 Task: Explore Airbnb accommodation in Renala Khurd, Pakistan from 9th December, 2023 to 16th December, 2023 for 2 adults, 1 child.2 bedrooms having 2 beds and 1 bathroom. Property type can be flat. Look for 4 properties as per requirement.
Action: Mouse moved to (562, 170)
Screenshot: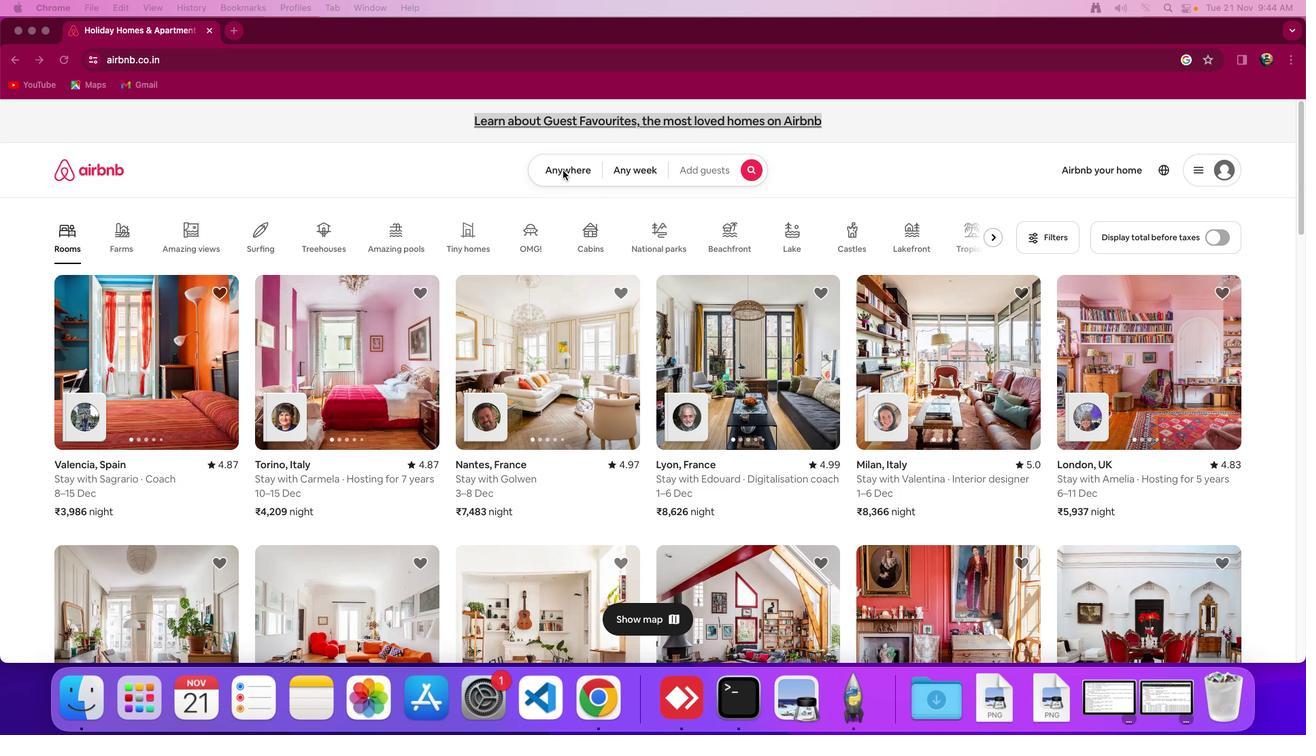 
Action: Mouse pressed left at (562, 170)
Screenshot: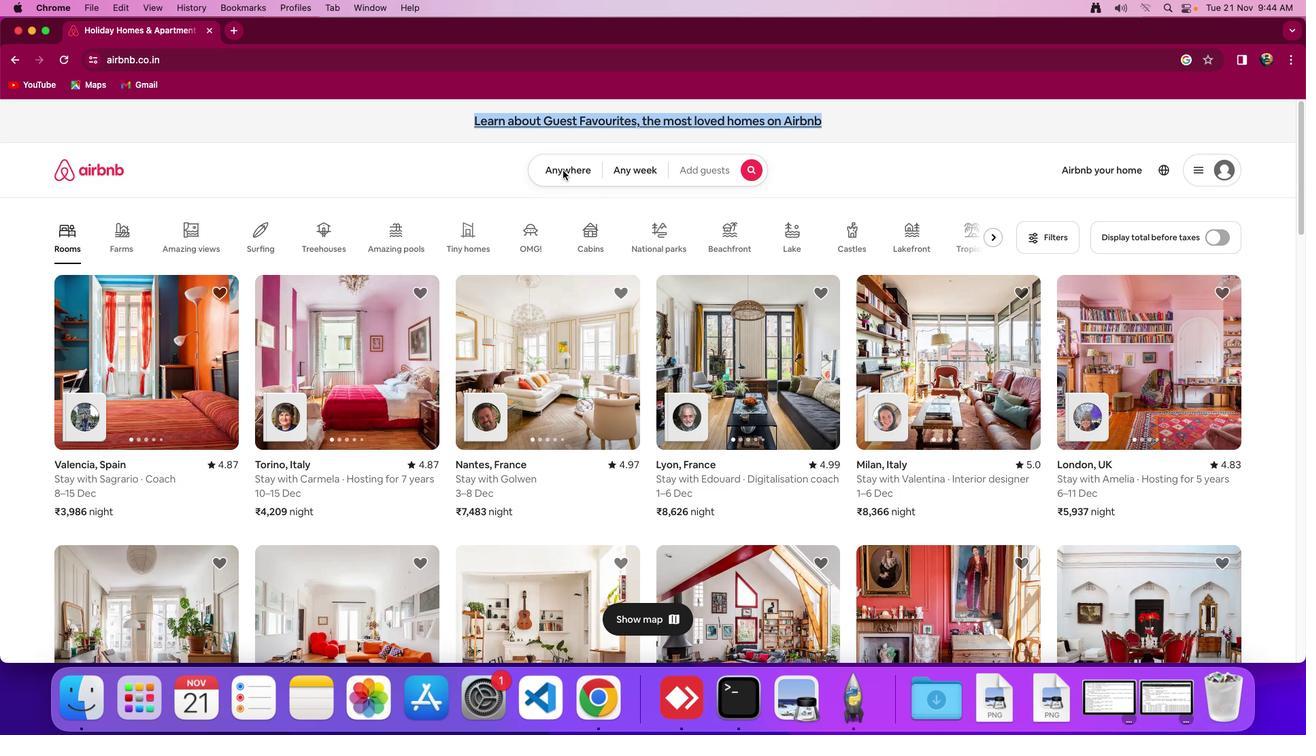 
Action: Mouse moved to (560, 172)
Screenshot: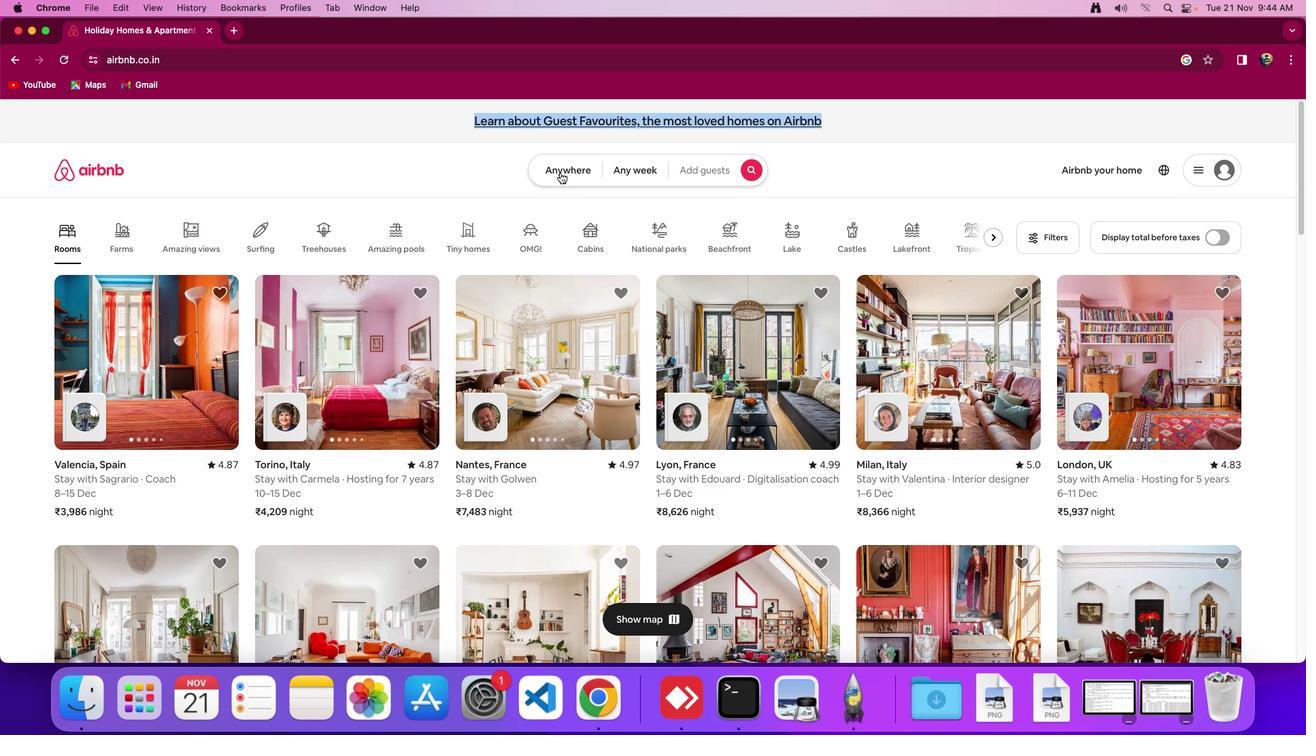 
Action: Mouse pressed left at (560, 172)
Screenshot: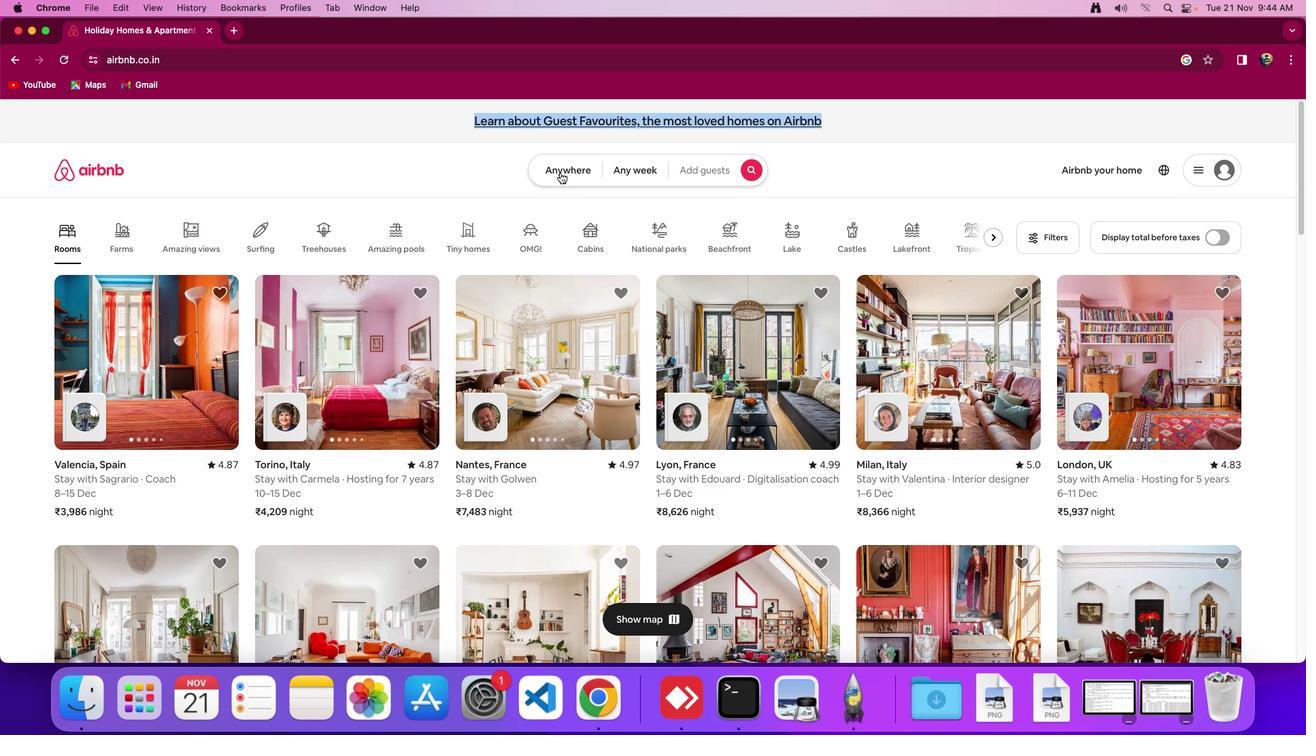 
Action: Mouse moved to (503, 223)
Screenshot: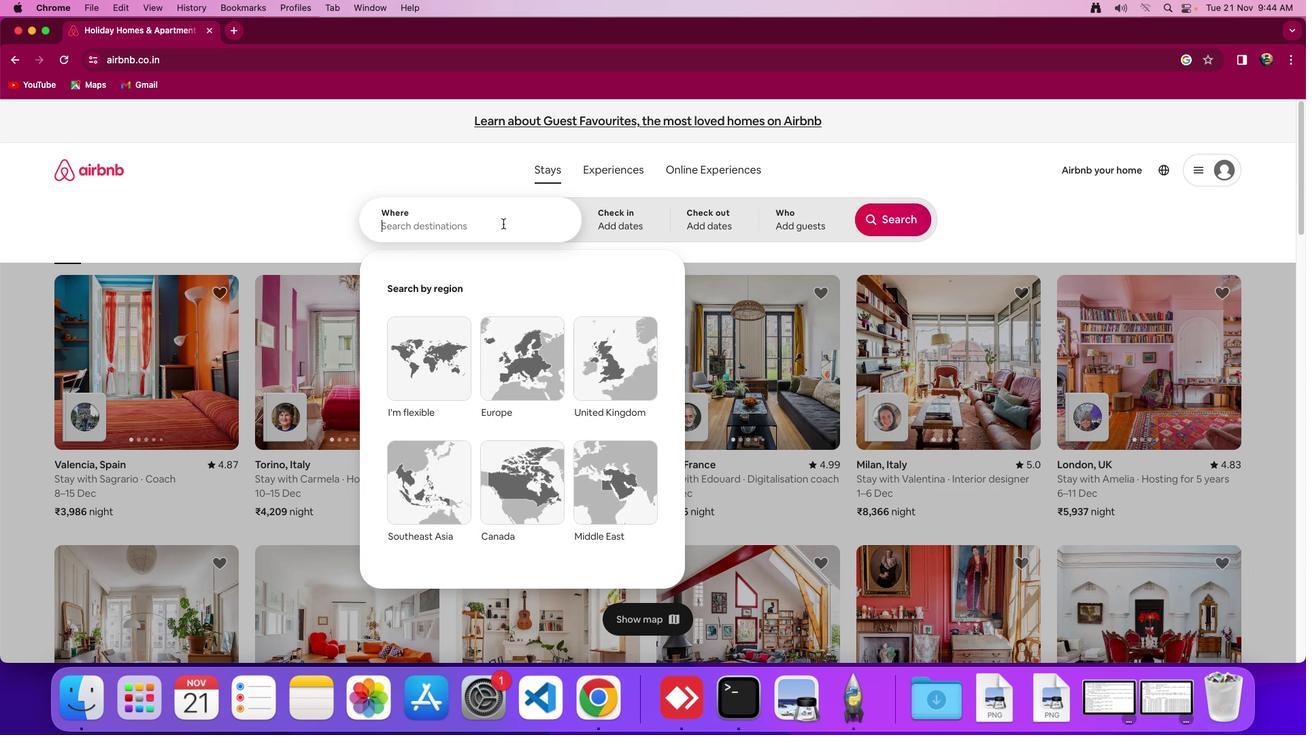 
Action: Mouse pressed left at (503, 223)
Screenshot: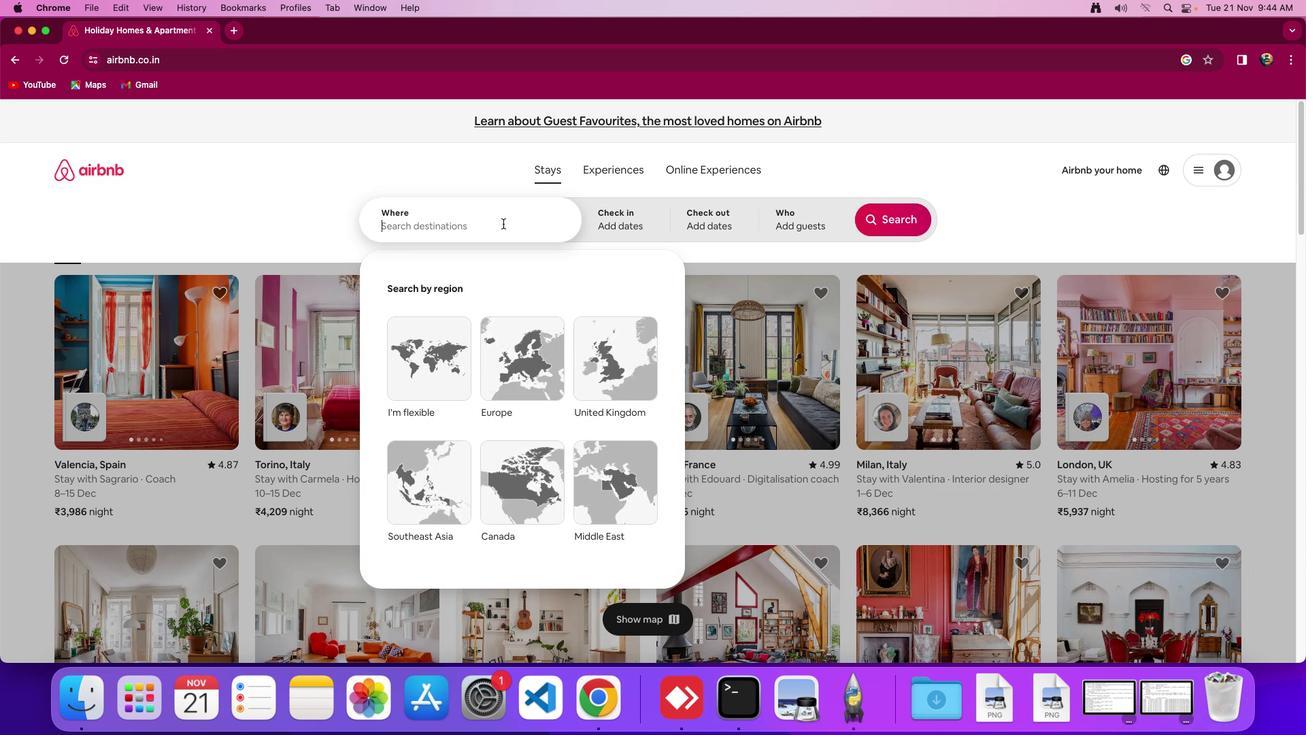 
Action: Mouse moved to (504, 225)
Screenshot: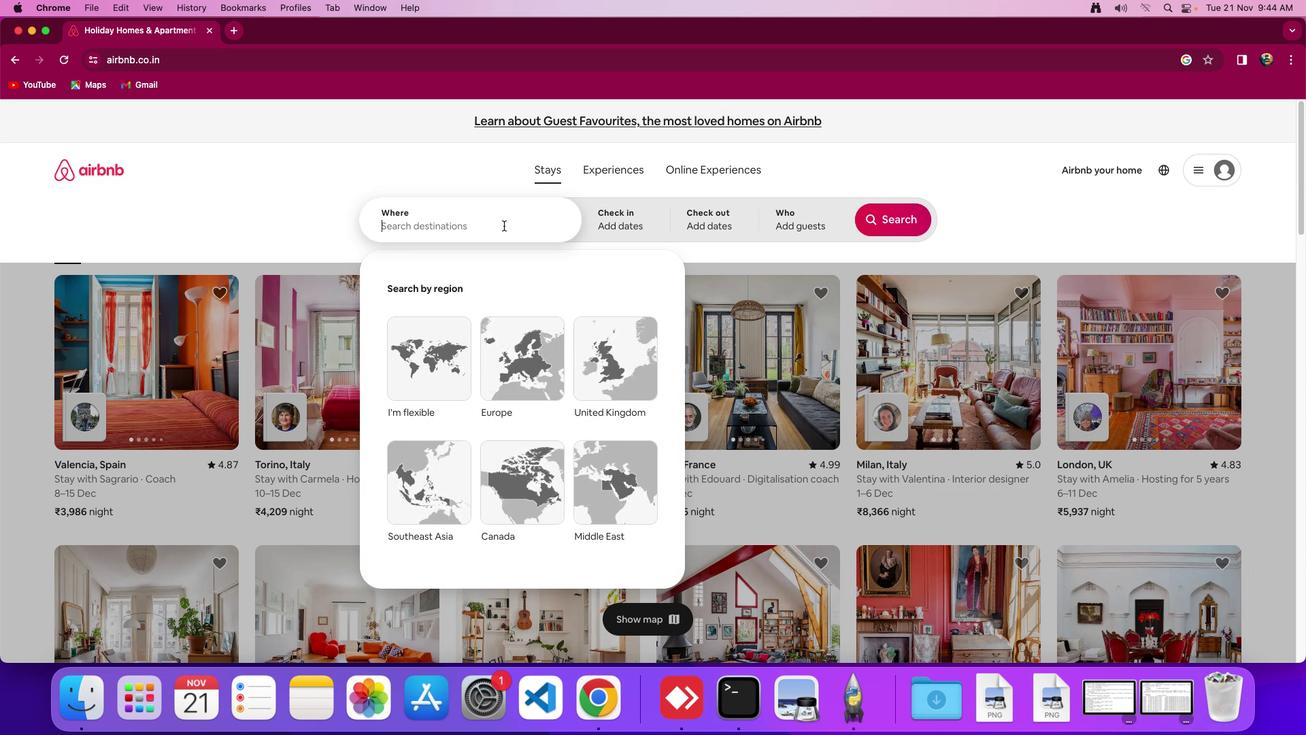 
Action: Key pressed Key.shift_r
Screenshot: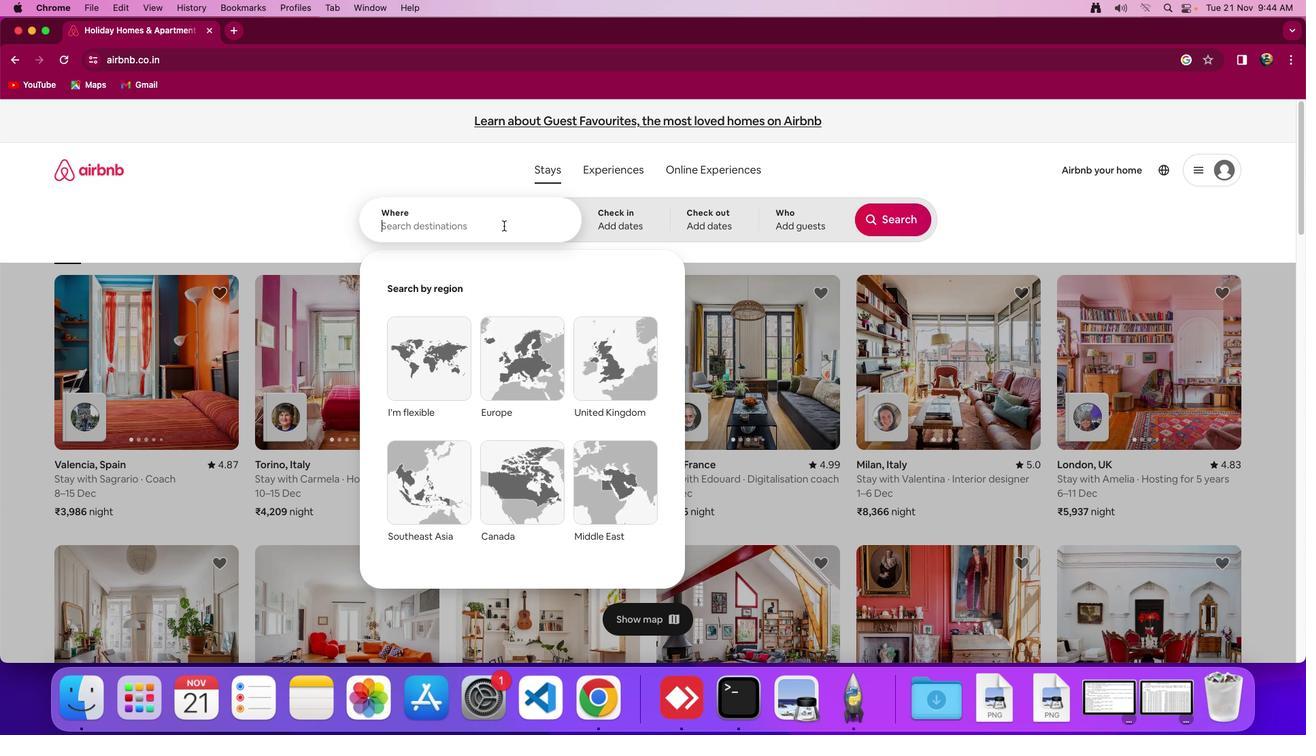 
Action: Mouse moved to (504, 225)
Screenshot: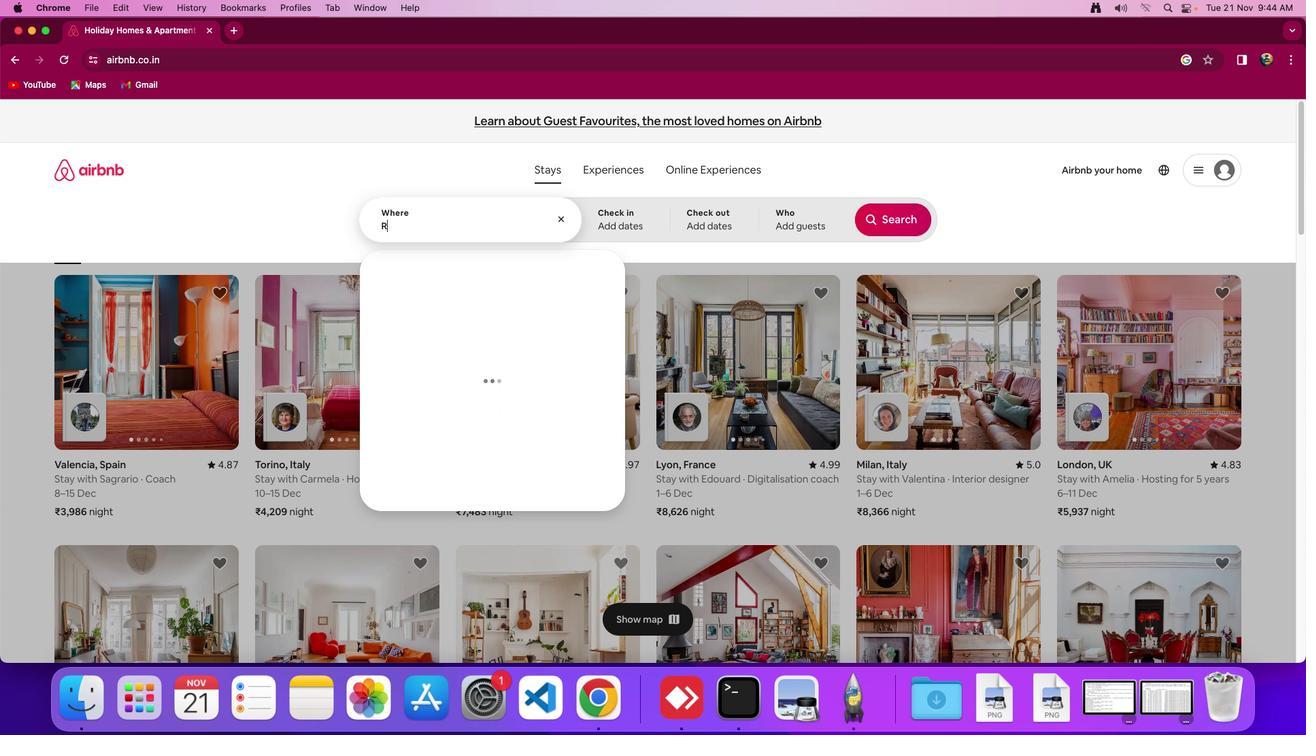 
Action: Key pressed 'R''e''n''a'
Screenshot: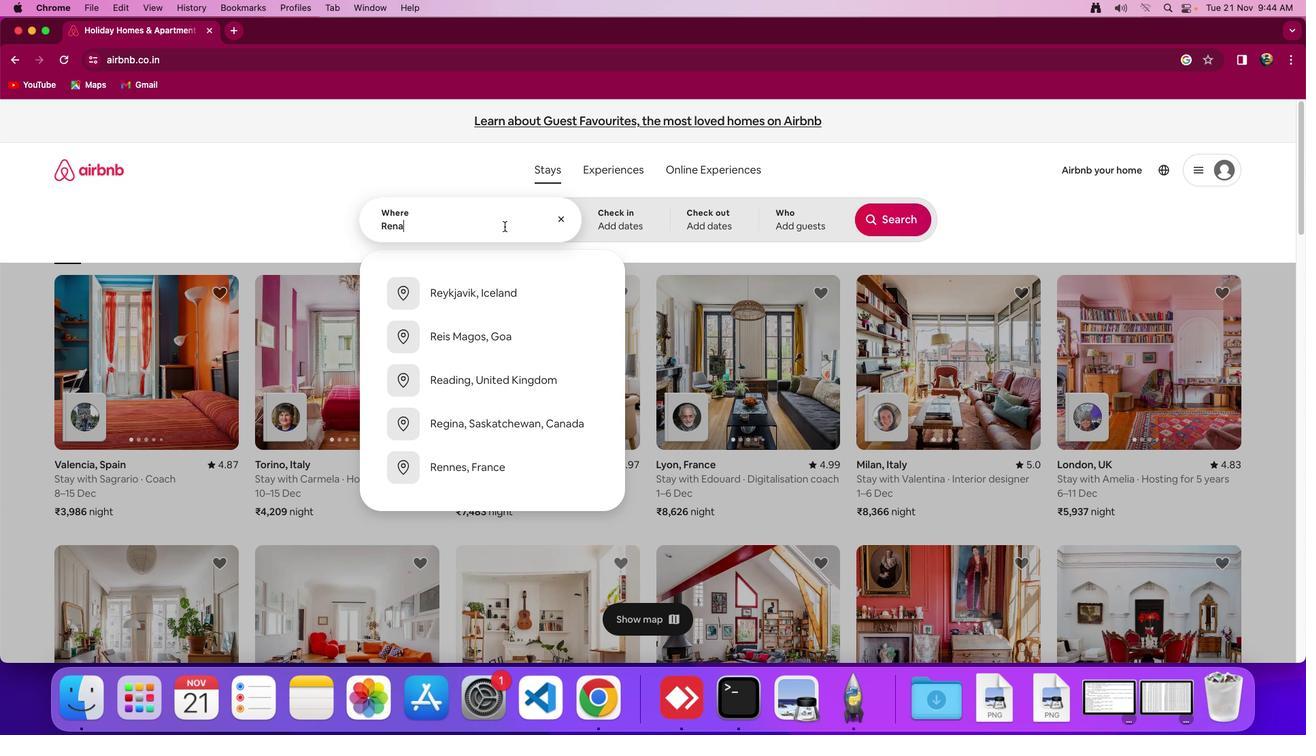 
Action: Mouse moved to (504, 225)
Screenshot: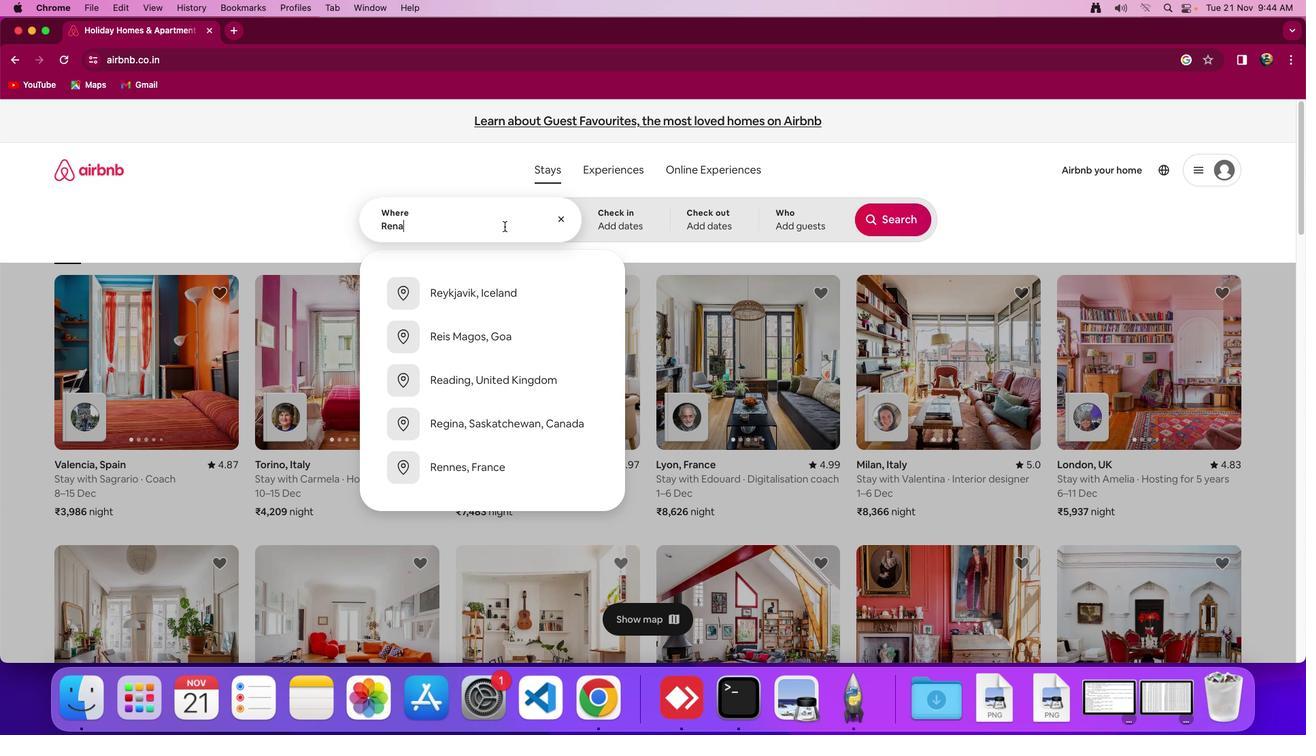 
Action: Key pressed 'l''a'Key.spaceKey.shift'K'
Screenshot: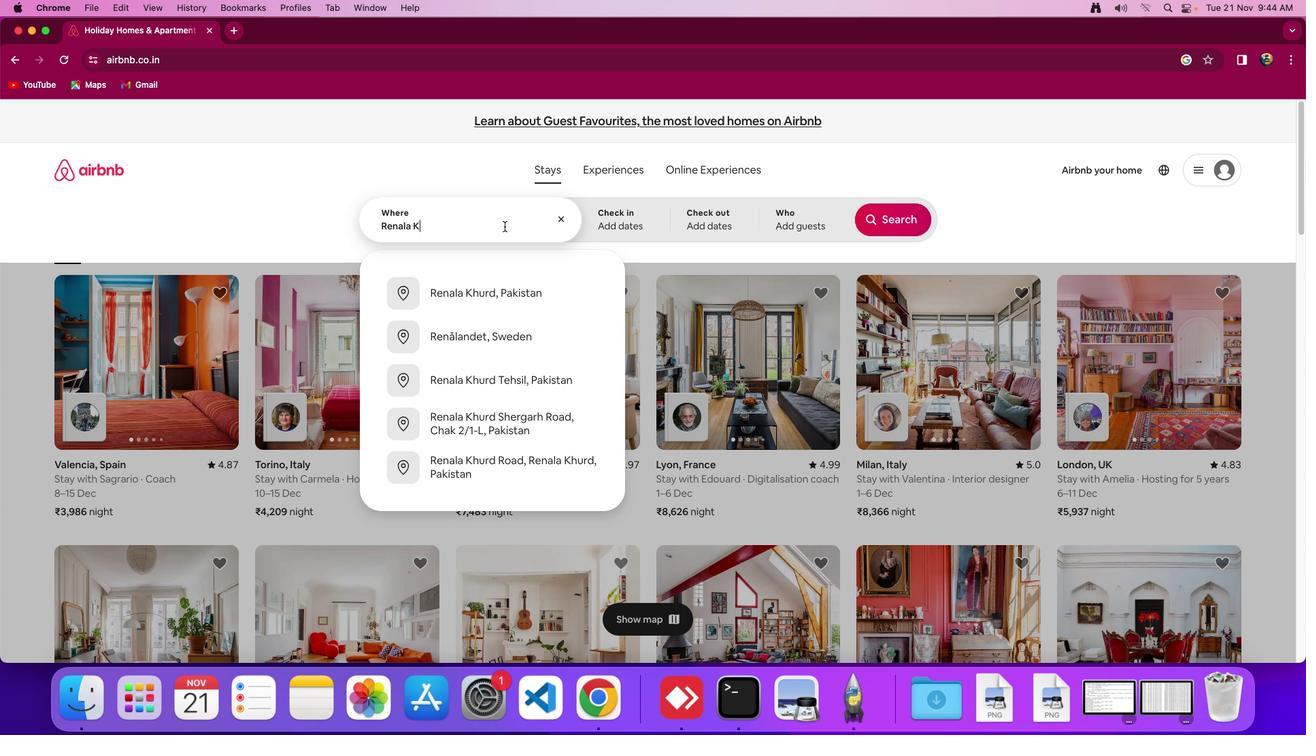 
Action: Mouse moved to (504, 225)
Screenshot: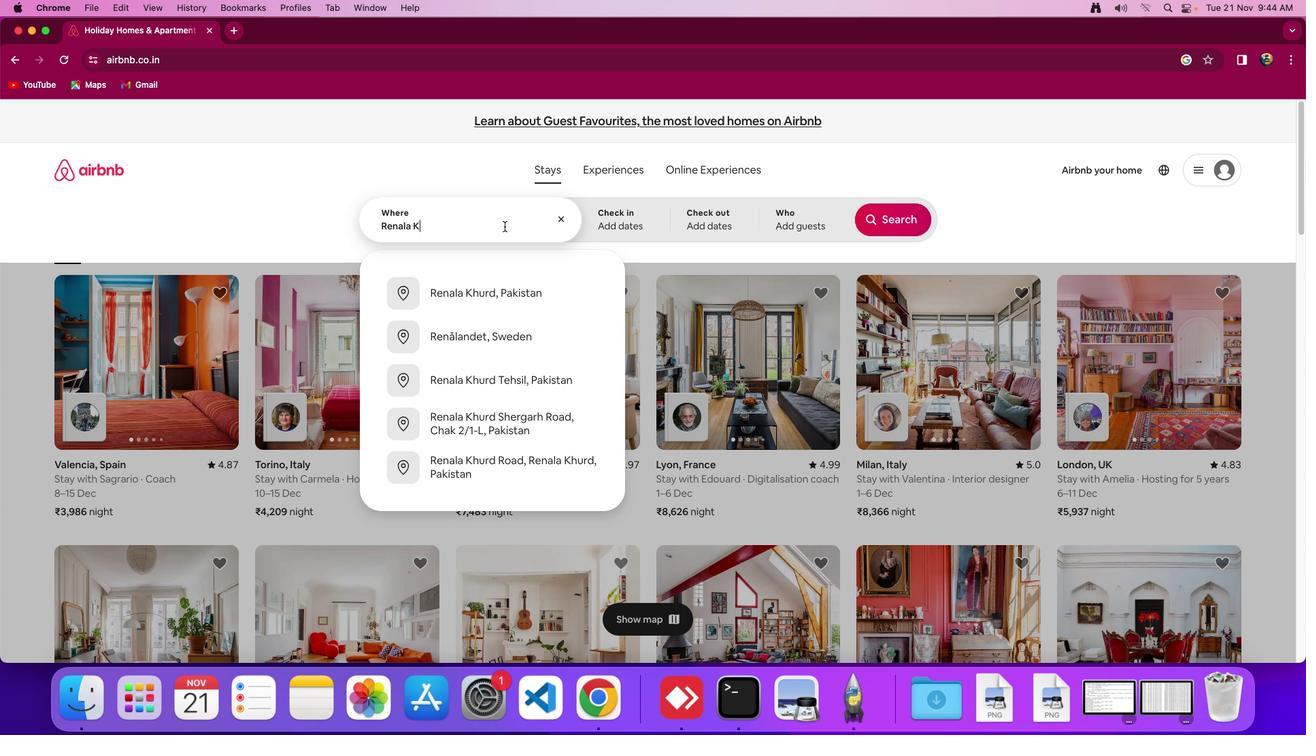 
Action: Key pressed 'h''u''r''d'','Key.spaceKey.shift
Screenshot: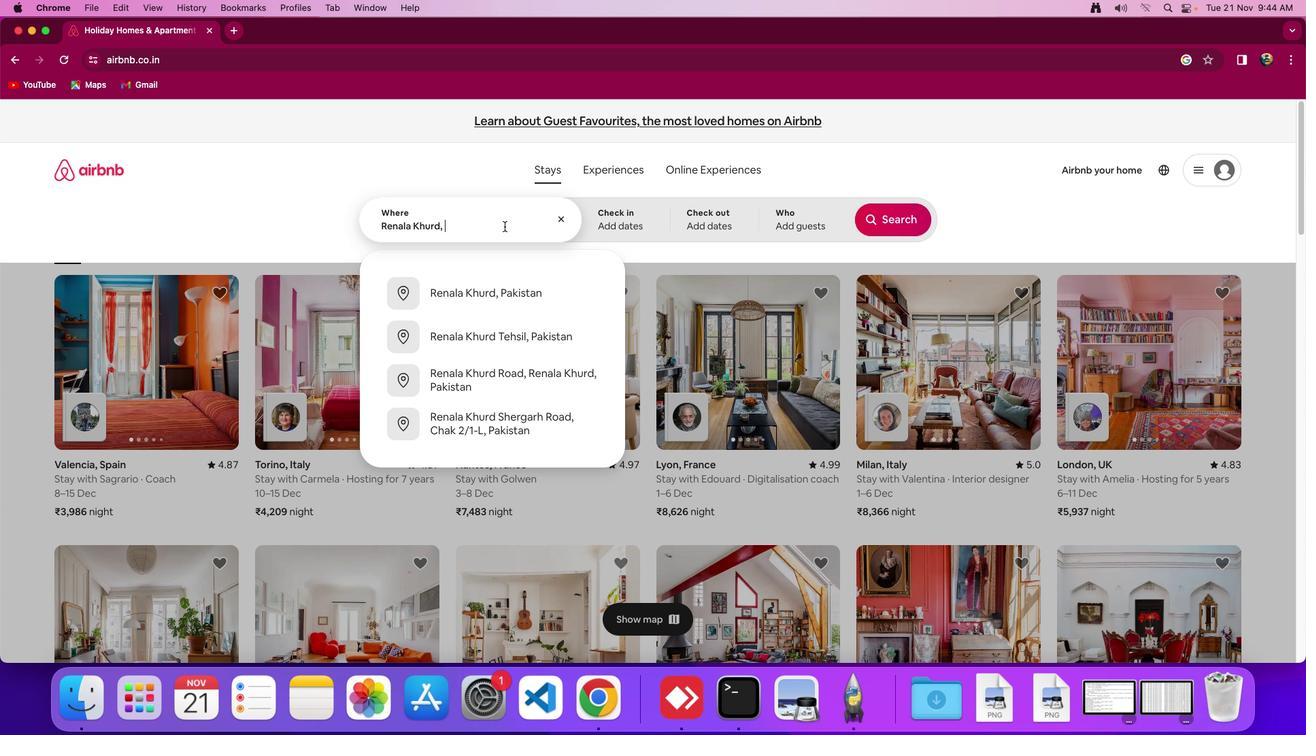 
Action: Mouse moved to (505, 225)
Screenshot: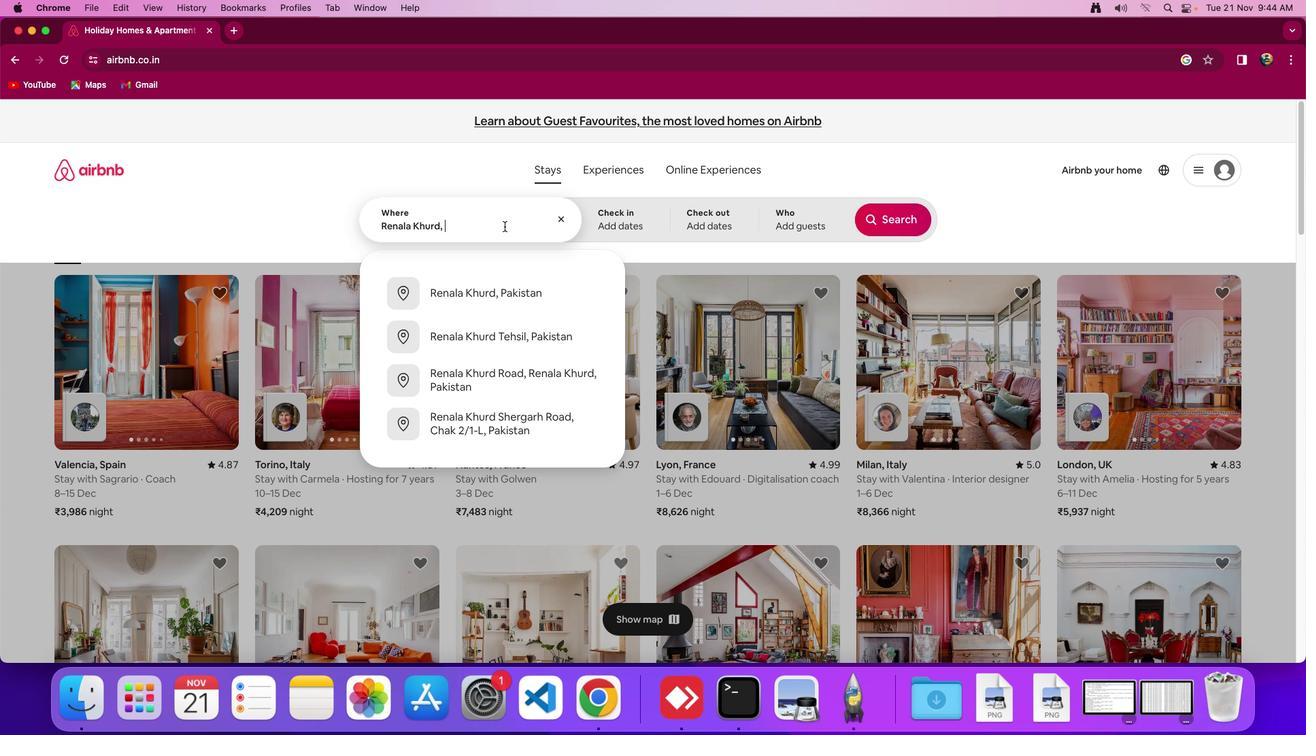 
Action: Key pressed 'P''a''k''i''s''t''a''n'
Screenshot: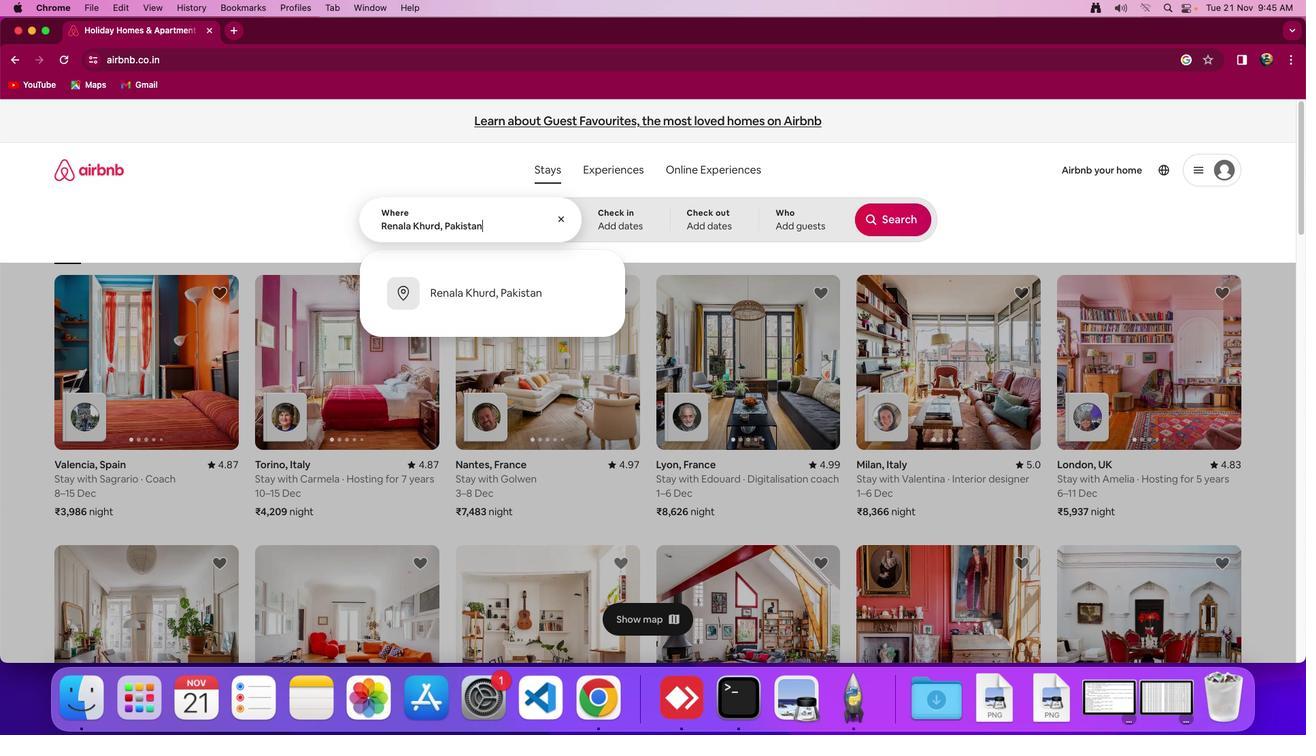 
Action: Mouse moved to (630, 221)
Screenshot: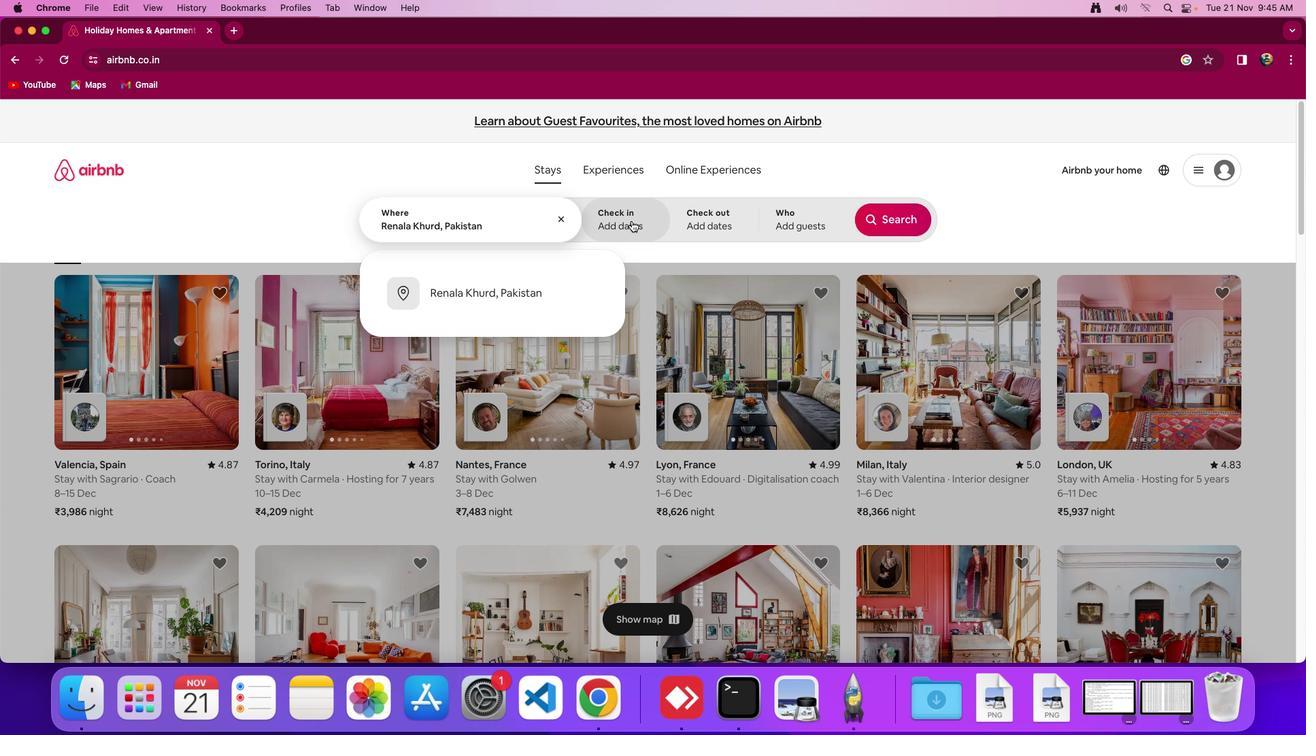 
Action: Mouse pressed left at (630, 221)
Screenshot: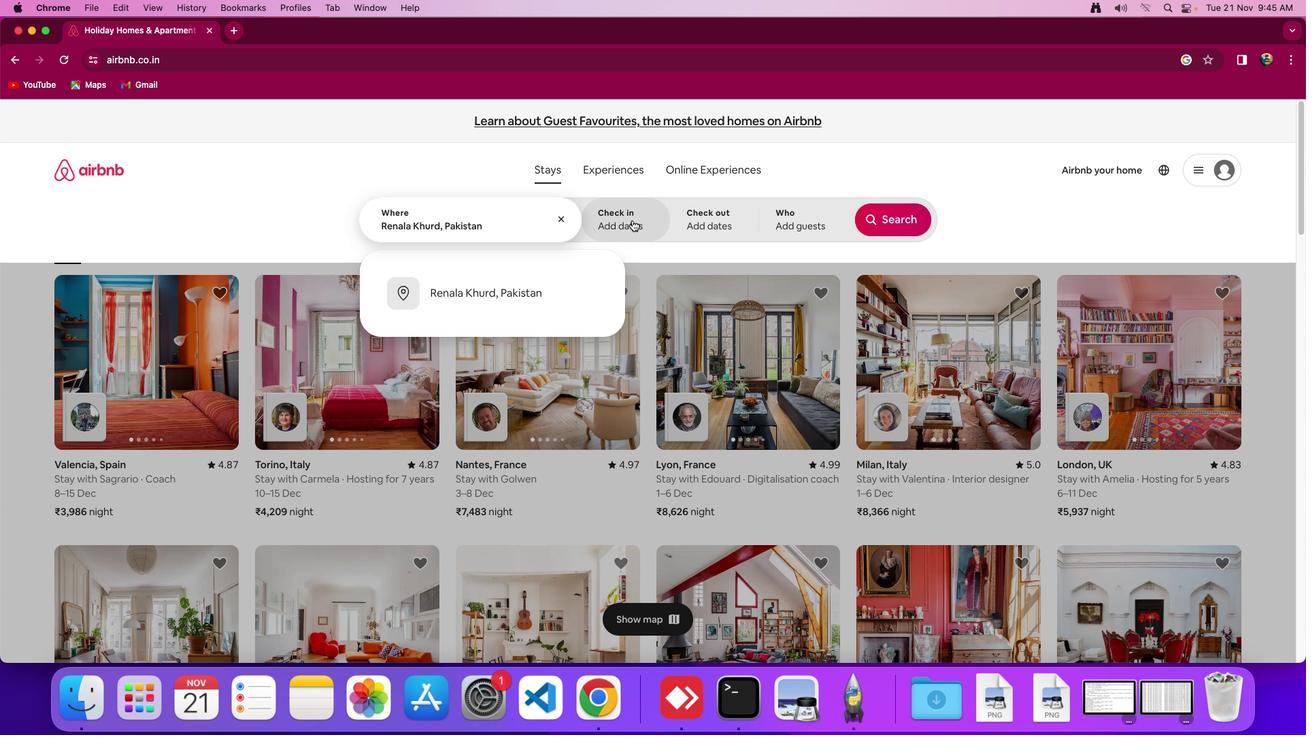 
Action: Mouse moved to (863, 418)
Screenshot: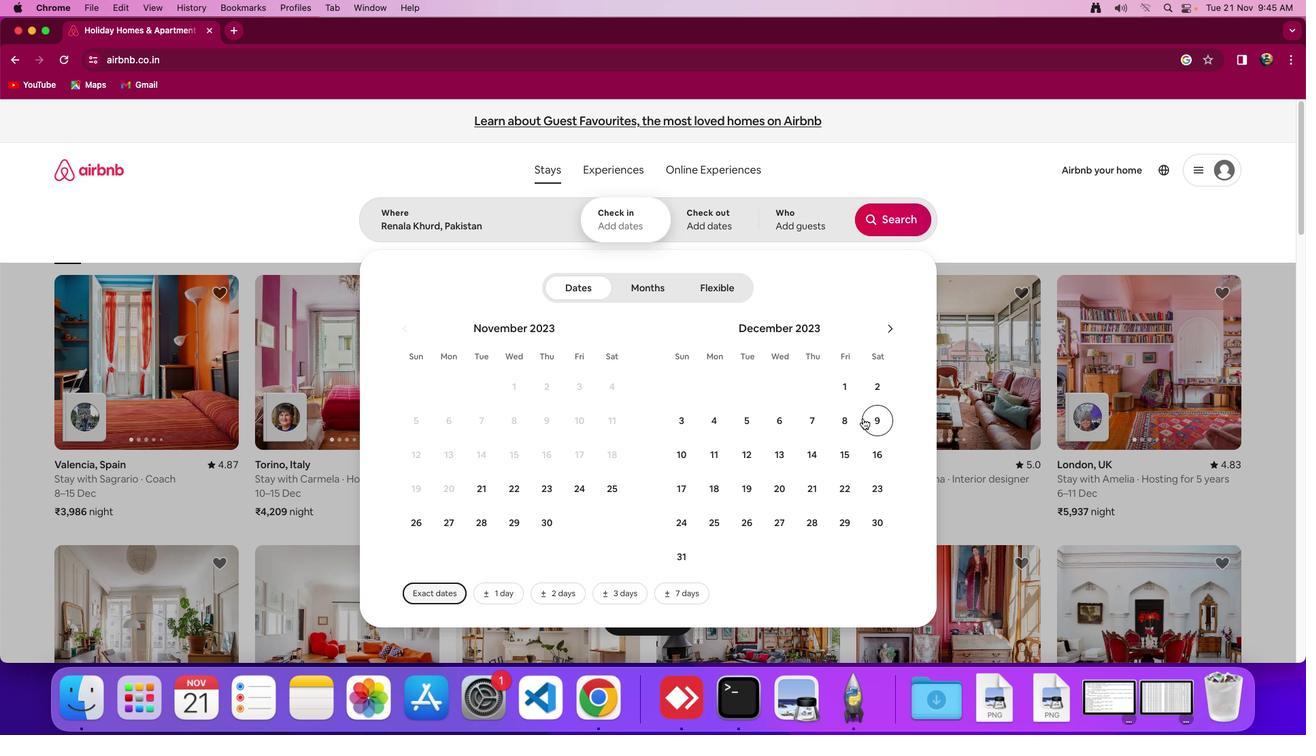 
Action: Mouse pressed left at (863, 418)
Screenshot: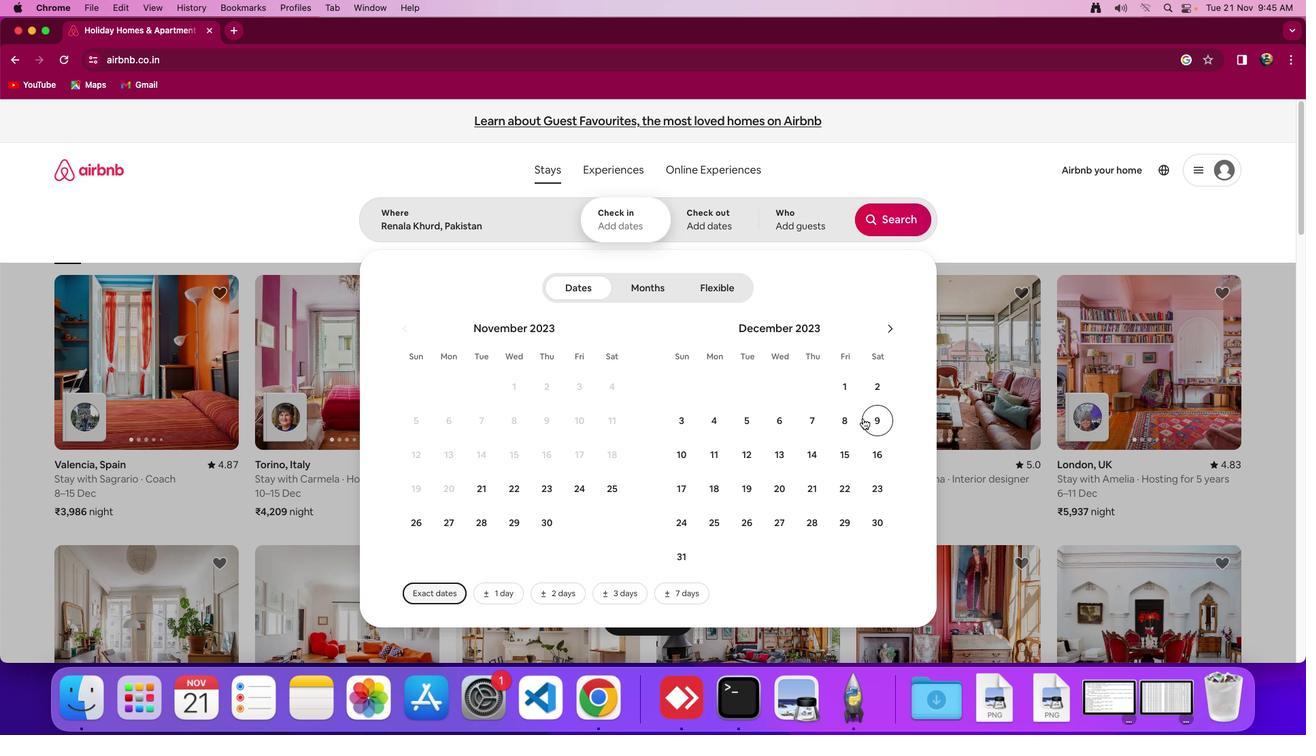 
Action: Mouse moved to (877, 458)
Screenshot: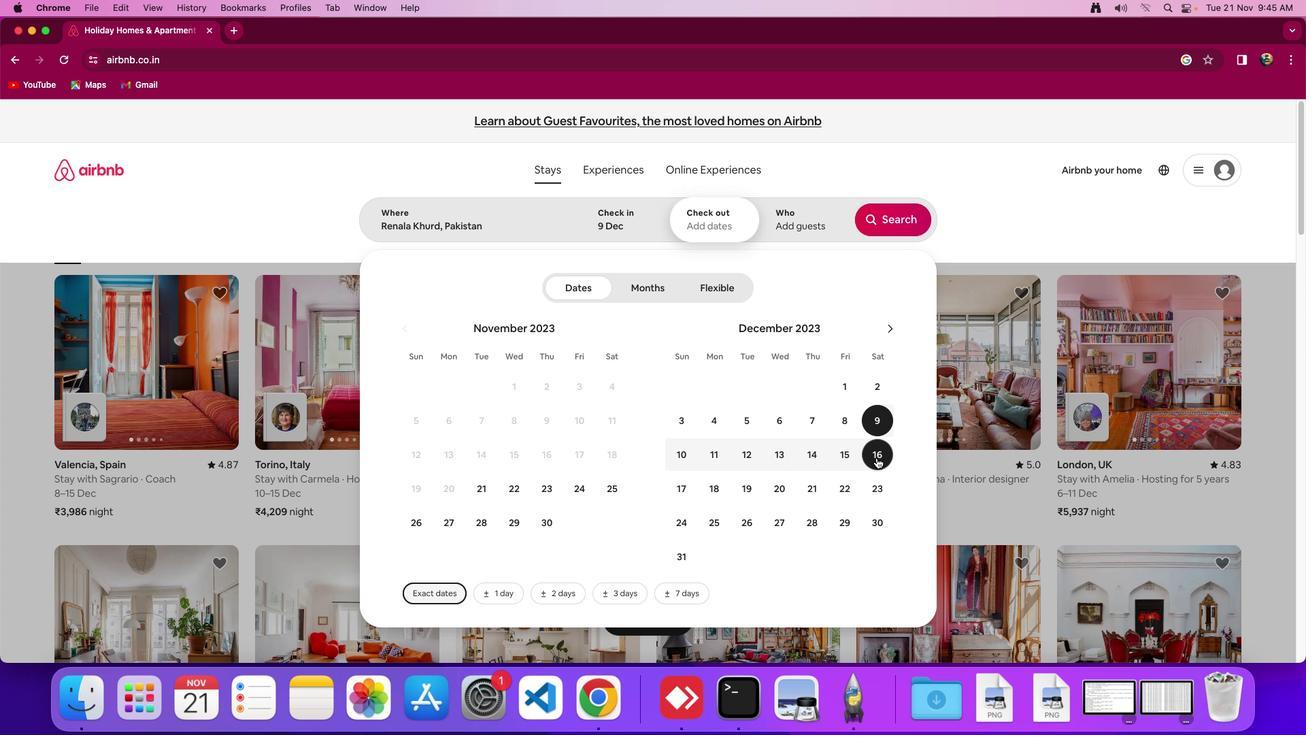 
Action: Mouse pressed left at (877, 458)
Screenshot: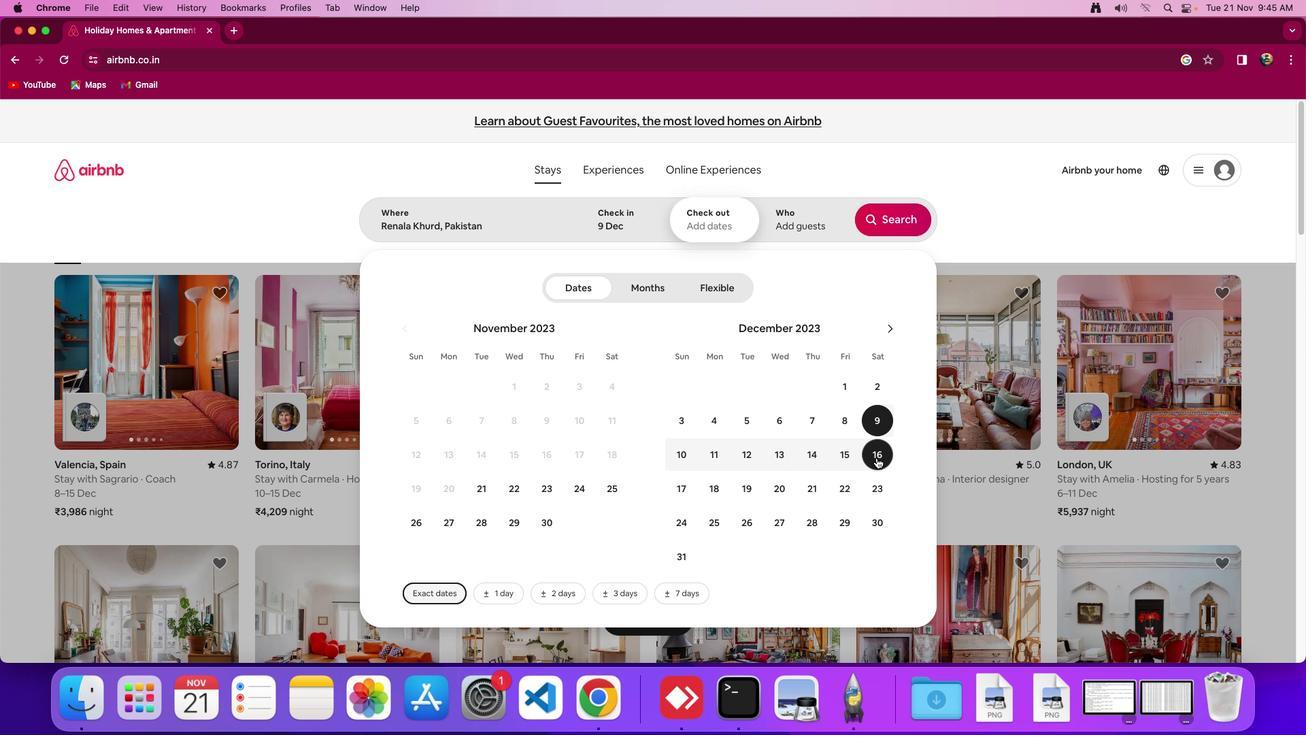 
Action: Mouse moved to (778, 232)
Screenshot: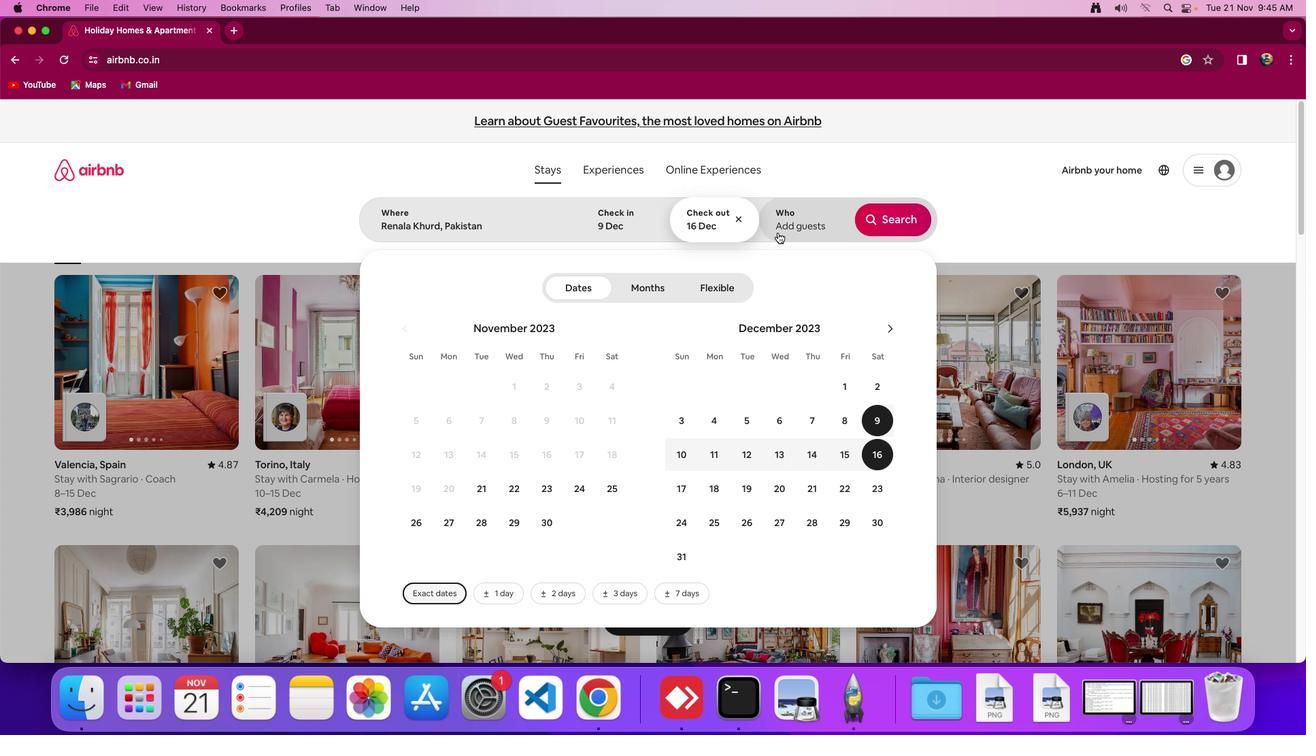 
Action: Mouse pressed left at (778, 232)
Screenshot: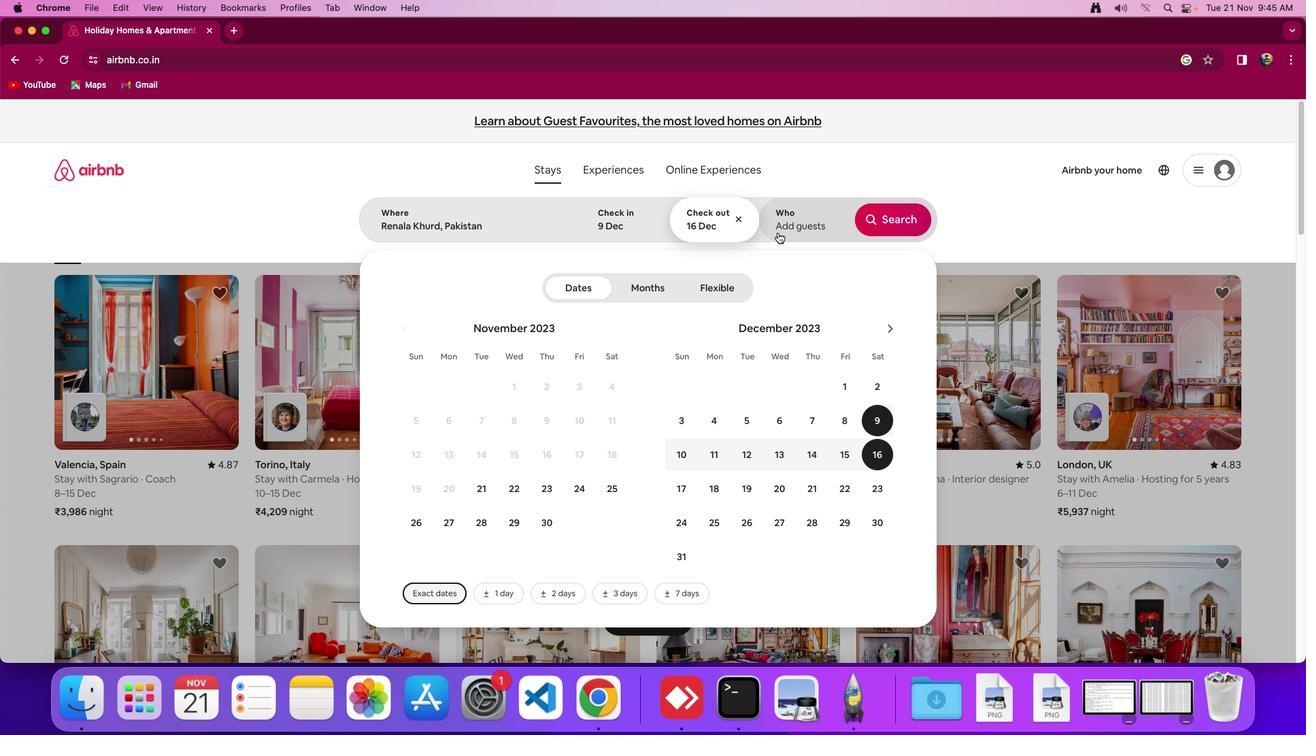 
Action: Mouse moved to (905, 294)
Screenshot: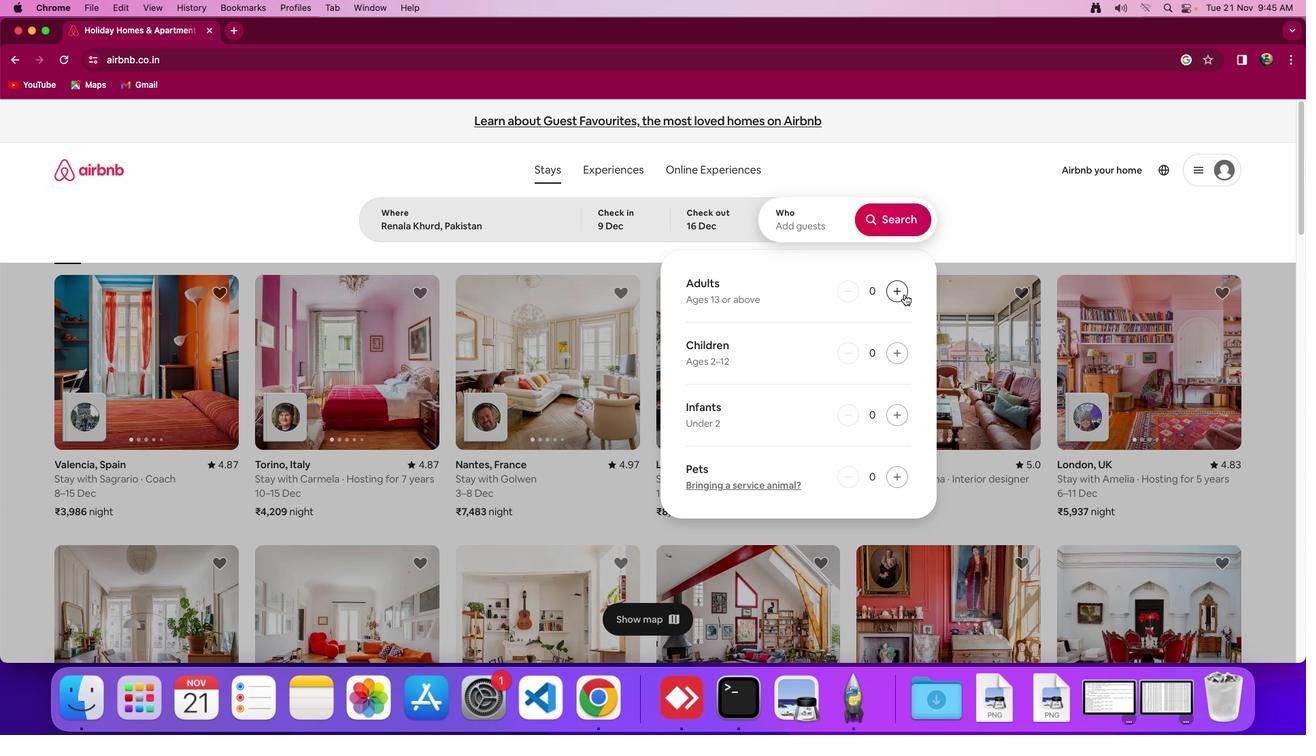 
Action: Mouse pressed left at (905, 294)
Screenshot: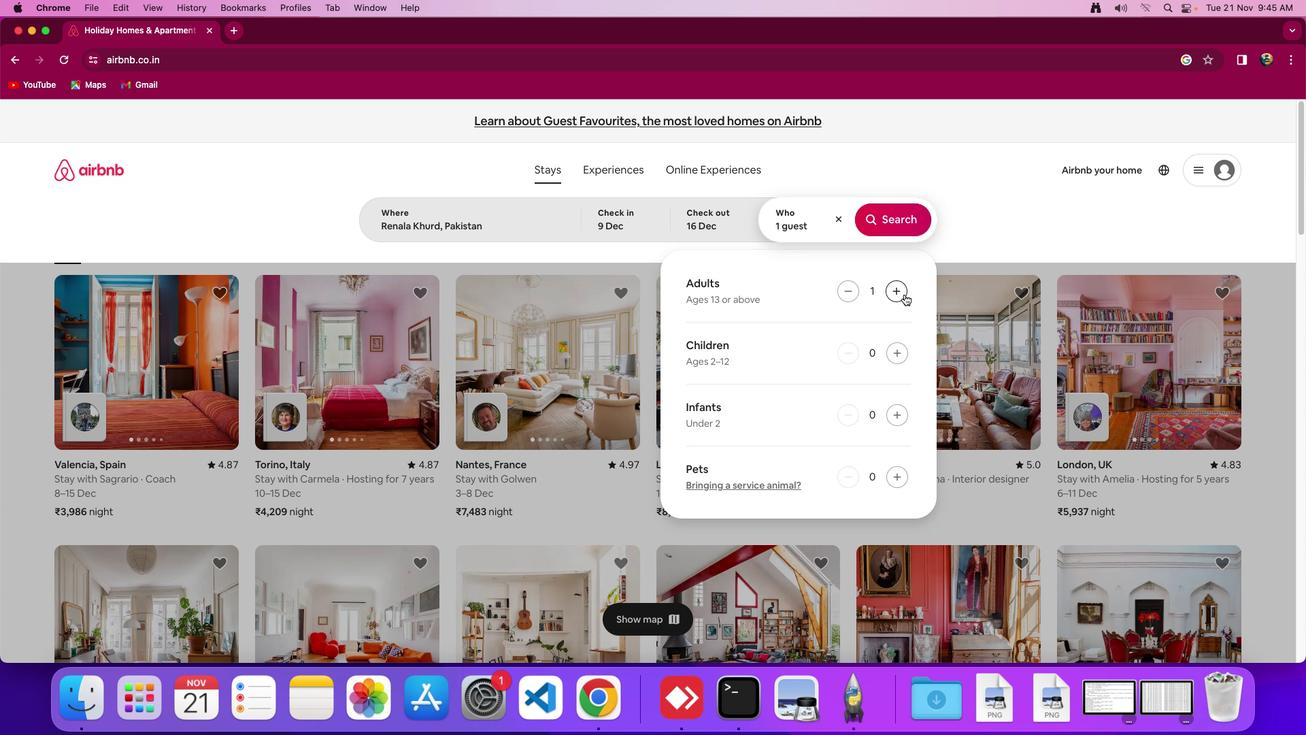 
Action: Mouse pressed left at (905, 294)
Screenshot: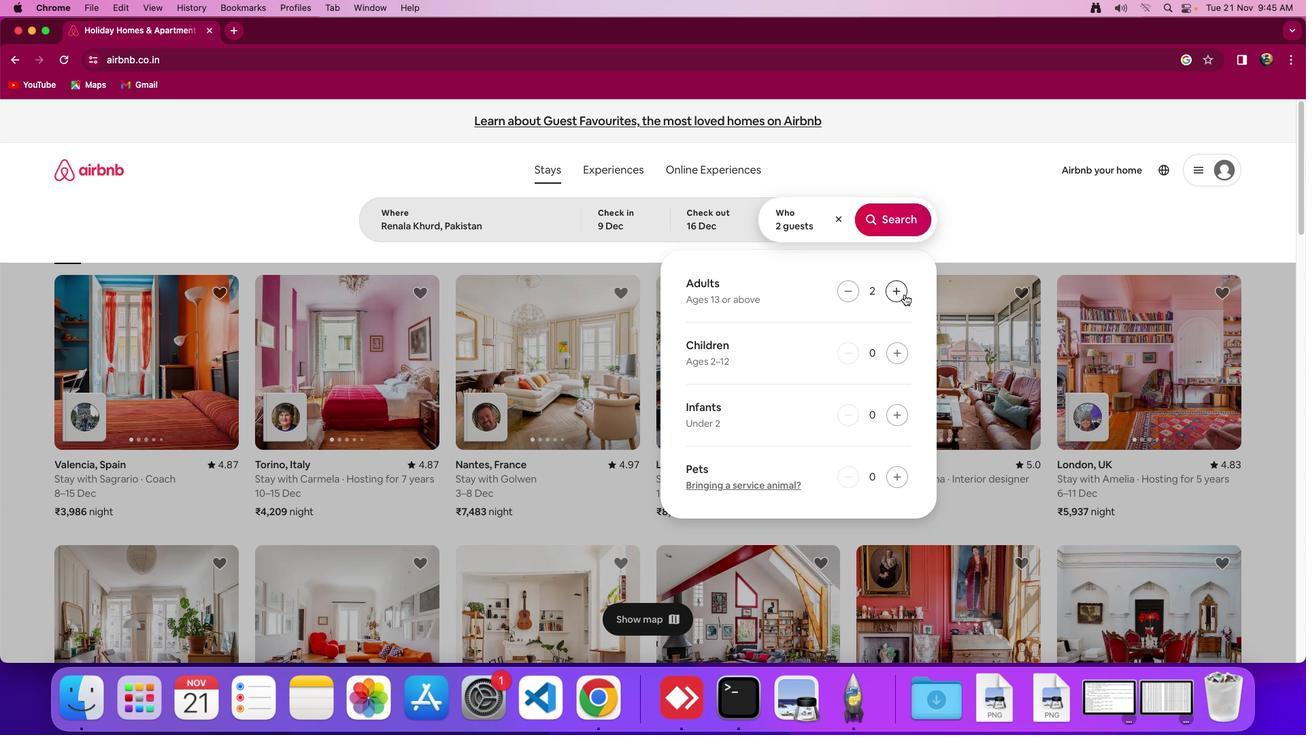 
Action: Mouse moved to (897, 350)
Screenshot: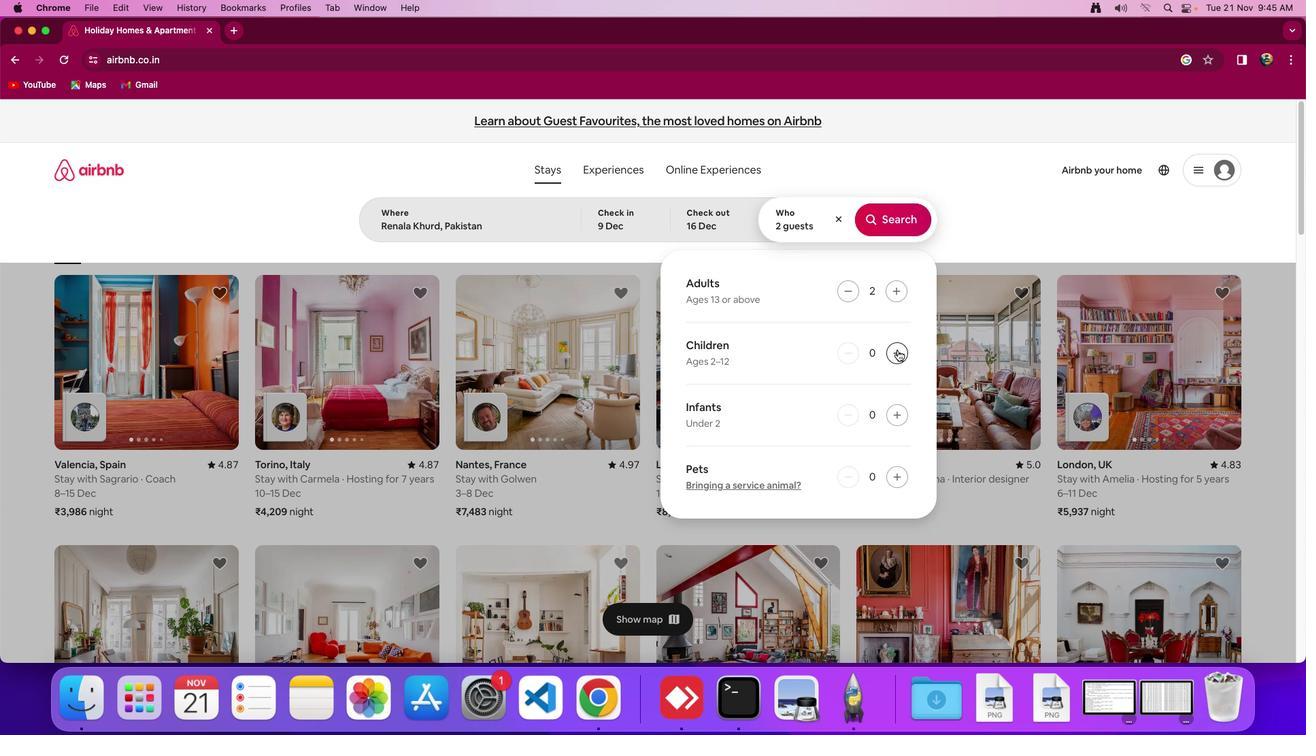 
Action: Mouse pressed left at (897, 350)
Screenshot: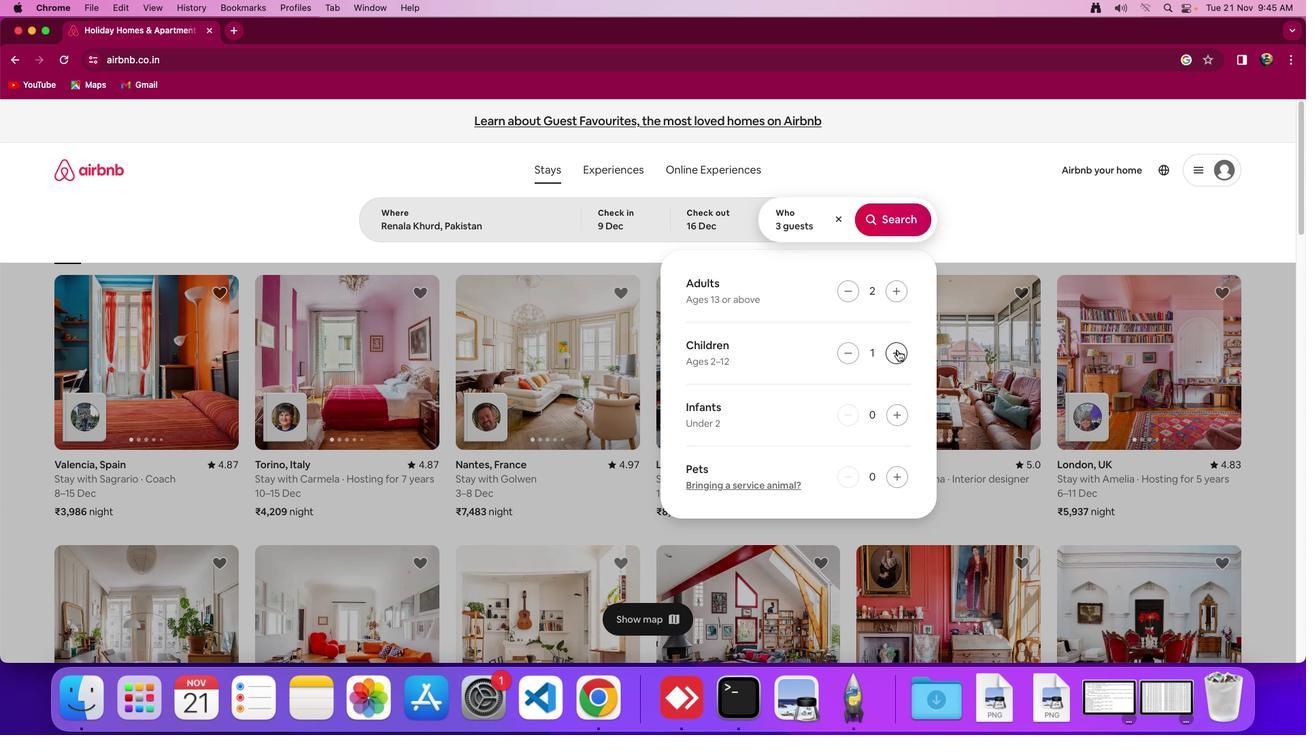 
Action: Mouse moved to (896, 213)
Screenshot: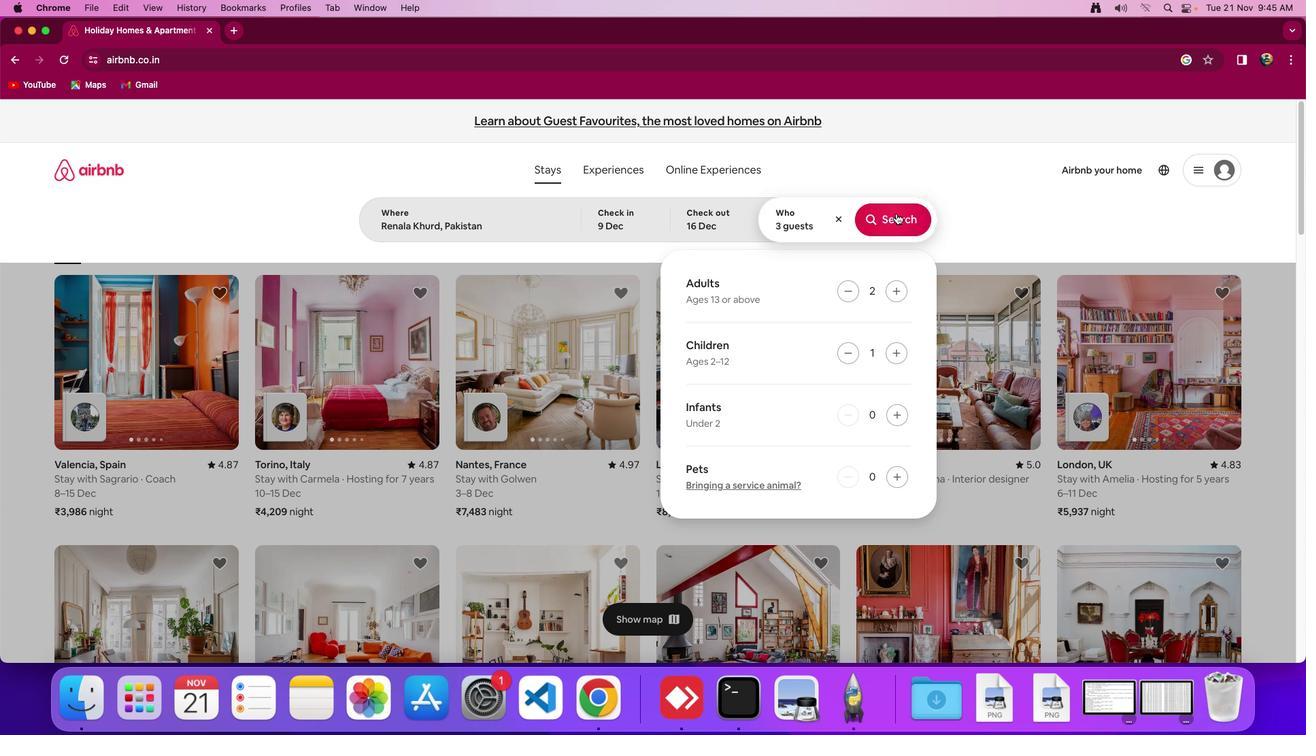 
Action: Mouse pressed left at (896, 213)
Screenshot: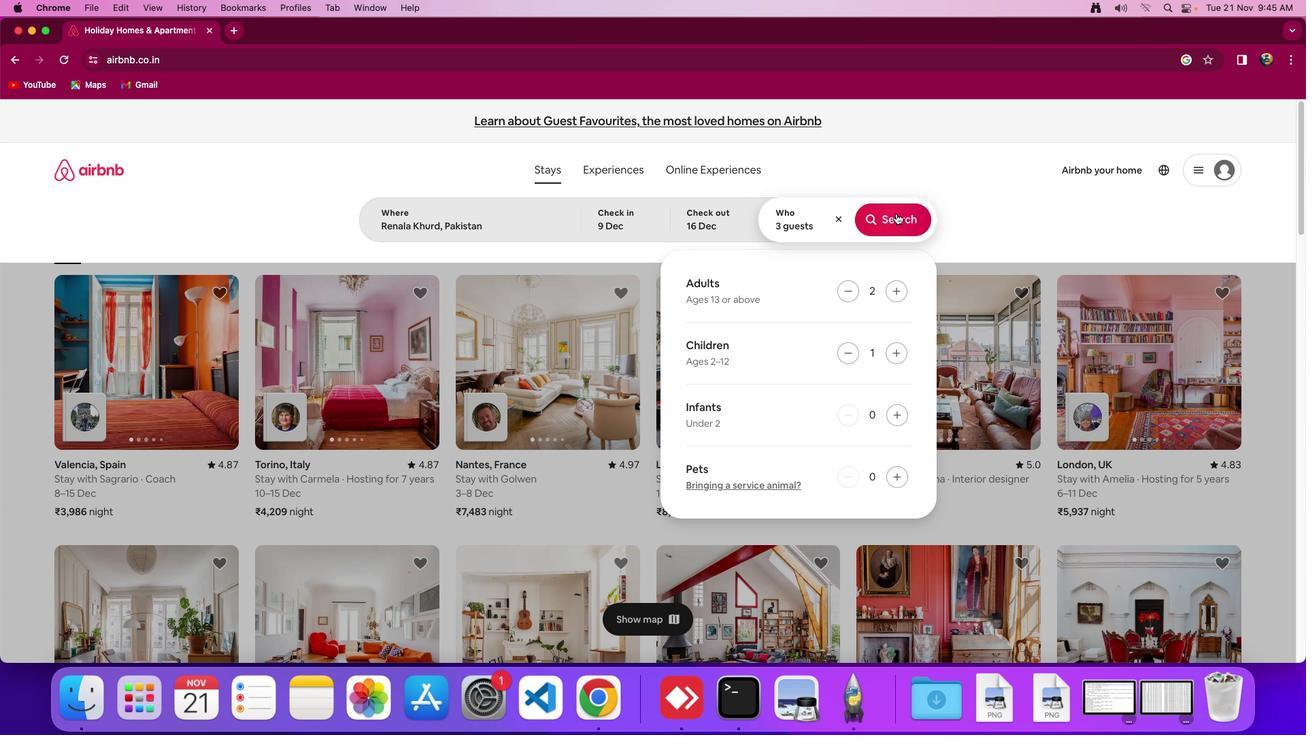 
Action: Mouse moved to (1077, 179)
Screenshot: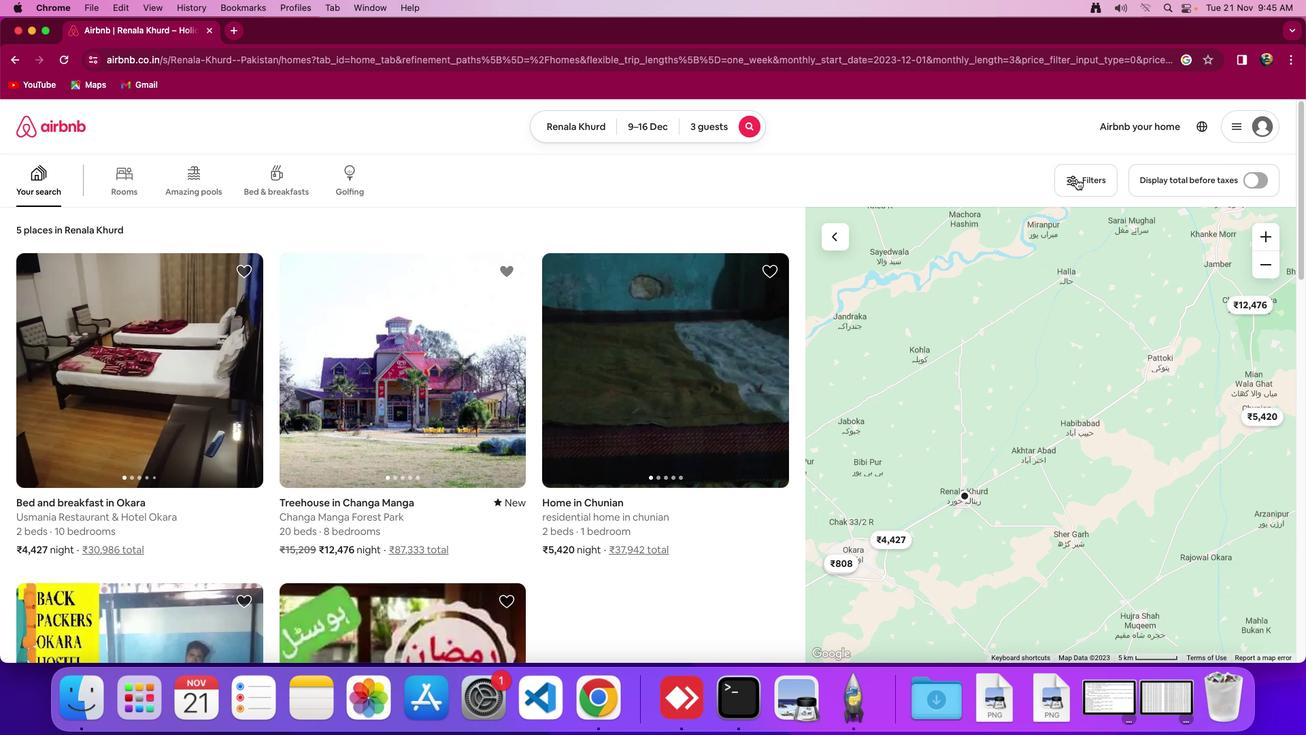 
Action: Mouse pressed left at (1077, 179)
Screenshot: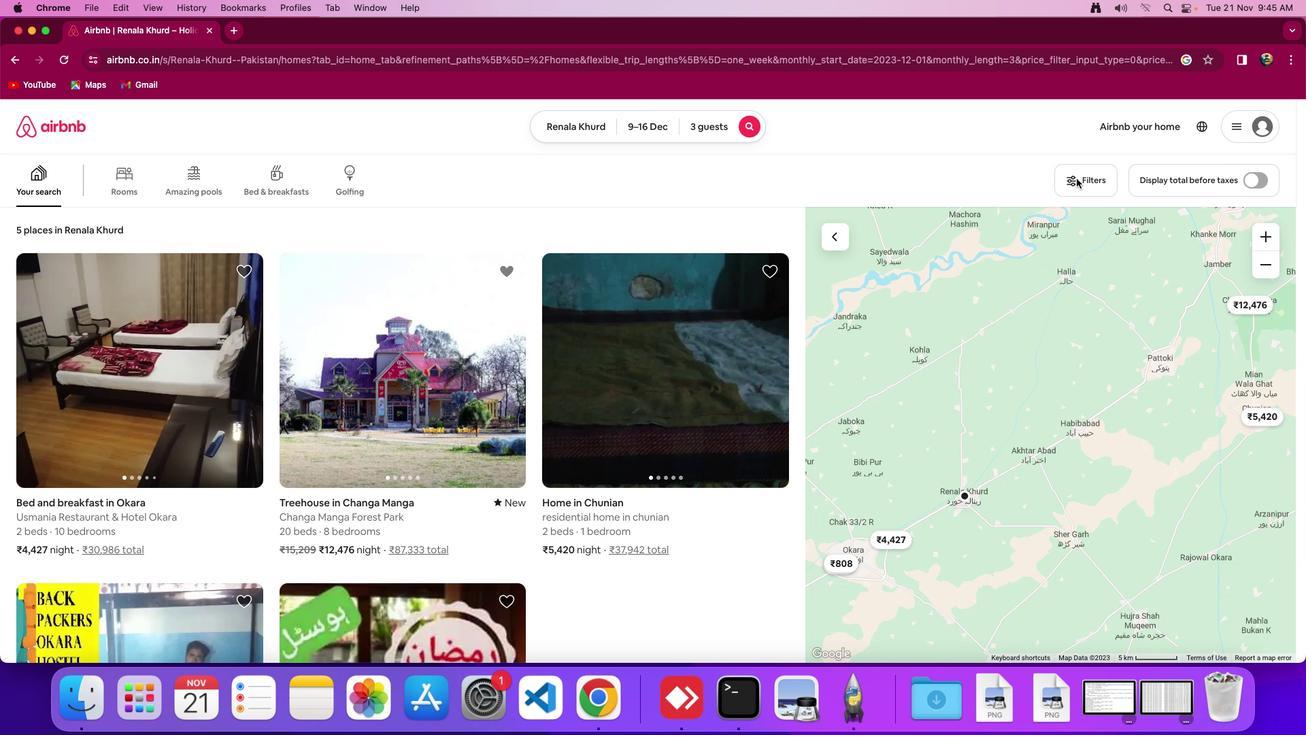 
Action: Mouse moved to (617, 331)
Screenshot: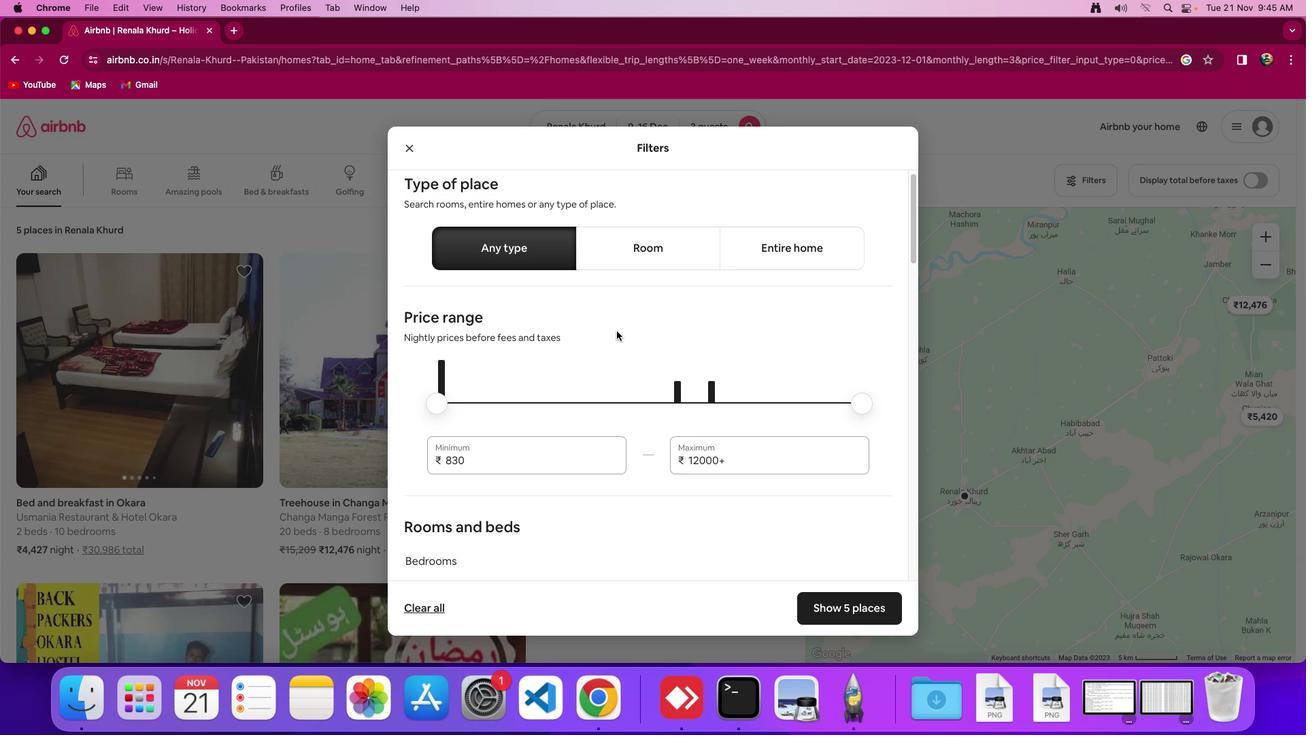 
Action: Mouse scrolled (617, 331) with delta (0, 0)
Screenshot: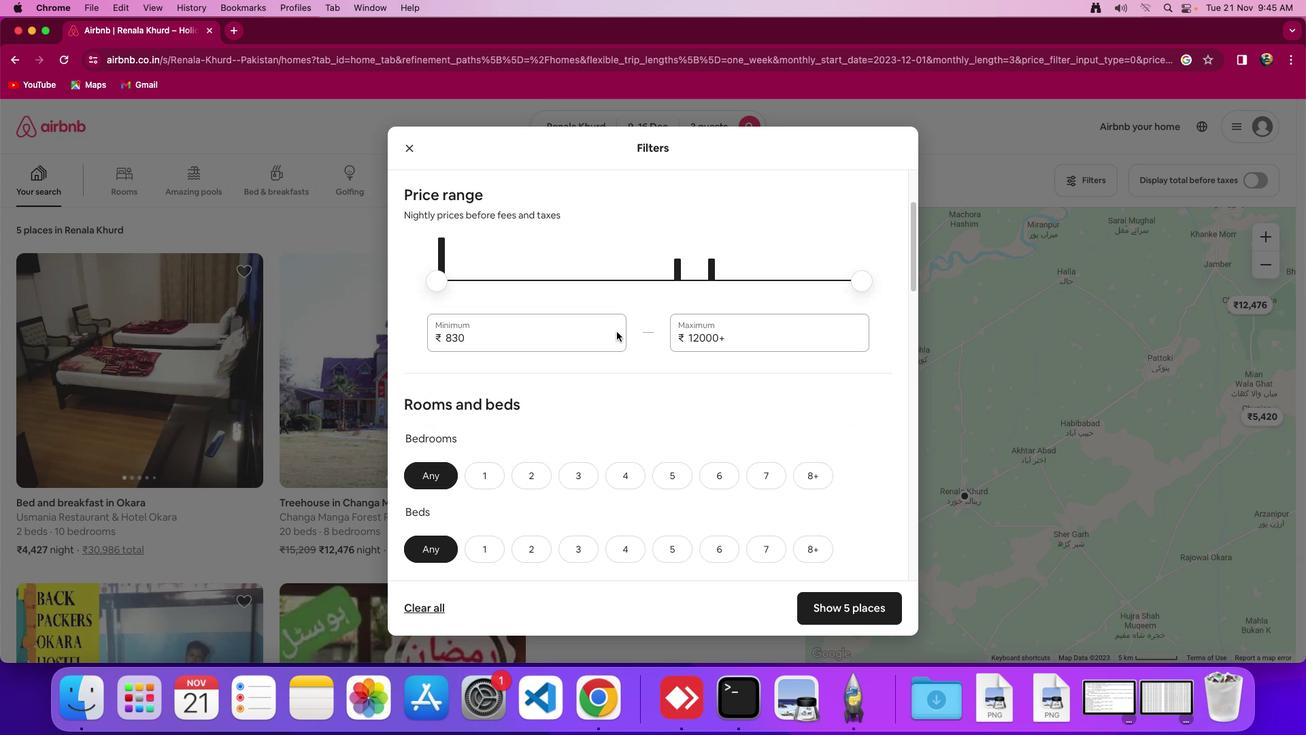 
Action: Mouse scrolled (617, 331) with delta (0, 0)
Screenshot: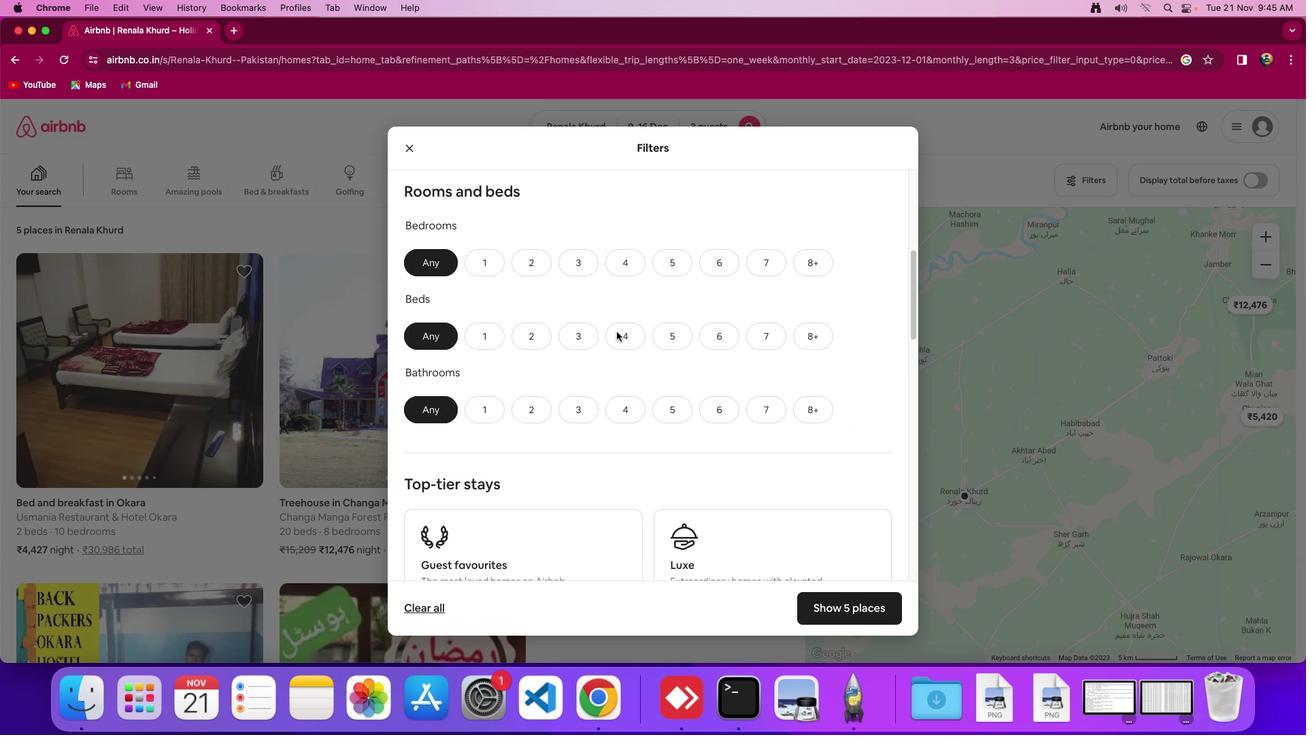 
Action: Mouse scrolled (617, 331) with delta (0, -2)
Screenshot: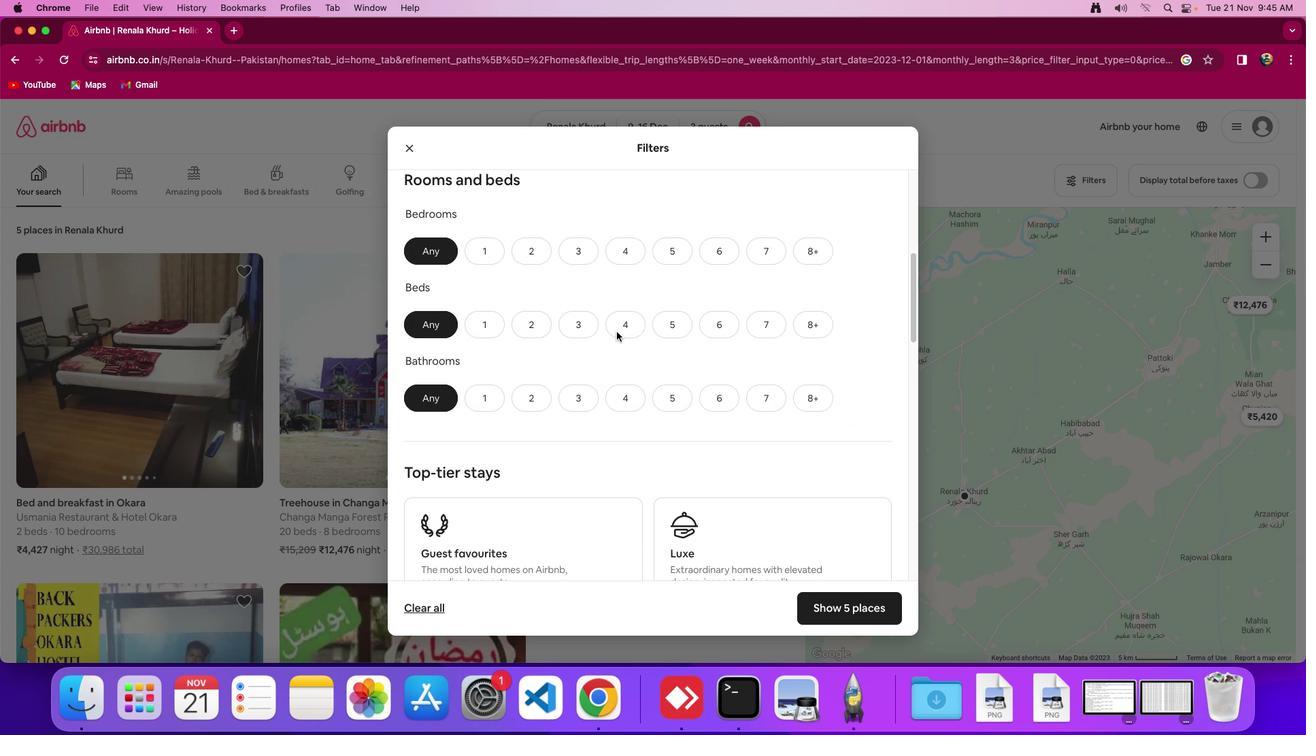 
Action: Mouse scrolled (617, 331) with delta (0, -4)
Screenshot: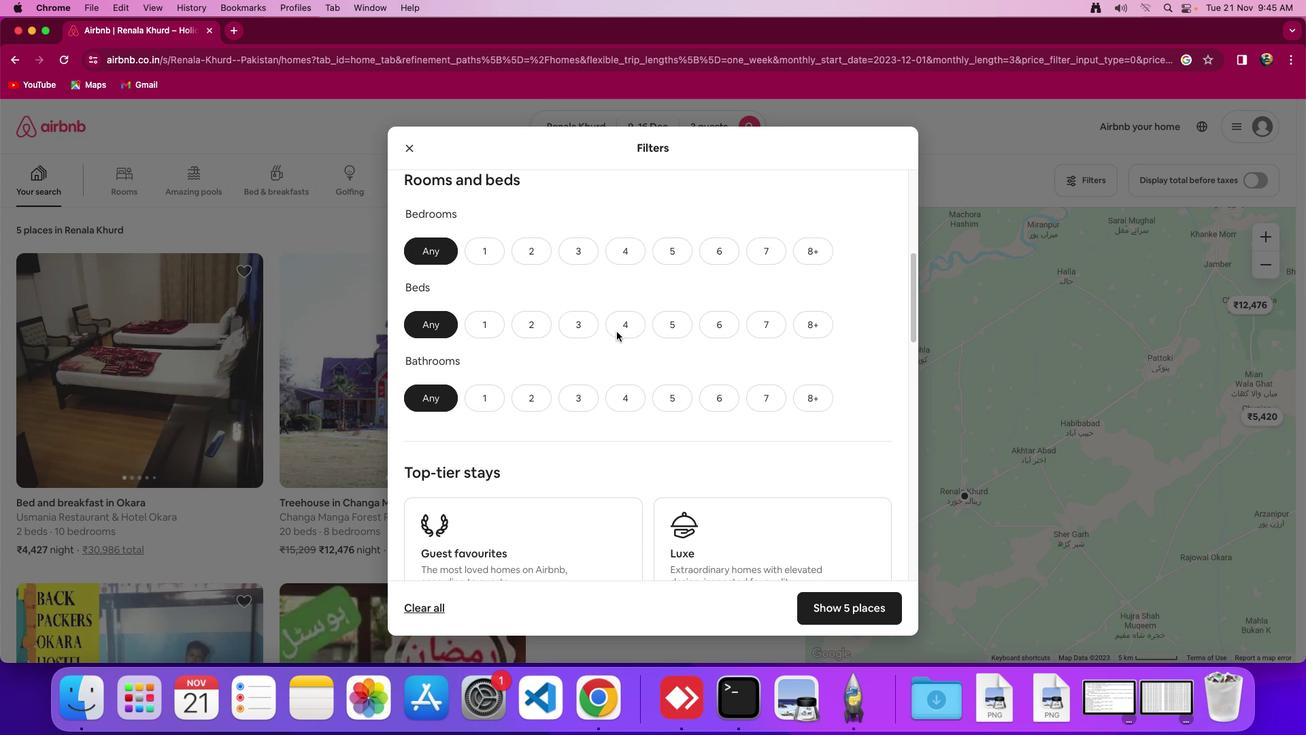 
Action: Mouse moved to (527, 242)
Screenshot: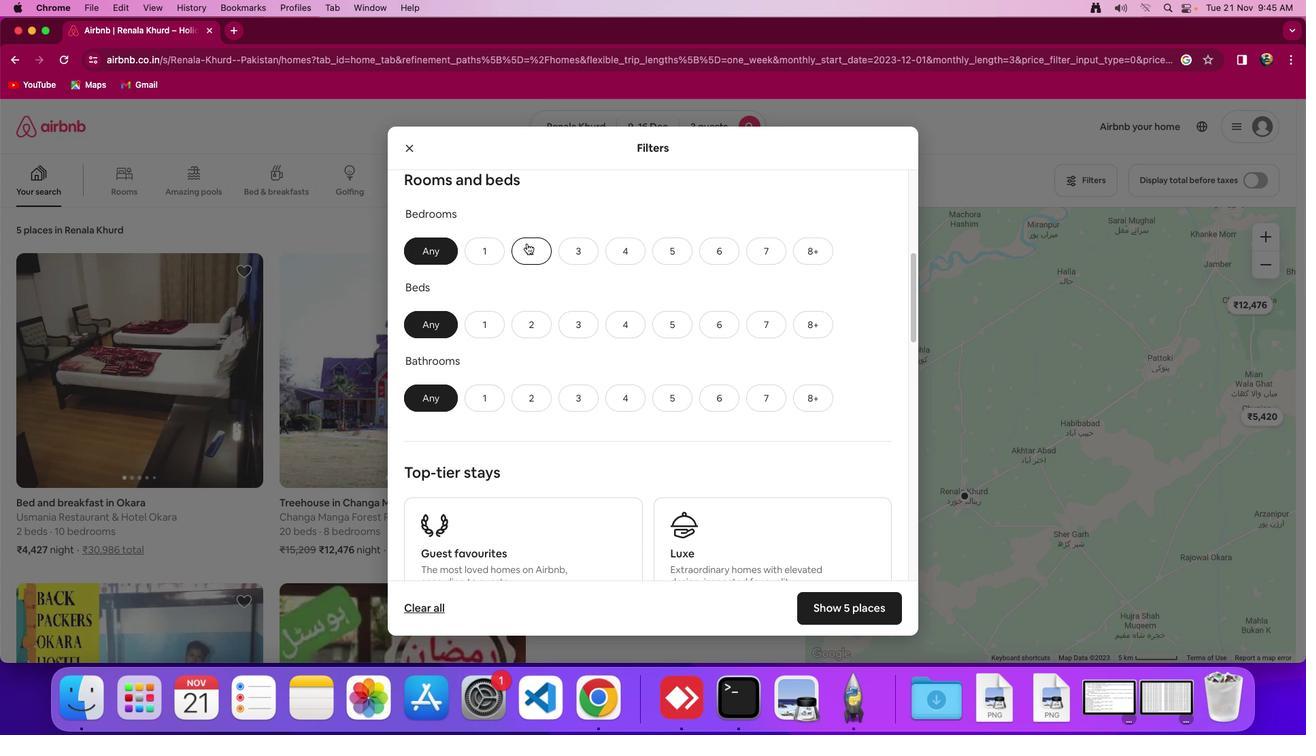 
Action: Mouse pressed left at (527, 242)
Screenshot: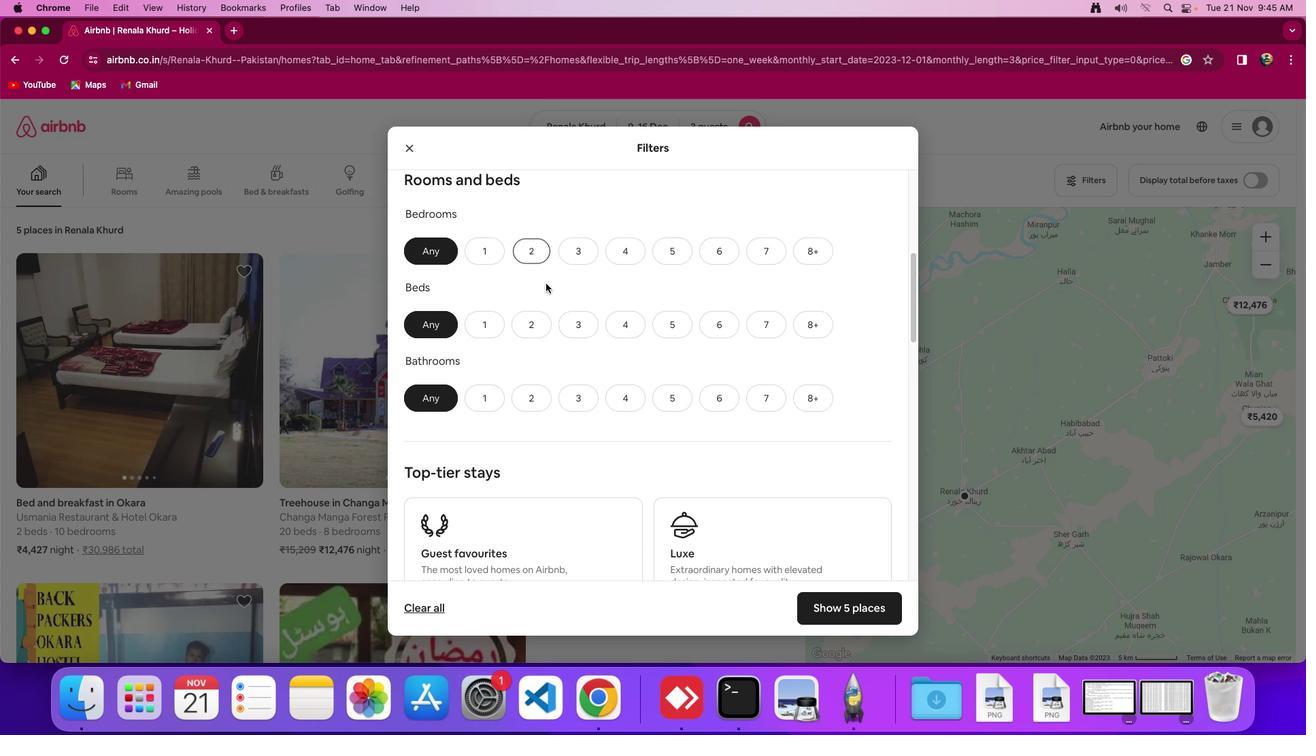 
Action: Mouse moved to (544, 320)
Screenshot: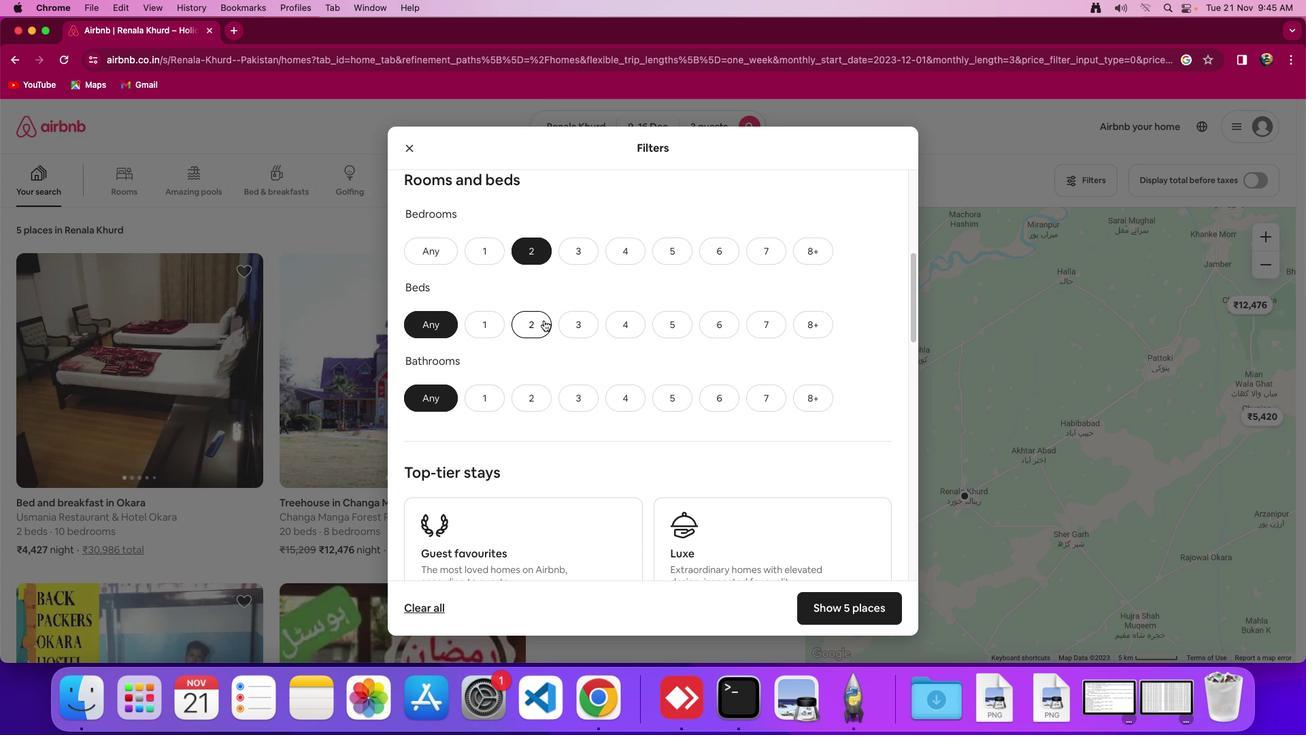 
Action: Mouse pressed left at (544, 320)
Screenshot: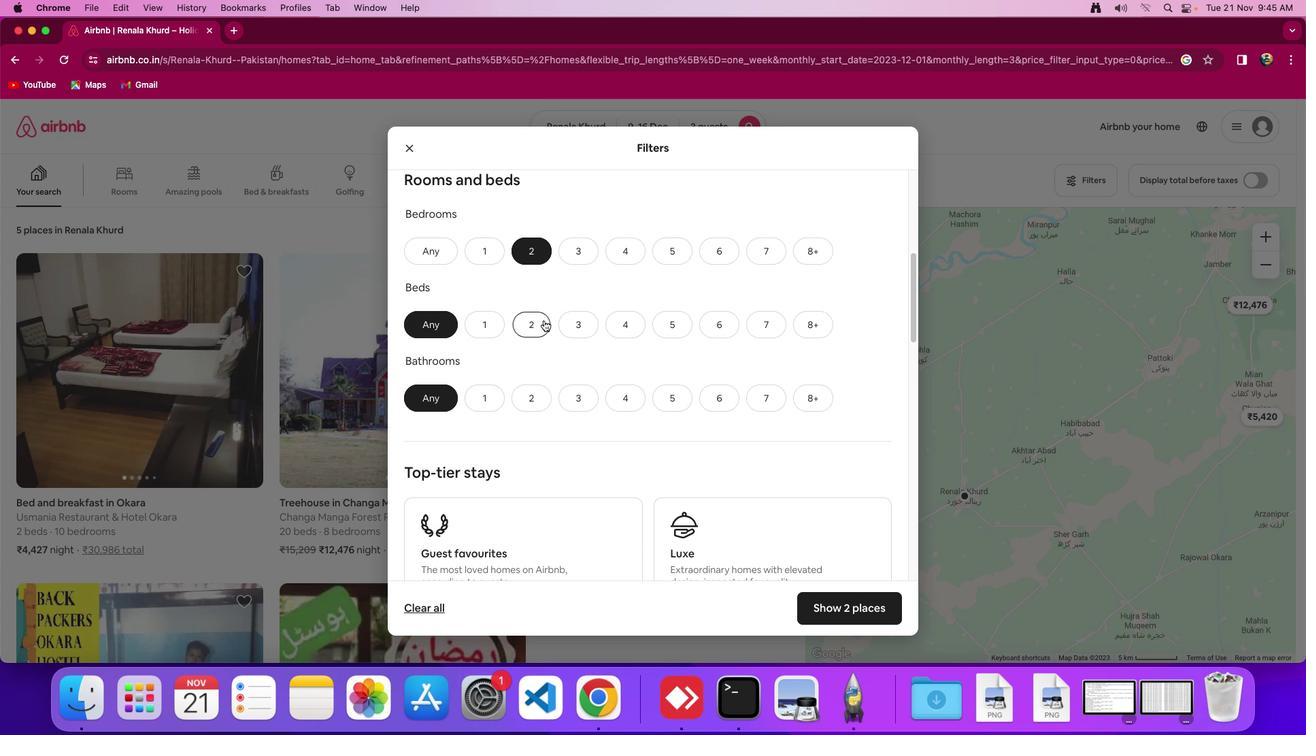 
Action: Mouse moved to (490, 390)
Screenshot: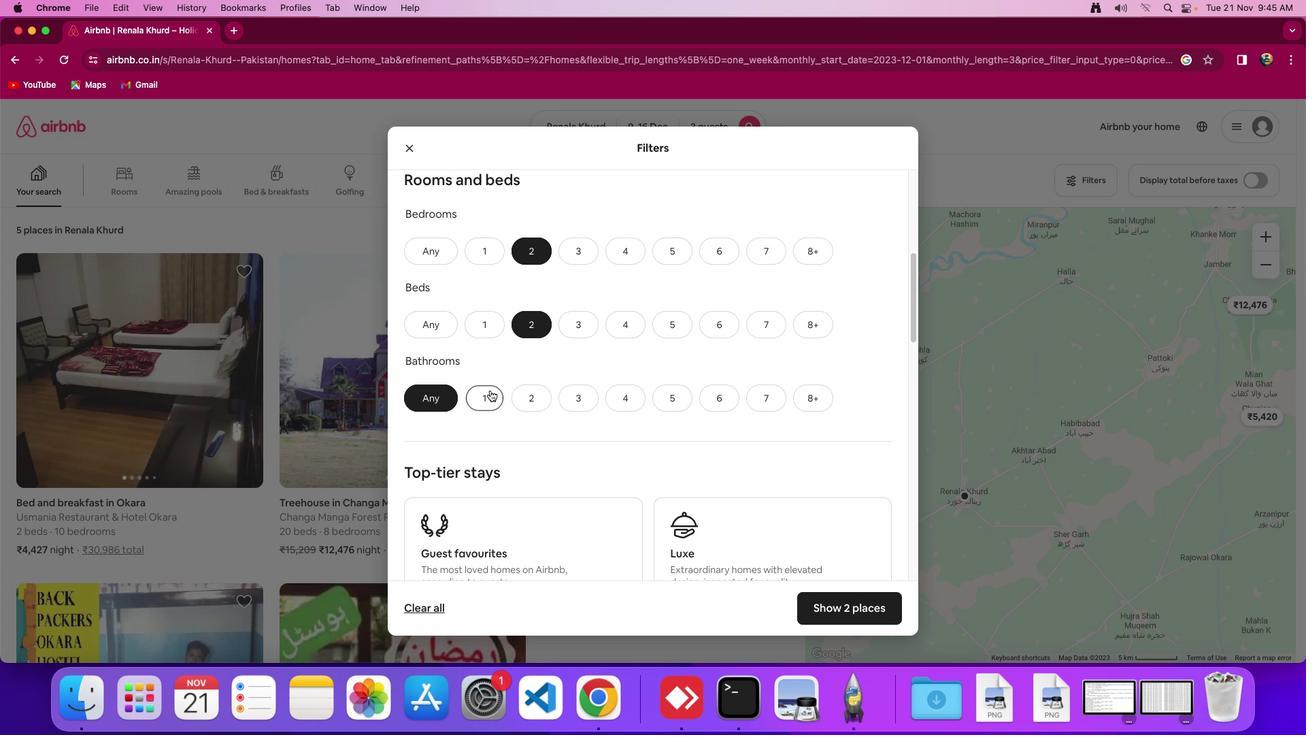 
Action: Mouse pressed left at (490, 390)
Screenshot: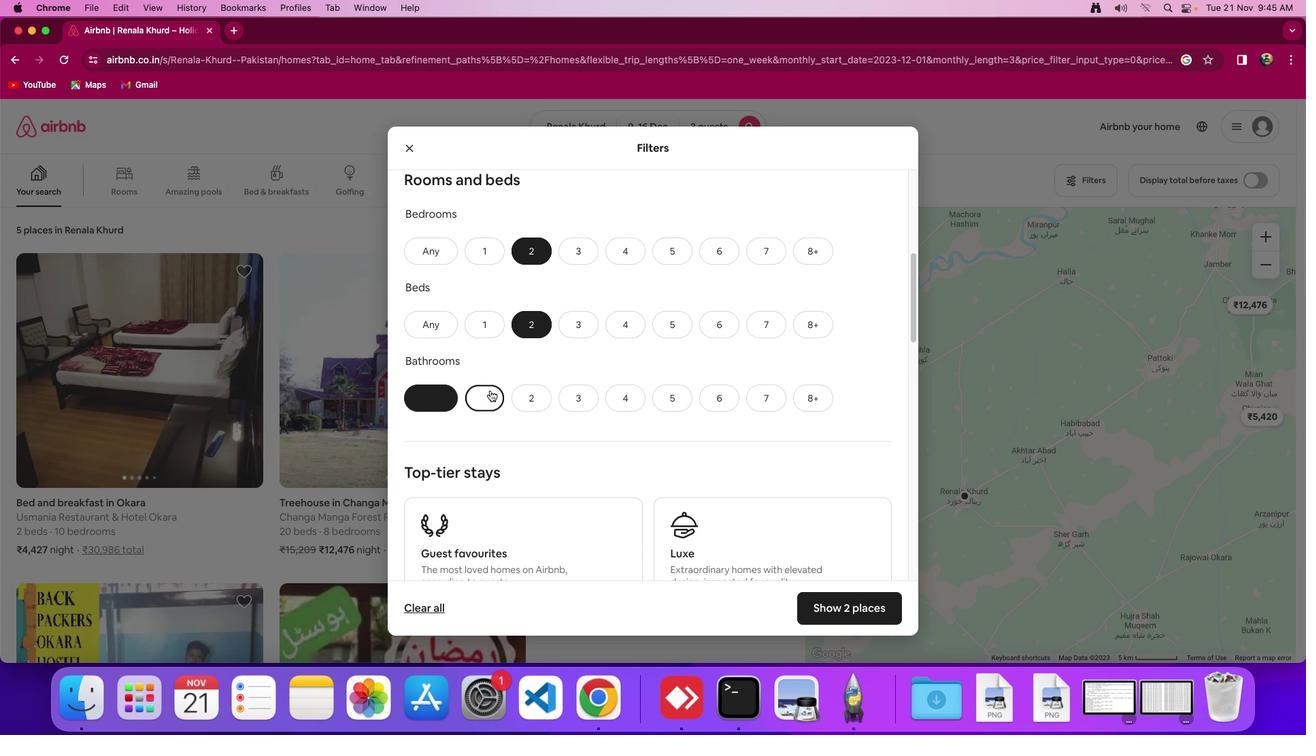 
Action: Mouse moved to (652, 379)
Screenshot: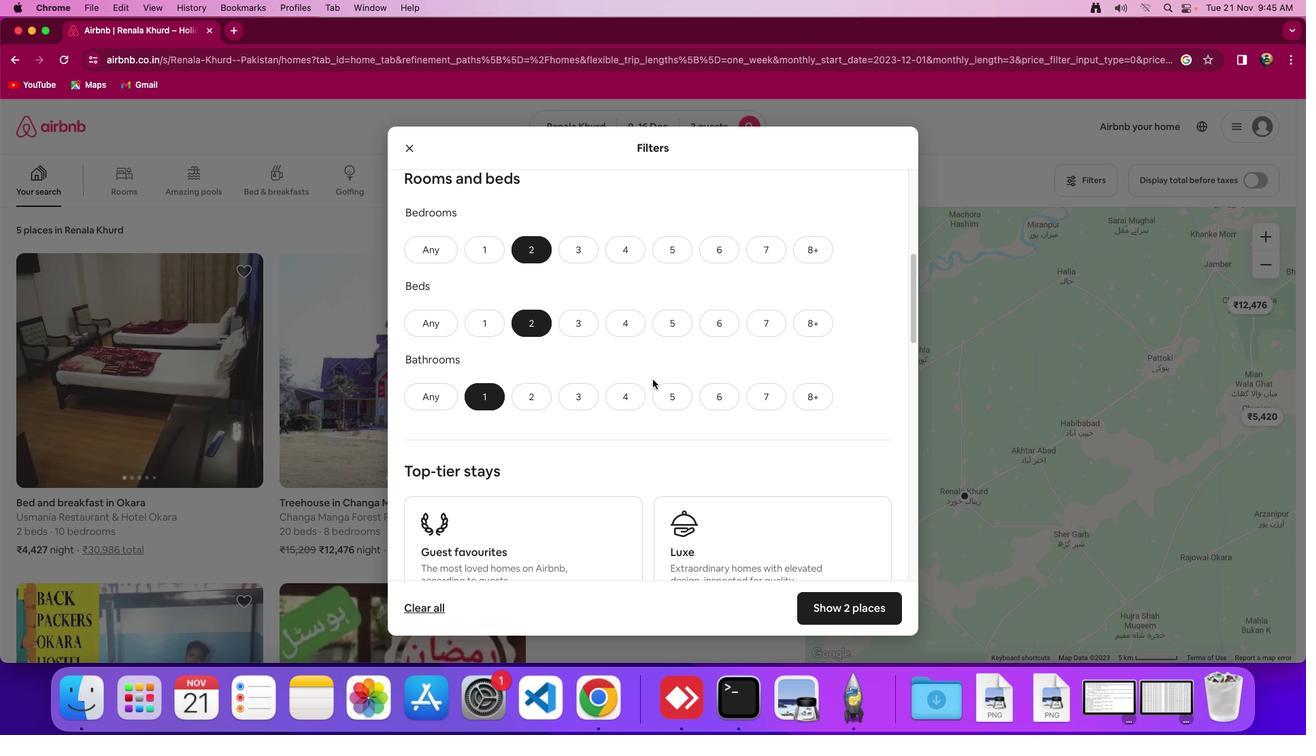 
Action: Mouse scrolled (652, 379) with delta (0, 0)
Screenshot: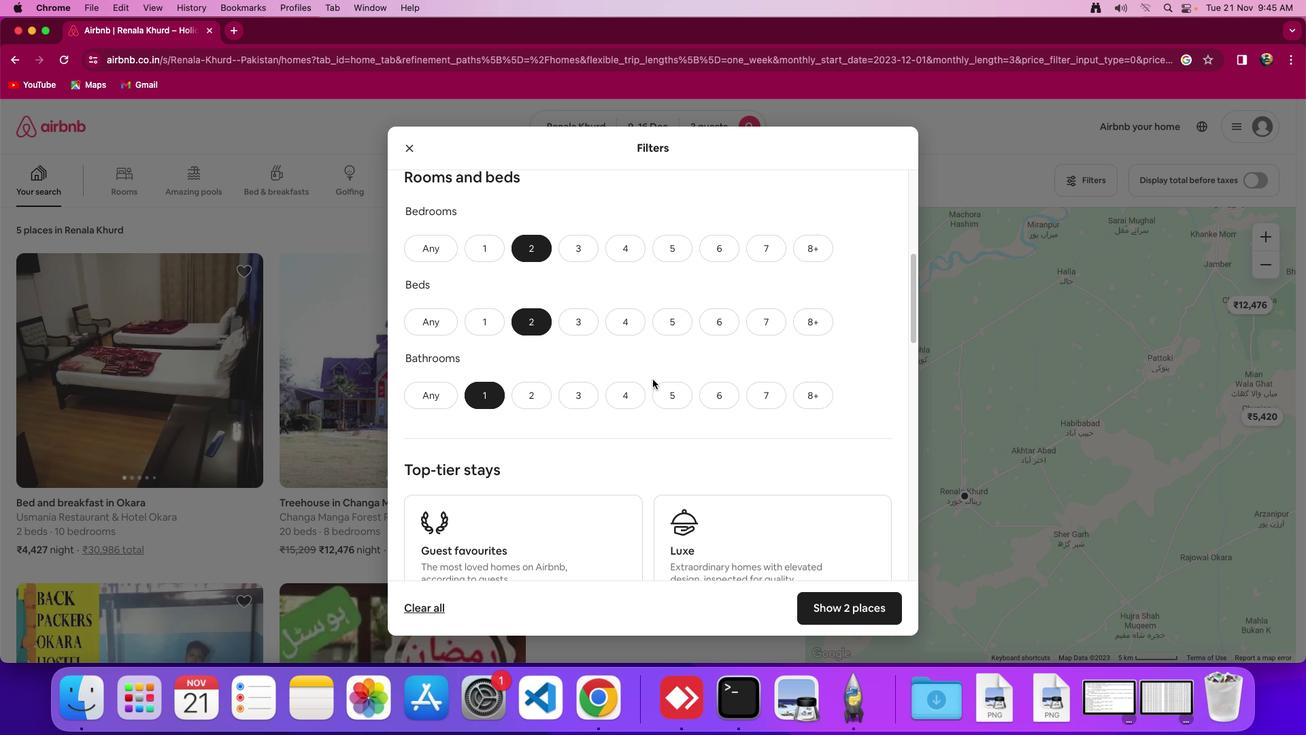 
Action: Mouse scrolled (652, 379) with delta (0, 0)
Screenshot: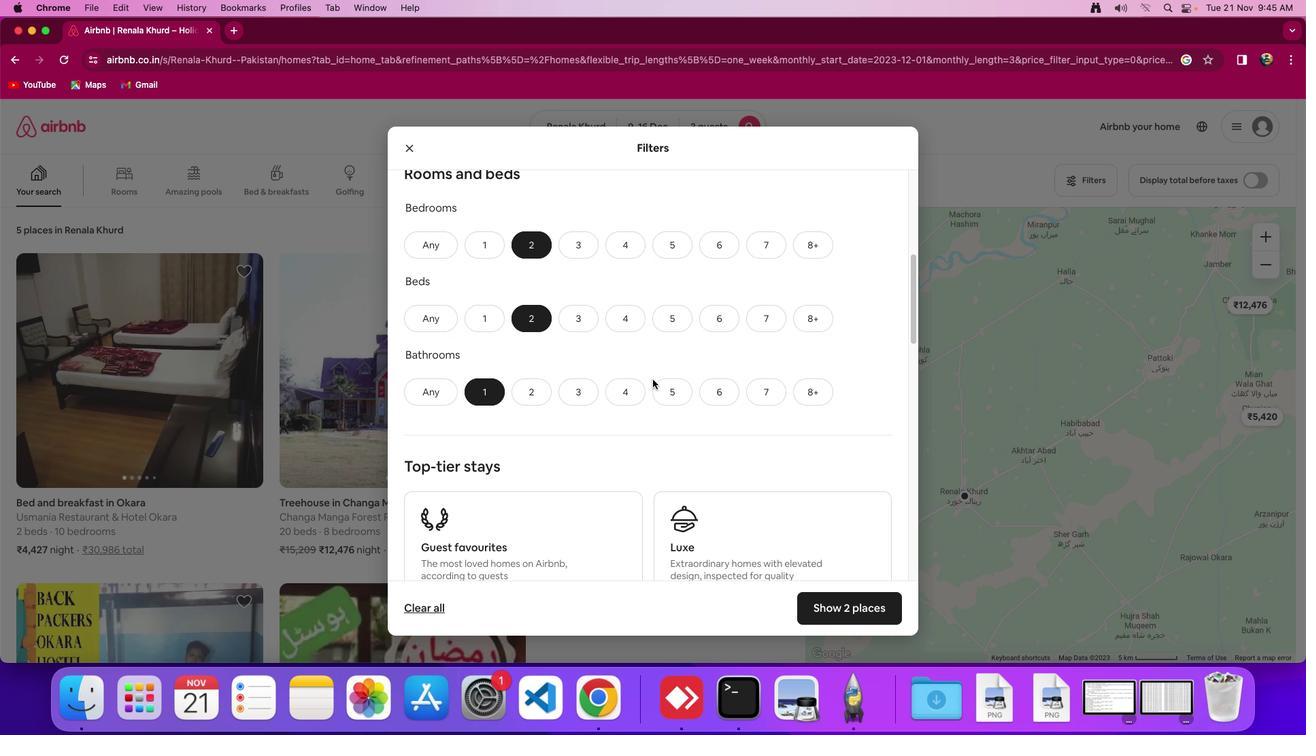 
Action: Mouse scrolled (652, 379) with delta (0, 0)
Screenshot: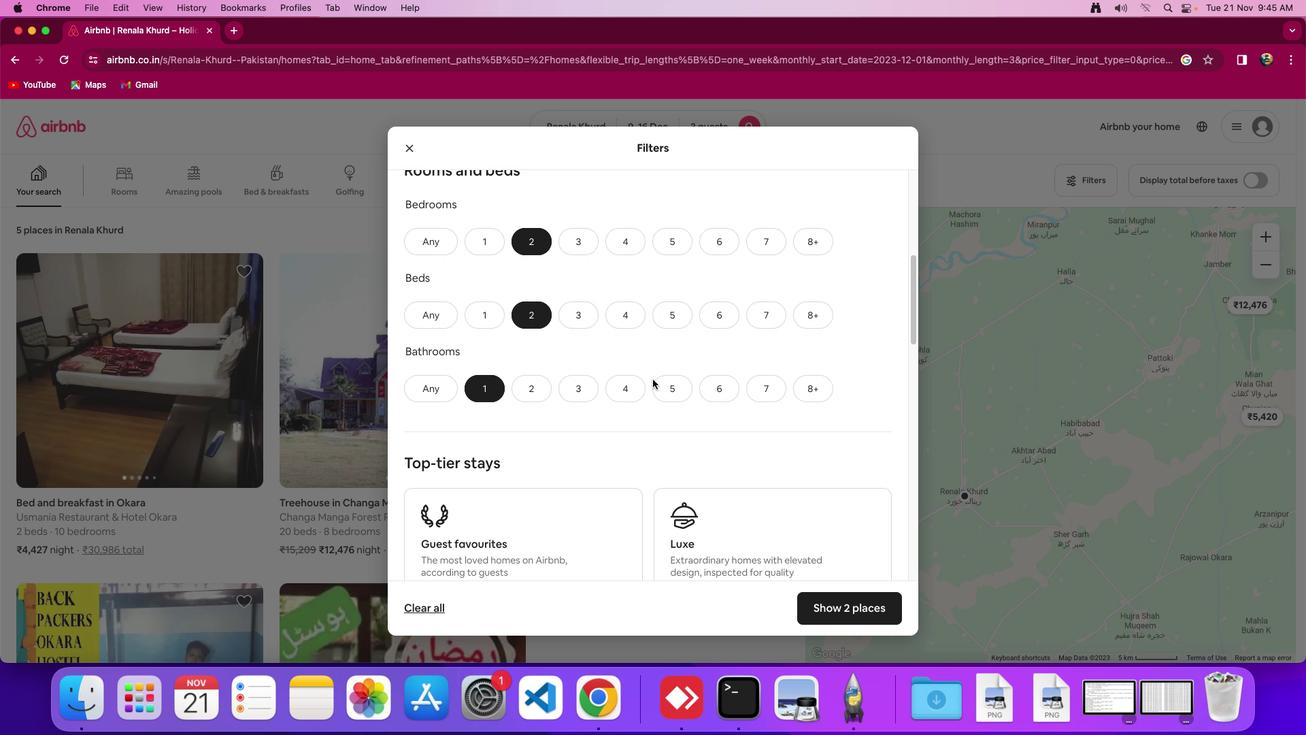 
Action: Mouse scrolled (652, 379) with delta (0, 0)
Screenshot: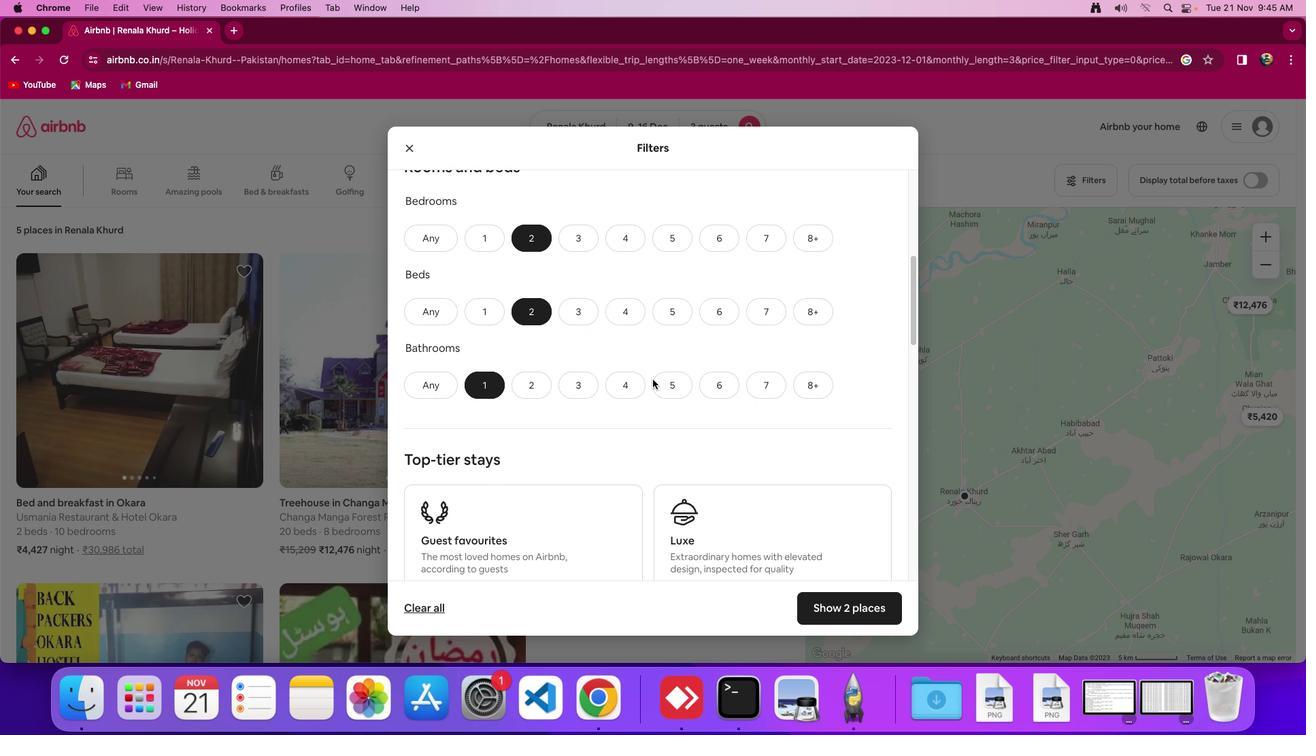 
Action: Mouse scrolled (652, 379) with delta (0, 0)
Screenshot: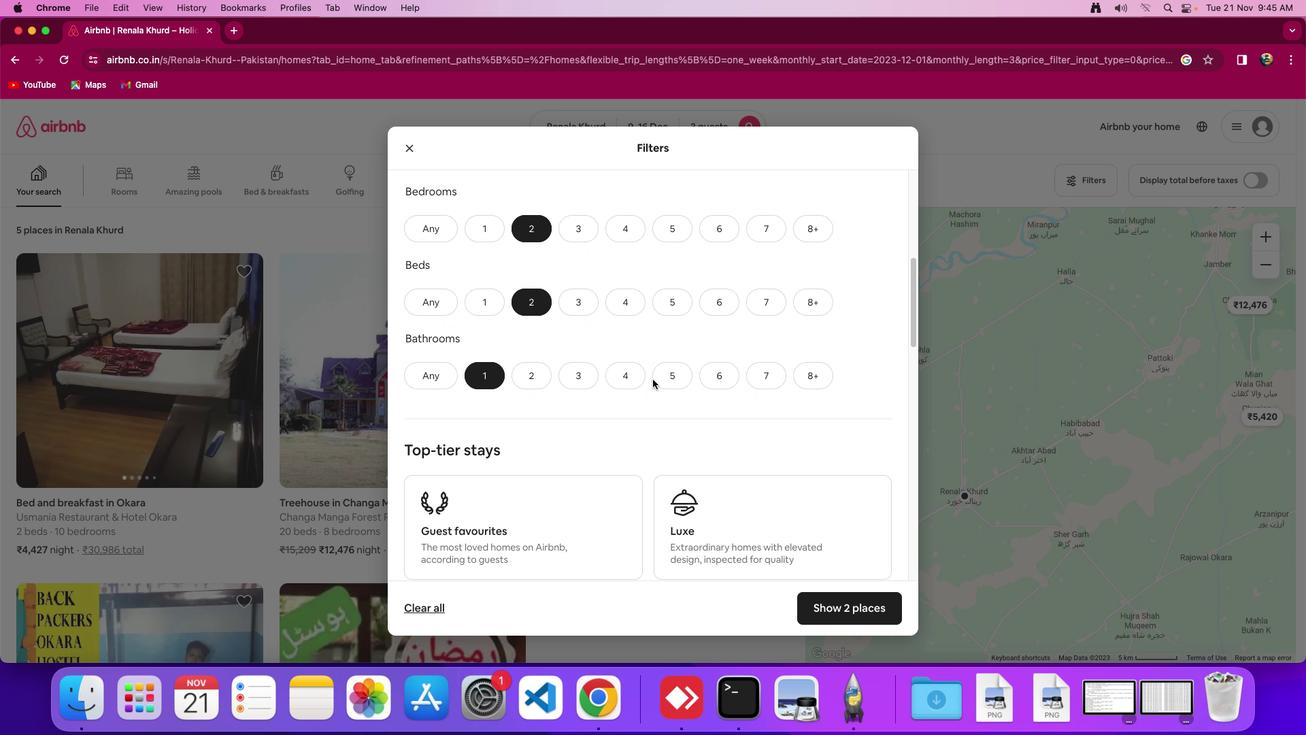 
Action: Mouse scrolled (652, 379) with delta (0, 0)
Screenshot: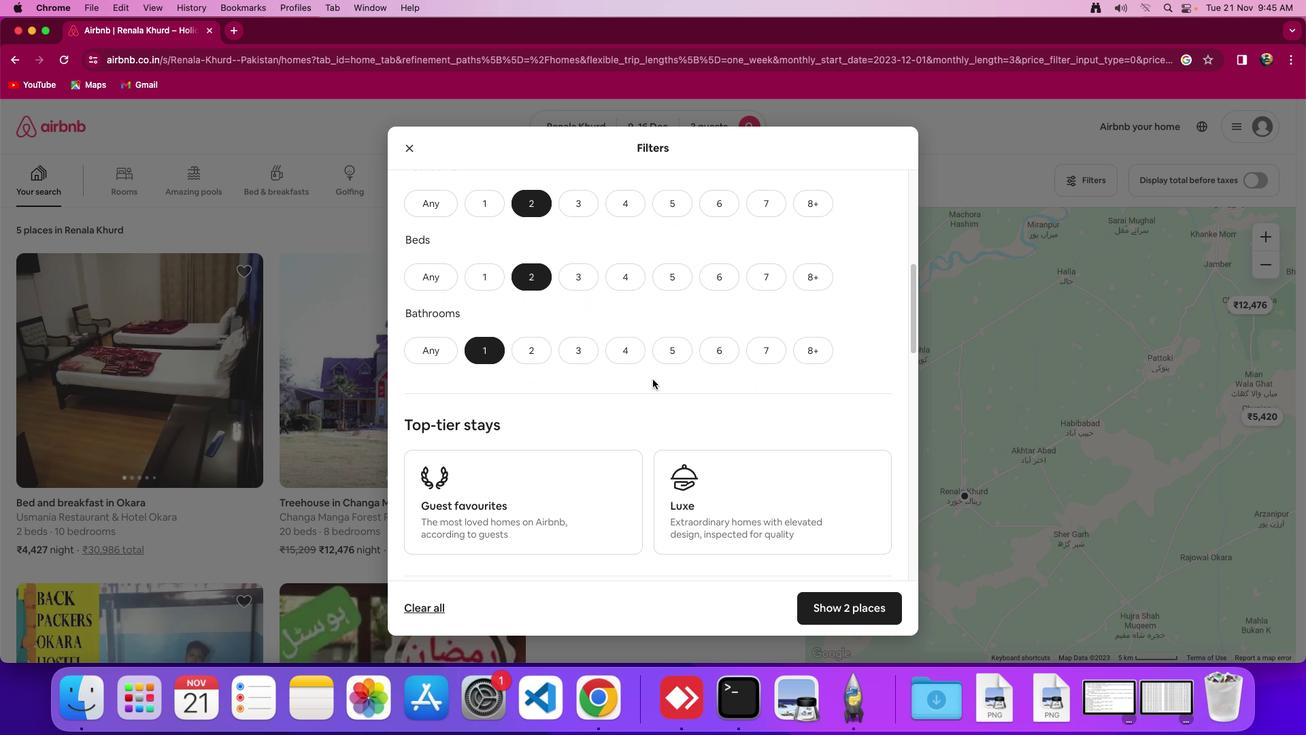 
Action: Mouse scrolled (652, 379) with delta (0, 0)
Screenshot: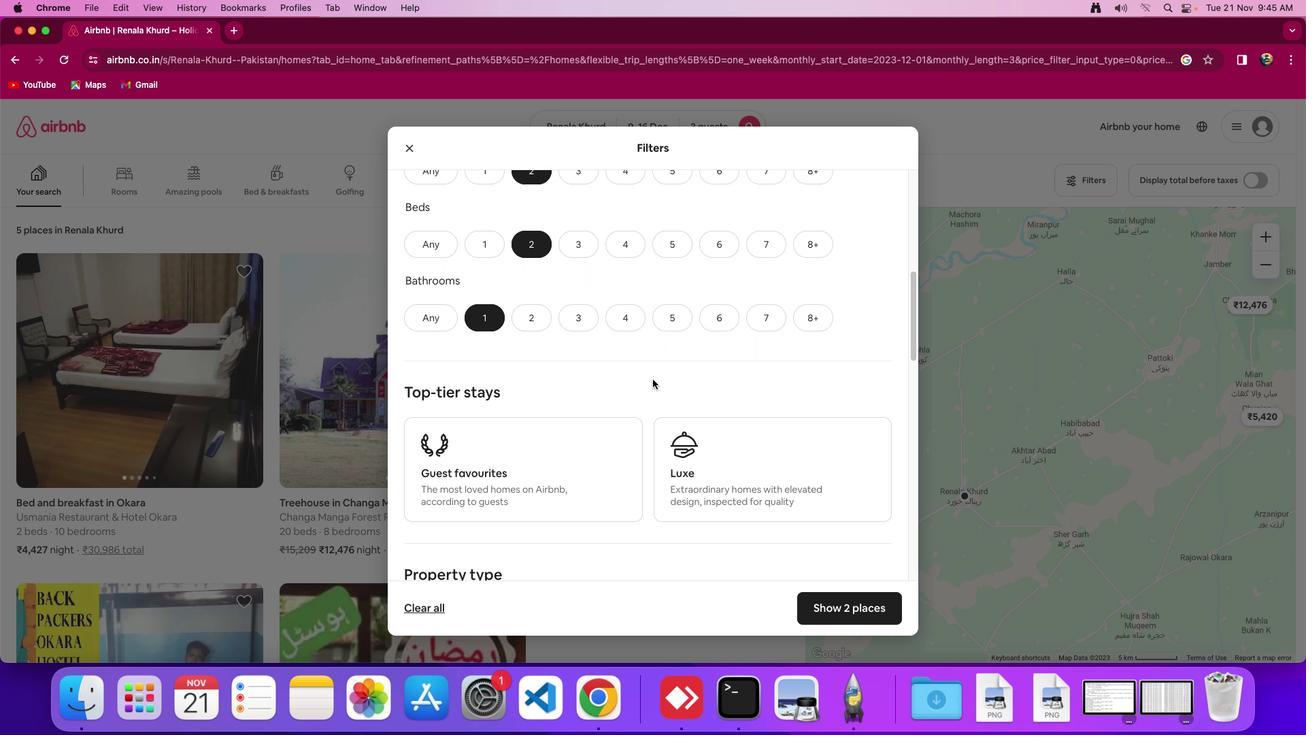 
Action: Mouse scrolled (652, 379) with delta (0, 0)
Screenshot: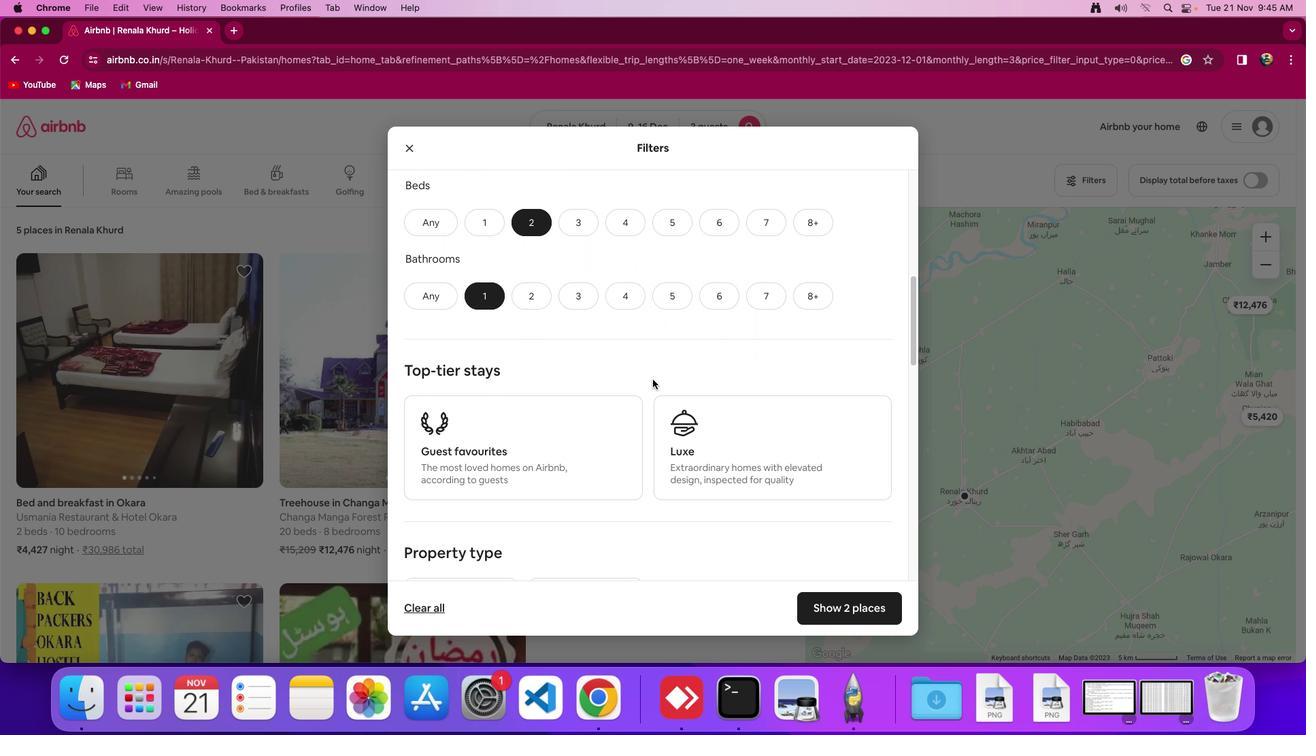 
Action: Mouse scrolled (652, 379) with delta (0, -1)
Screenshot: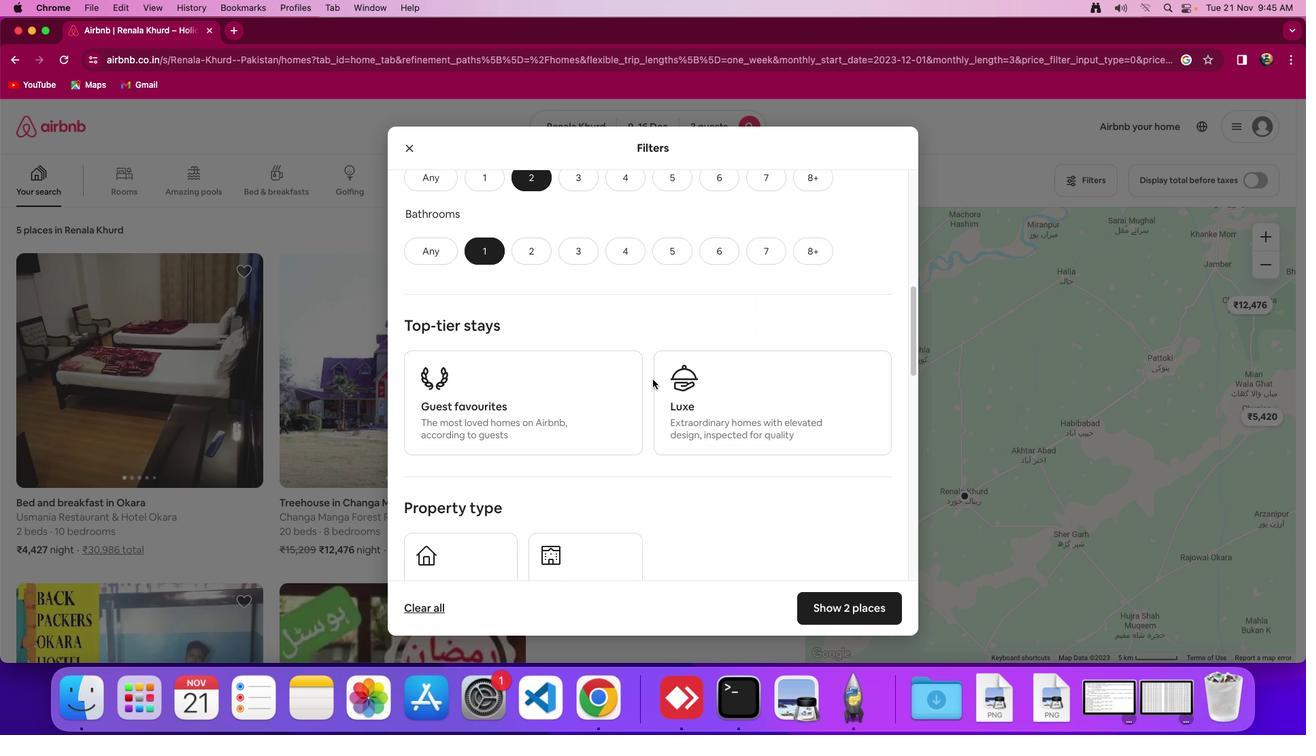 
Action: Mouse scrolled (652, 379) with delta (0, 0)
Screenshot: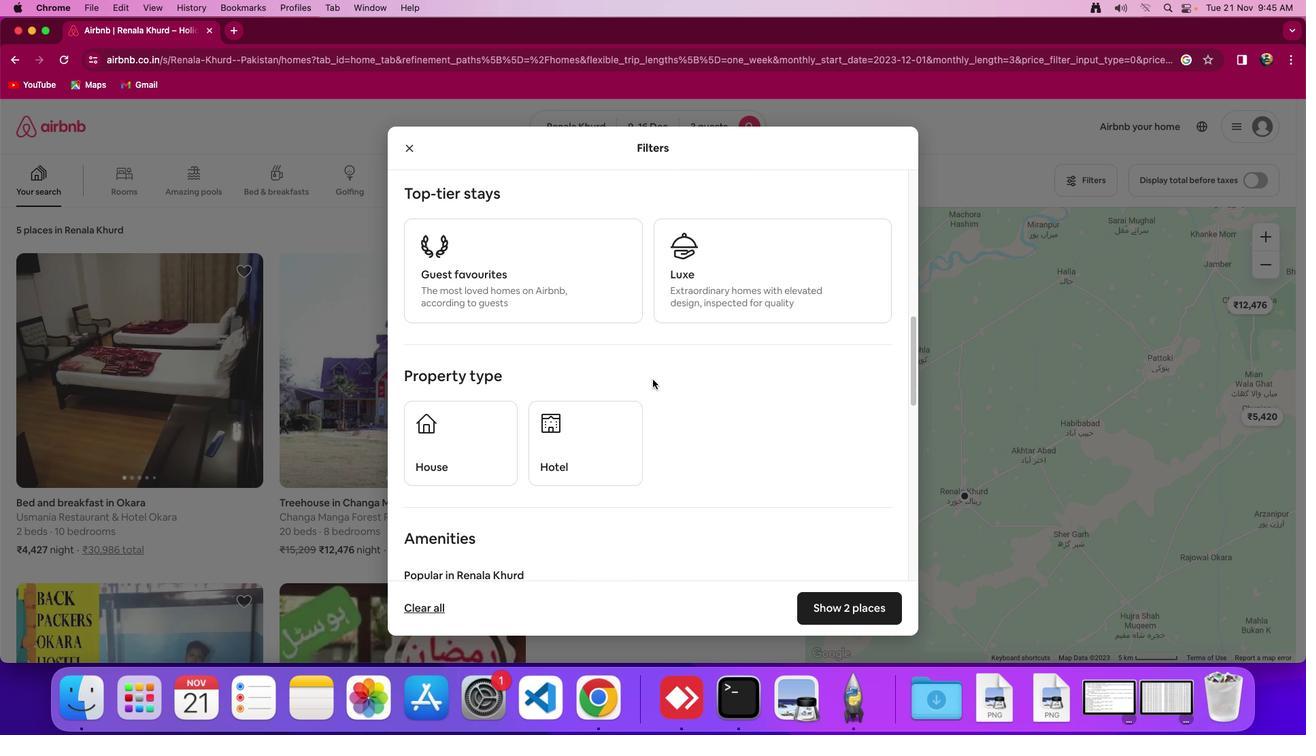 
Action: Mouse scrolled (652, 379) with delta (0, 0)
Screenshot: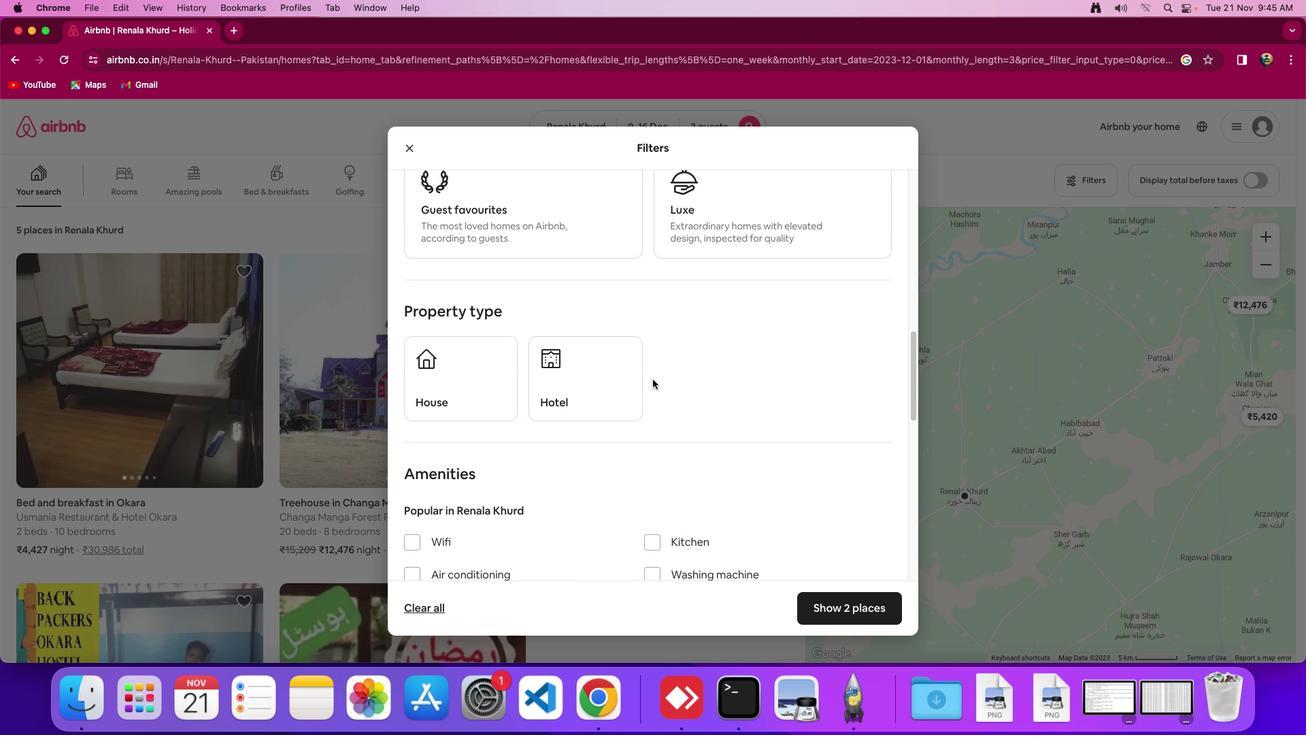 
Action: Mouse scrolled (652, 379) with delta (0, -2)
Screenshot: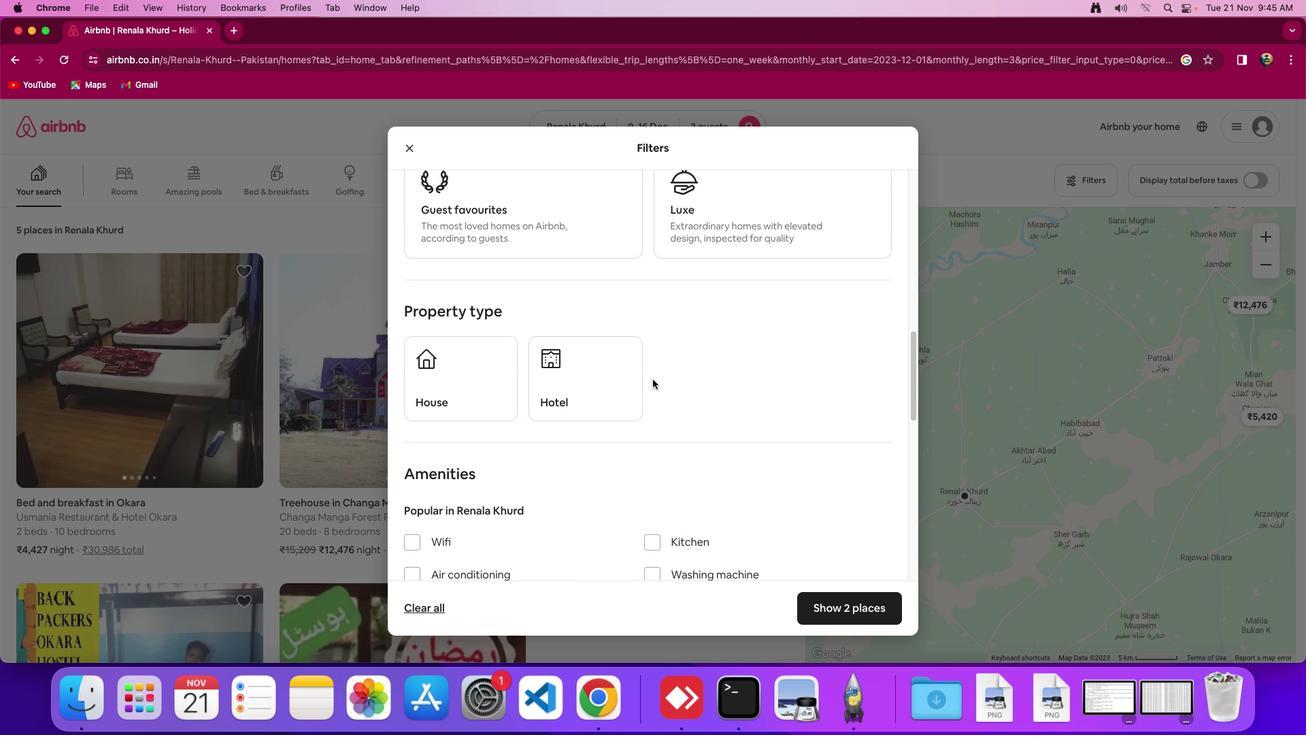 
Action: Mouse scrolled (652, 379) with delta (0, -3)
Screenshot: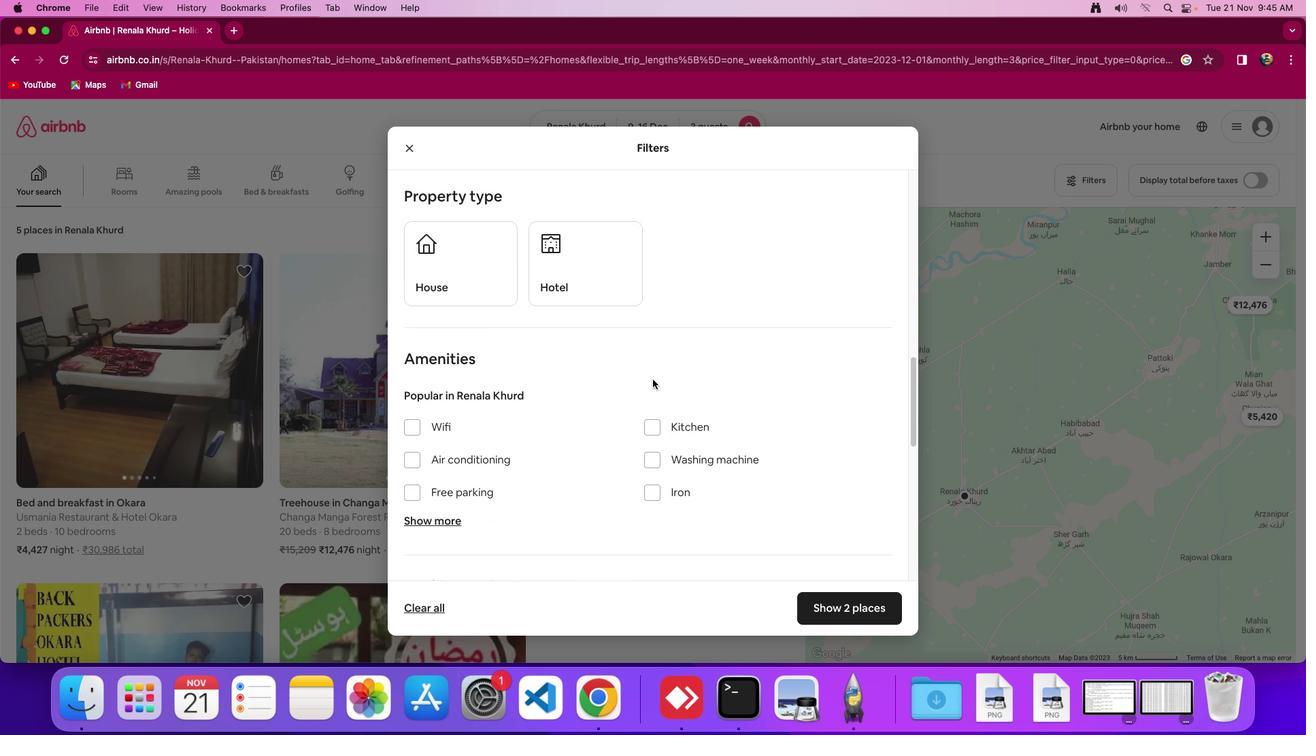 
Action: Mouse moved to (836, 596)
Screenshot: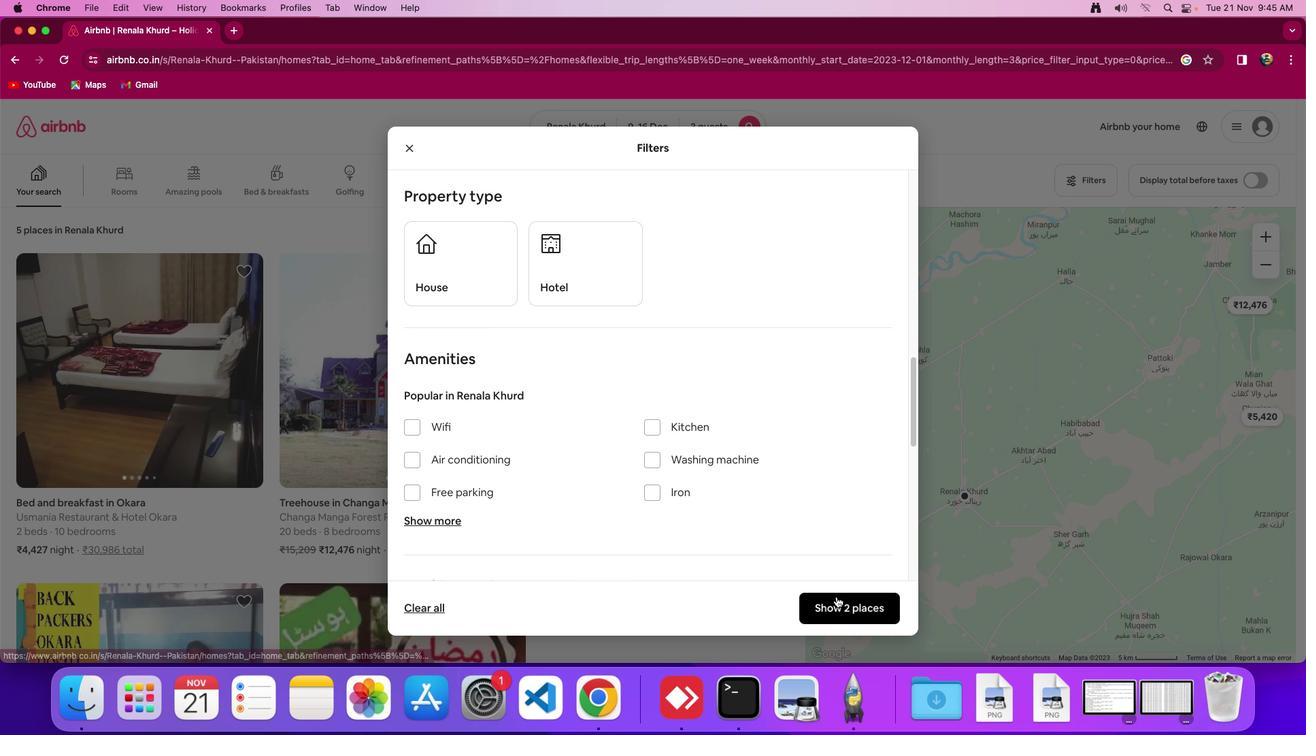 
Action: Mouse pressed left at (836, 596)
Screenshot: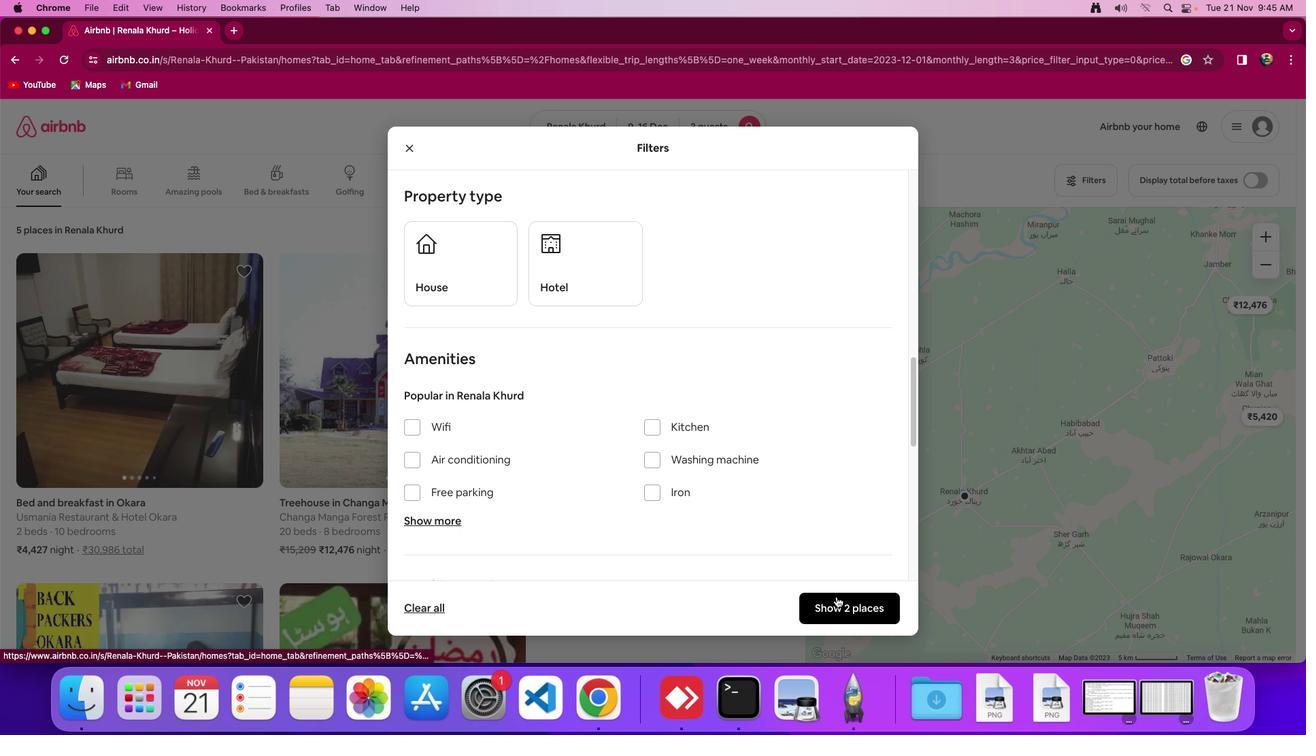 
Action: Mouse moved to (195, 389)
Screenshot: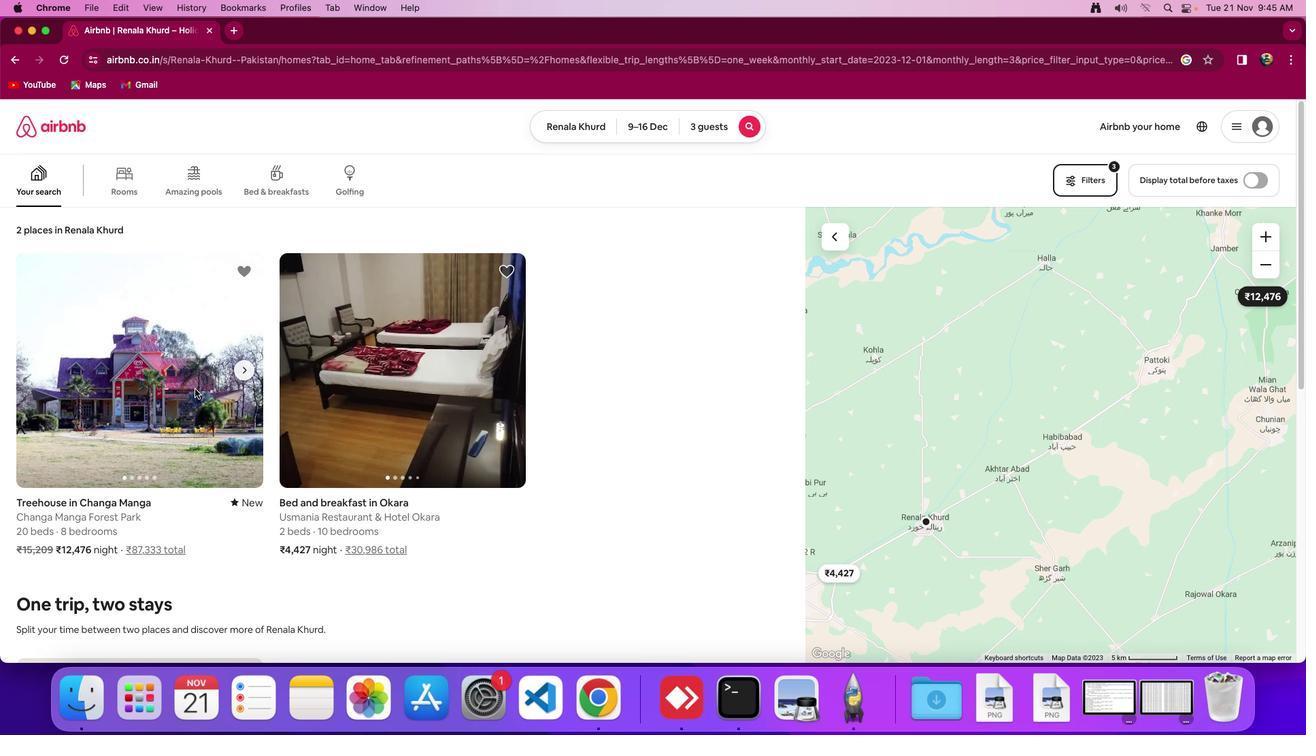 
Action: Mouse pressed left at (195, 389)
Screenshot: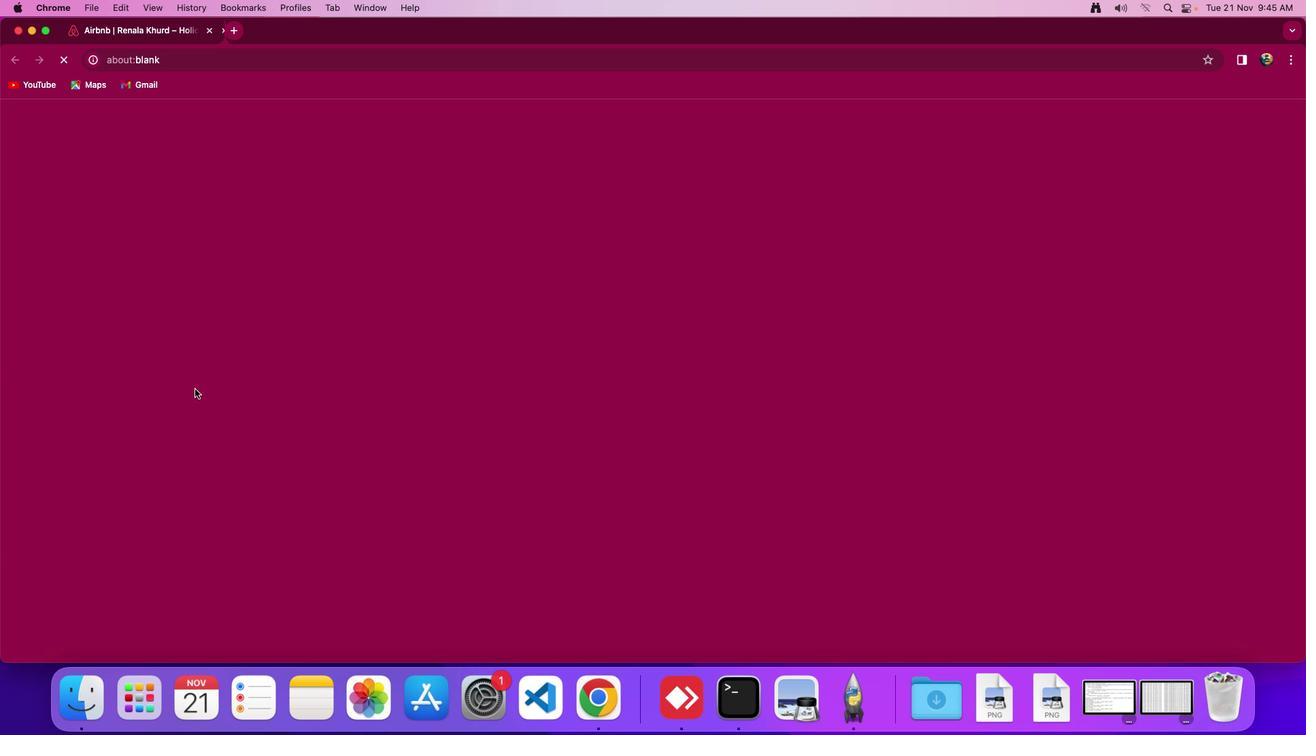 
Action: Mouse moved to (966, 466)
Screenshot: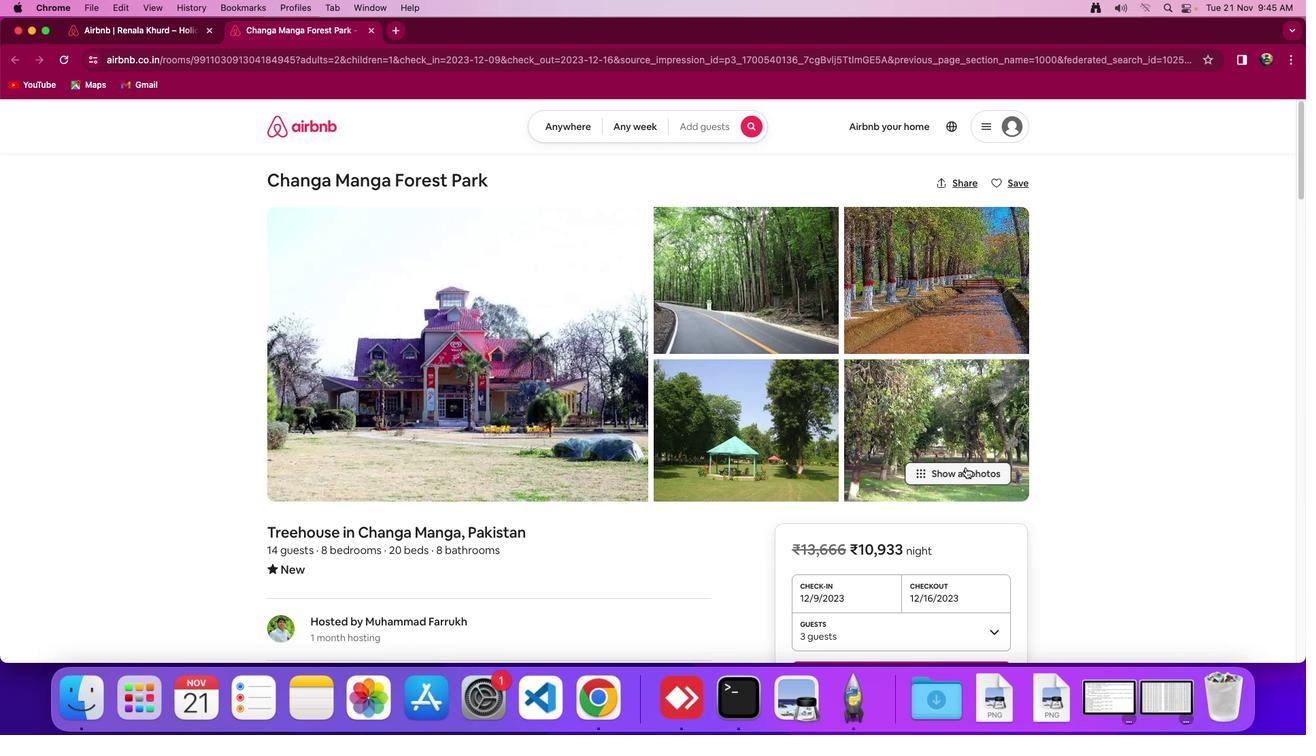 
Action: Mouse pressed left at (966, 466)
Screenshot: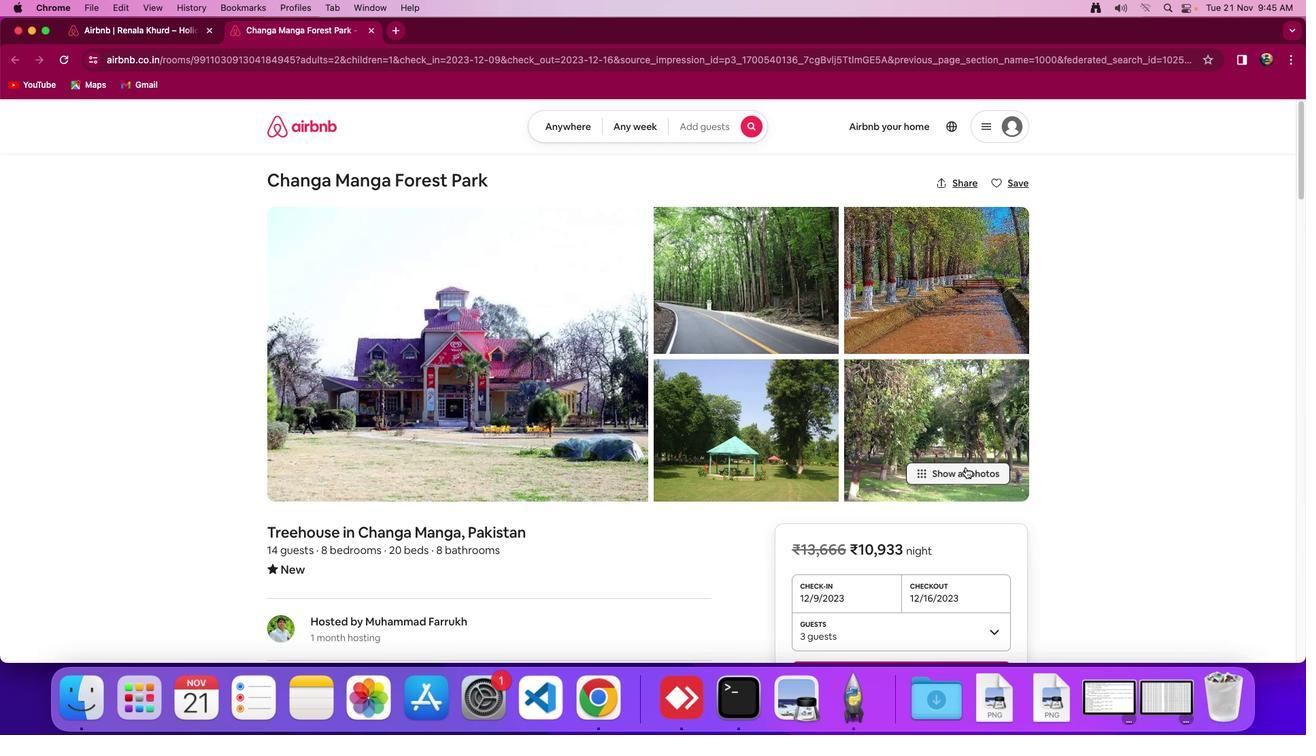 
Action: Mouse moved to (829, 475)
Screenshot: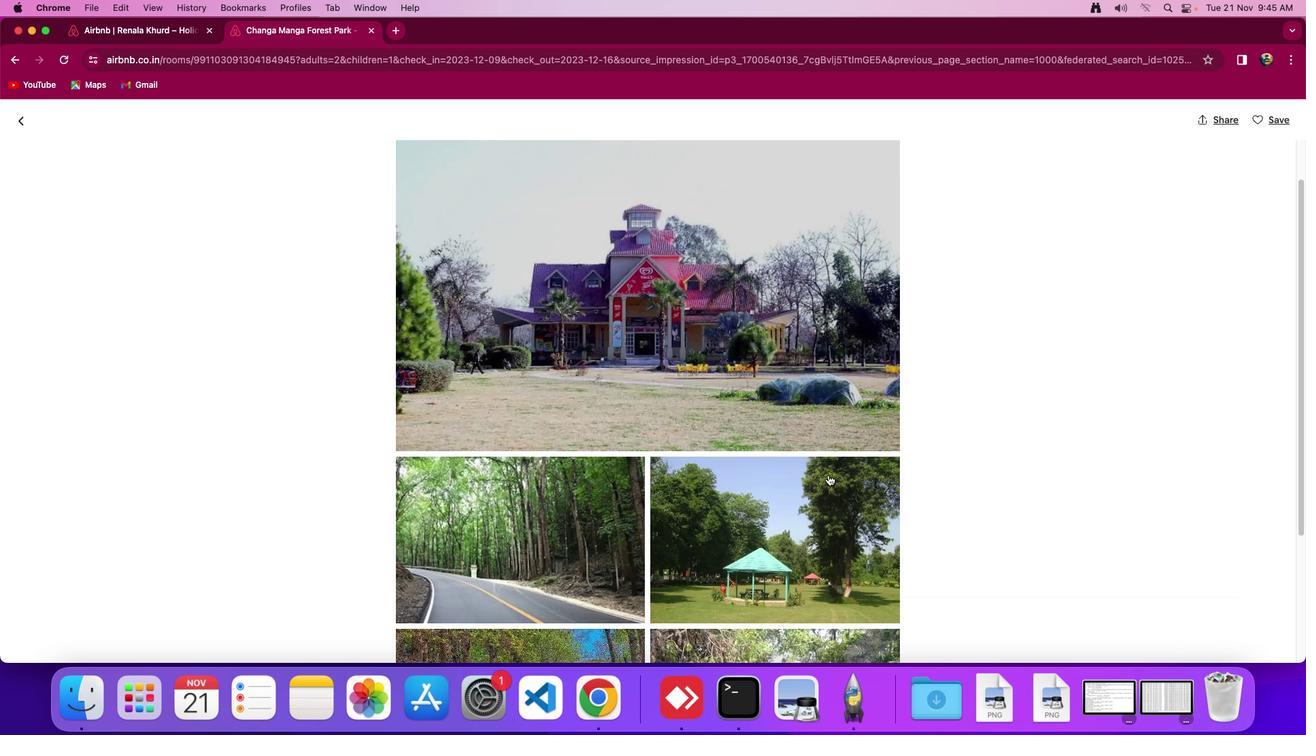 
Action: Mouse scrolled (829, 475) with delta (0, 0)
Screenshot: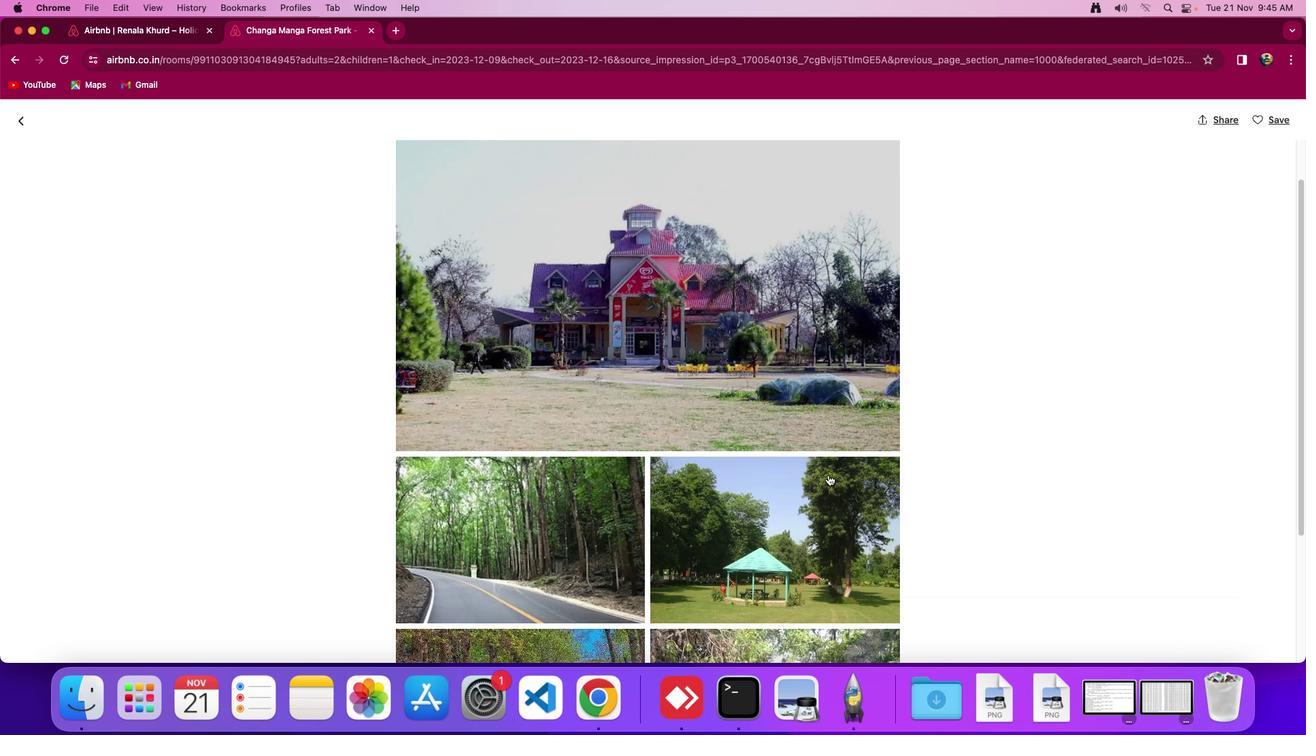 
Action: Mouse moved to (829, 475)
Screenshot: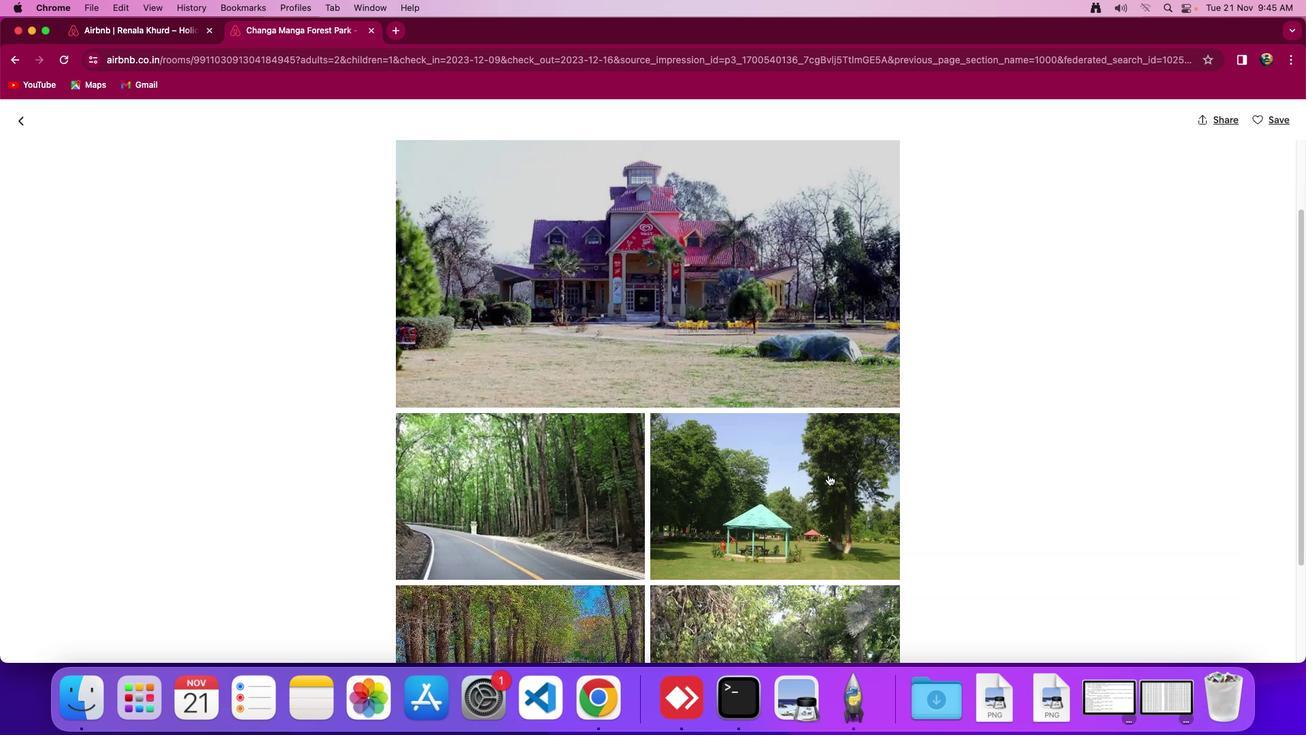 
Action: Mouse scrolled (829, 475) with delta (0, 0)
Screenshot: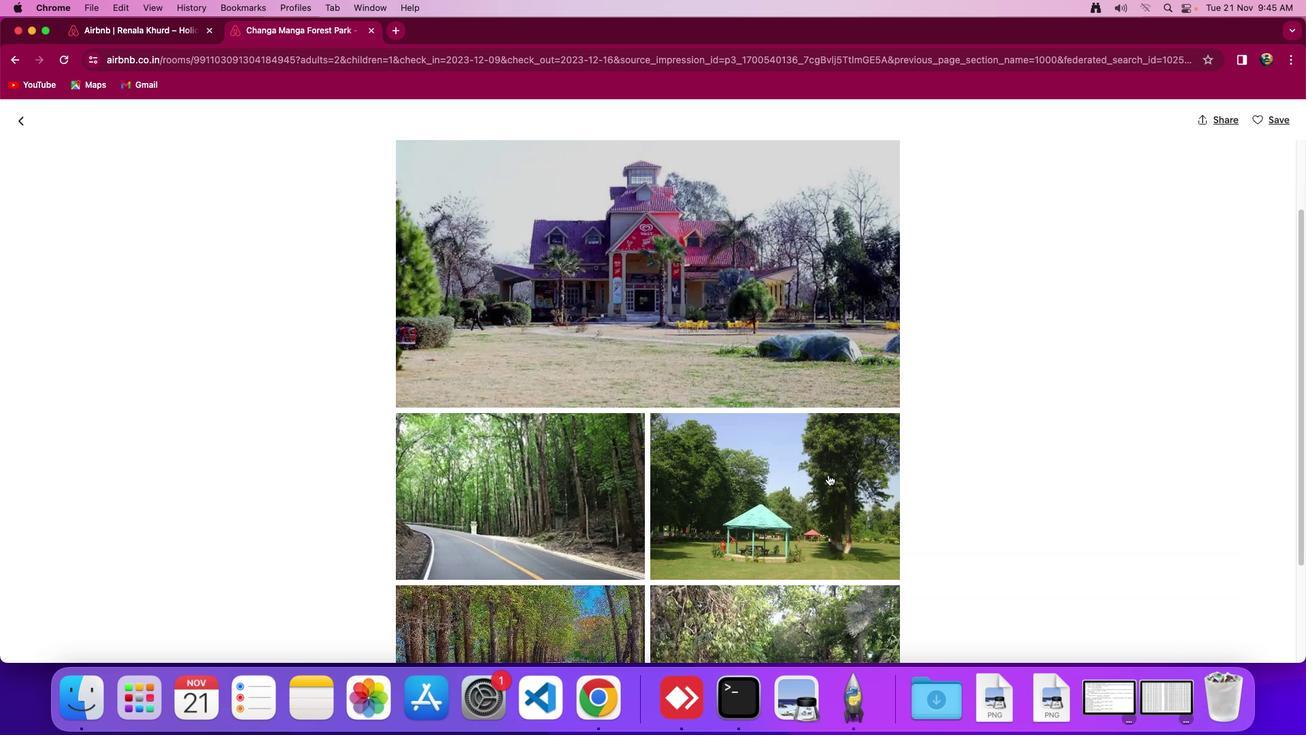 
Action: Mouse moved to (829, 475)
Screenshot: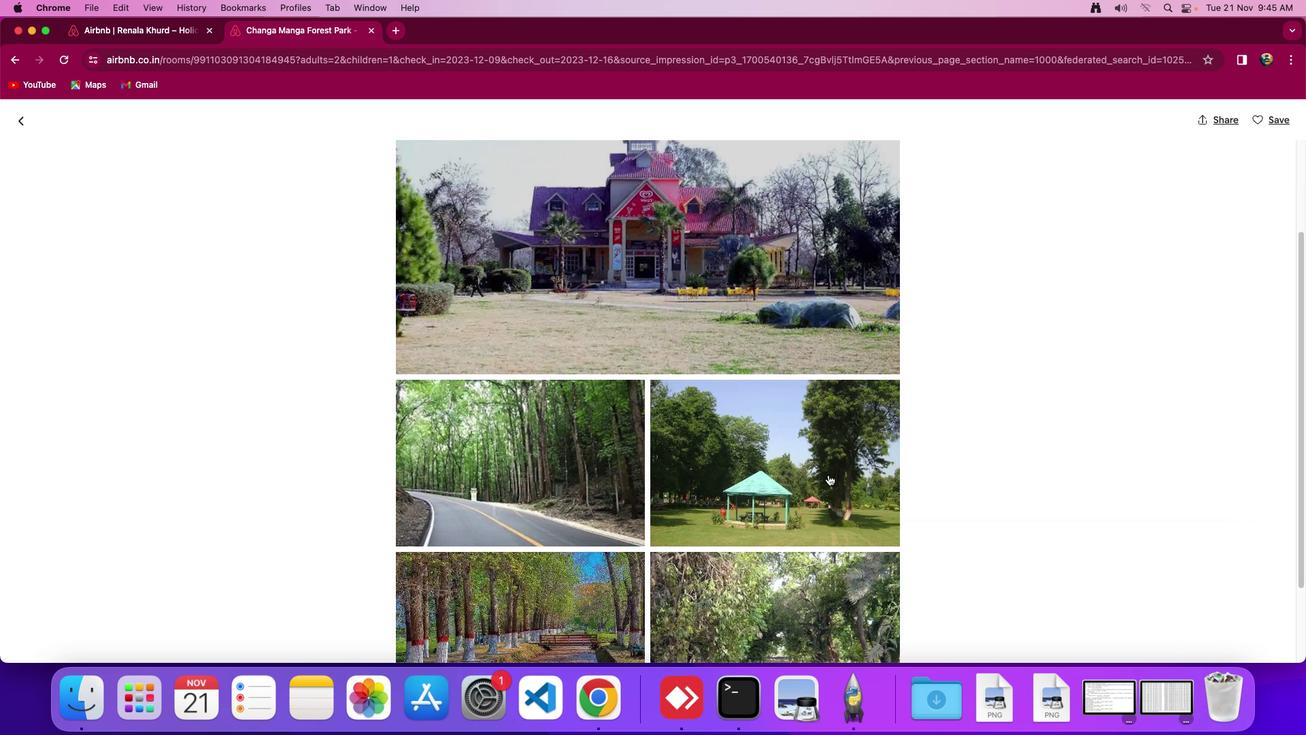 
Action: Mouse scrolled (829, 475) with delta (0, -2)
Screenshot: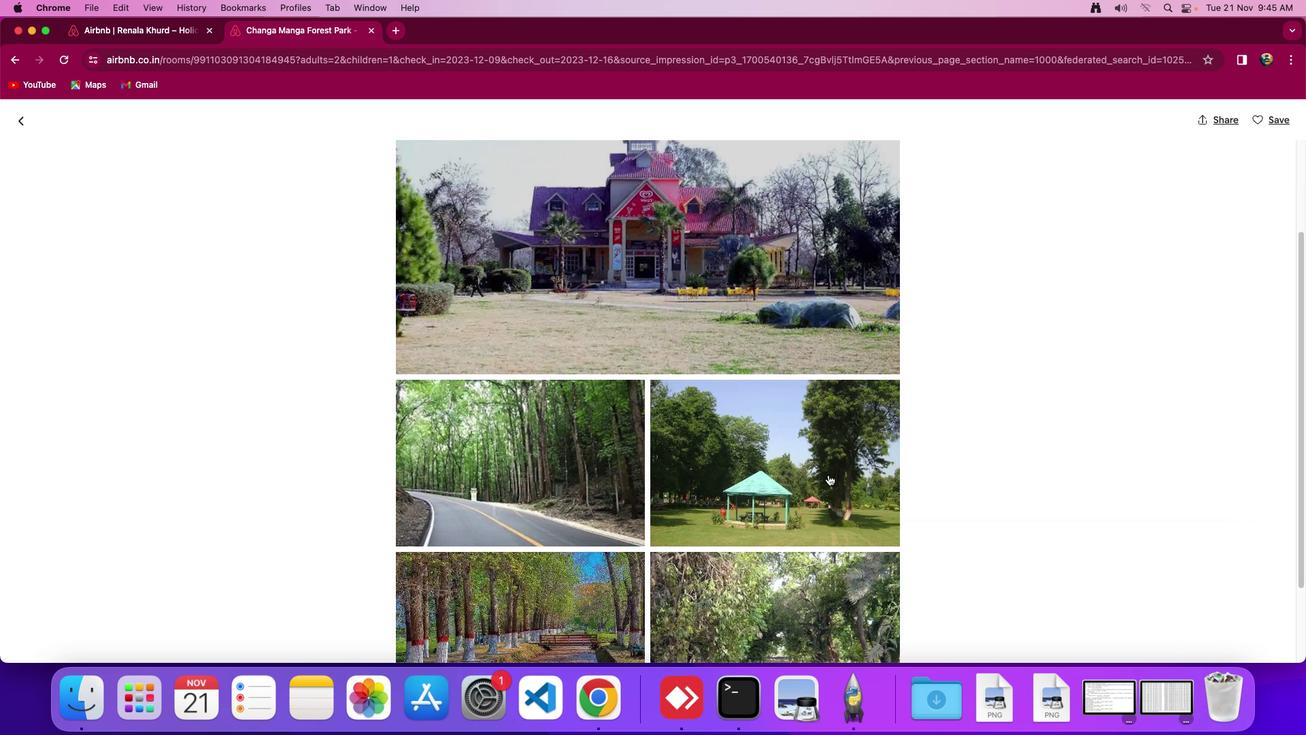 
Action: Mouse scrolled (829, 475) with delta (0, 0)
Screenshot: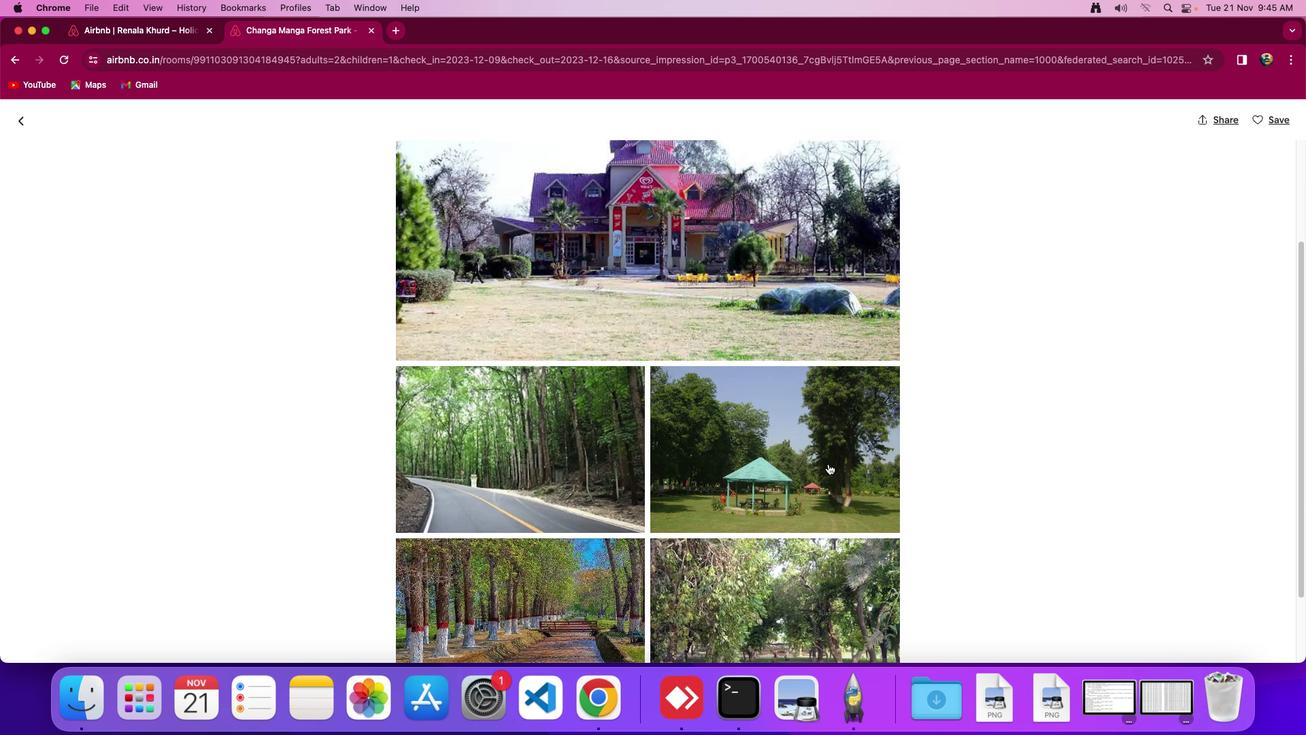 
Action: Mouse moved to (829, 473)
Screenshot: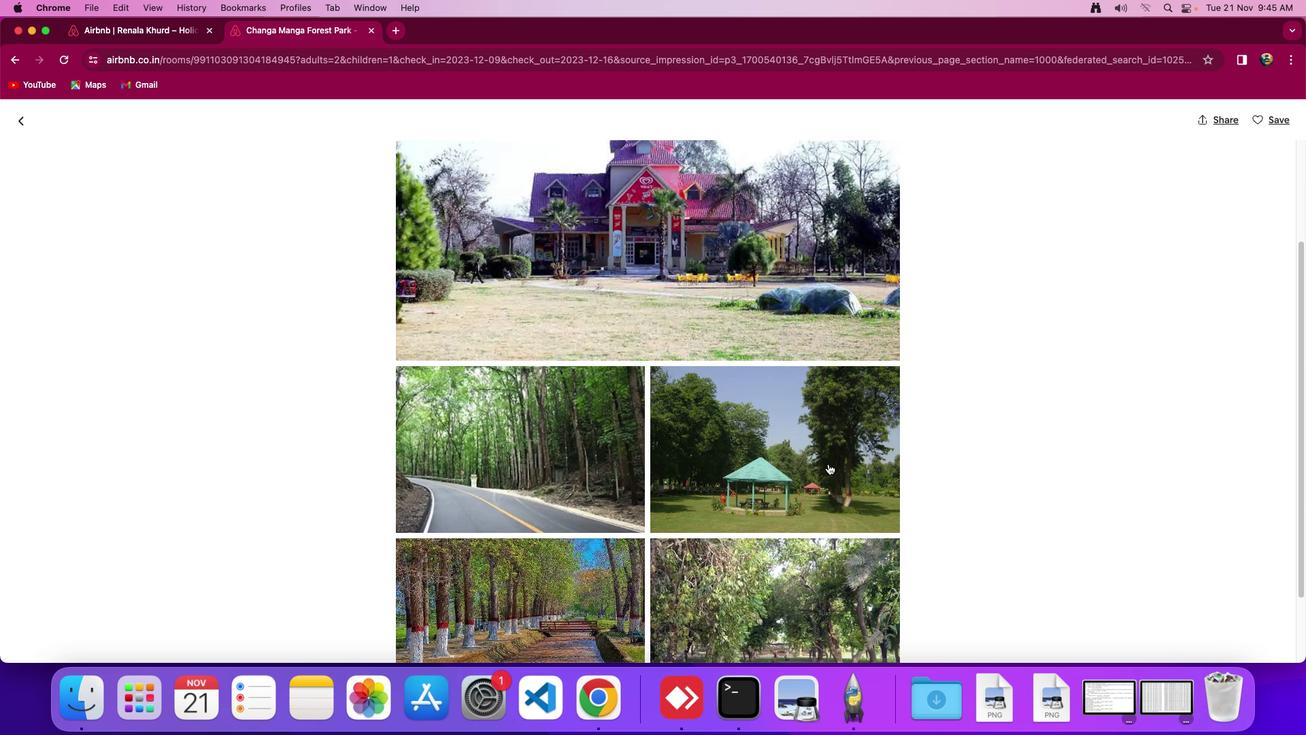 
Action: Mouse scrolled (829, 473) with delta (0, 0)
Screenshot: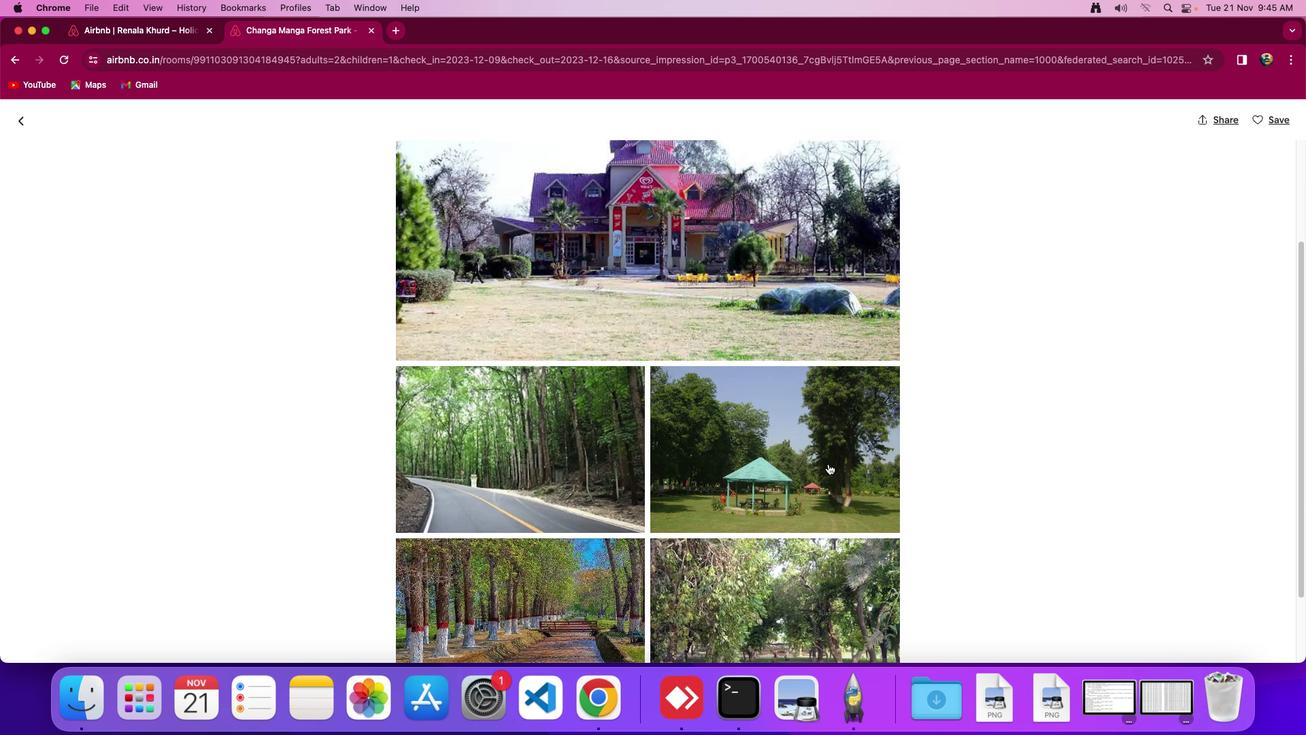 
Action: Mouse moved to (829, 463)
Screenshot: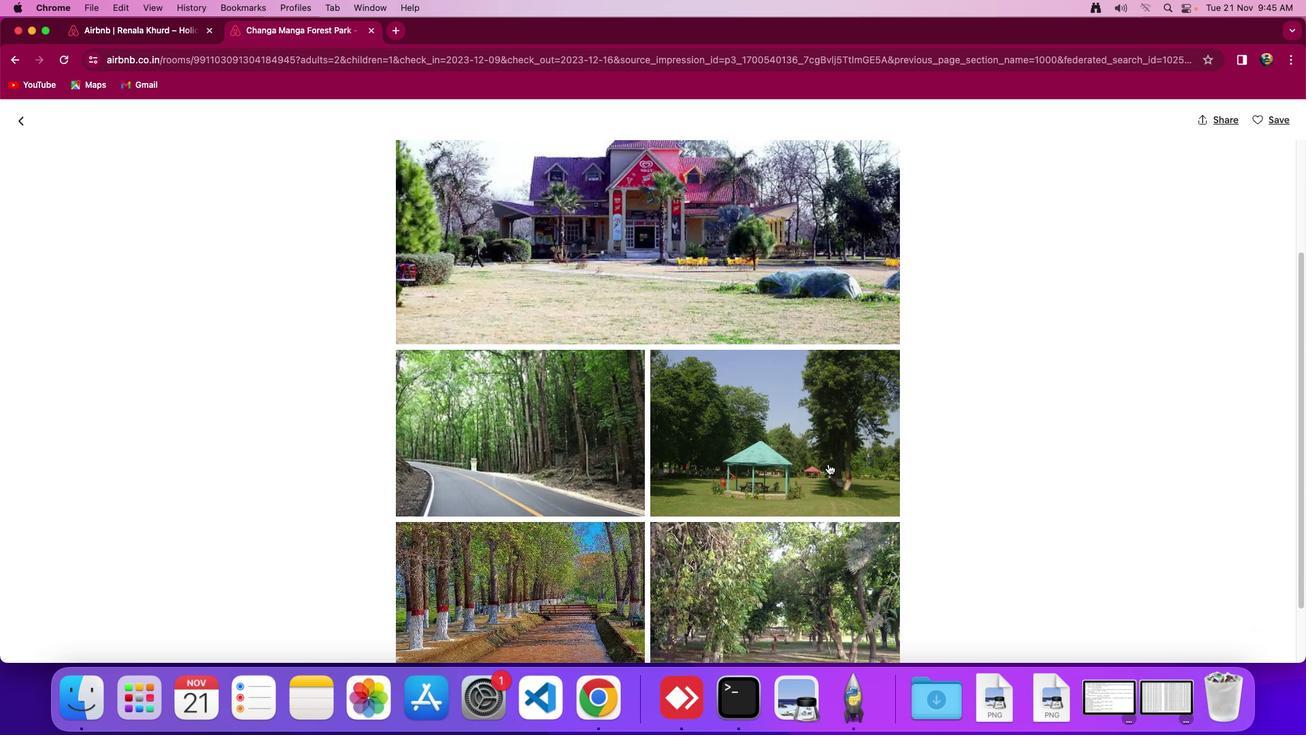 
Action: Mouse scrolled (829, 463) with delta (0, -2)
Screenshot: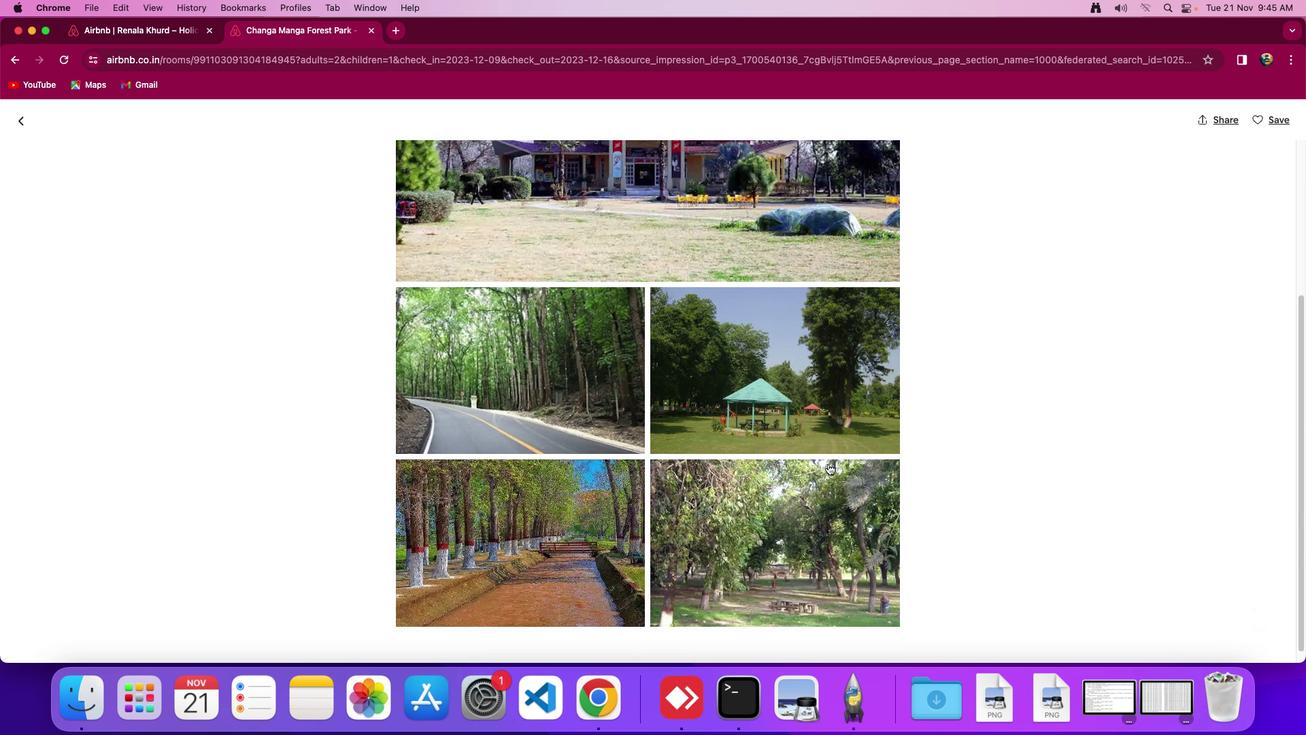 
Action: Mouse scrolled (829, 463) with delta (0, 0)
Screenshot: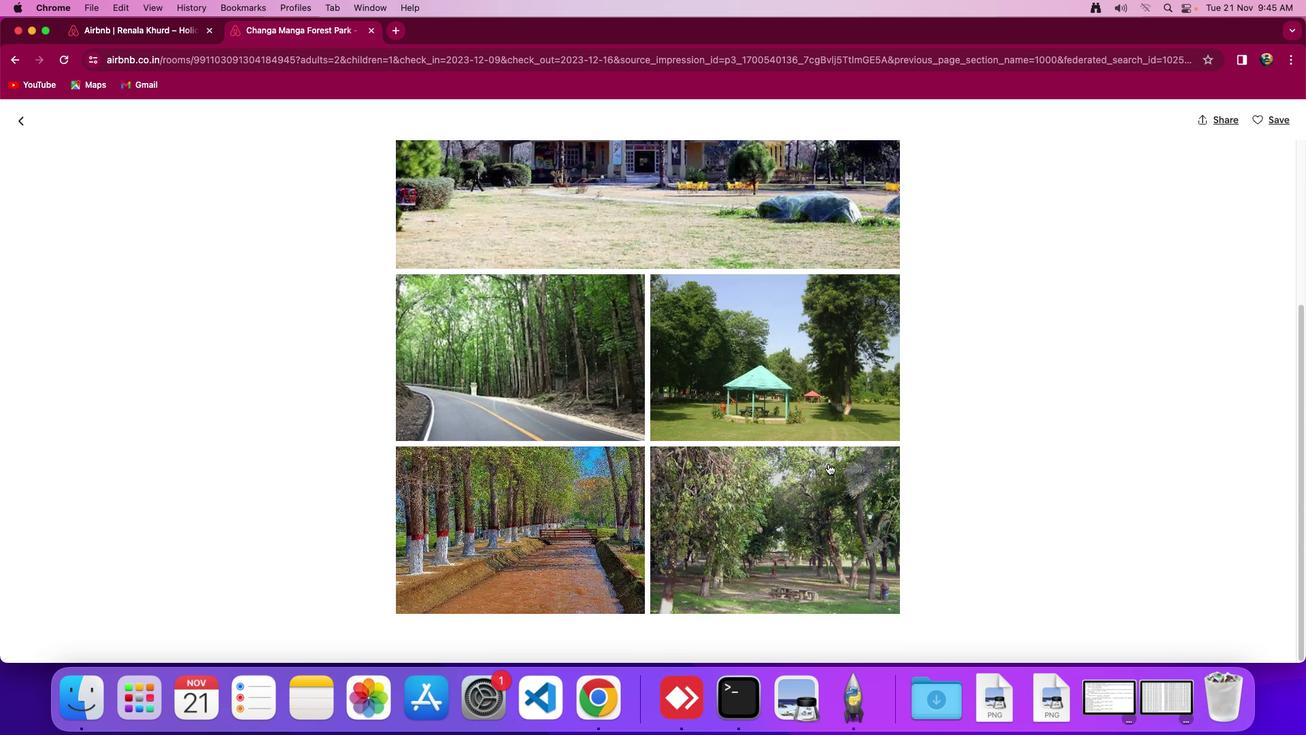 
Action: Mouse scrolled (829, 463) with delta (0, 0)
Screenshot: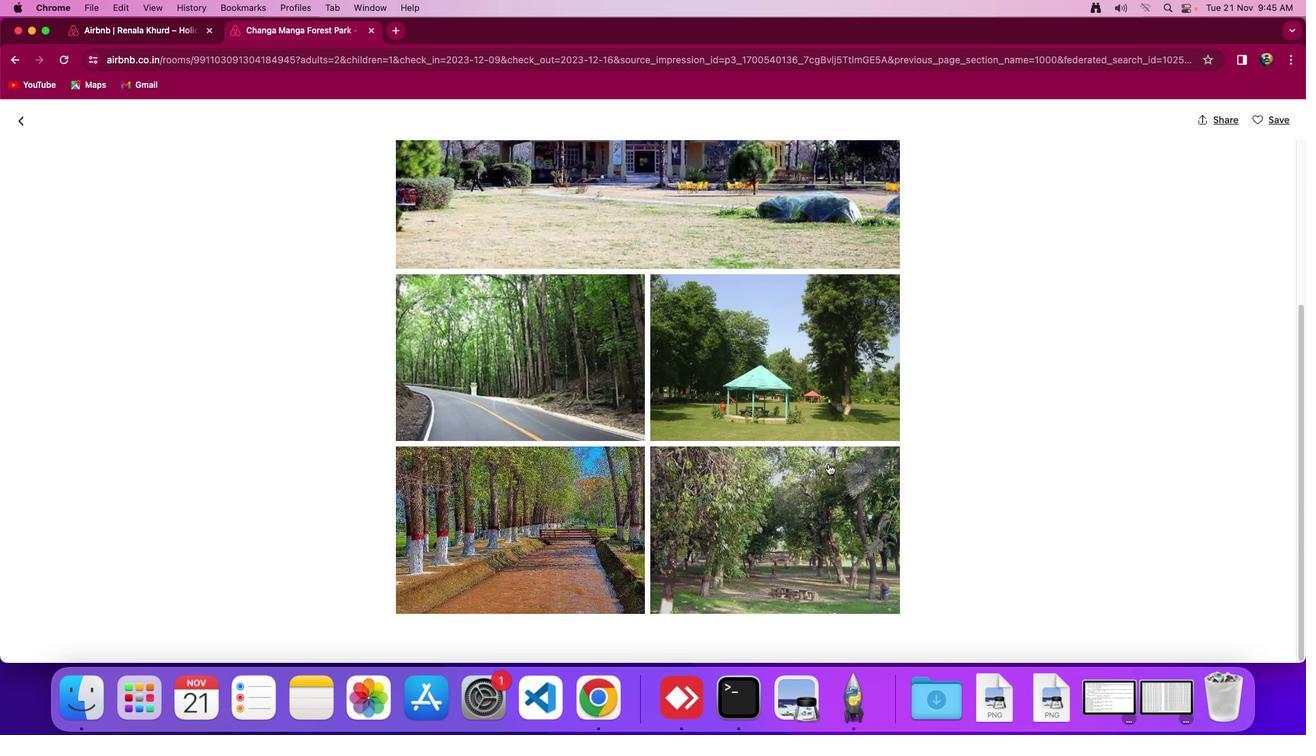 
Action: Mouse scrolled (829, 463) with delta (0, -1)
Screenshot: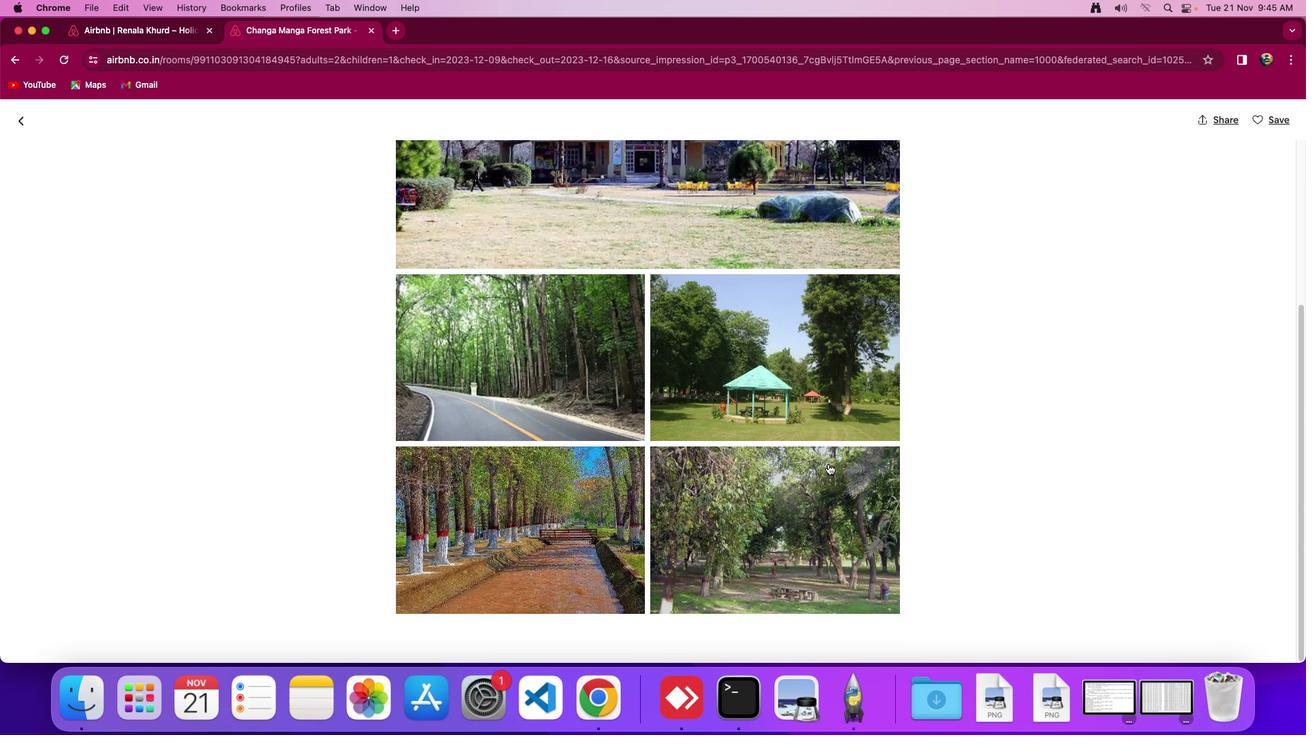 
Action: Mouse scrolled (829, 463) with delta (0, 0)
Screenshot: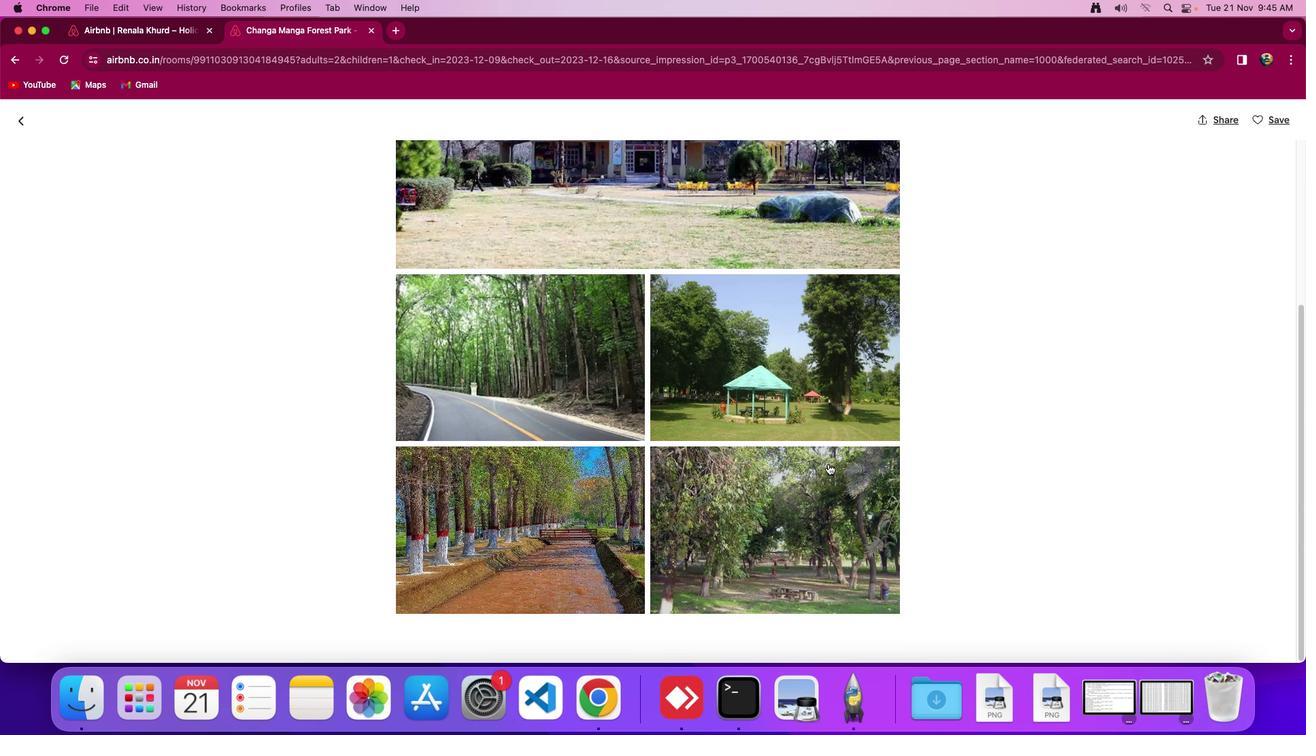 
Action: Mouse scrolled (829, 463) with delta (0, 0)
Screenshot: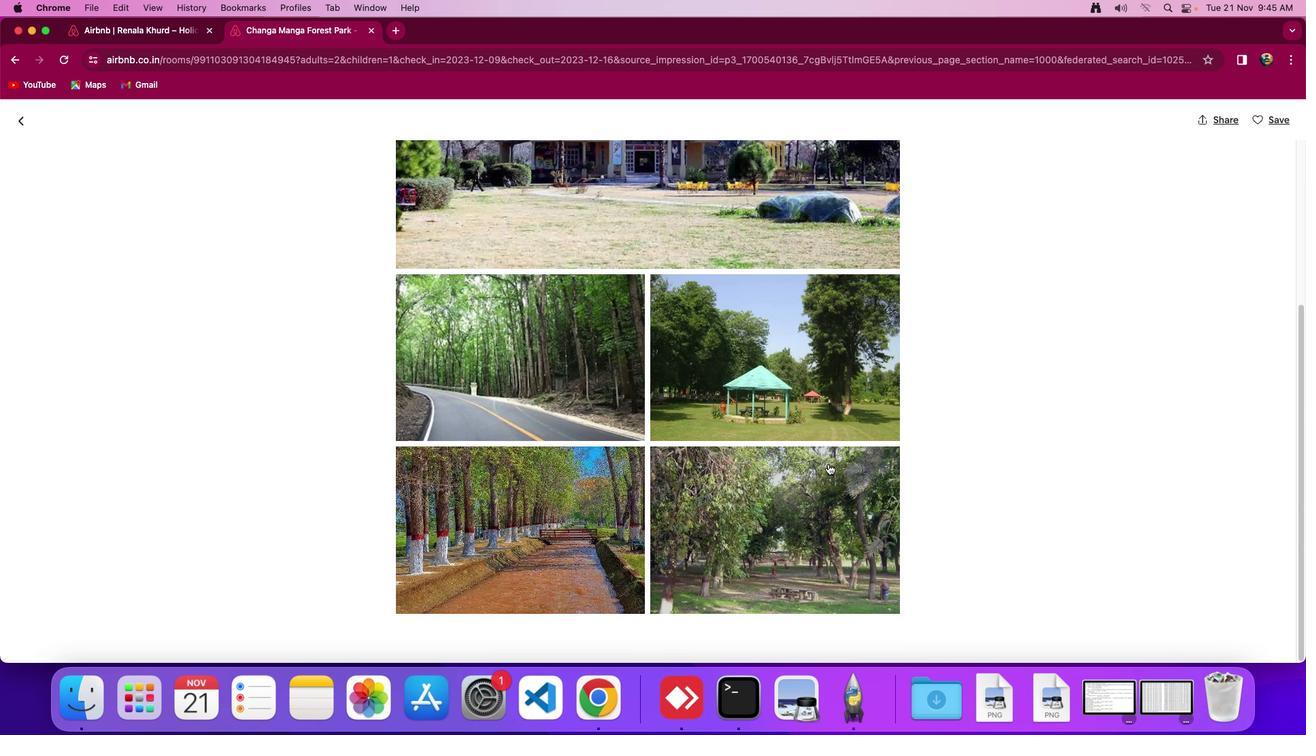 
Action: Mouse scrolled (829, 463) with delta (0, -2)
Screenshot: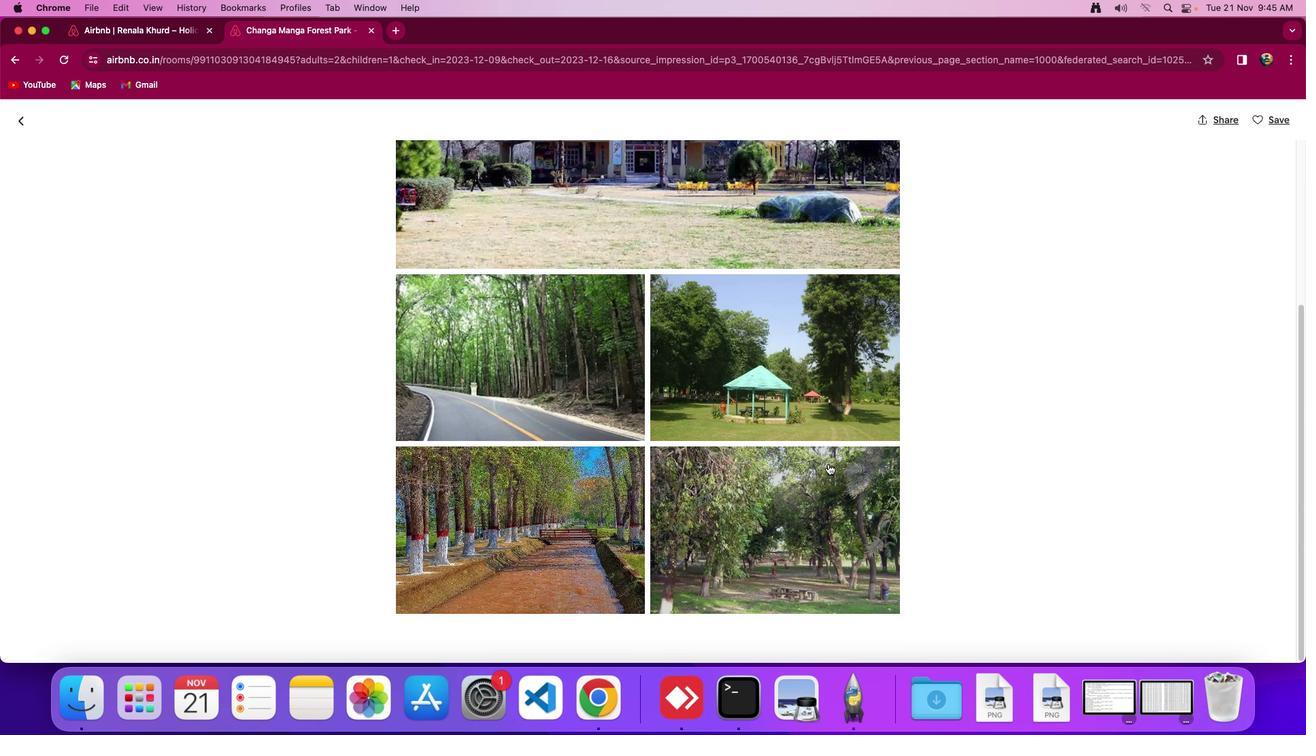 
Action: Mouse scrolled (829, 463) with delta (0, 0)
Screenshot: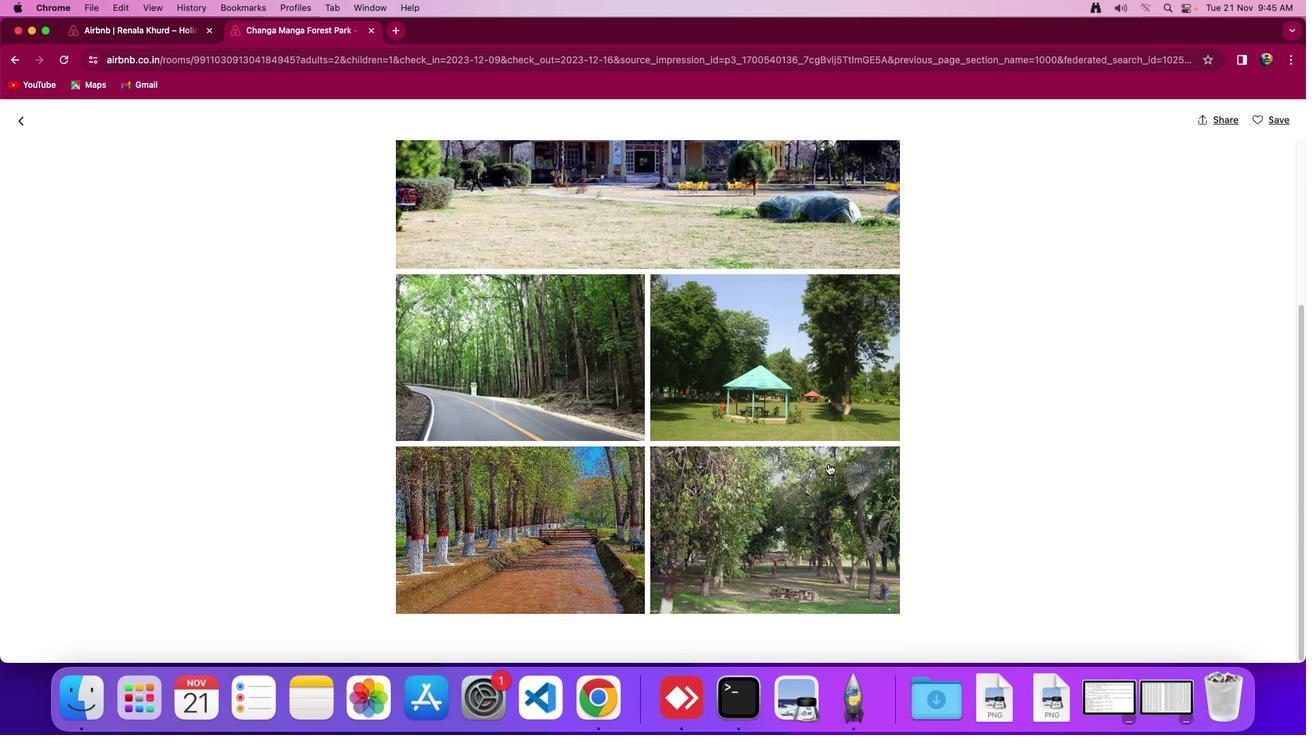 
Action: Mouse scrolled (829, 463) with delta (0, 0)
Screenshot: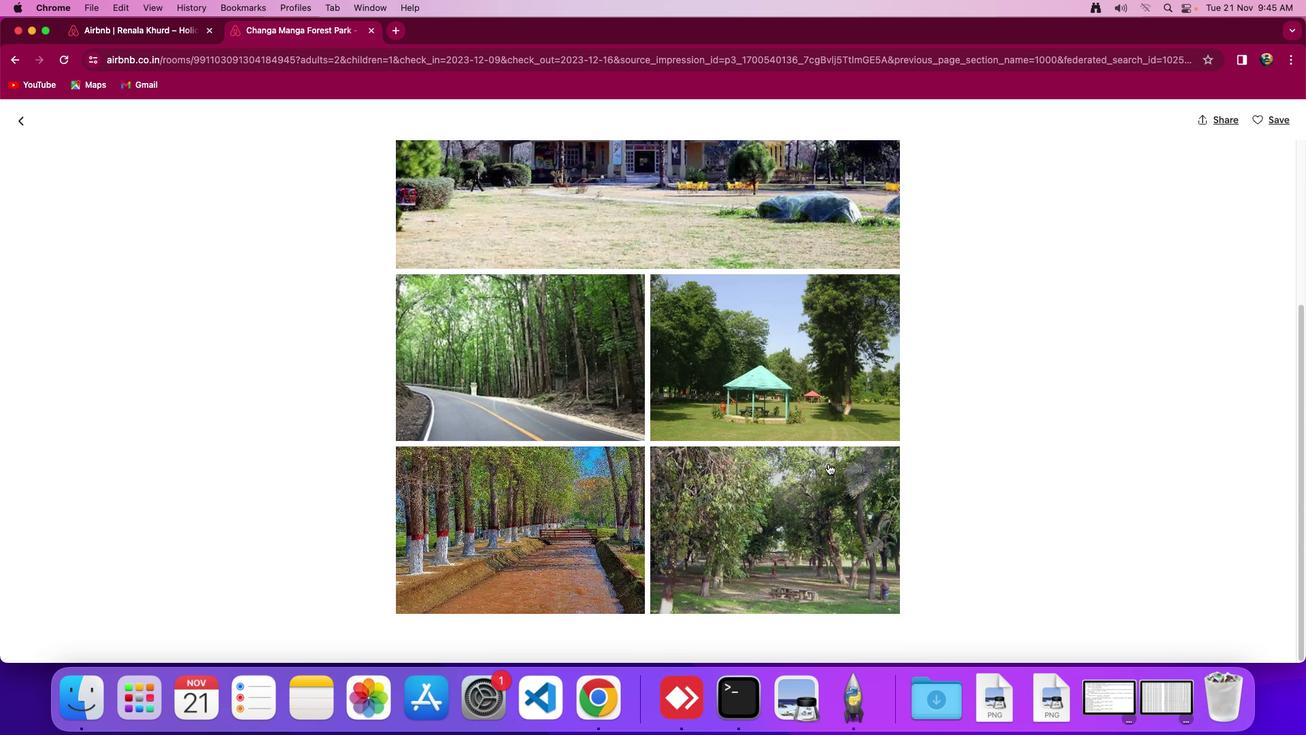 
Action: Mouse scrolled (829, 463) with delta (0, -1)
Screenshot: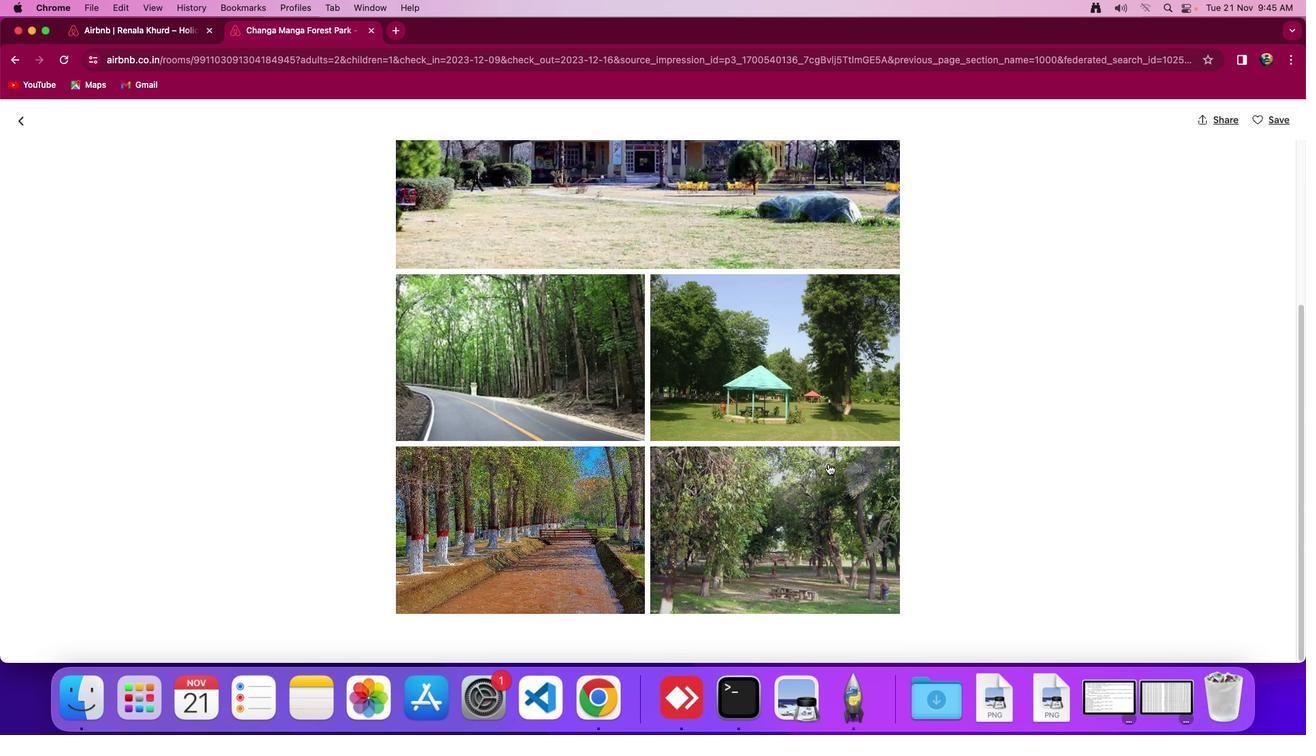 
Action: Mouse scrolled (829, 463) with delta (0, 0)
Screenshot: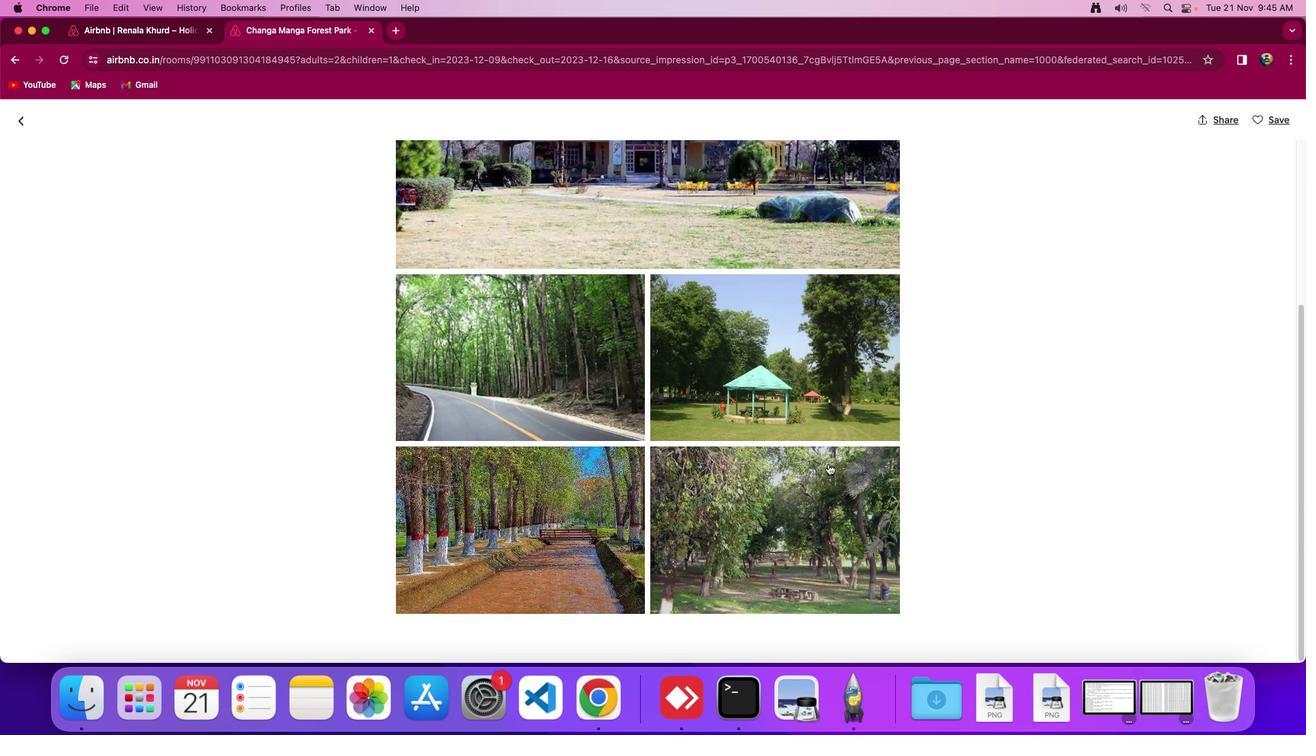 
Action: Mouse scrolled (829, 463) with delta (0, 0)
Screenshot: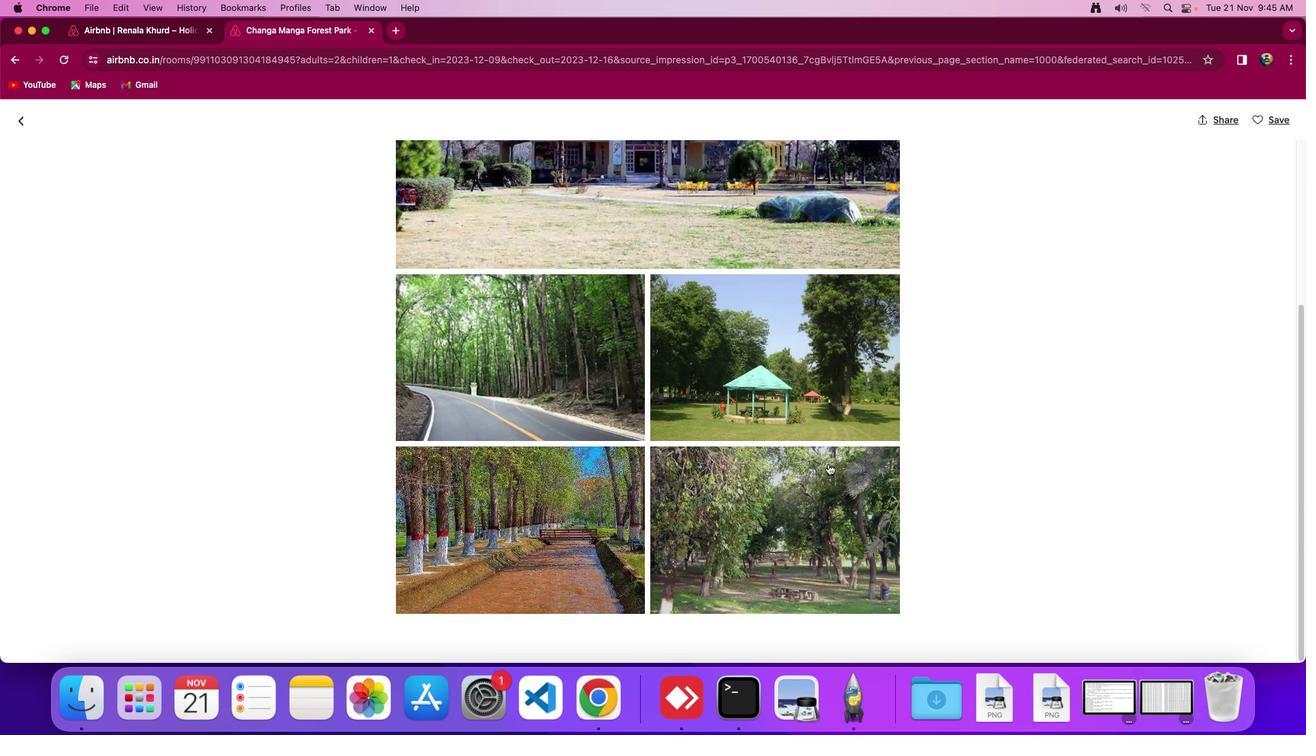 
Action: Mouse scrolled (829, 463) with delta (0, -2)
Screenshot: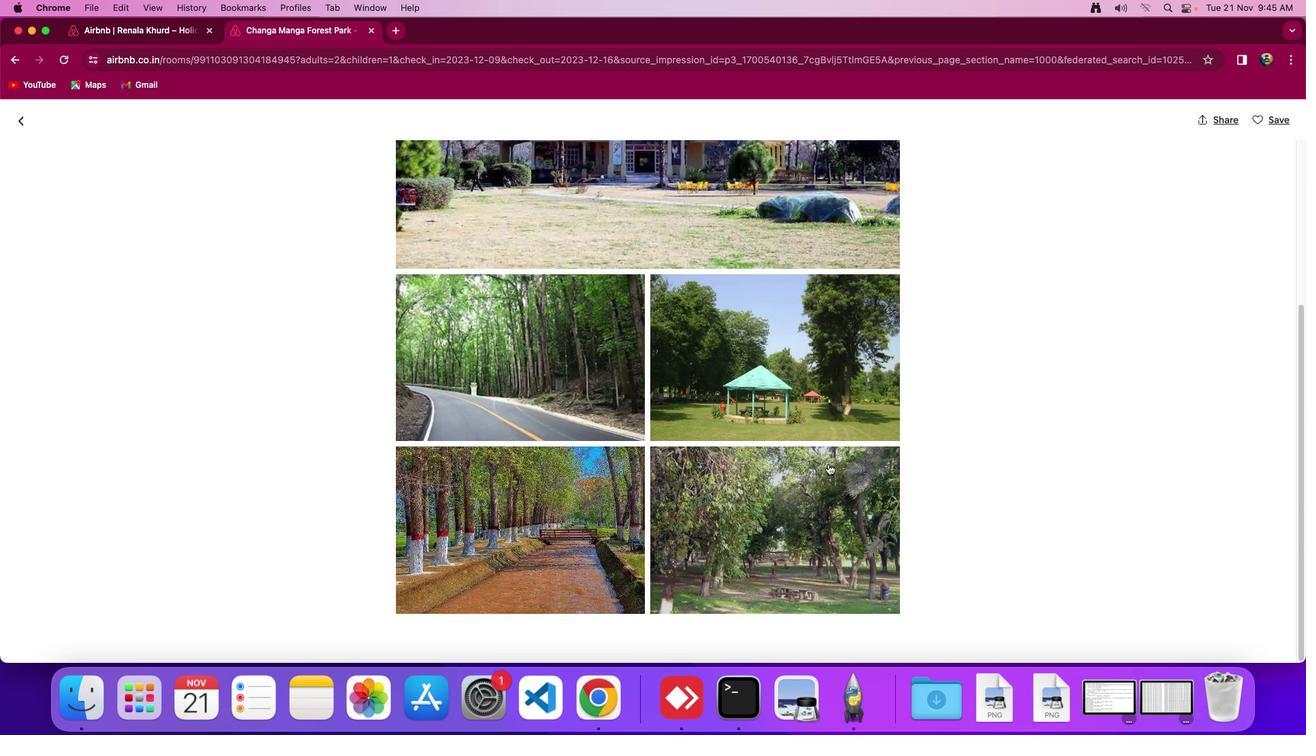 
Action: Mouse scrolled (829, 463) with delta (0, 0)
Screenshot: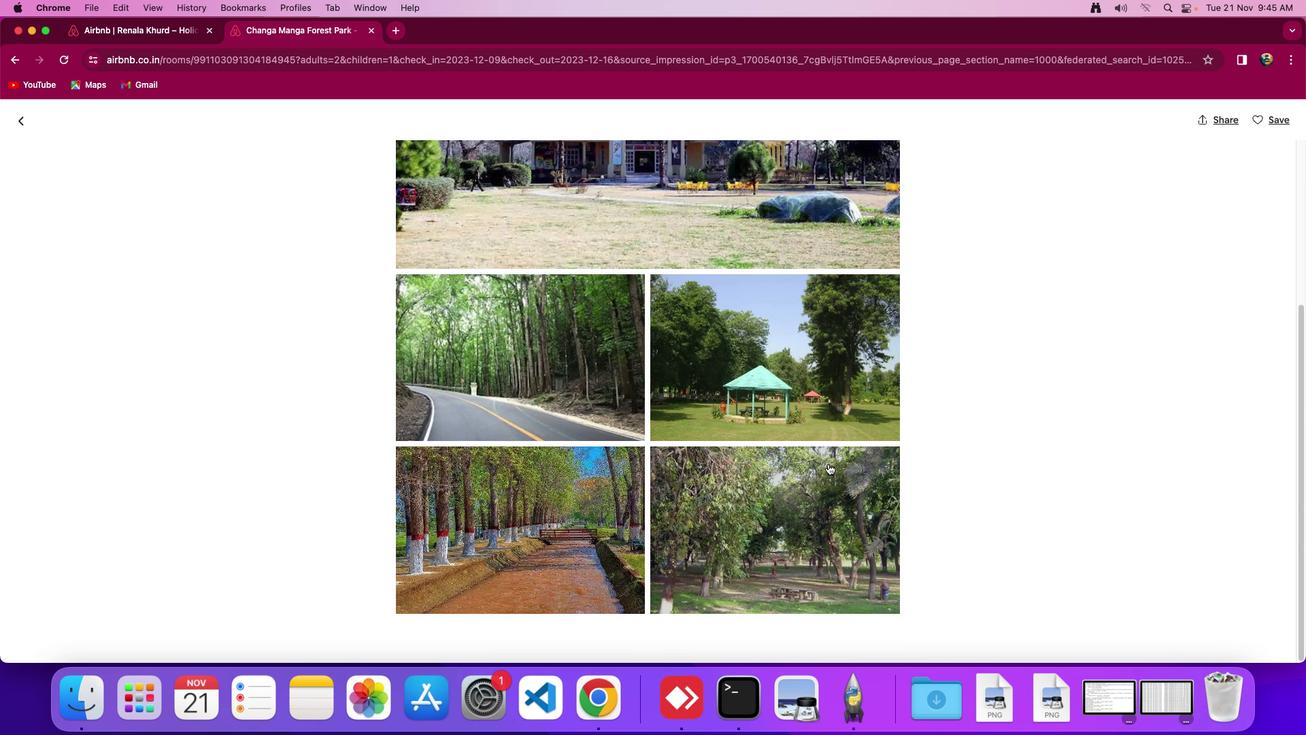 
Action: Mouse scrolled (829, 463) with delta (0, 0)
Screenshot: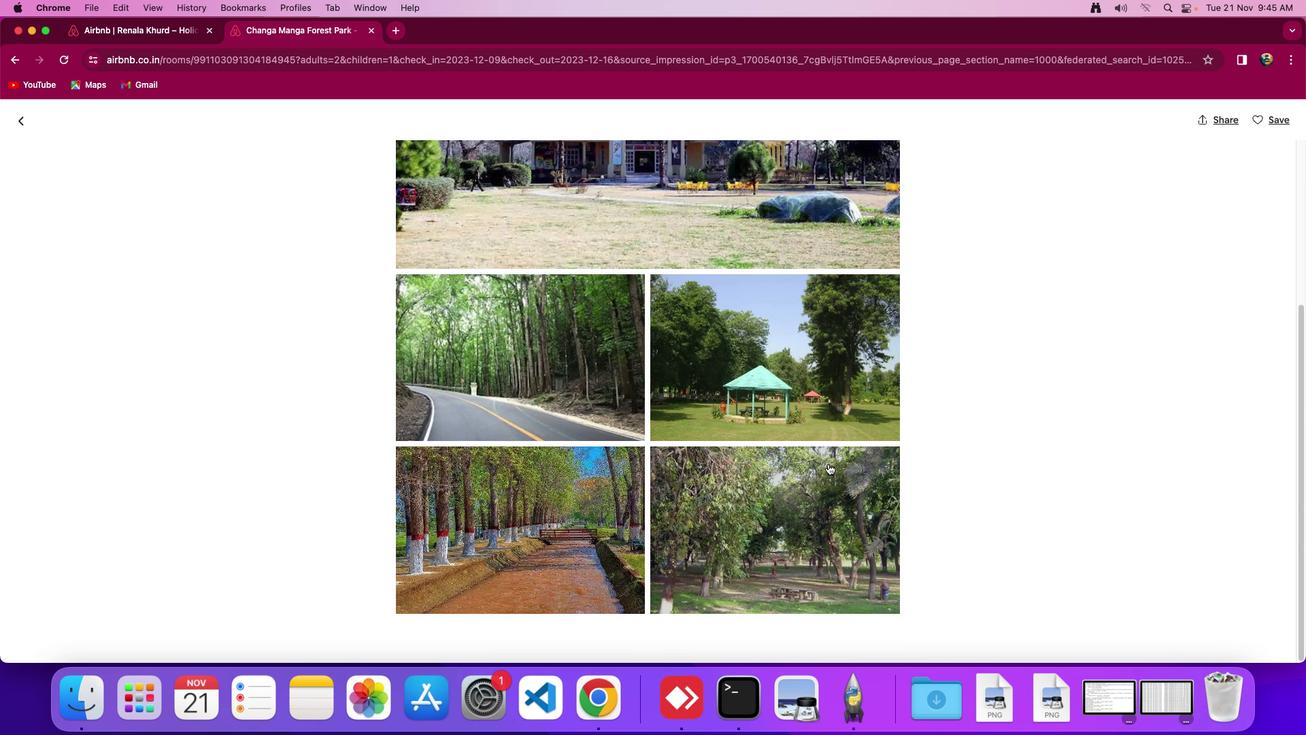 
Action: Mouse scrolled (829, 463) with delta (0, -2)
Screenshot: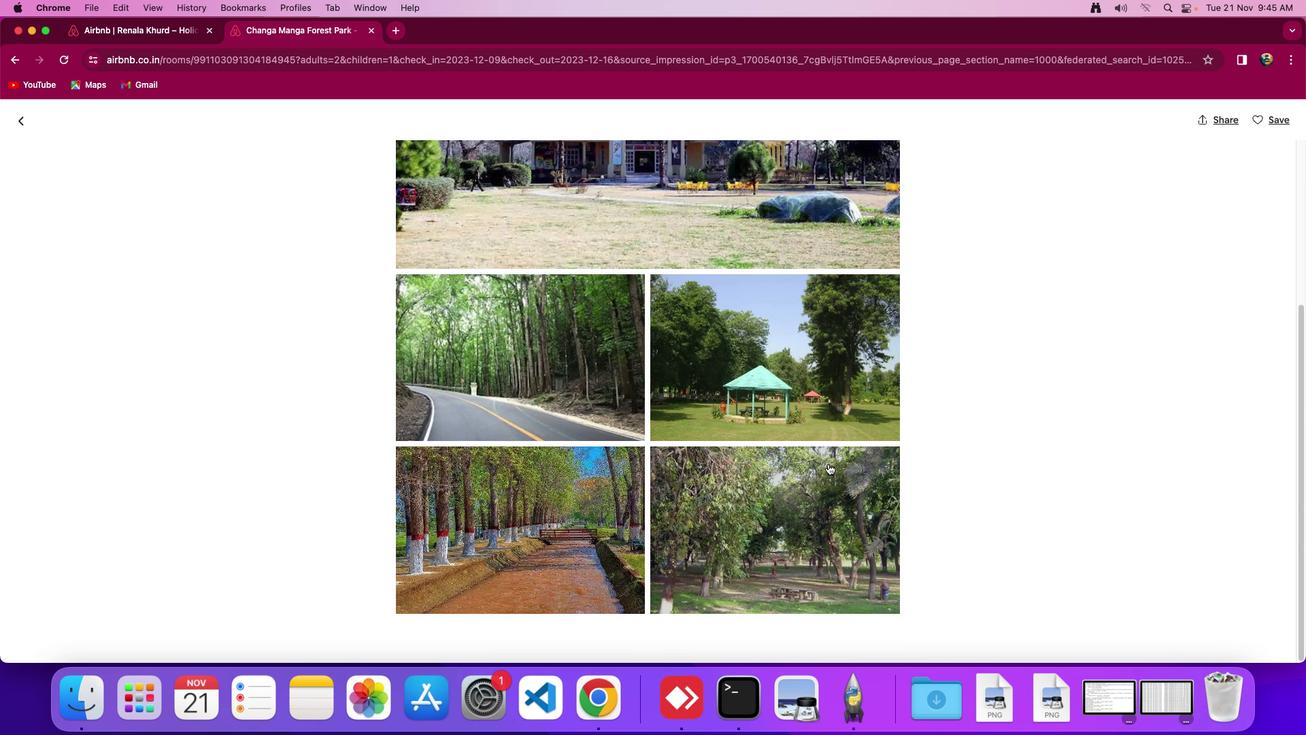 
Action: Mouse scrolled (829, 463) with delta (0, -2)
Screenshot: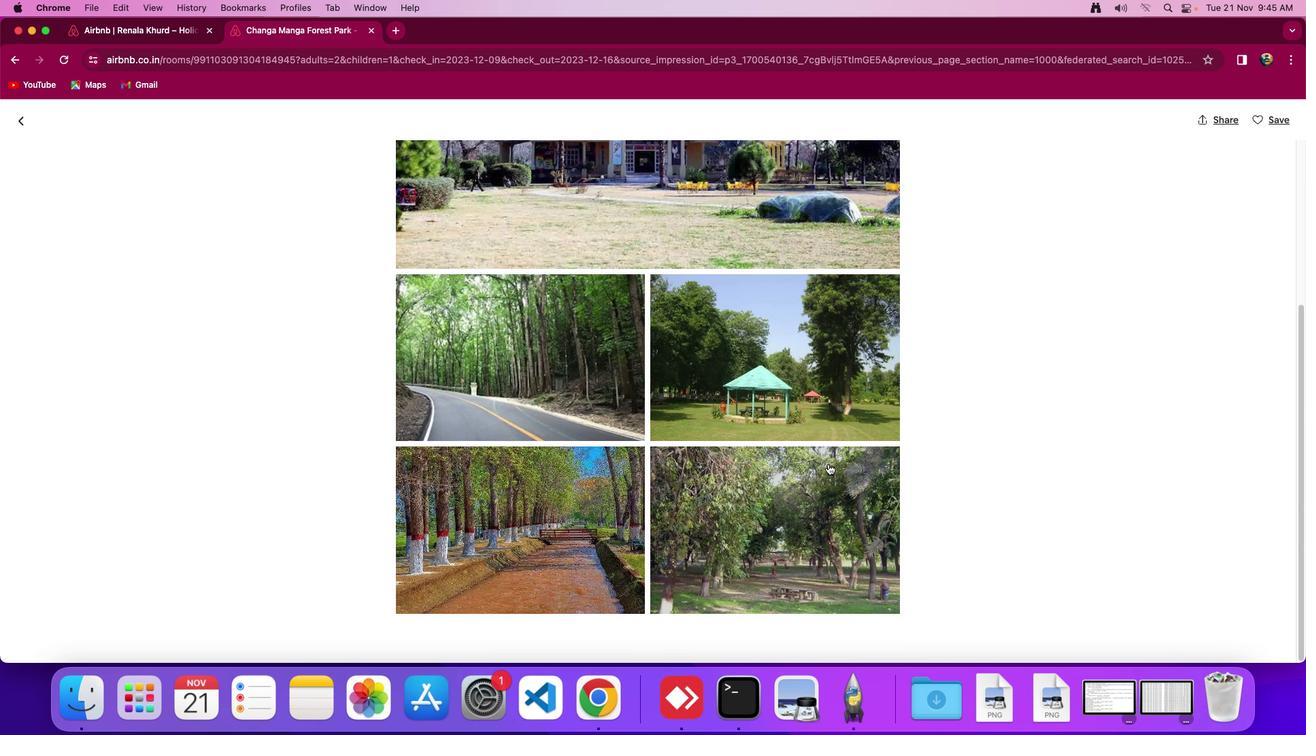 
Action: Mouse moved to (21, 121)
Screenshot: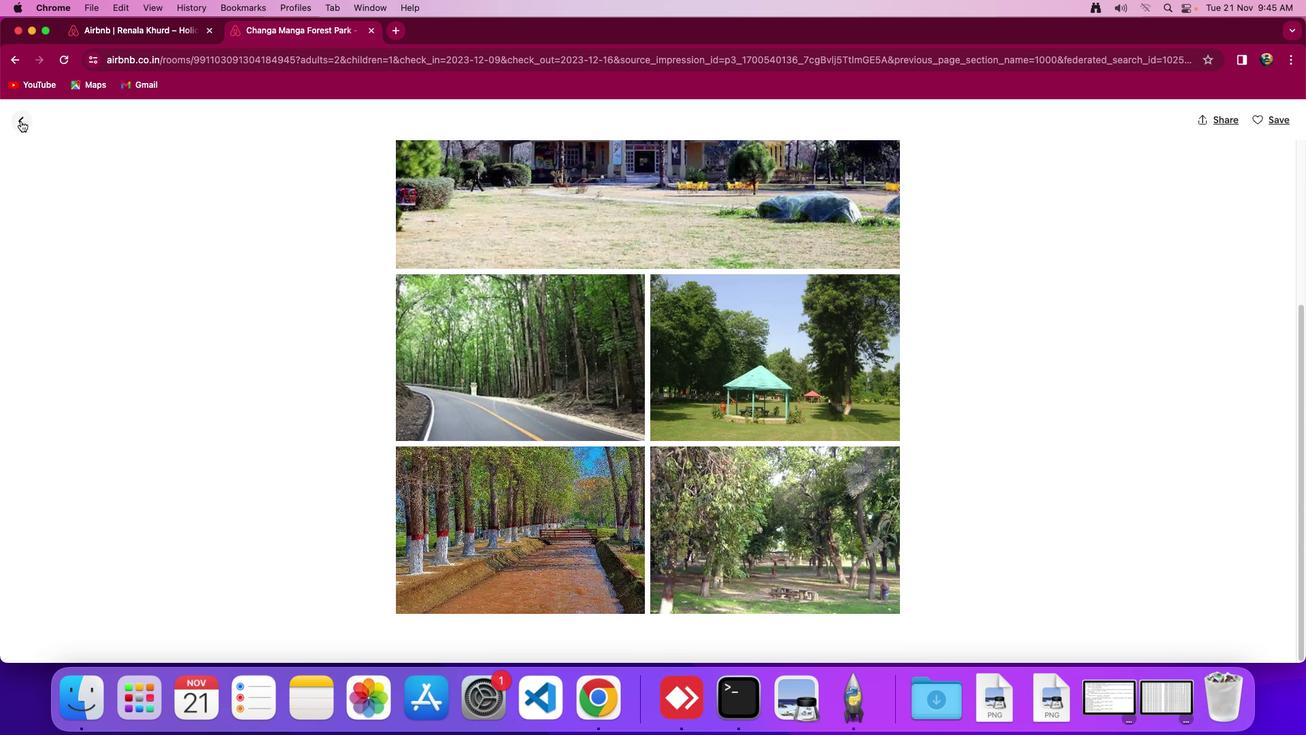 
Action: Mouse pressed left at (21, 121)
Screenshot: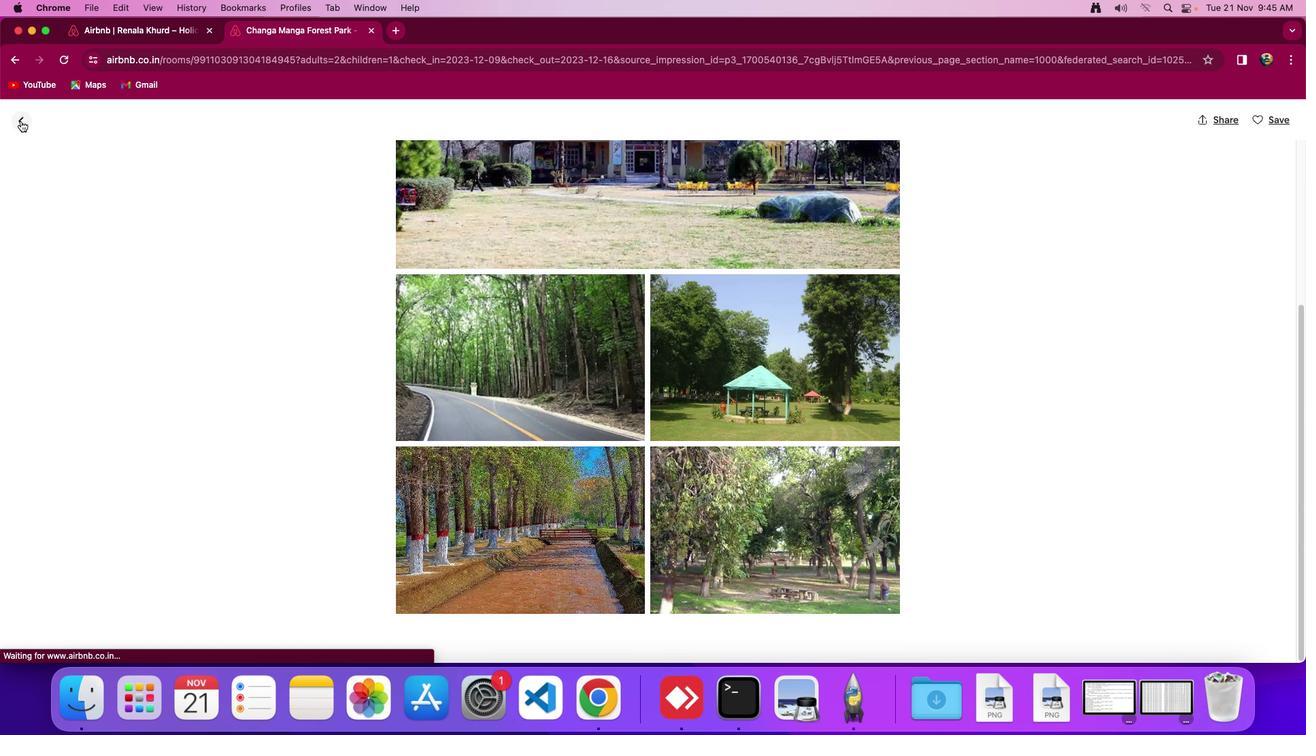 
Action: Mouse moved to (641, 347)
Screenshot: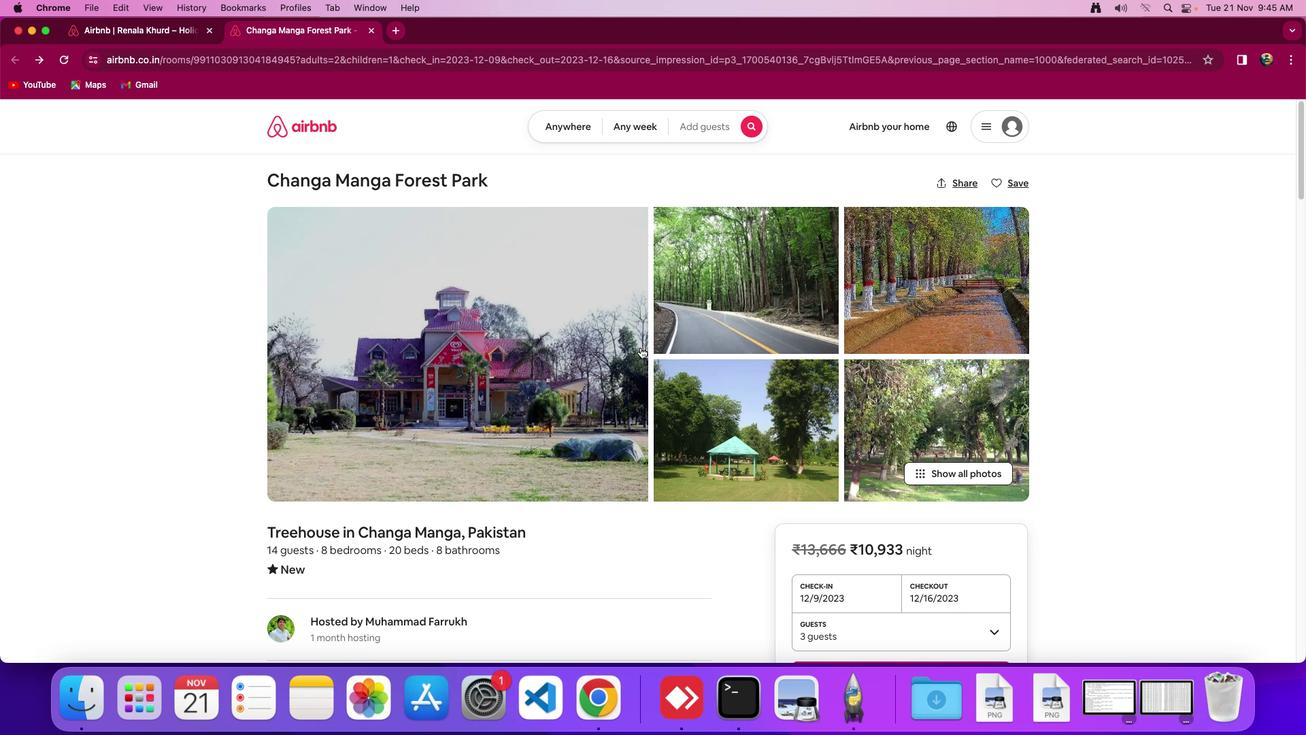 
Action: Mouse scrolled (641, 347) with delta (0, 0)
Screenshot: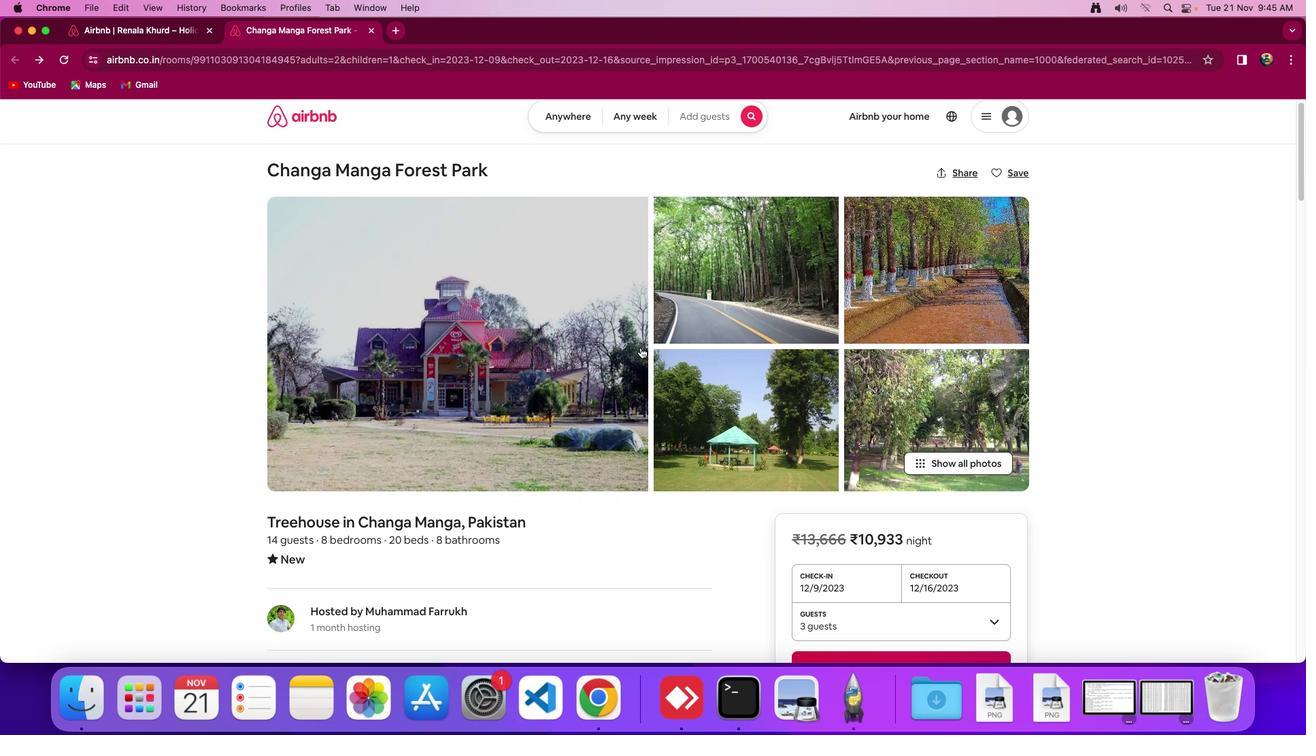 
Action: Mouse scrolled (641, 347) with delta (0, 0)
Screenshot: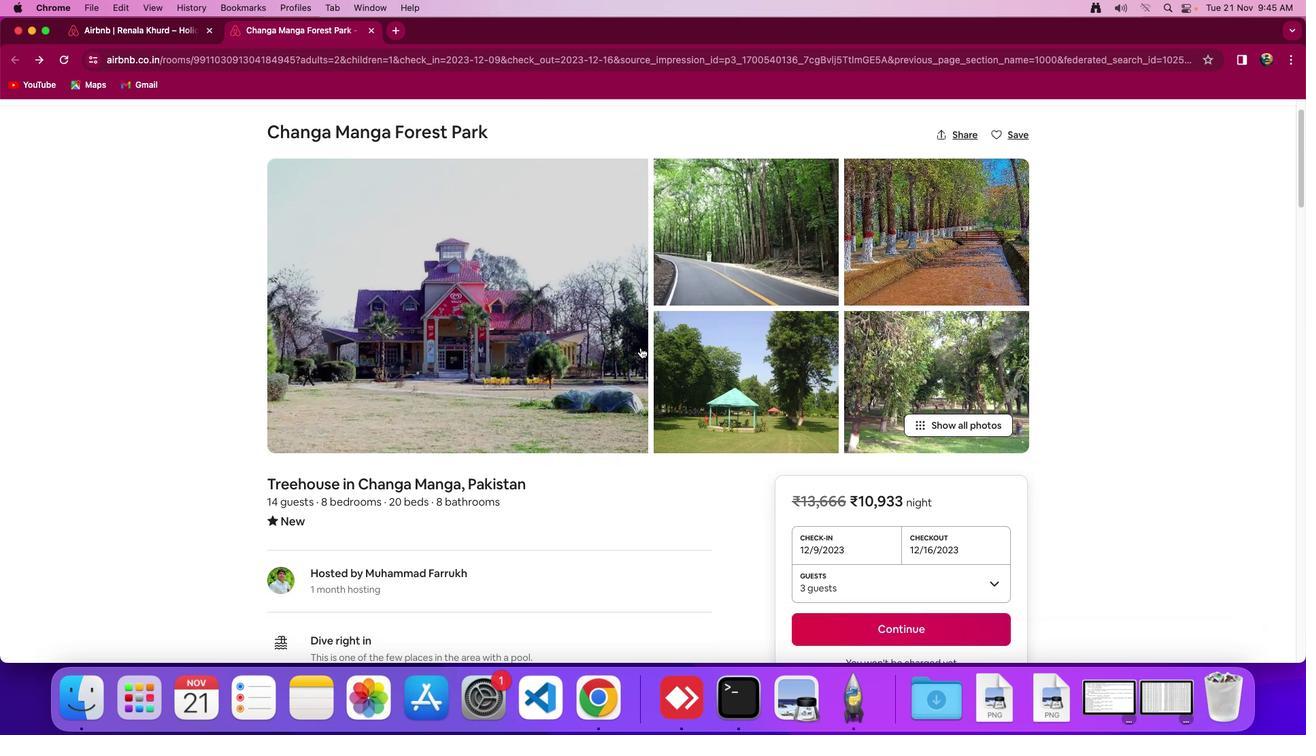 
Action: Mouse scrolled (641, 347) with delta (0, -1)
Screenshot: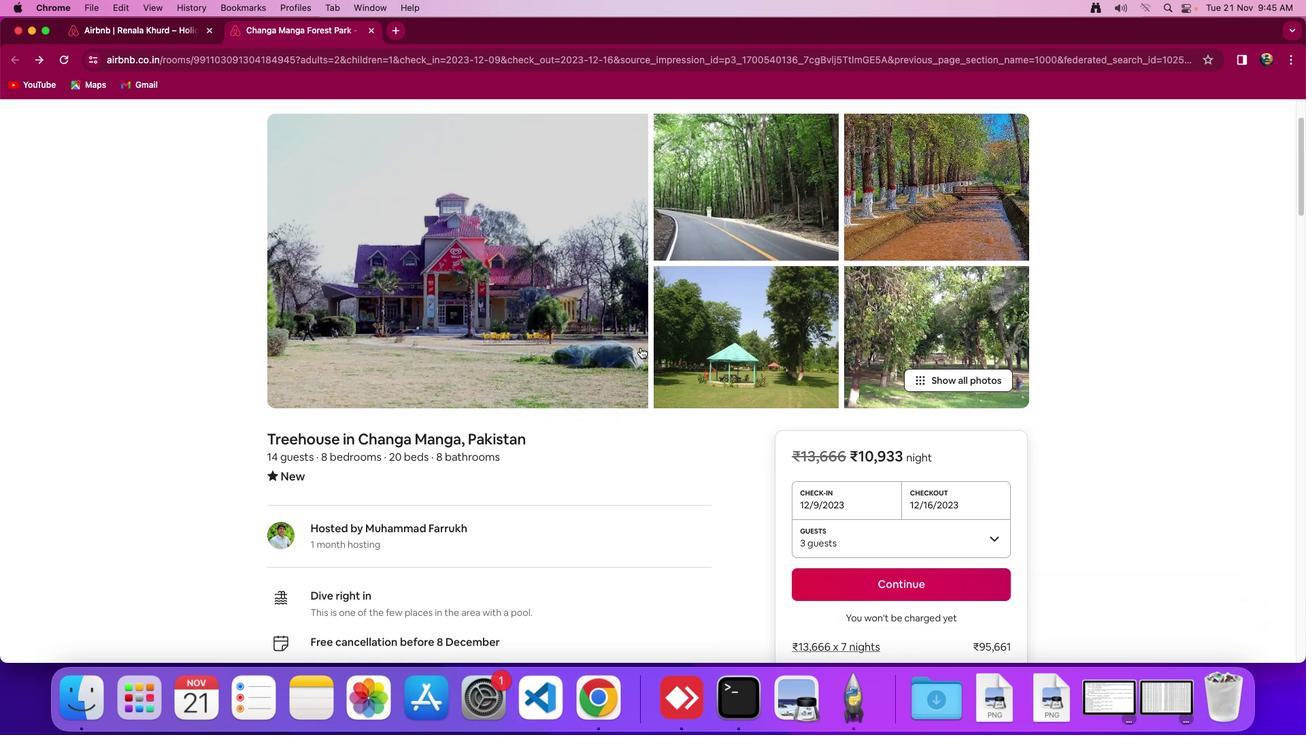 
Action: Mouse scrolled (641, 347) with delta (0, 0)
Screenshot: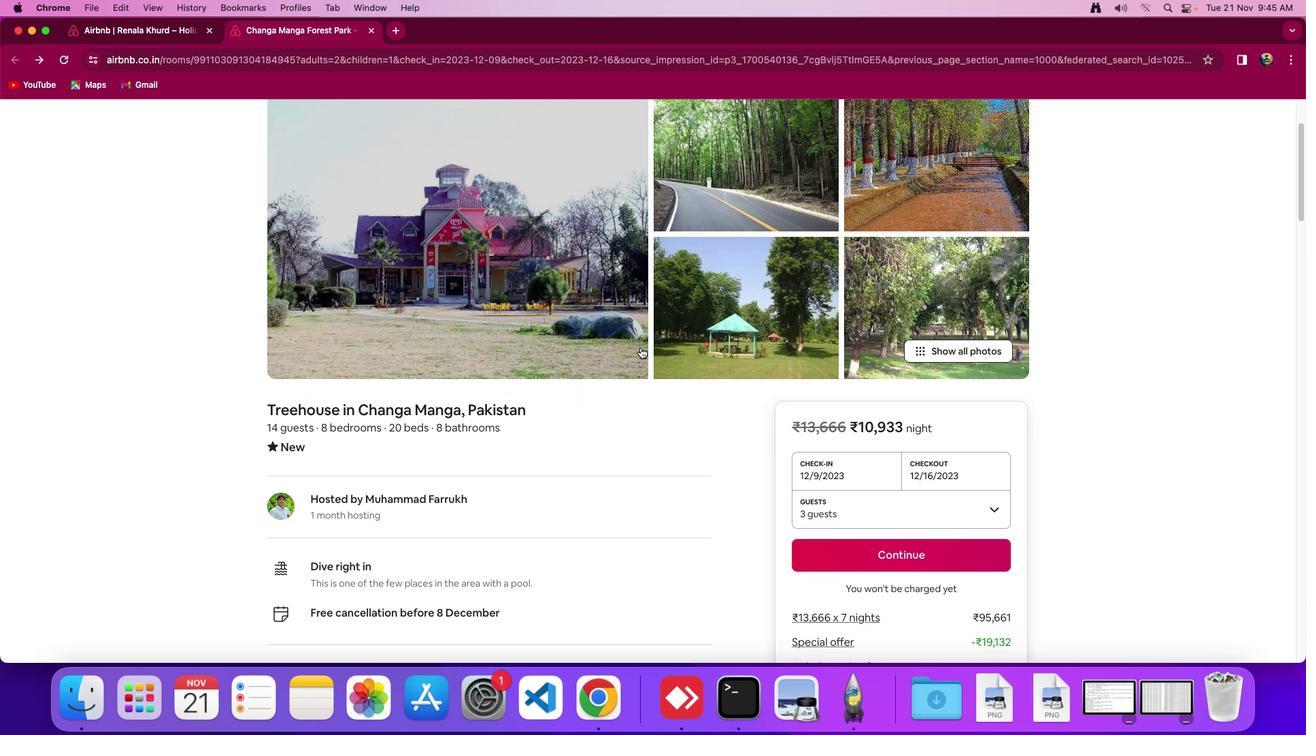
Action: Mouse scrolled (641, 347) with delta (0, 0)
Screenshot: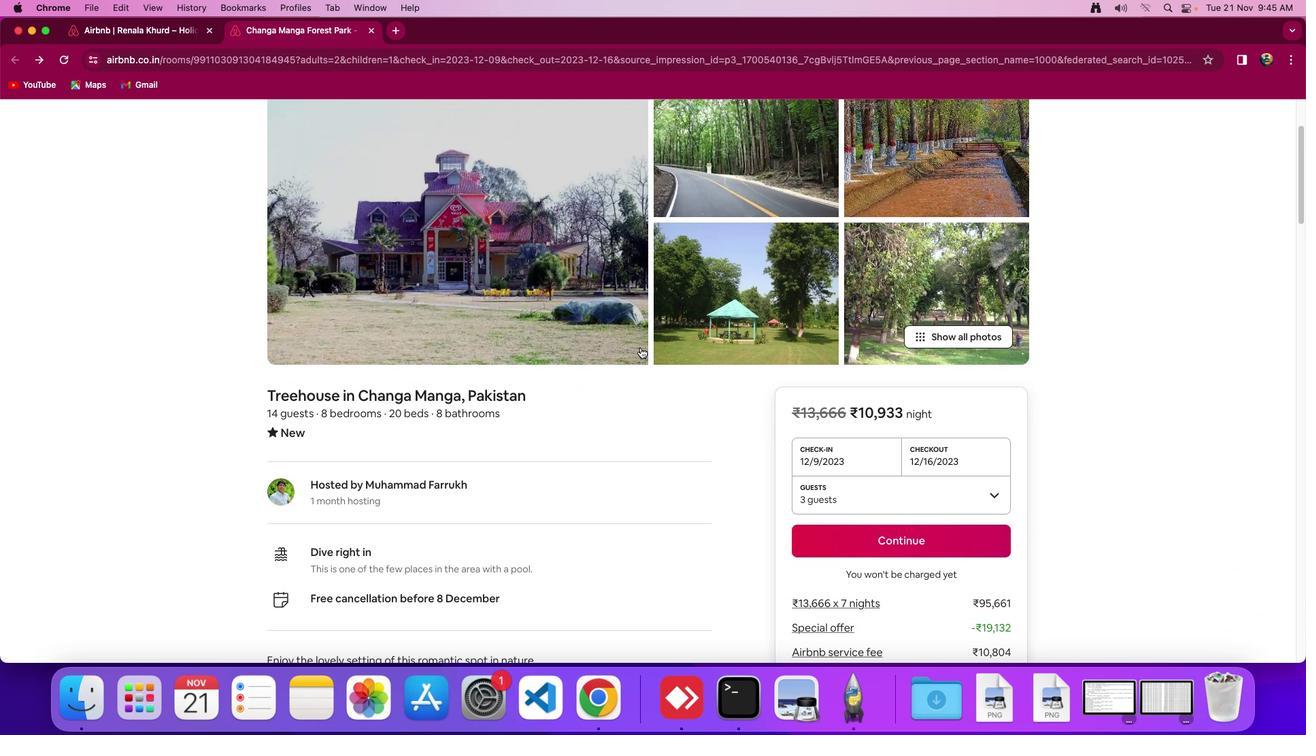 
Action: Mouse scrolled (641, 347) with delta (0, -1)
Screenshot: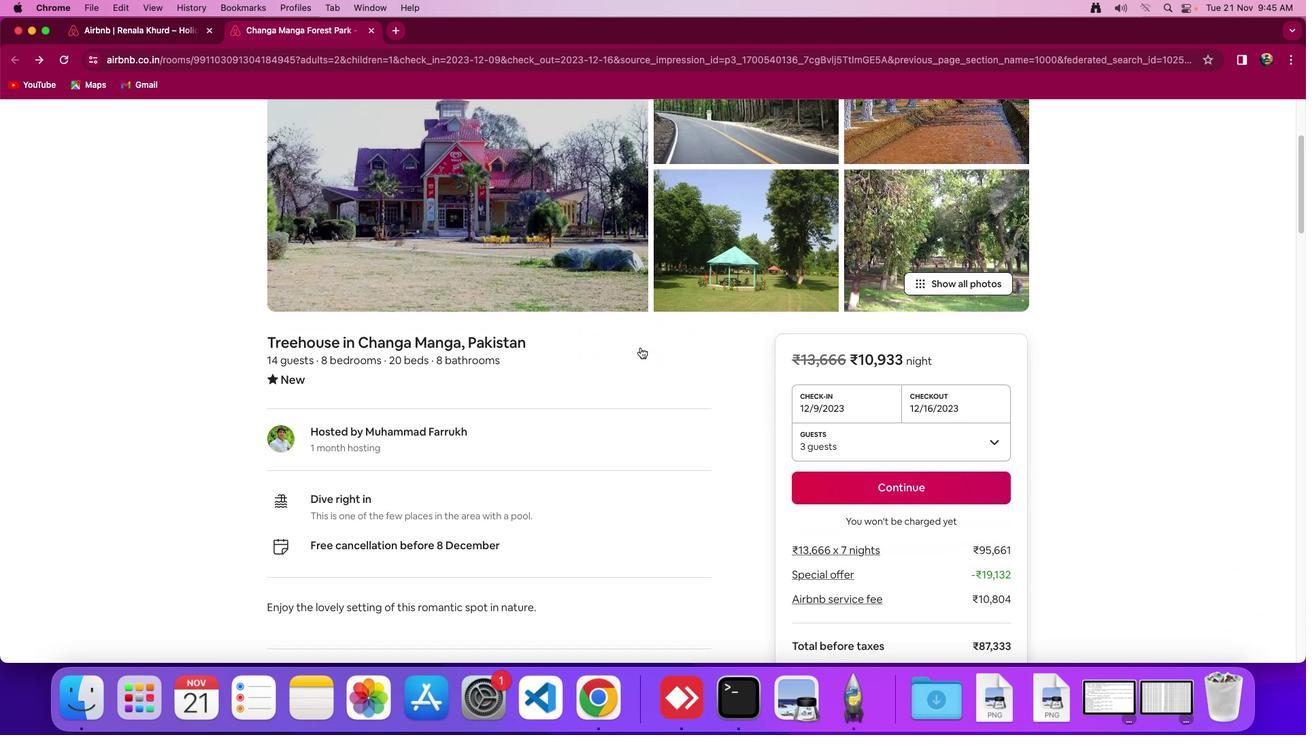 
Action: Mouse scrolled (641, 347) with delta (0, 0)
Screenshot: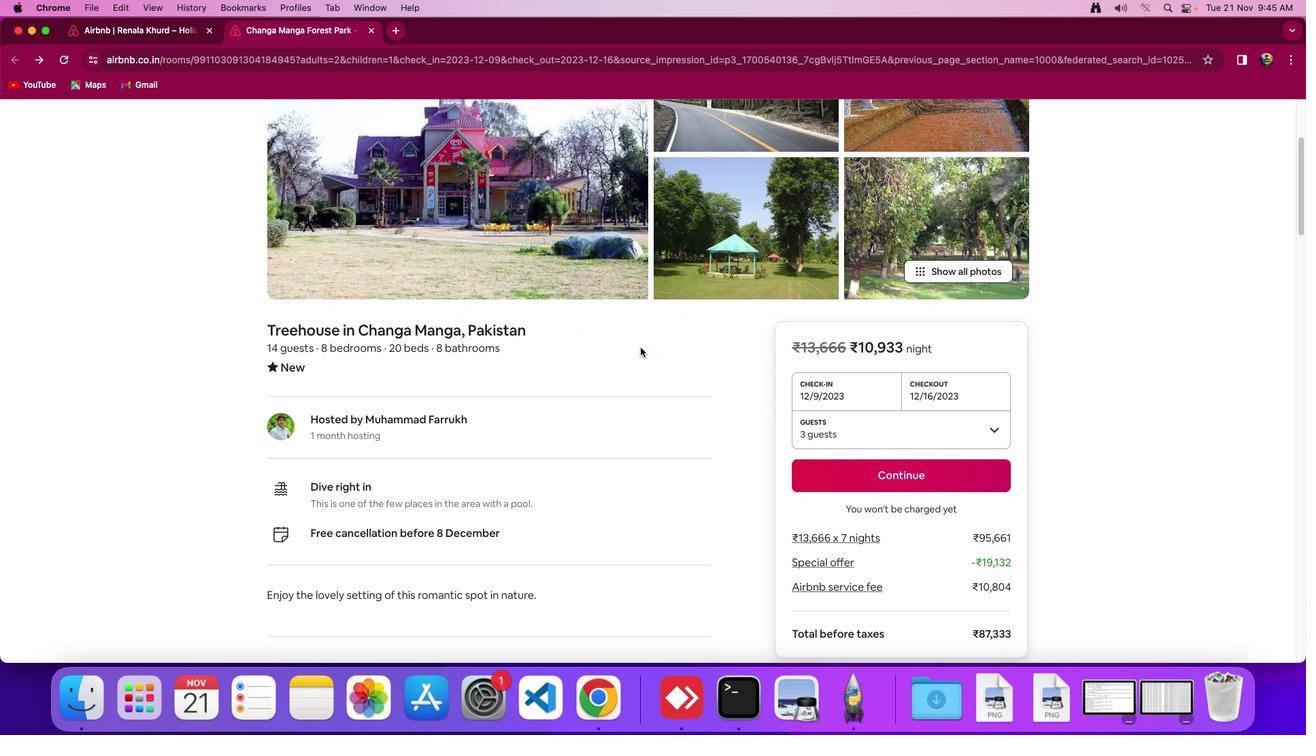 
Action: Mouse scrolled (641, 347) with delta (0, 0)
Screenshot: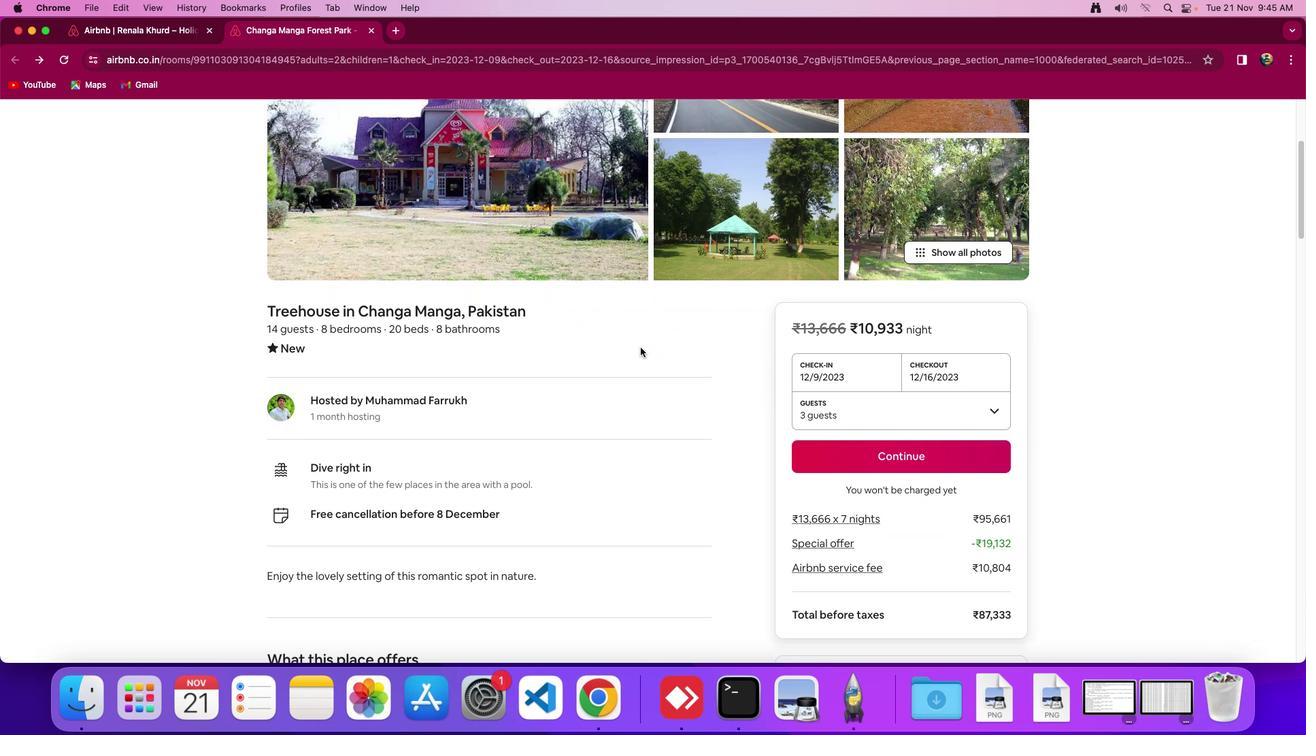 
Action: Mouse scrolled (641, 347) with delta (0, 0)
Screenshot: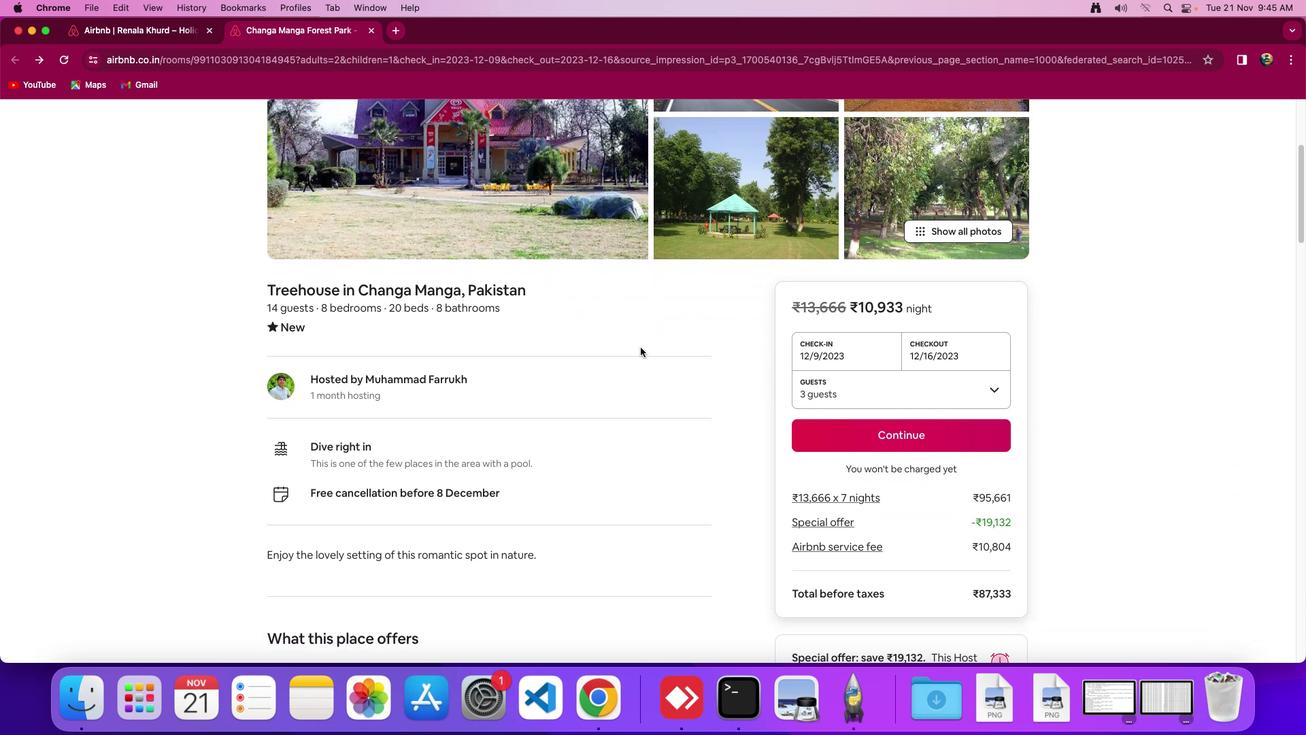 
Action: Mouse scrolled (641, 347) with delta (0, 0)
Screenshot: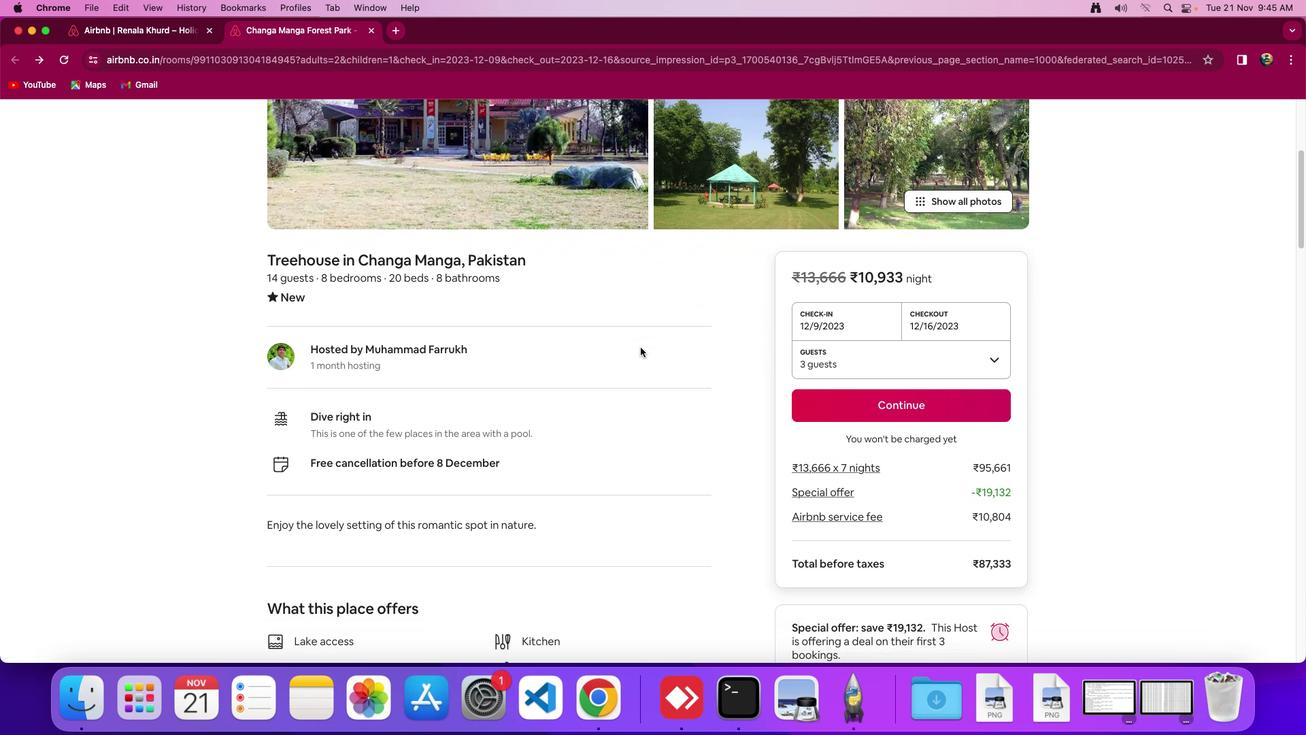 
Action: Mouse scrolled (641, 347) with delta (0, 0)
Screenshot: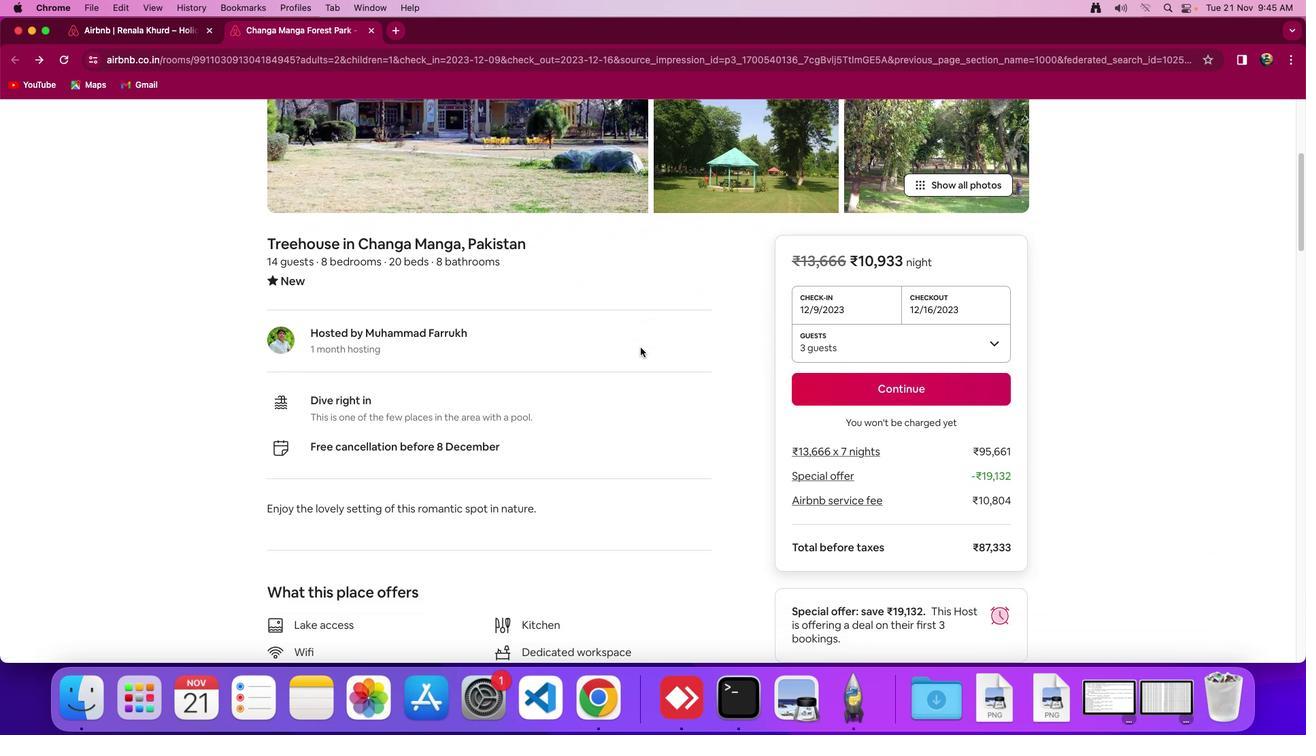 
Action: Mouse scrolled (641, 347) with delta (0, -1)
Screenshot: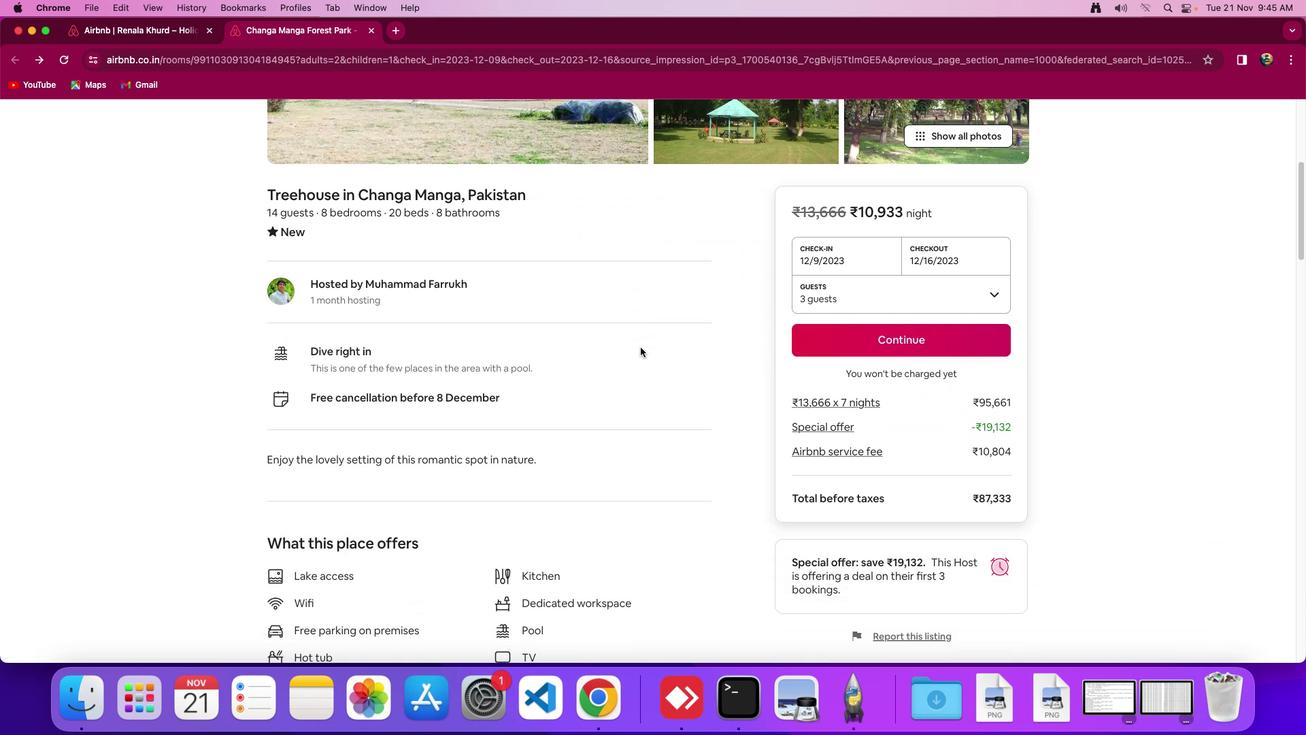
Action: Mouse scrolled (641, 347) with delta (0, 0)
Screenshot: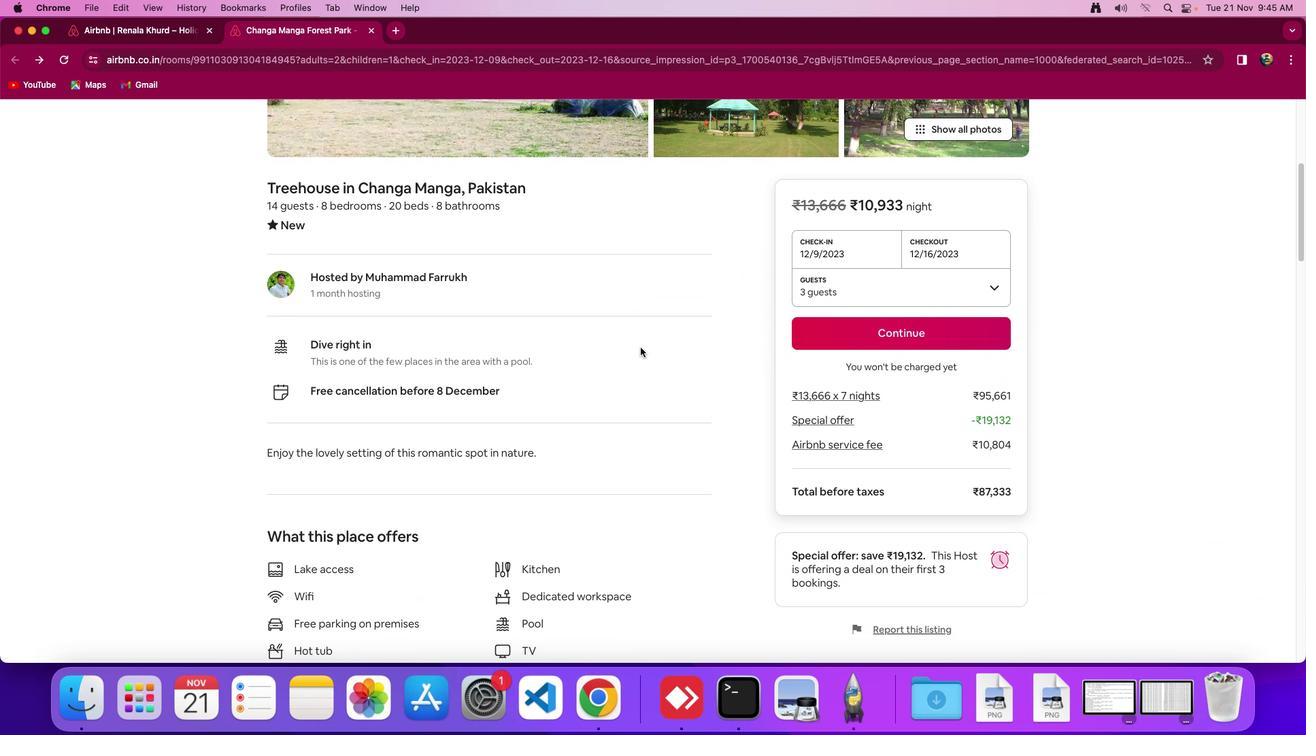 
Action: Mouse scrolled (641, 347) with delta (0, 0)
Screenshot: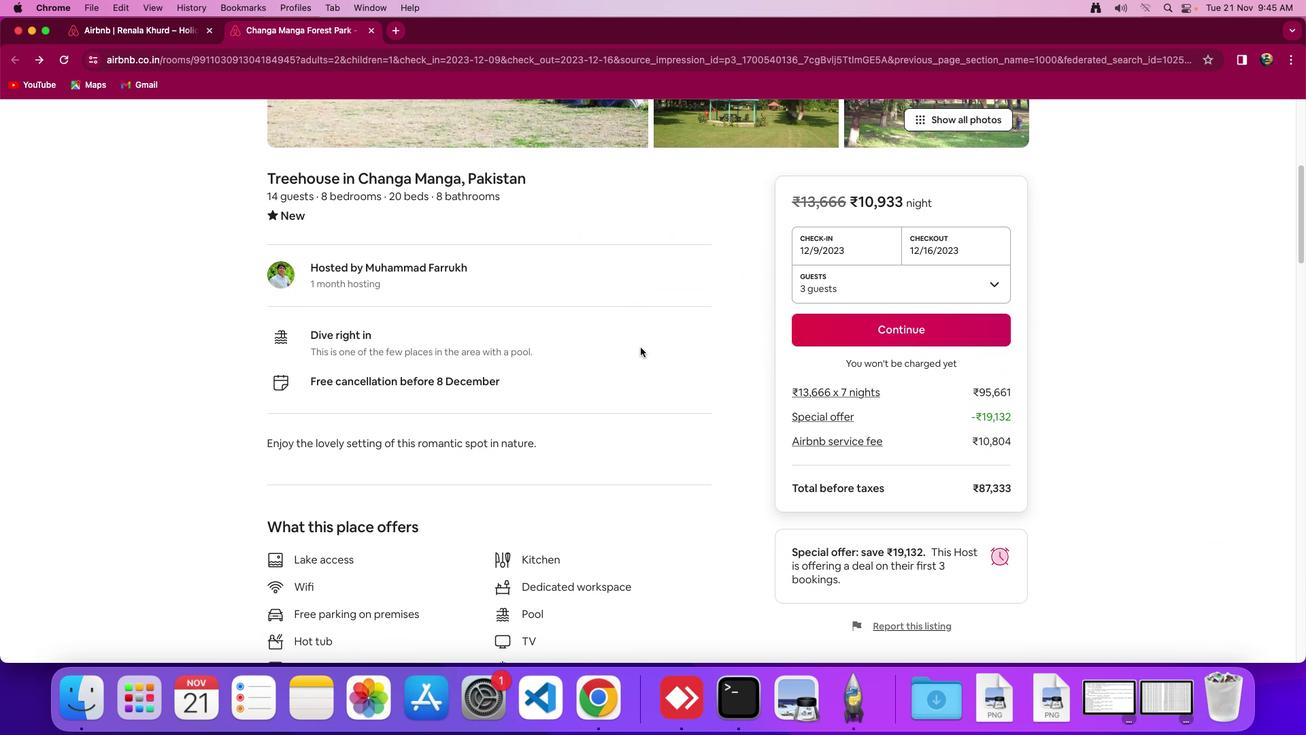 
Action: Mouse scrolled (641, 347) with delta (0, 0)
Screenshot: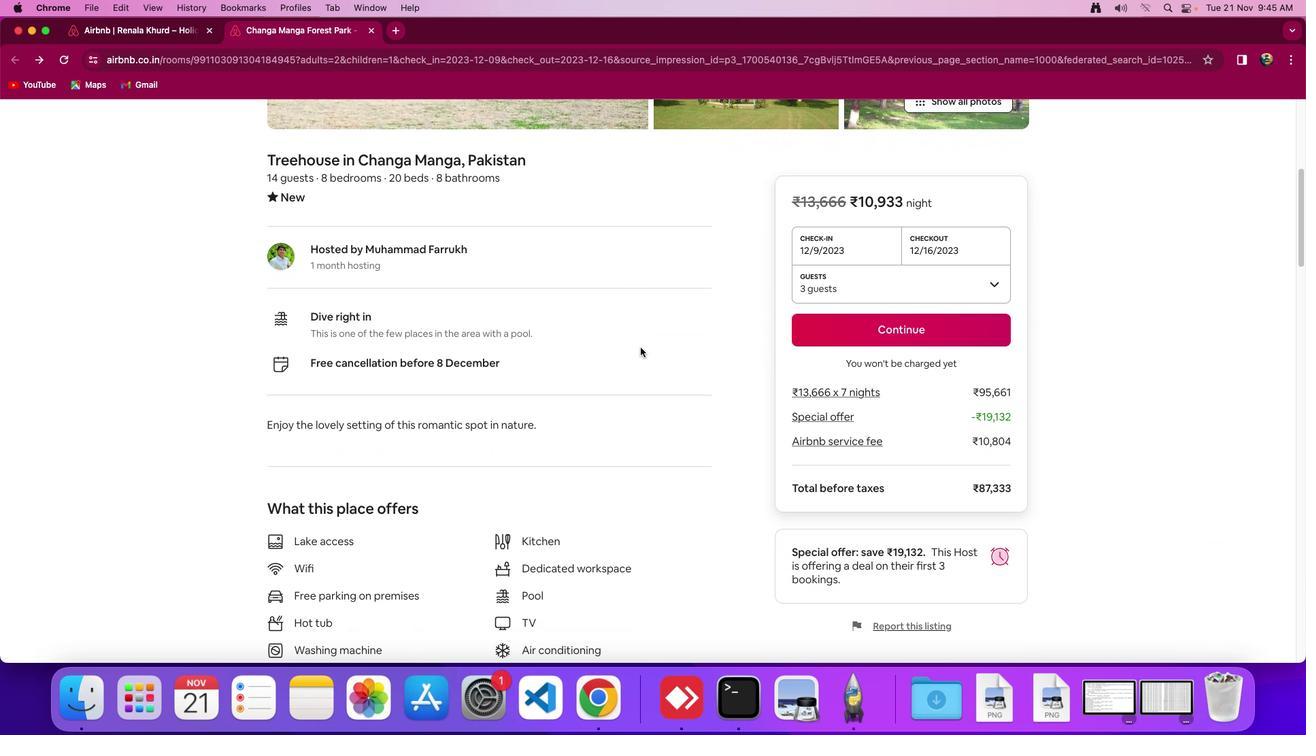 
Action: Mouse scrolled (641, 347) with delta (0, 0)
Screenshot: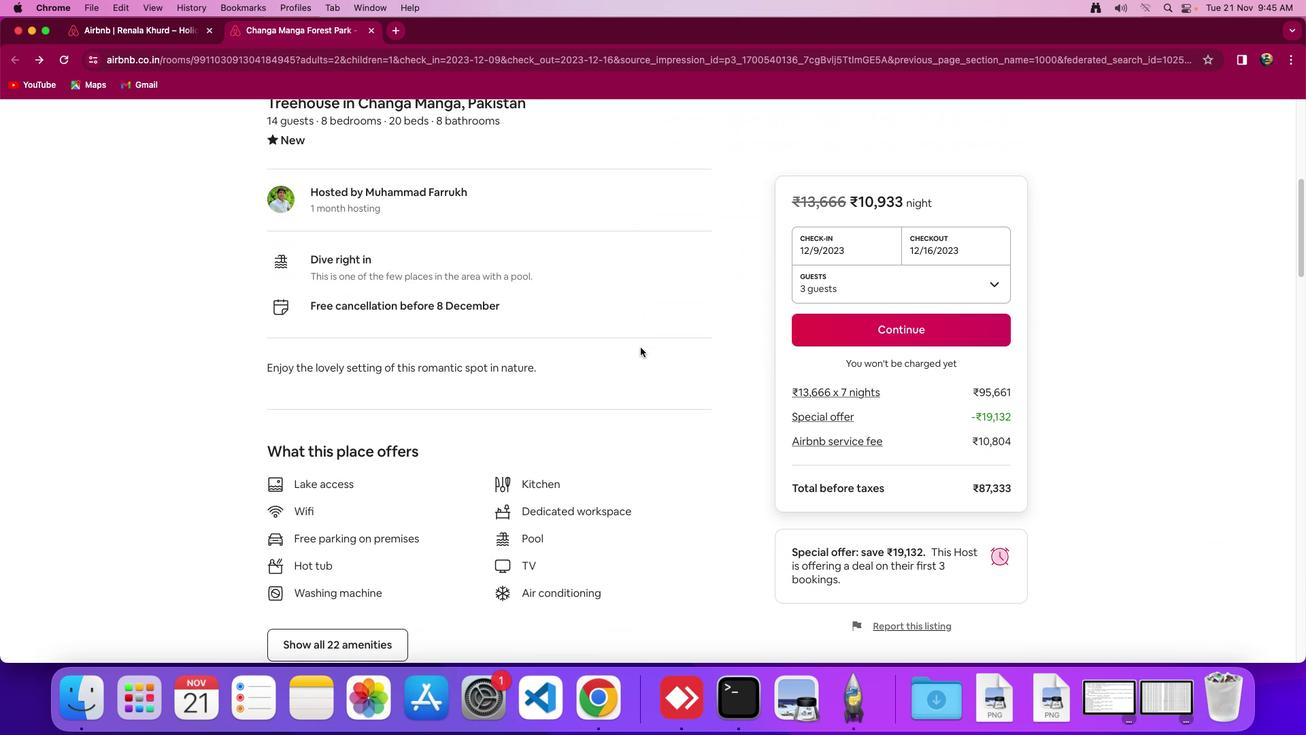 
Action: Mouse scrolled (641, 347) with delta (0, -2)
Screenshot: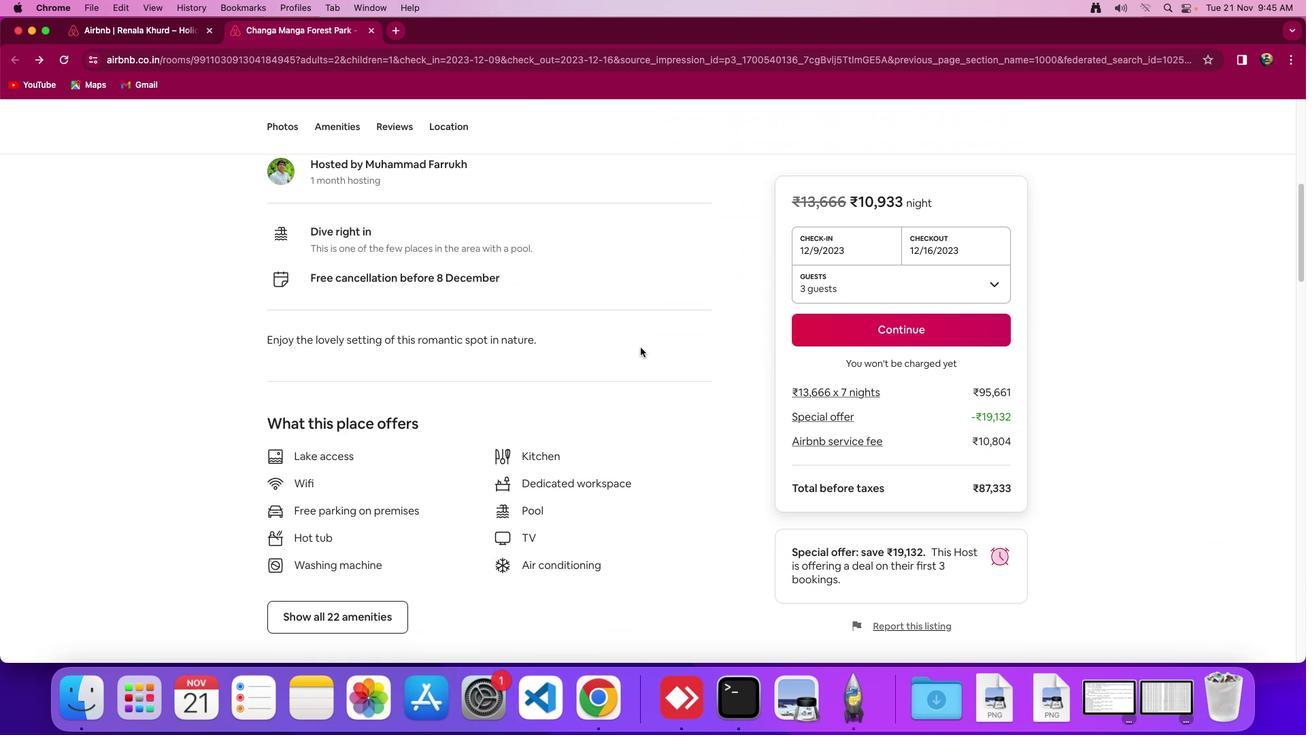 
Action: Mouse moved to (639, 342)
Screenshot: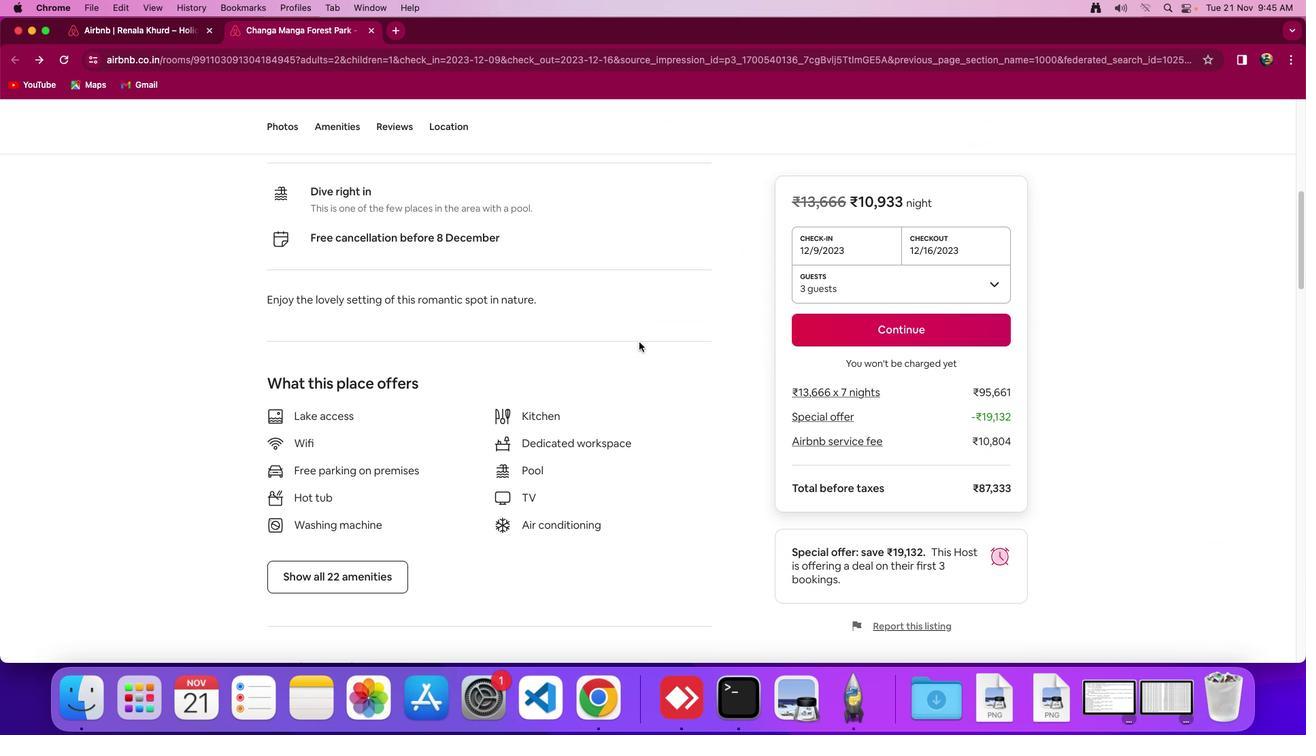 
Action: Mouse scrolled (639, 342) with delta (0, 0)
Screenshot: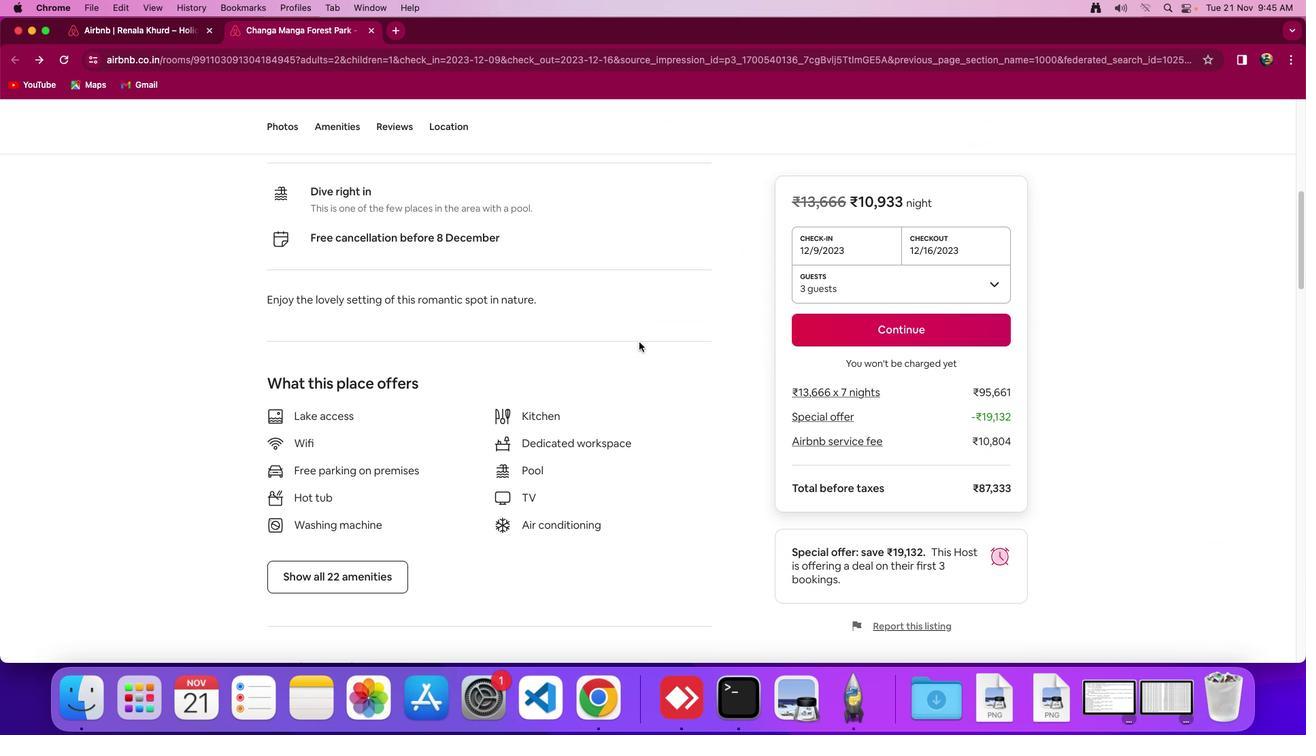 
Action: Mouse scrolled (639, 342) with delta (0, 0)
Screenshot: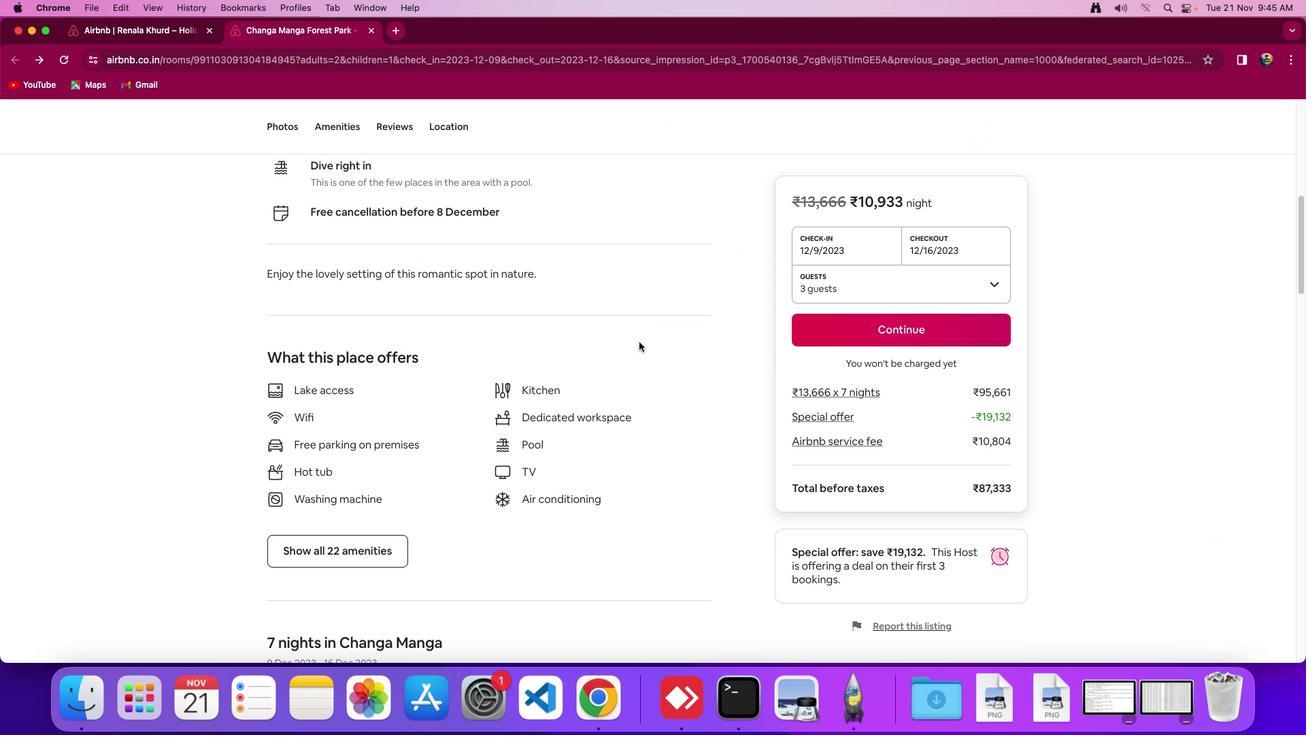 
Action: Mouse moved to (639, 342)
Screenshot: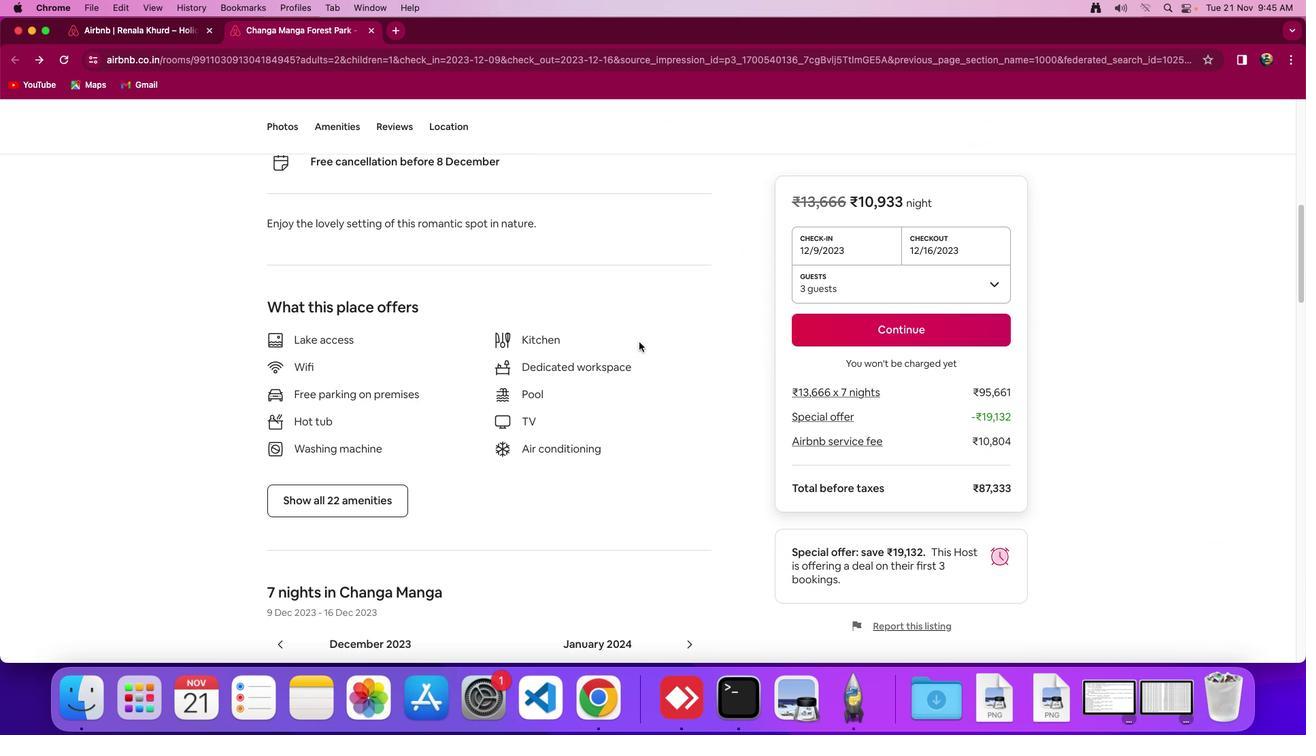 
Action: Mouse scrolled (639, 342) with delta (0, -2)
Screenshot: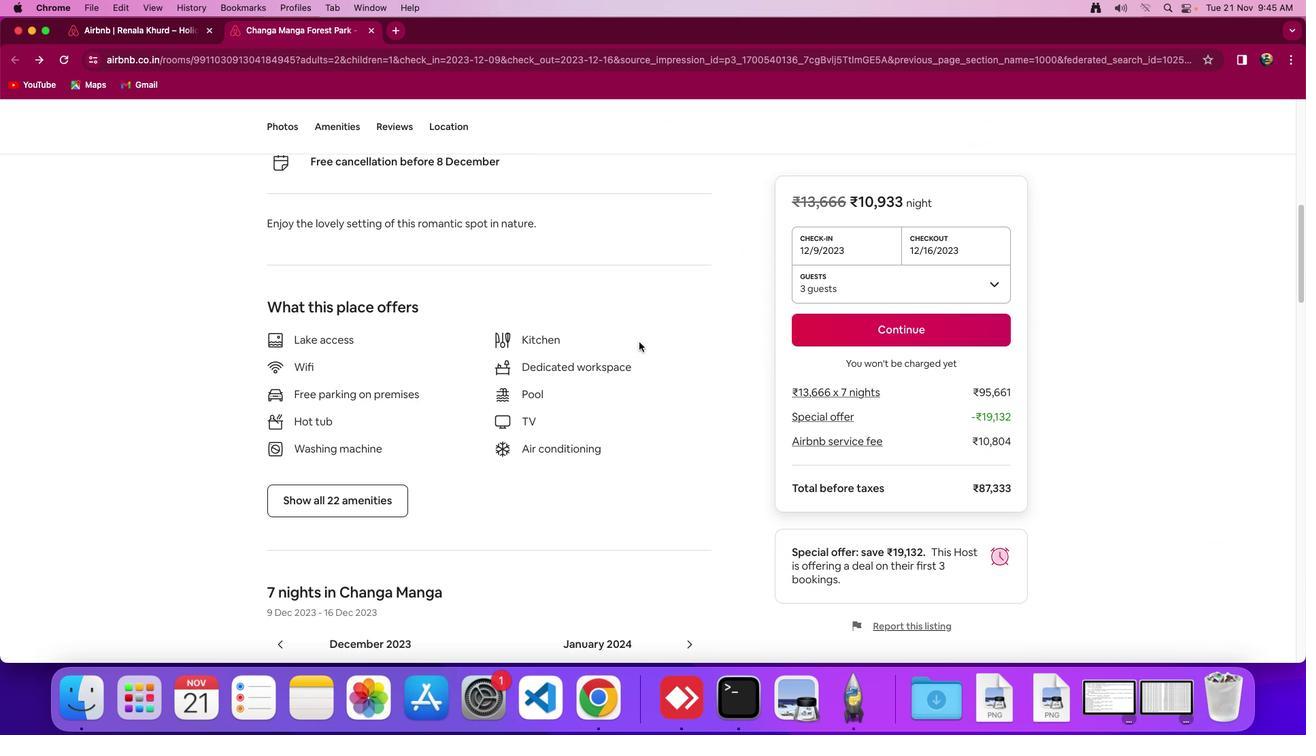 
Action: Mouse moved to (638, 342)
Screenshot: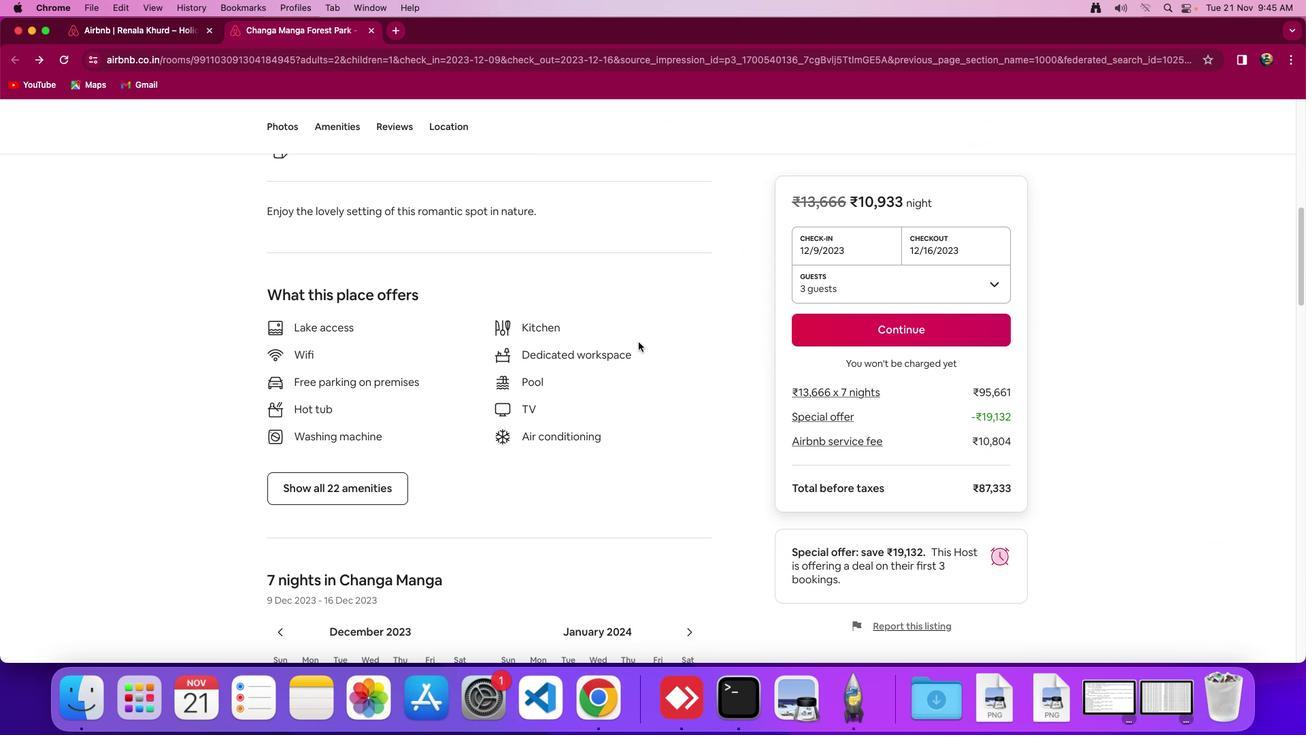 
Action: Mouse scrolled (638, 342) with delta (0, 0)
Screenshot: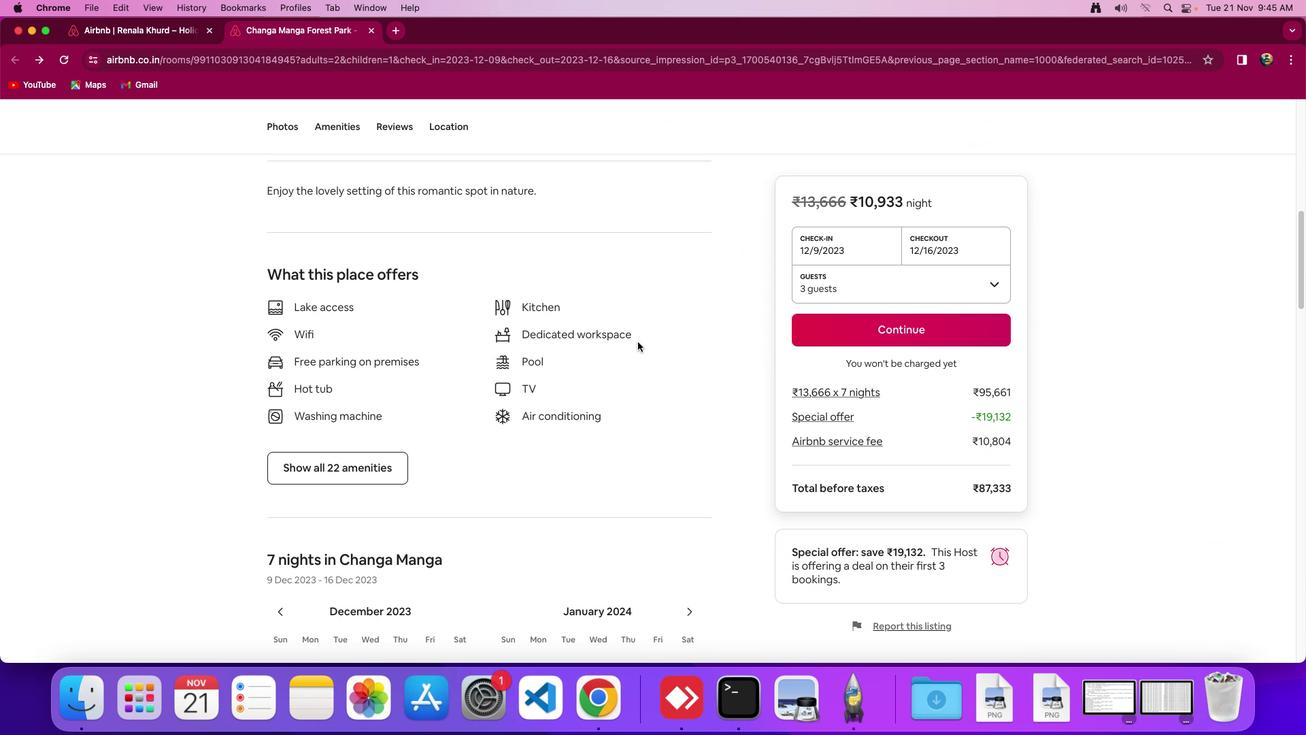 
Action: Mouse scrolled (638, 342) with delta (0, 0)
Screenshot: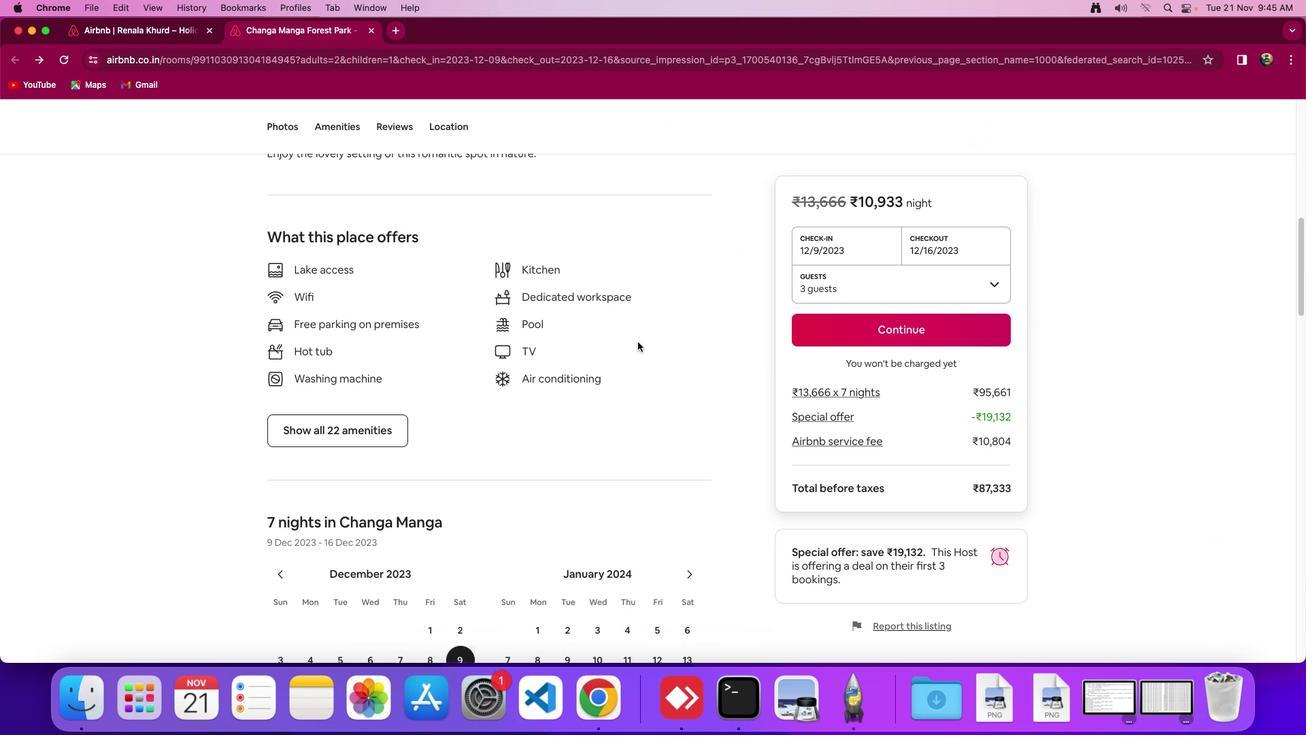 
Action: Mouse scrolled (638, 342) with delta (0, -1)
Screenshot: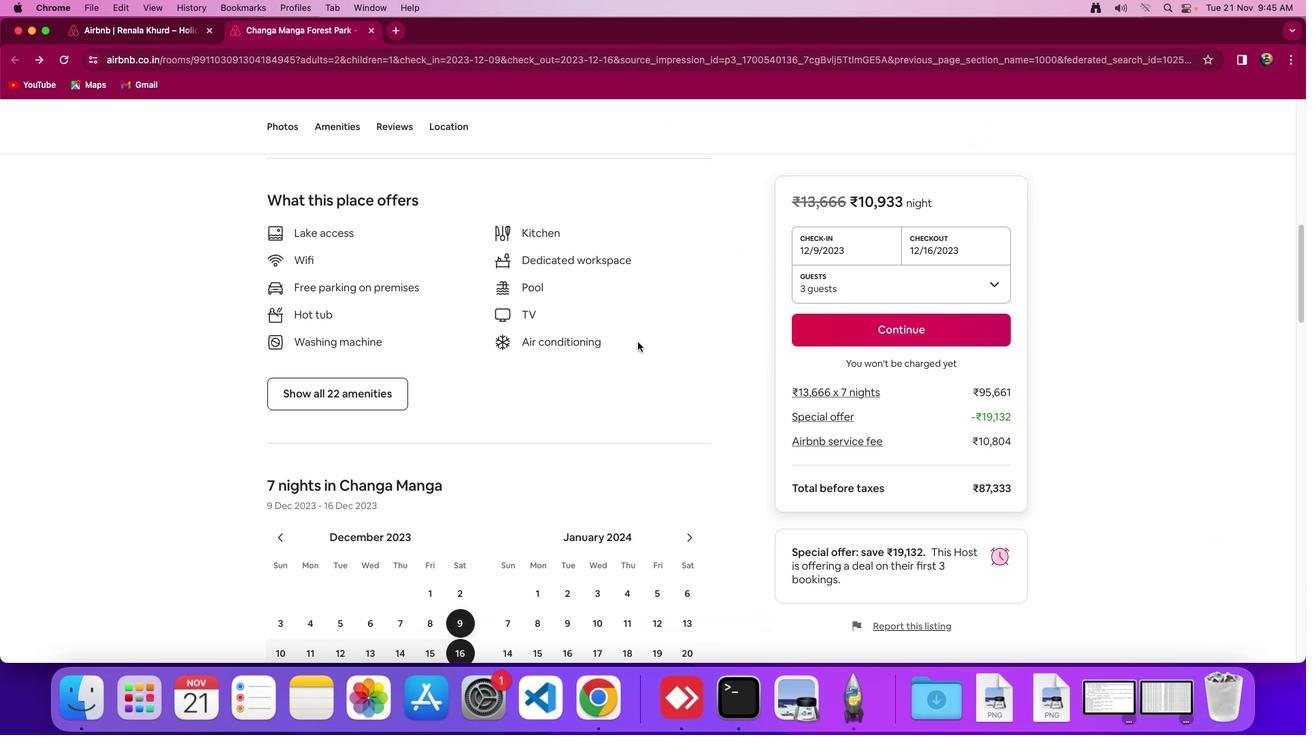 
Action: Mouse moved to (637, 341)
Screenshot: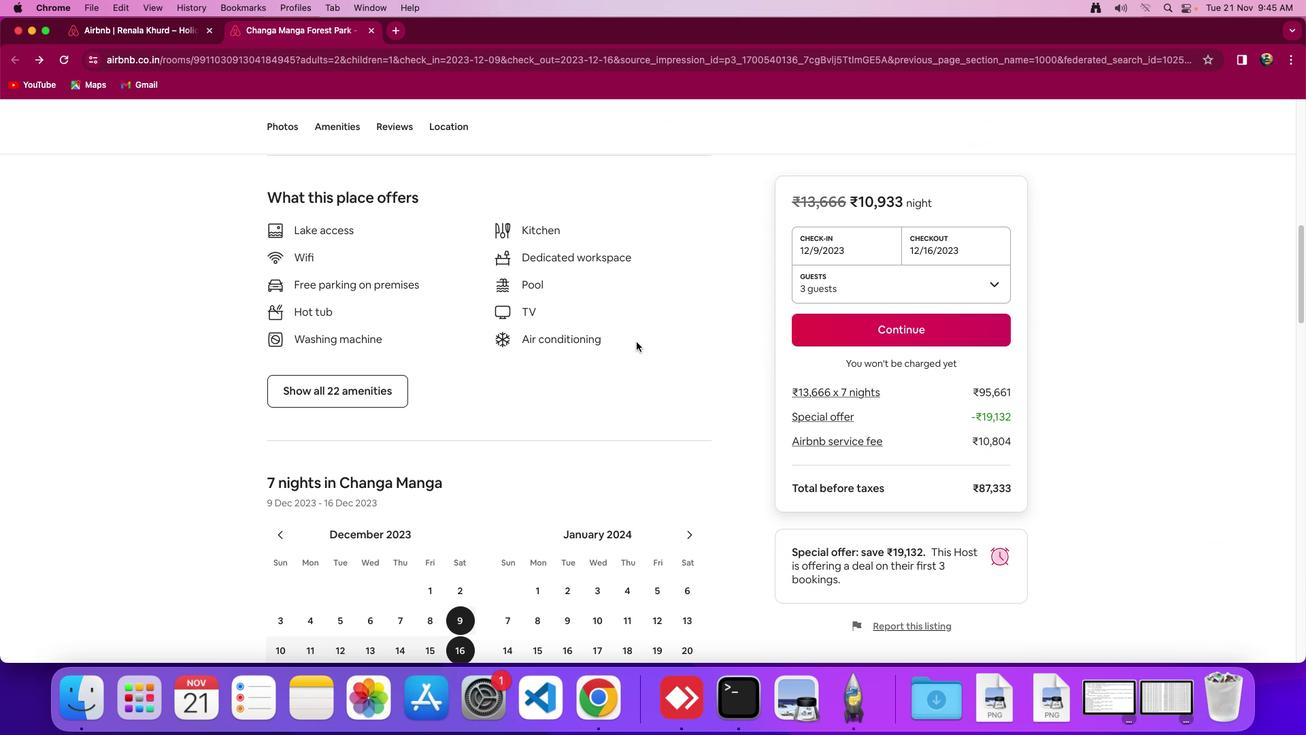 
Action: Mouse scrolled (637, 341) with delta (0, 0)
Screenshot: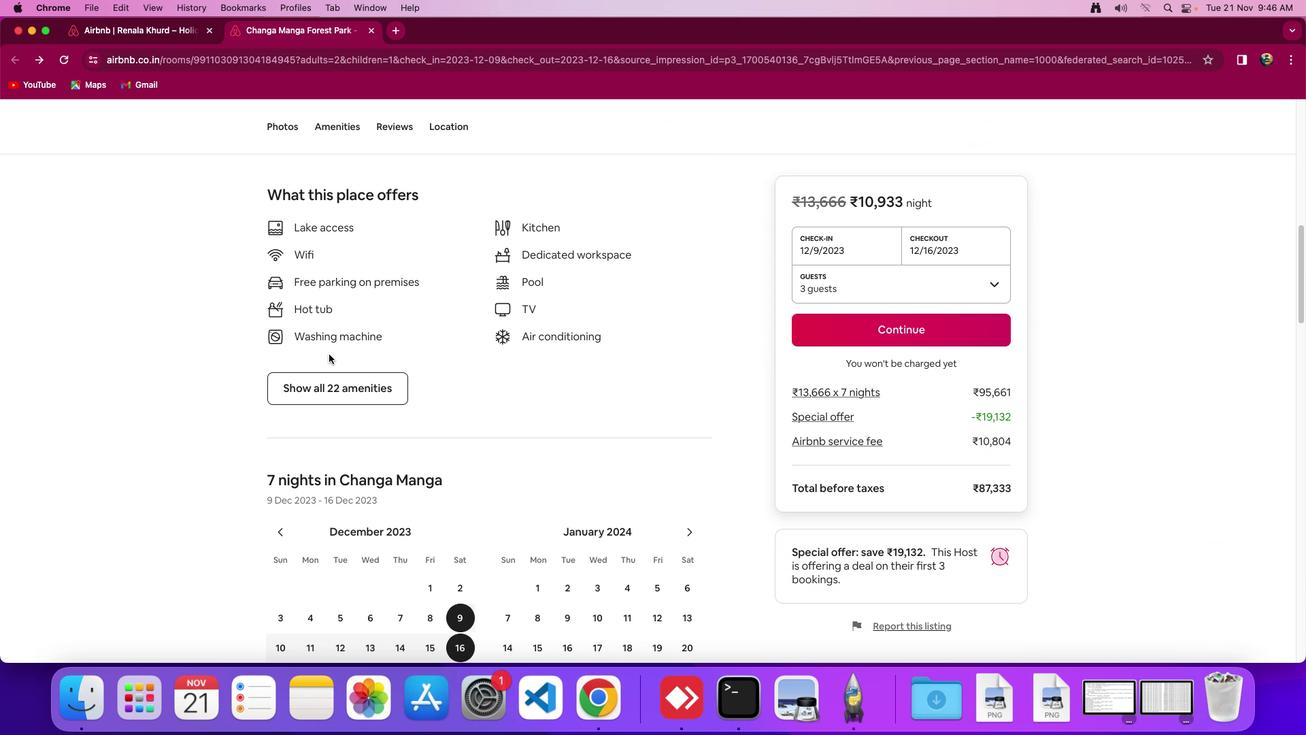 
Action: Mouse moved to (339, 377)
Screenshot: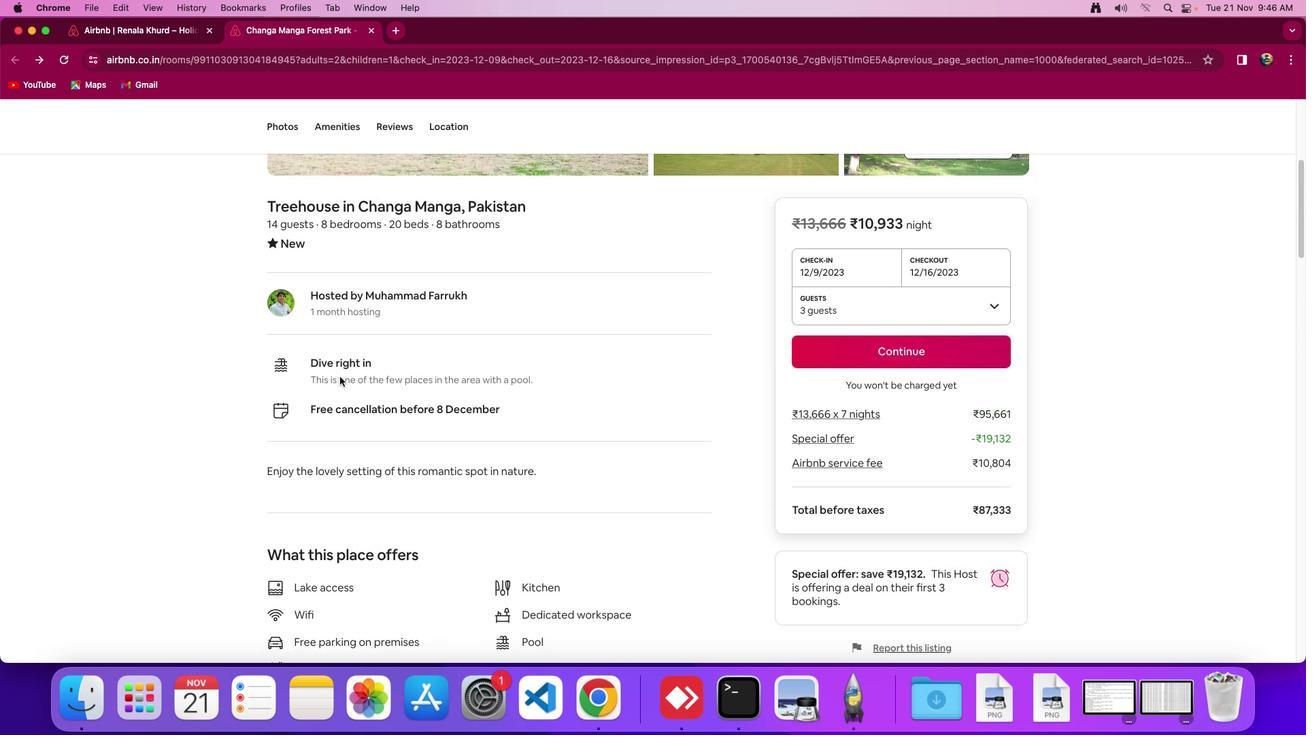 
Action: Mouse scrolled (339, 377) with delta (0, 0)
Screenshot: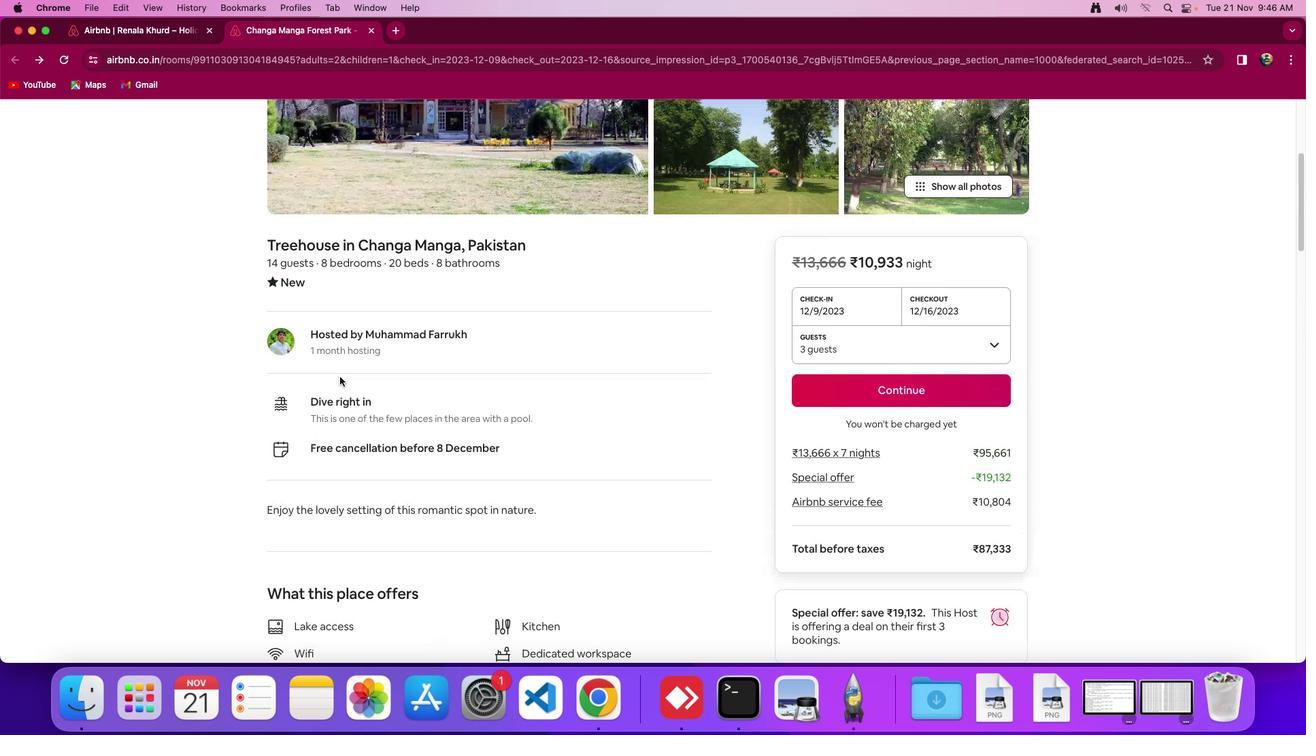 
Action: Mouse scrolled (339, 377) with delta (0, 0)
Screenshot: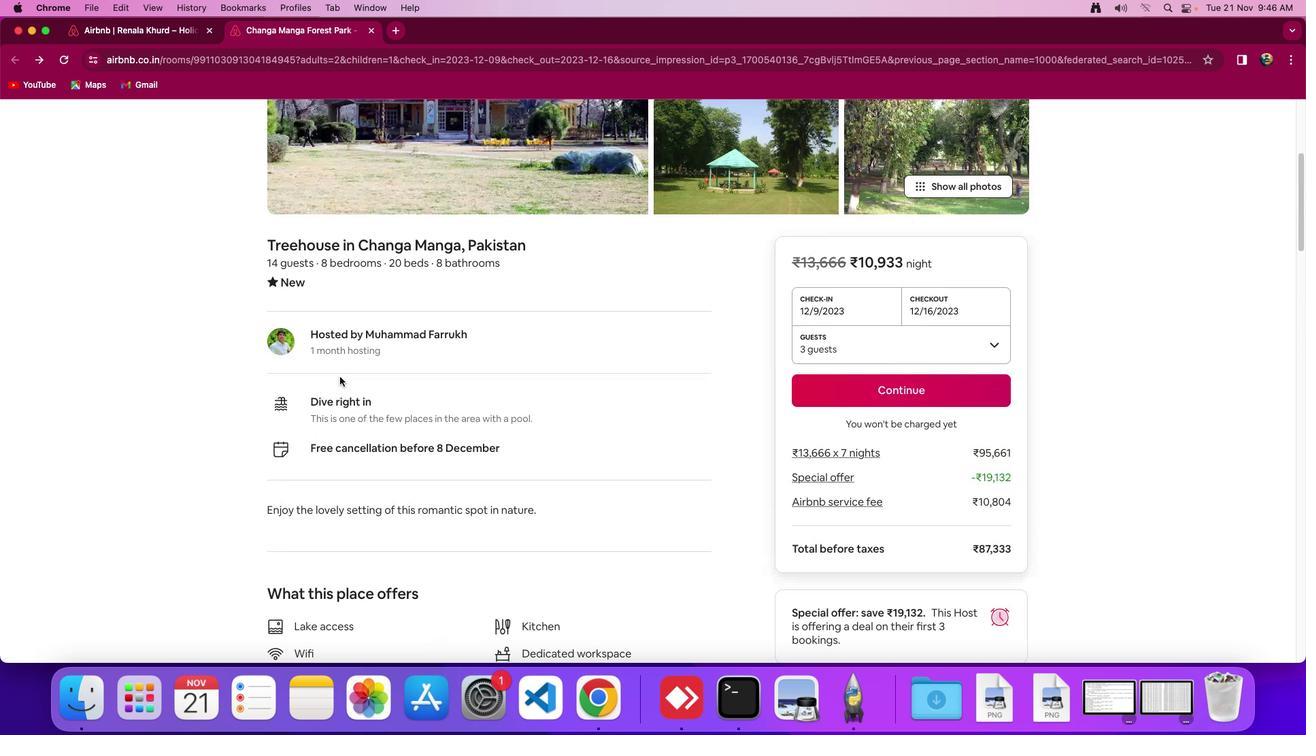
Action: Mouse scrolled (339, 377) with delta (0, 3)
Screenshot: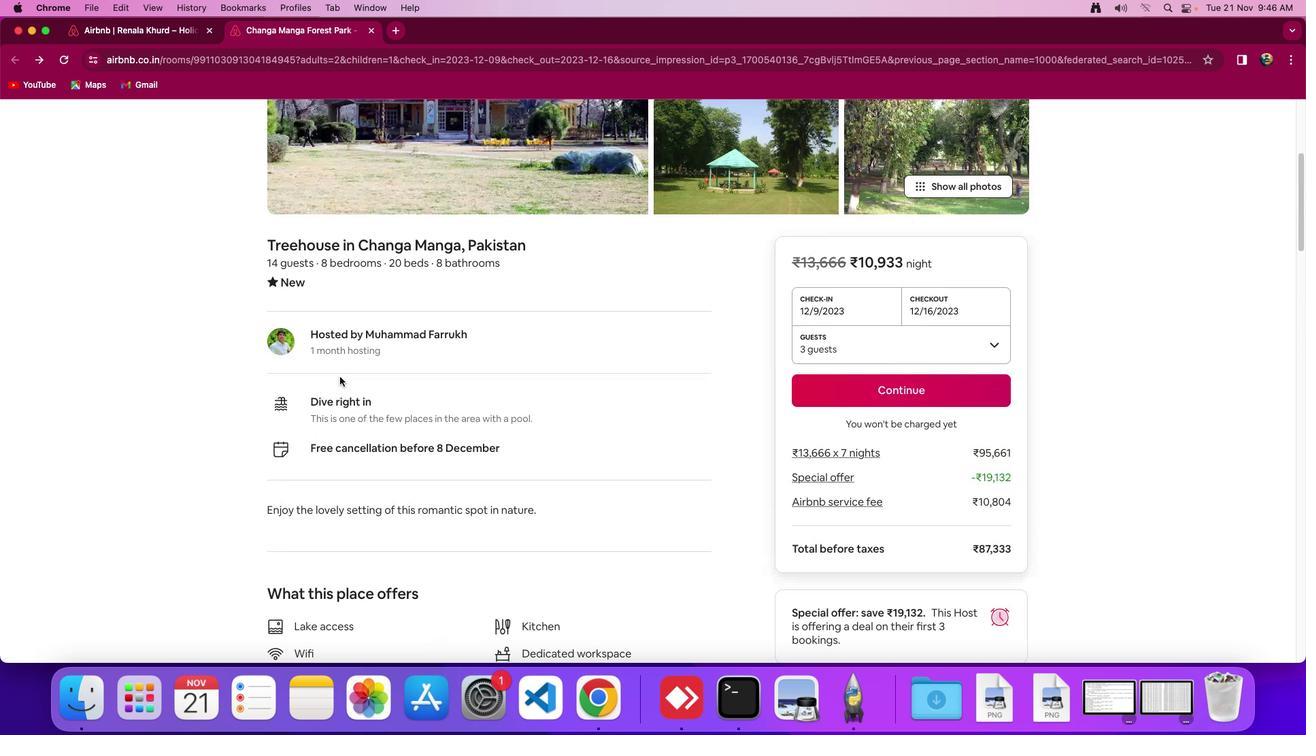 
Action: Mouse scrolled (339, 377) with delta (0, 4)
Screenshot: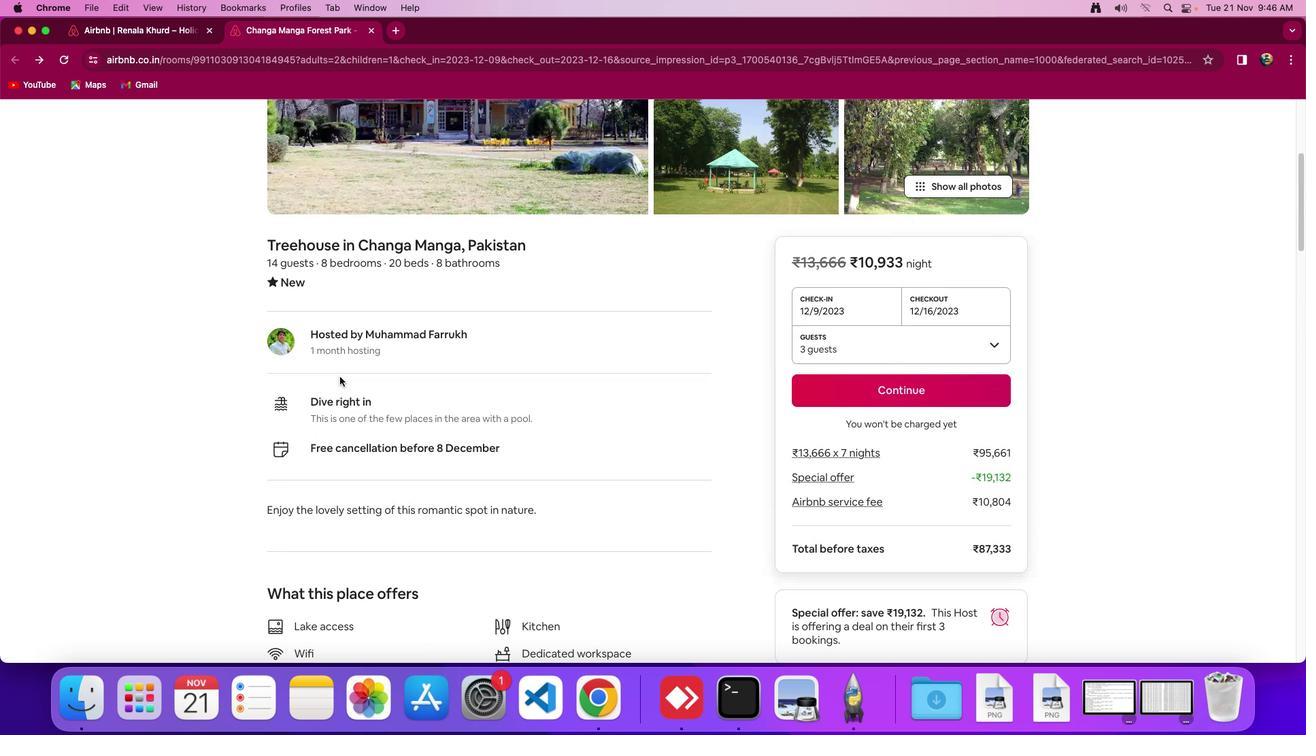 
Action: Mouse moved to (341, 376)
Screenshot: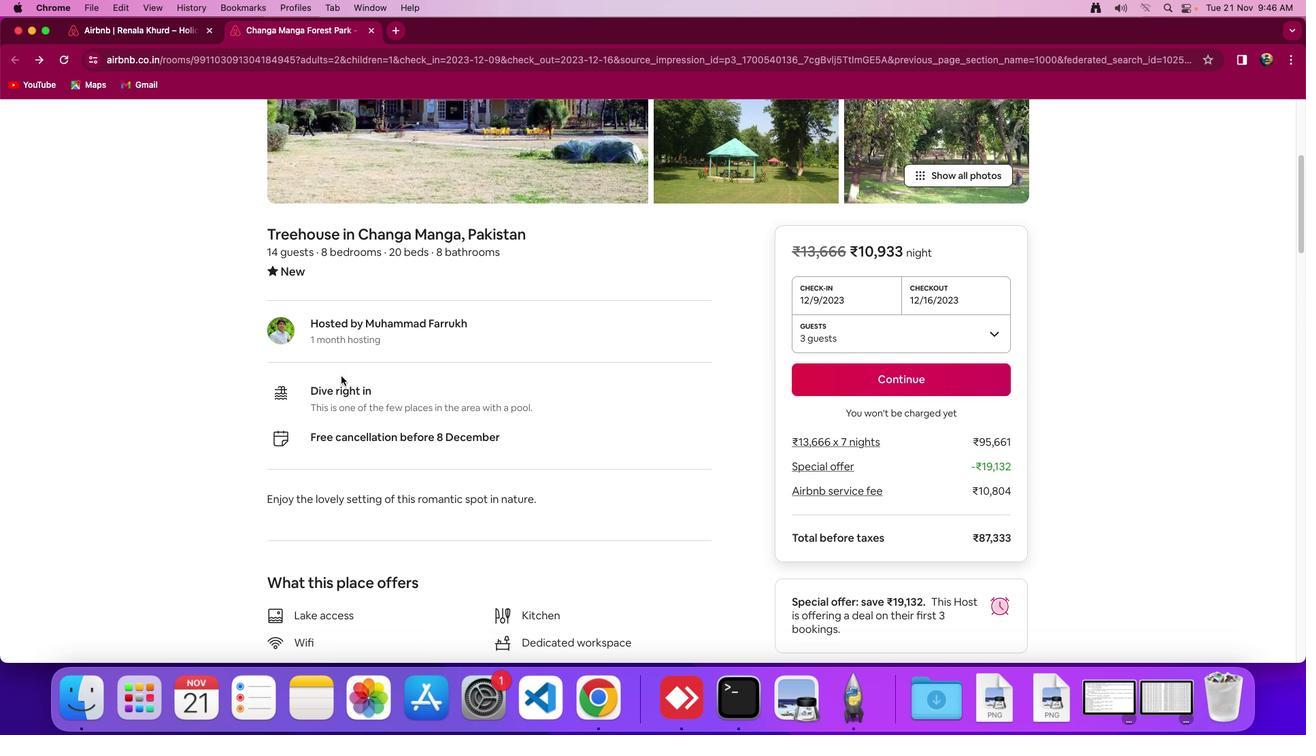 
Action: Mouse scrolled (341, 376) with delta (0, 0)
Screenshot: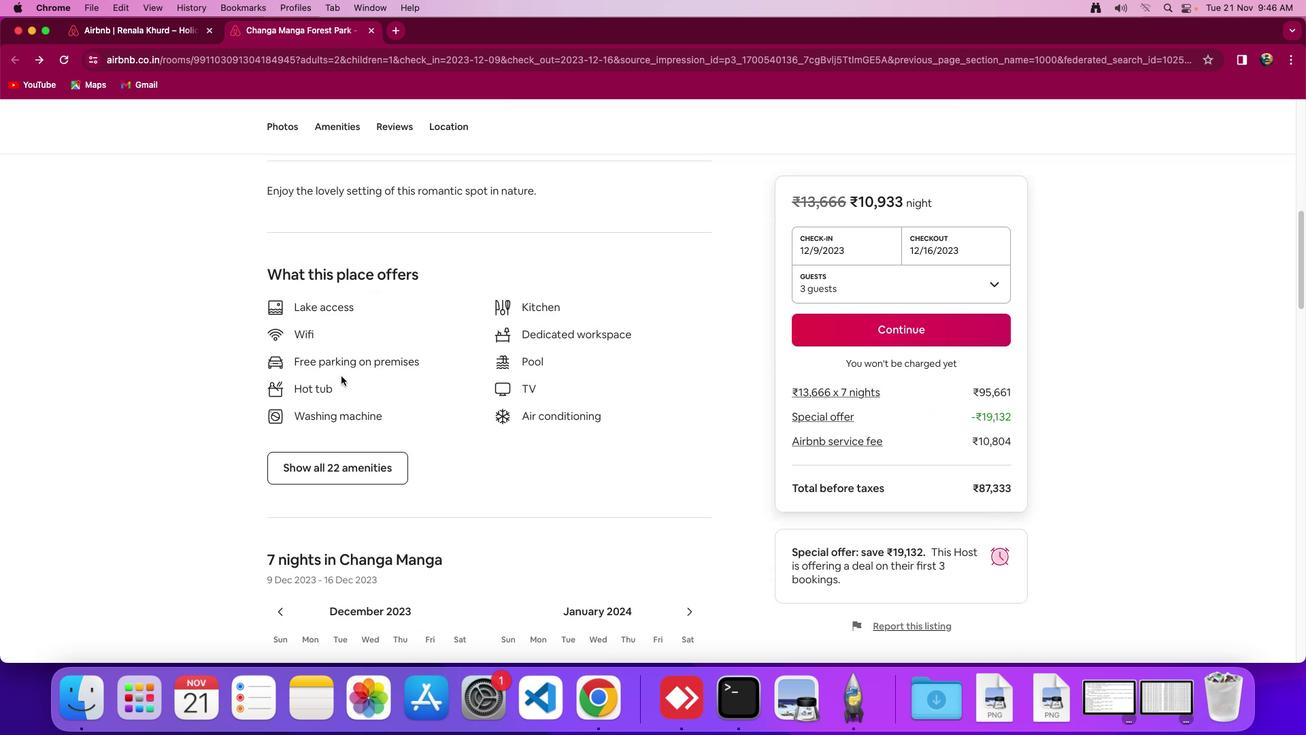 
Action: Mouse scrolled (341, 376) with delta (0, 0)
Screenshot: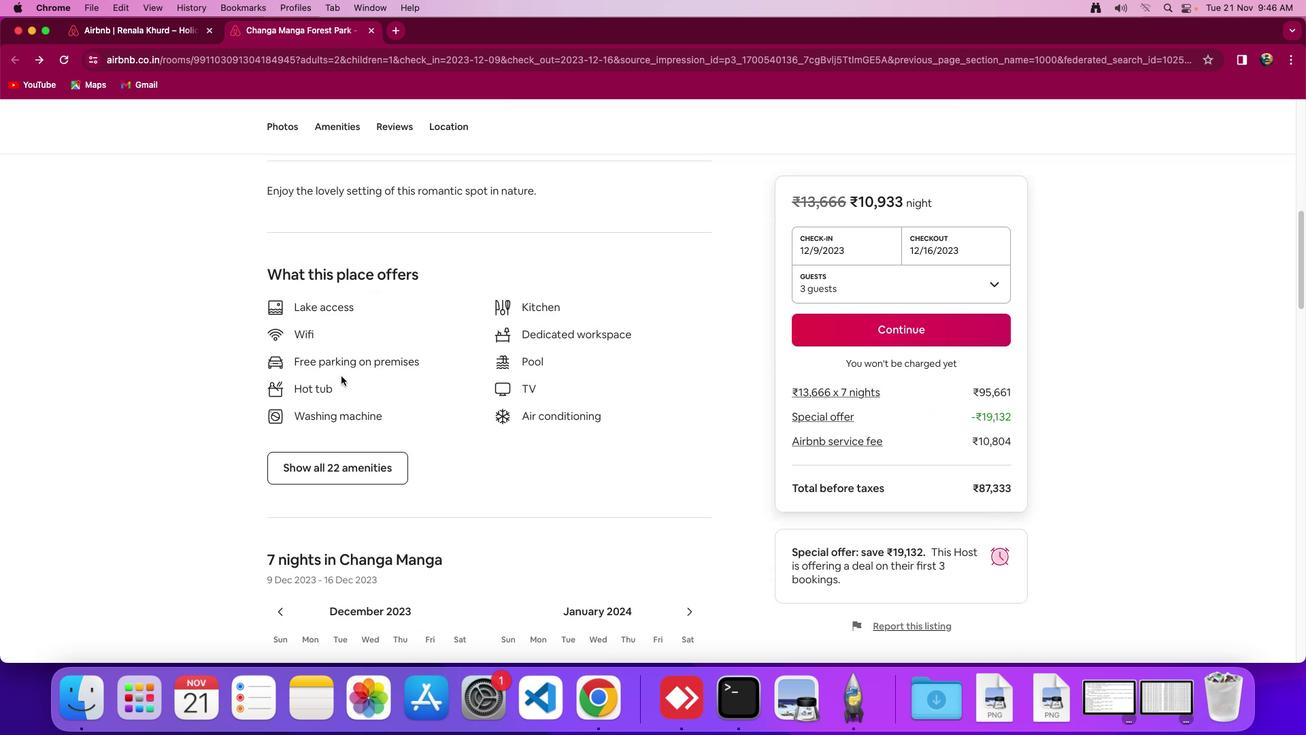 
Action: Mouse scrolled (341, 376) with delta (0, -2)
Screenshot: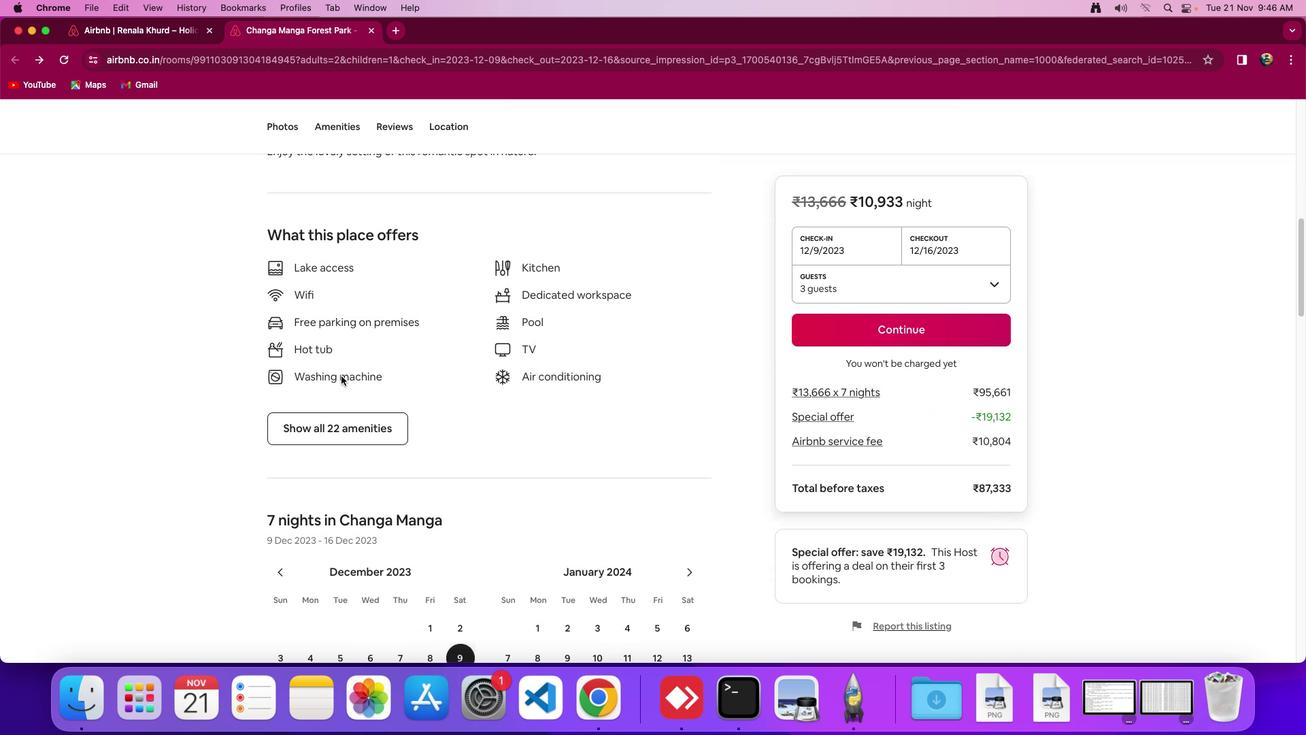 
Action: Mouse scrolled (341, 376) with delta (0, -4)
Screenshot: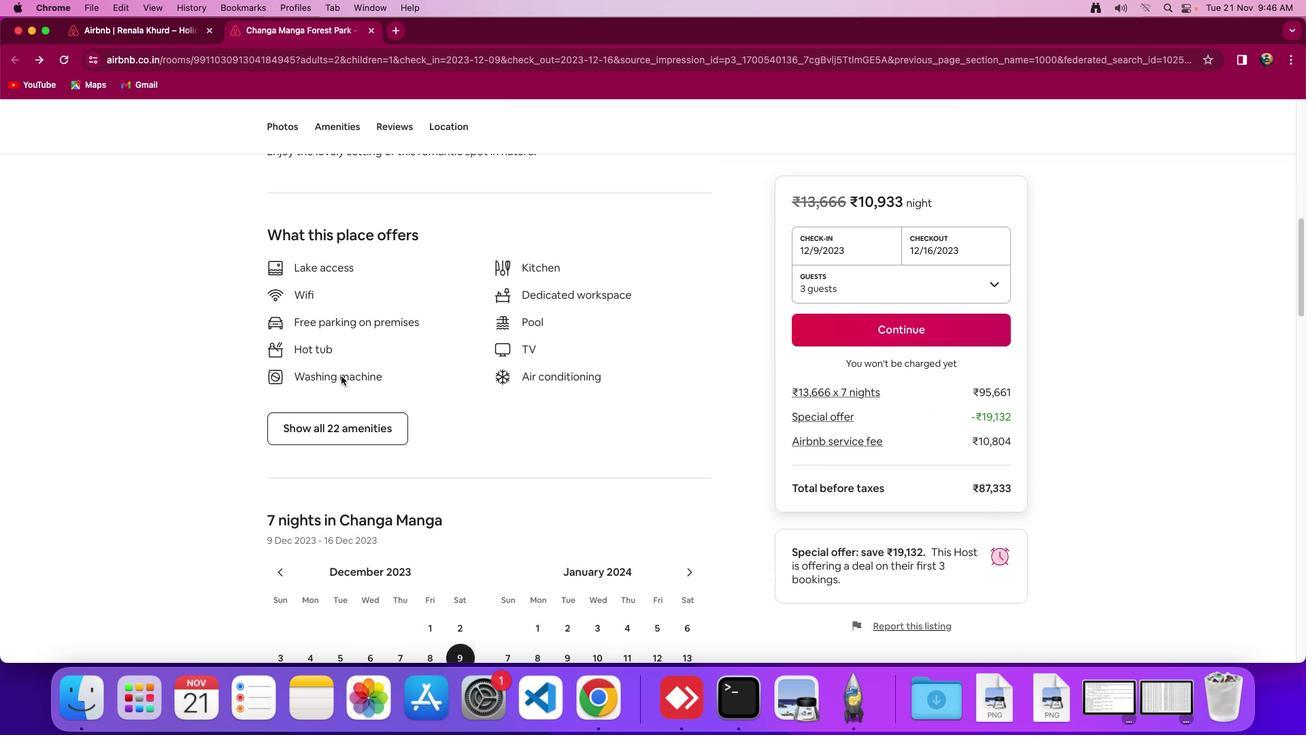 
Action: Mouse moved to (336, 417)
Screenshot: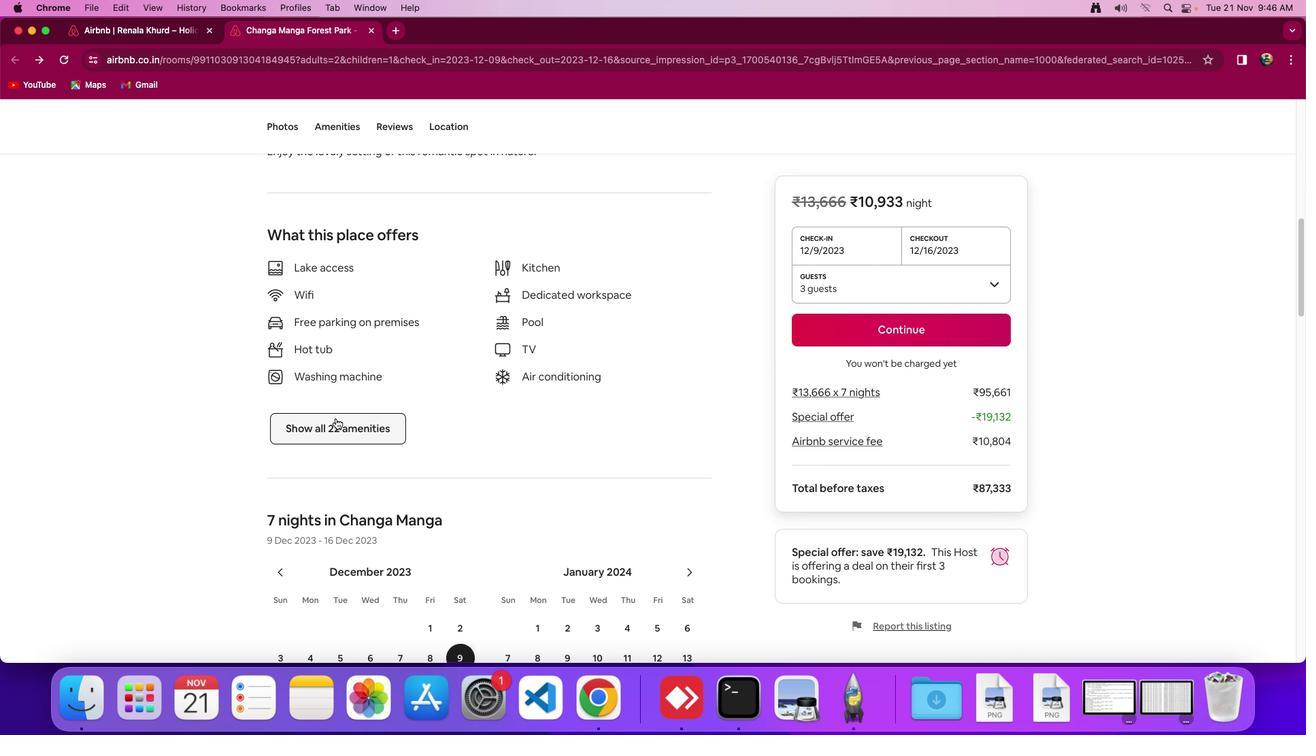 
Action: Mouse pressed left at (336, 417)
Screenshot: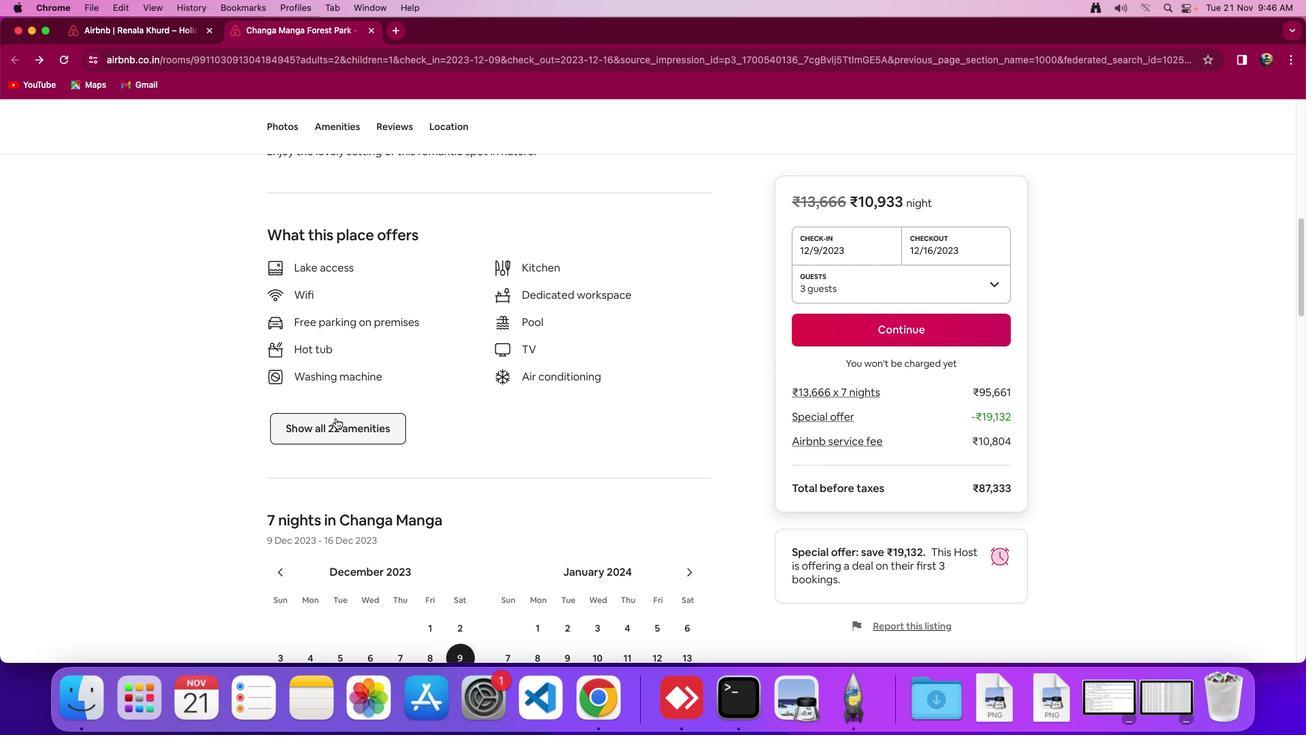 
Action: Mouse moved to (644, 396)
Screenshot: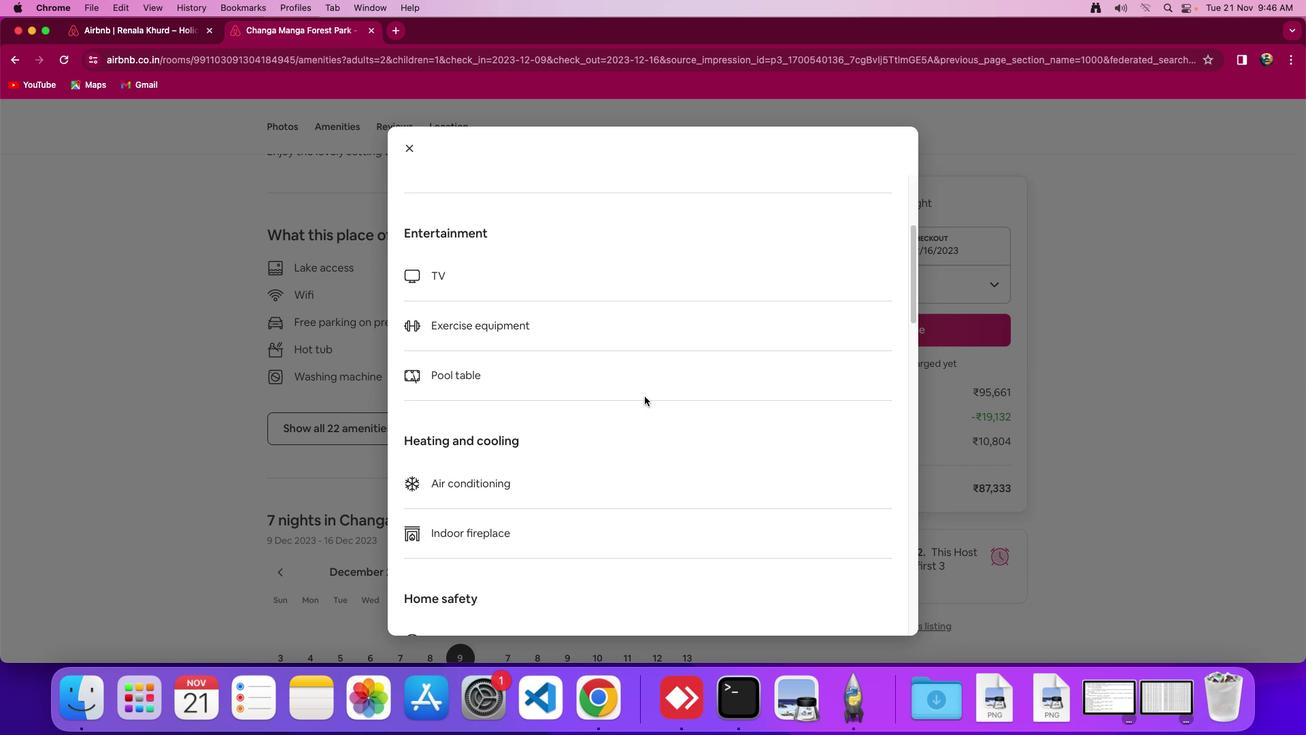 
Action: Mouse scrolled (644, 396) with delta (0, 0)
Screenshot: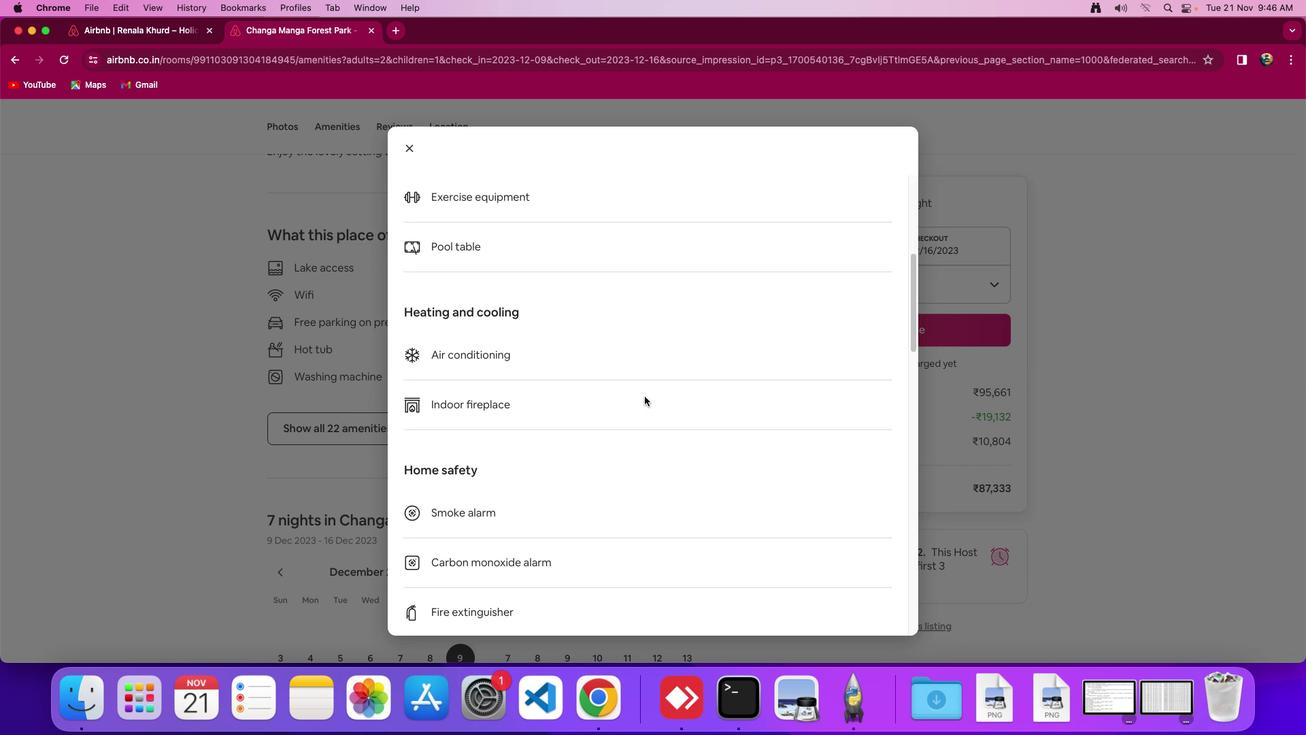 
Action: Mouse scrolled (644, 396) with delta (0, 0)
Screenshot: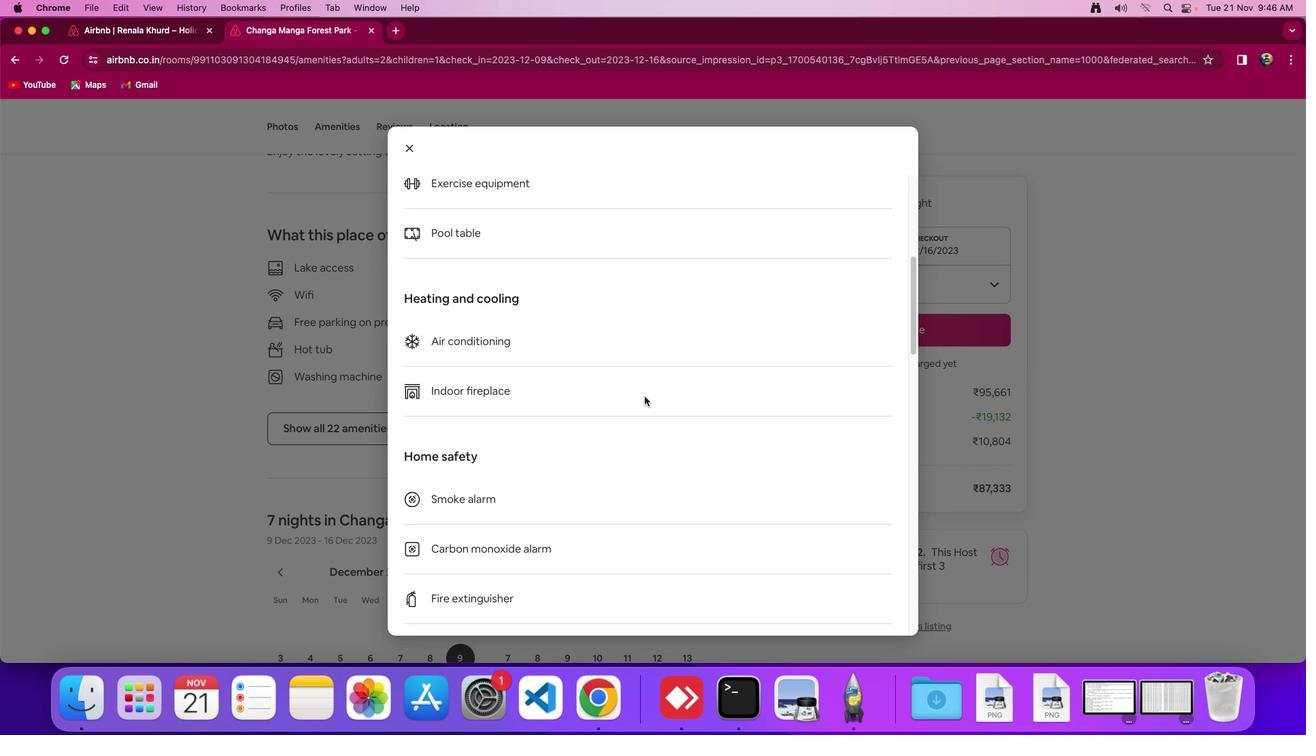 
Action: Mouse scrolled (644, 396) with delta (0, -2)
Screenshot: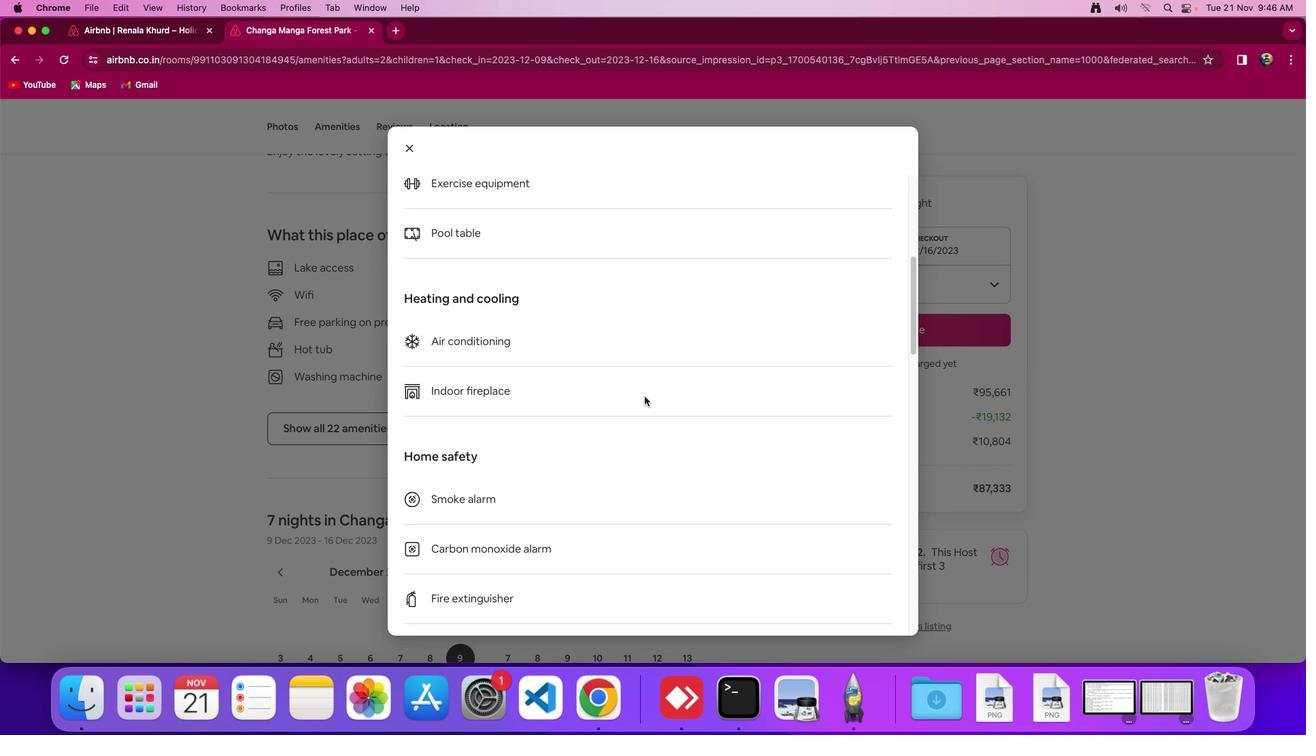 
Action: Mouse scrolled (644, 396) with delta (0, -4)
Screenshot: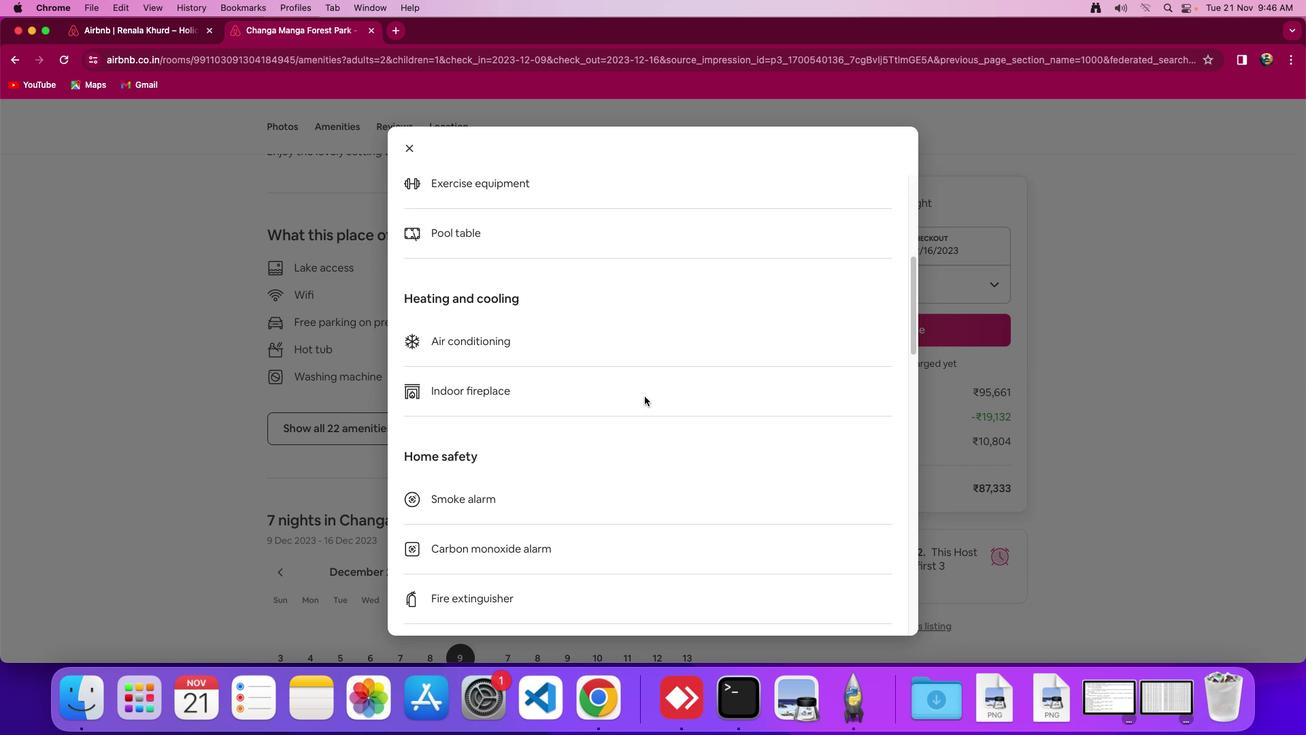 
Action: Mouse scrolled (644, 396) with delta (0, 0)
Screenshot: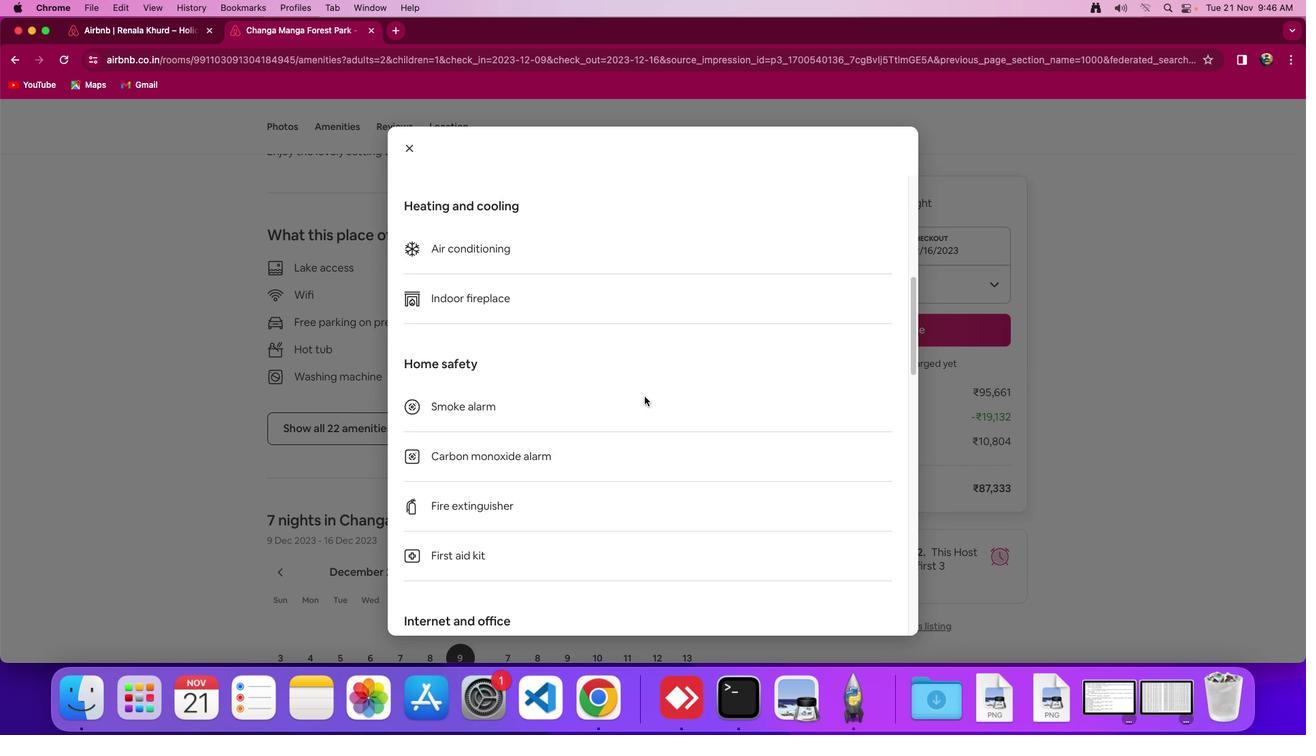 
Action: Mouse scrolled (644, 396) with delta (0, 0)
Screenshot: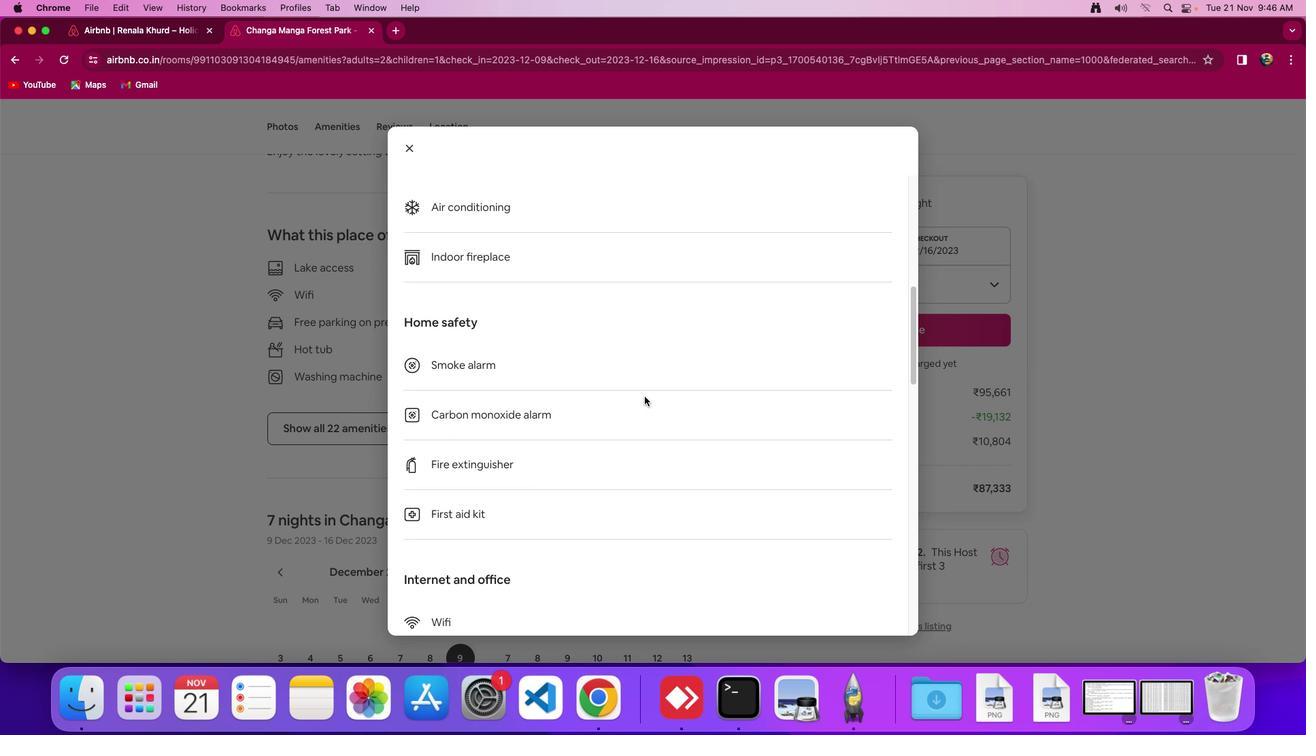 
Action: Mouse scrolled (644, 396) with delta (0, -2)
Screenshot: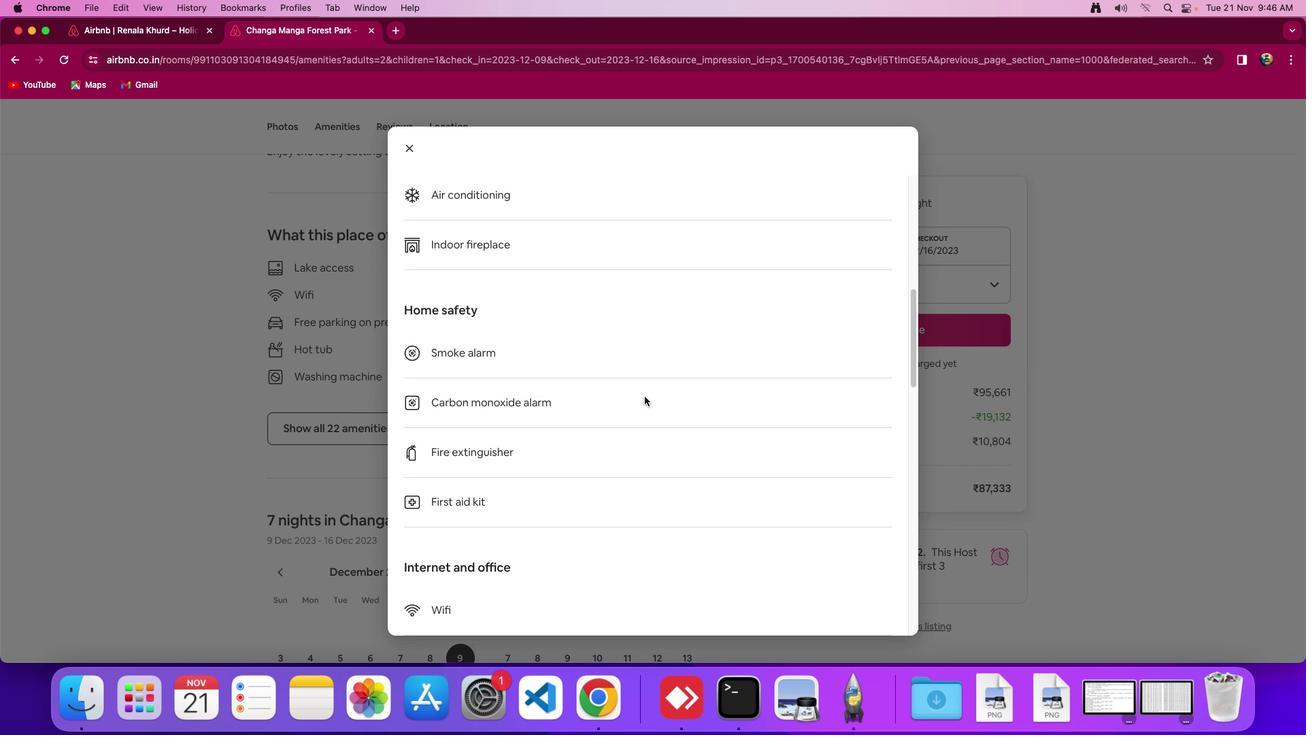 
Action: Mouse scrolled (644, 396) with delta (0, 0)
Screenshot: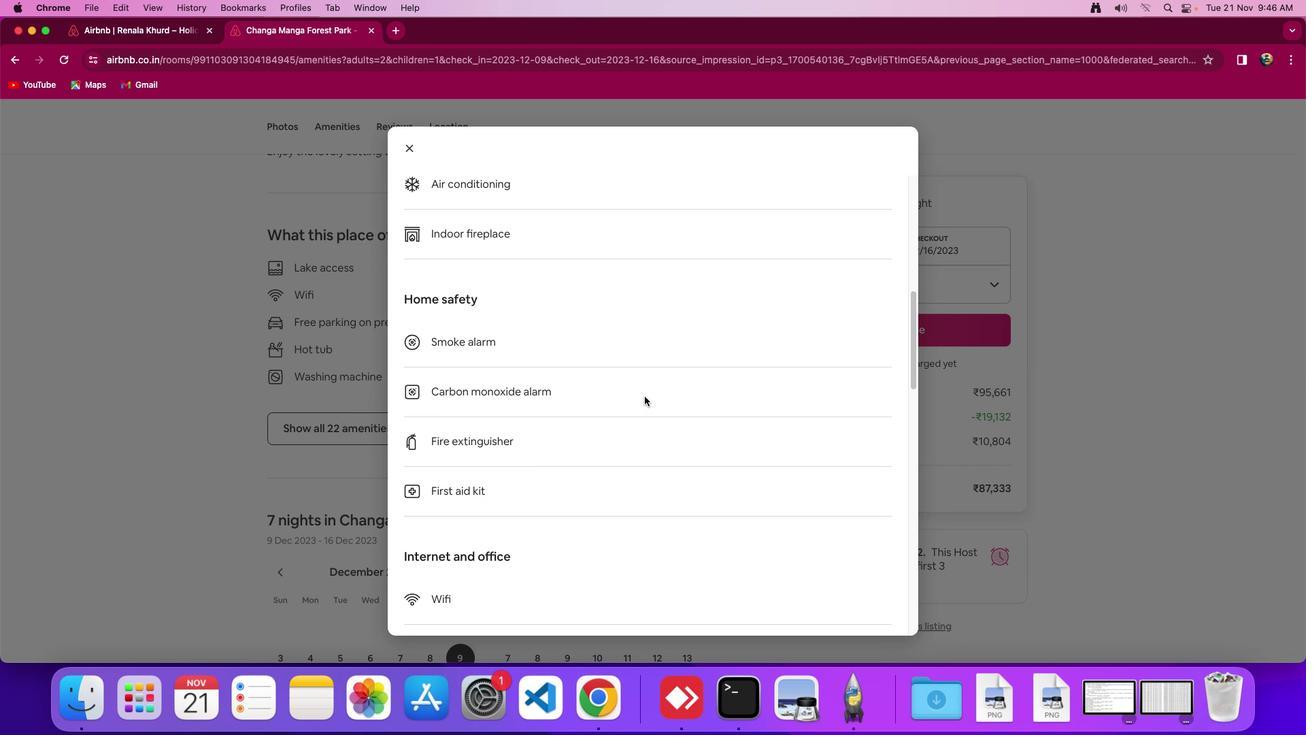 
Action: Mouse scrolled (644, 396) with delta (0, 0)
Screenshot: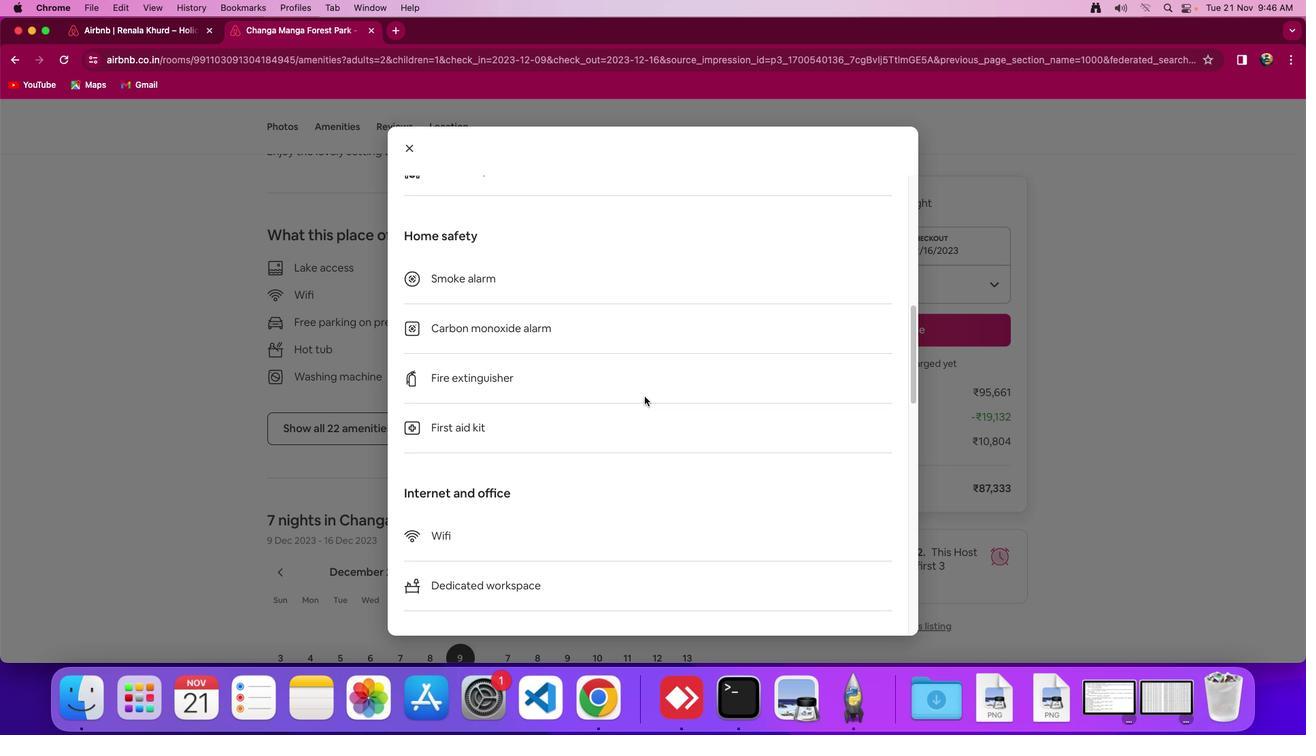 
Action: Mouse scrolled (644, 396) with delta (0, 0)
Screenshot: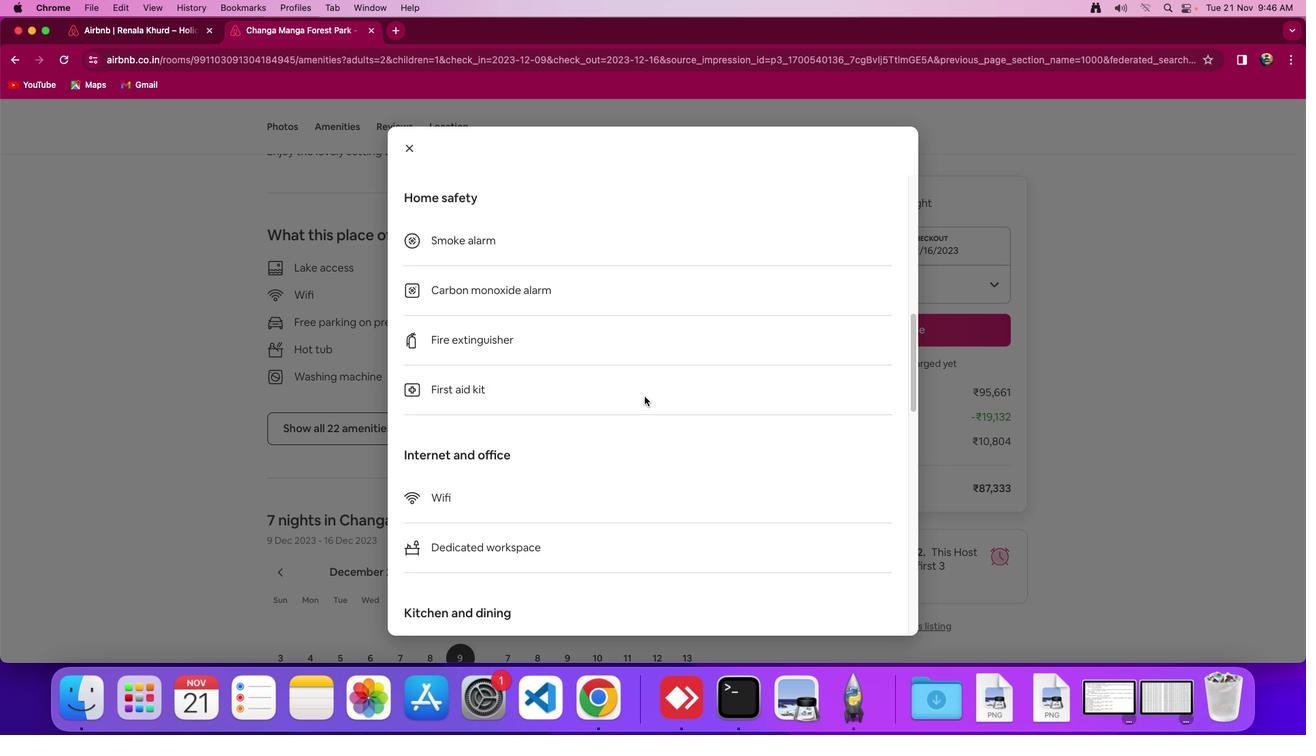 
Action: Mouse scrolled (644, 396) with delta (0, -2)
Screenshot: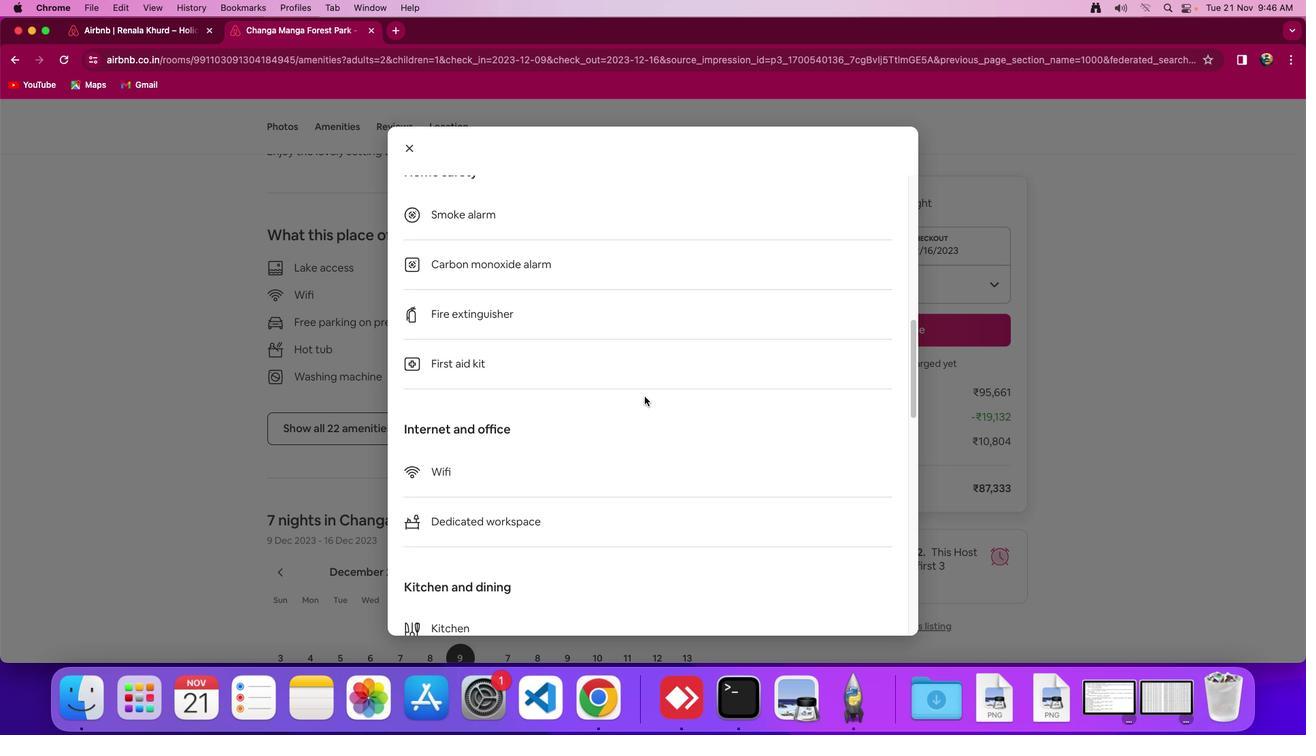 
Action: Mouse scrolled (644, 396) with delta (0, 0)
Screenshot: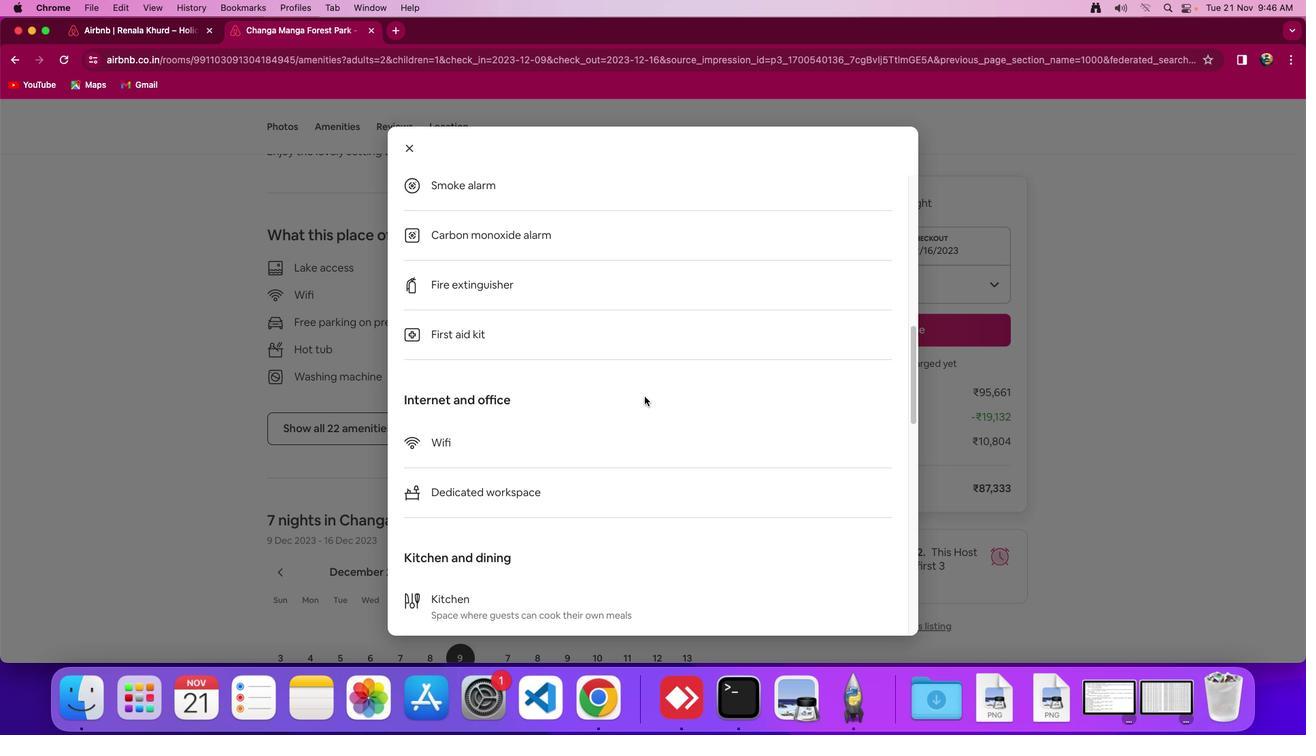 
Action: Mouse scrolled (644, 396) with delta (0, 0)
Screenshot: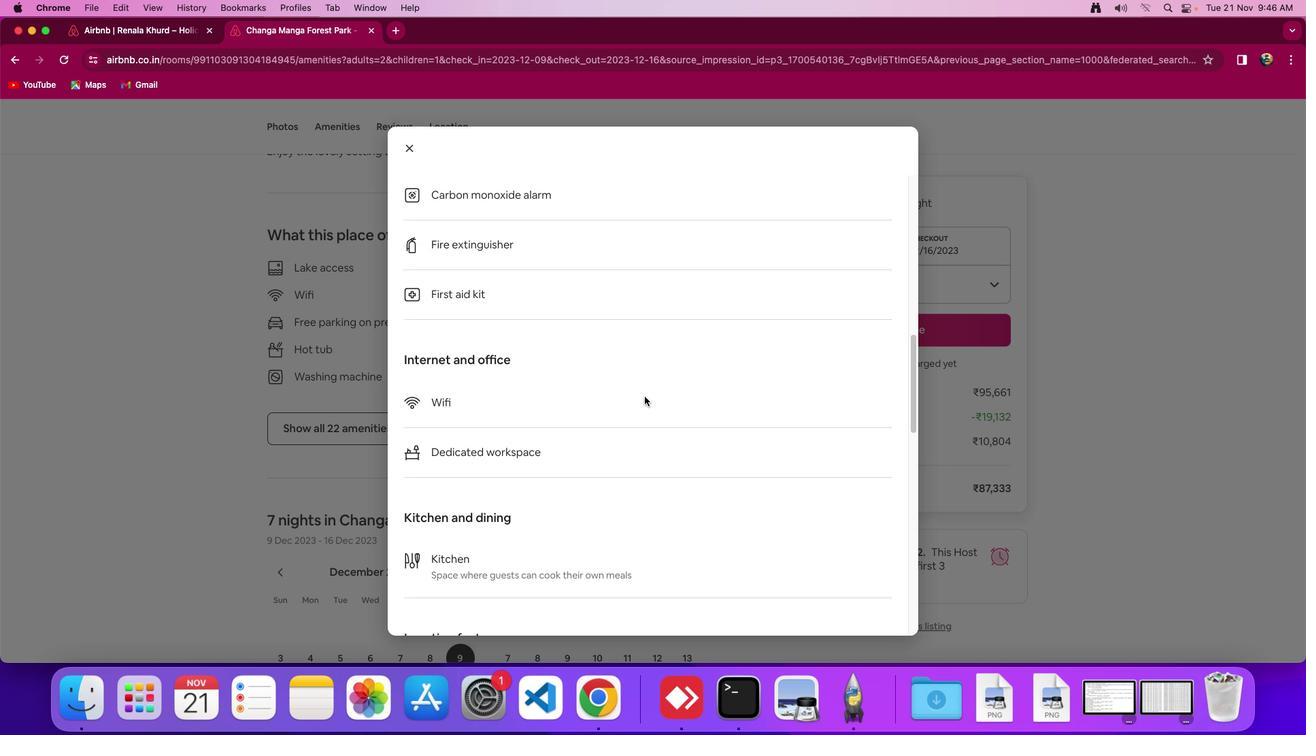 
Action: Mouse scrolled (644, 396) with delta (0, -1)
Screenshot: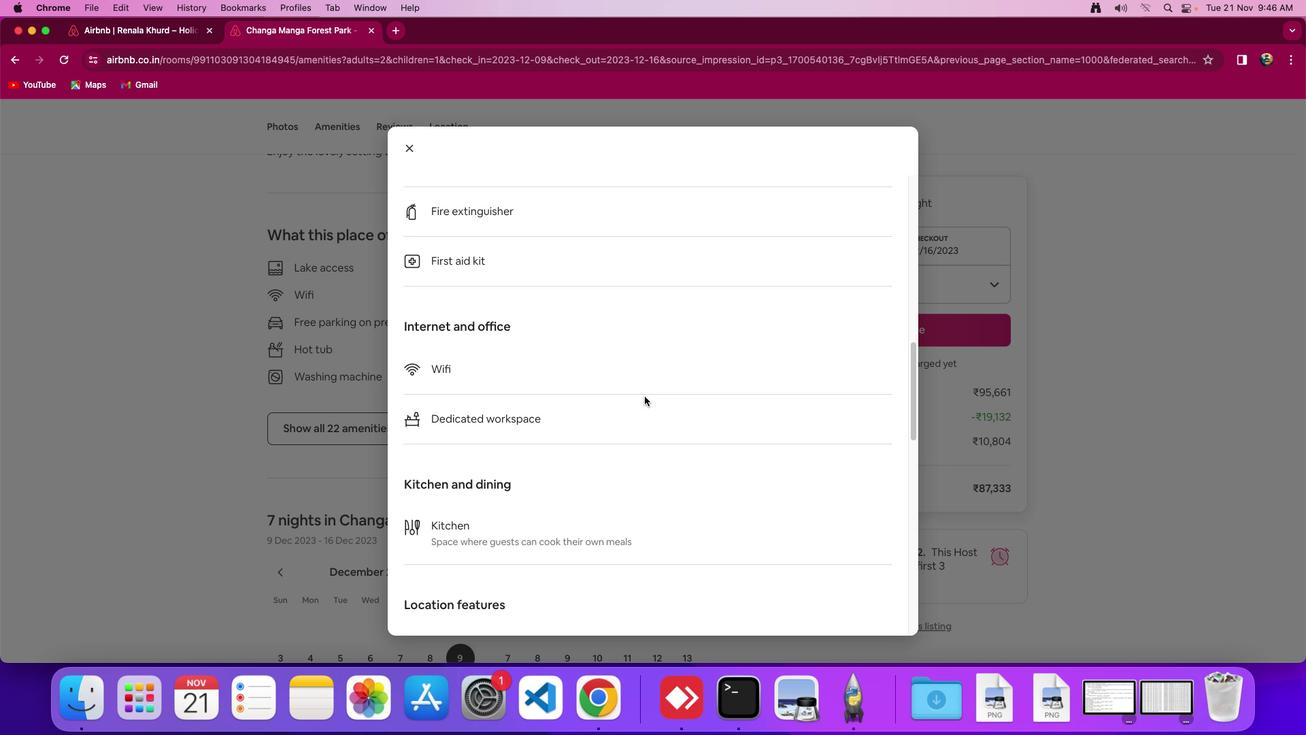 
Action: Mouse scrolled (644, 396) with delta (0, 0)
Screenshot: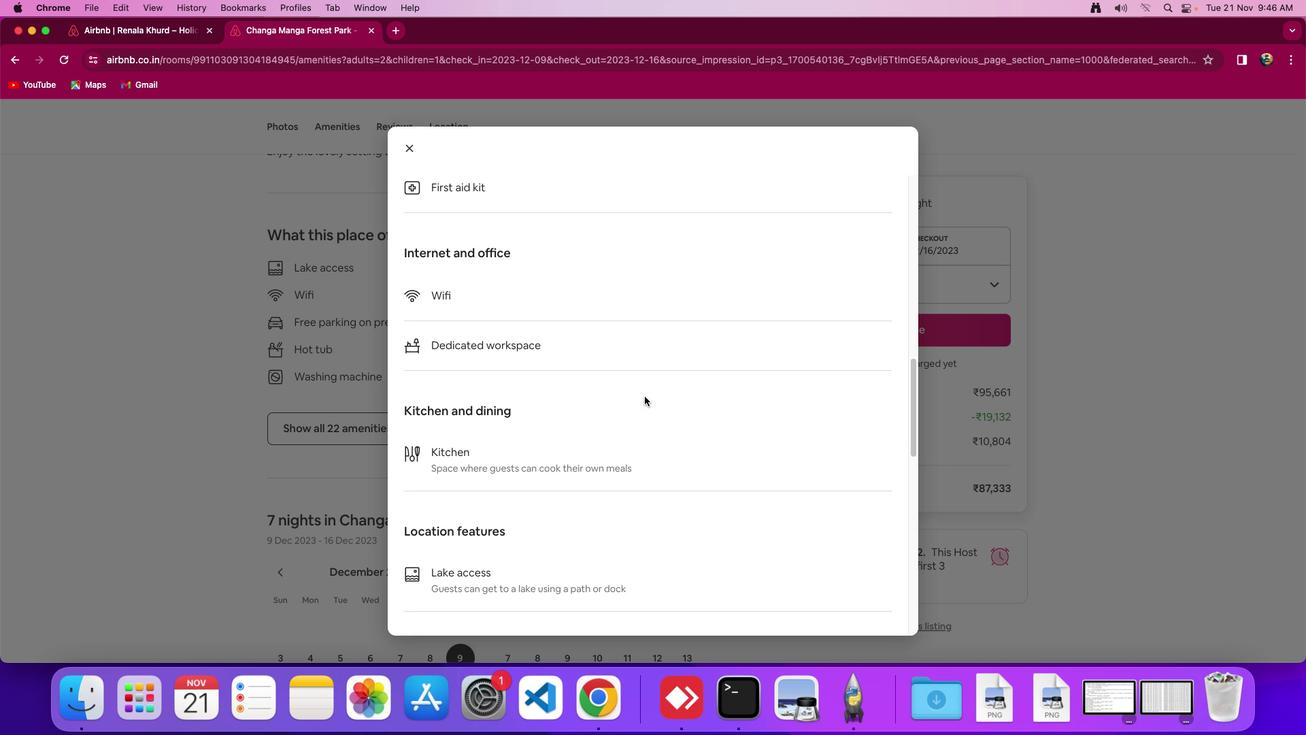 
Action: Mouse scrolled (644, 396) with delta (0, 0)
Screenshot: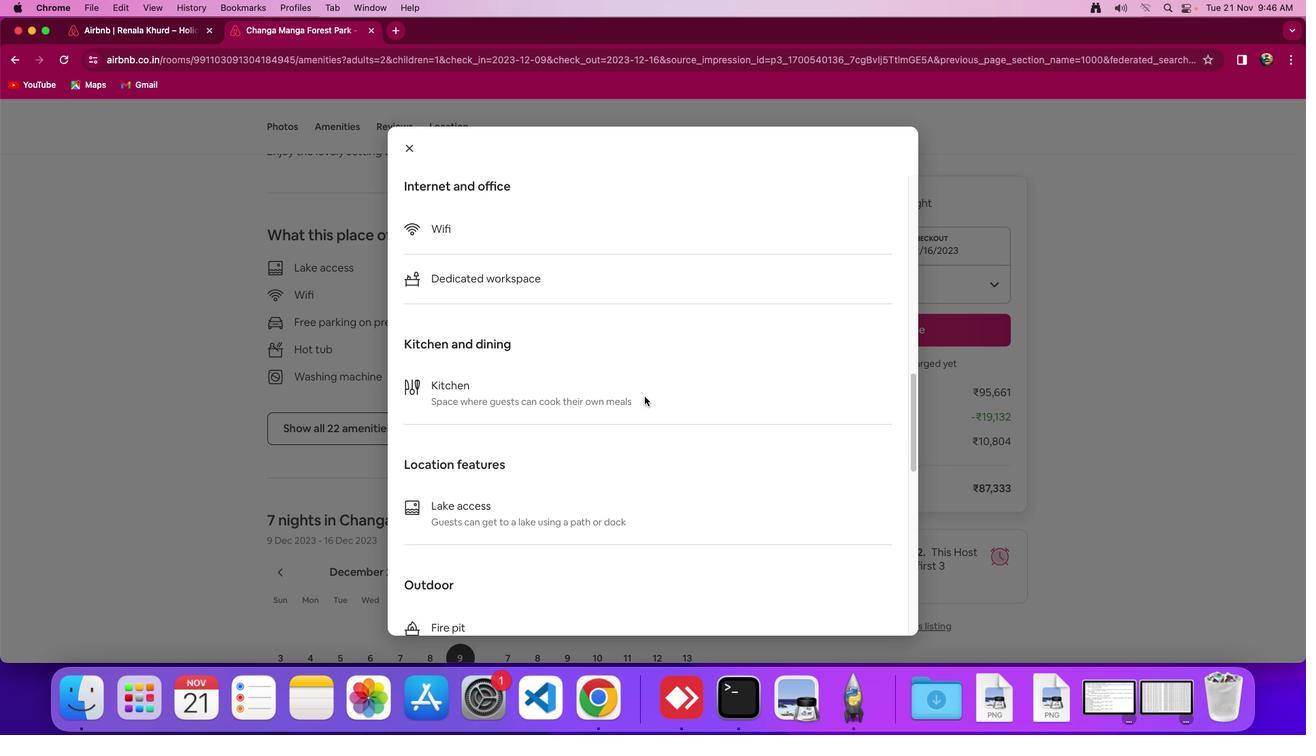 
Action: Mouse scrolled (644, 396) with delta (0, -2)
Screenshot: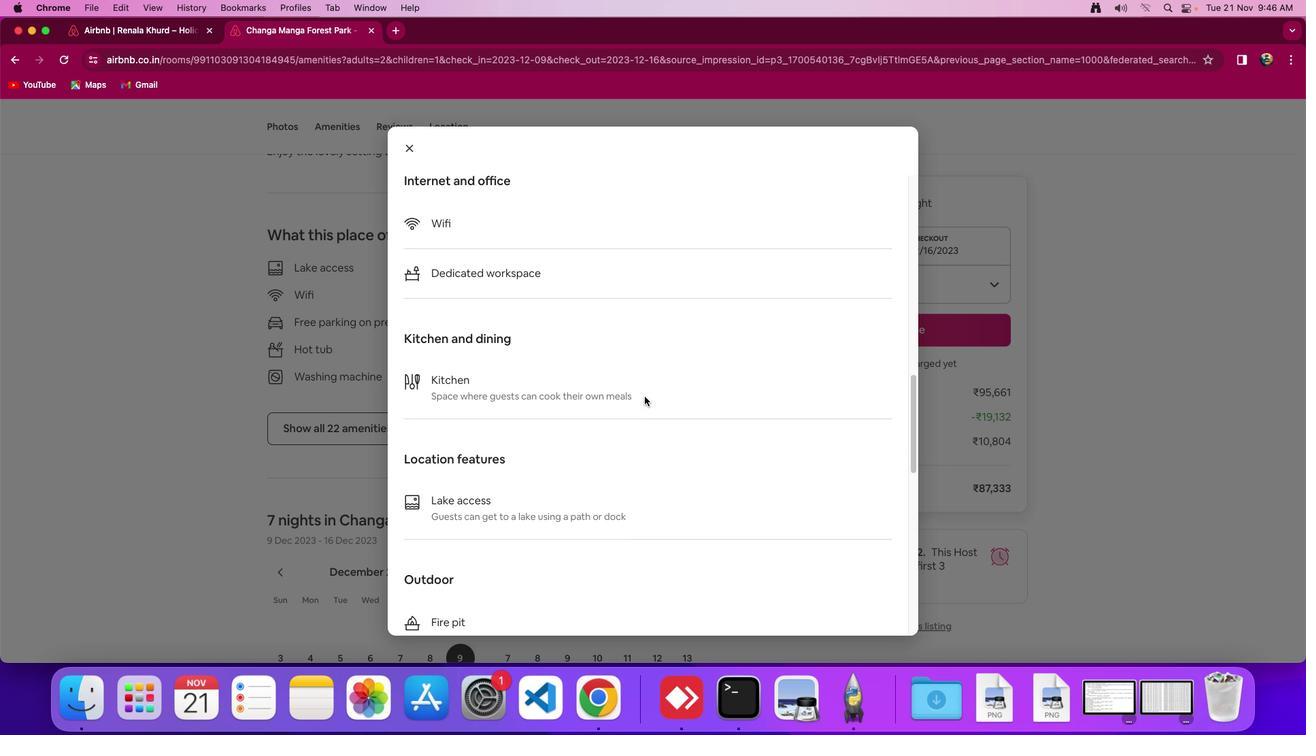 
Action: Mouse scrolled (644, 396) with delta (0, 0)
Screenshot: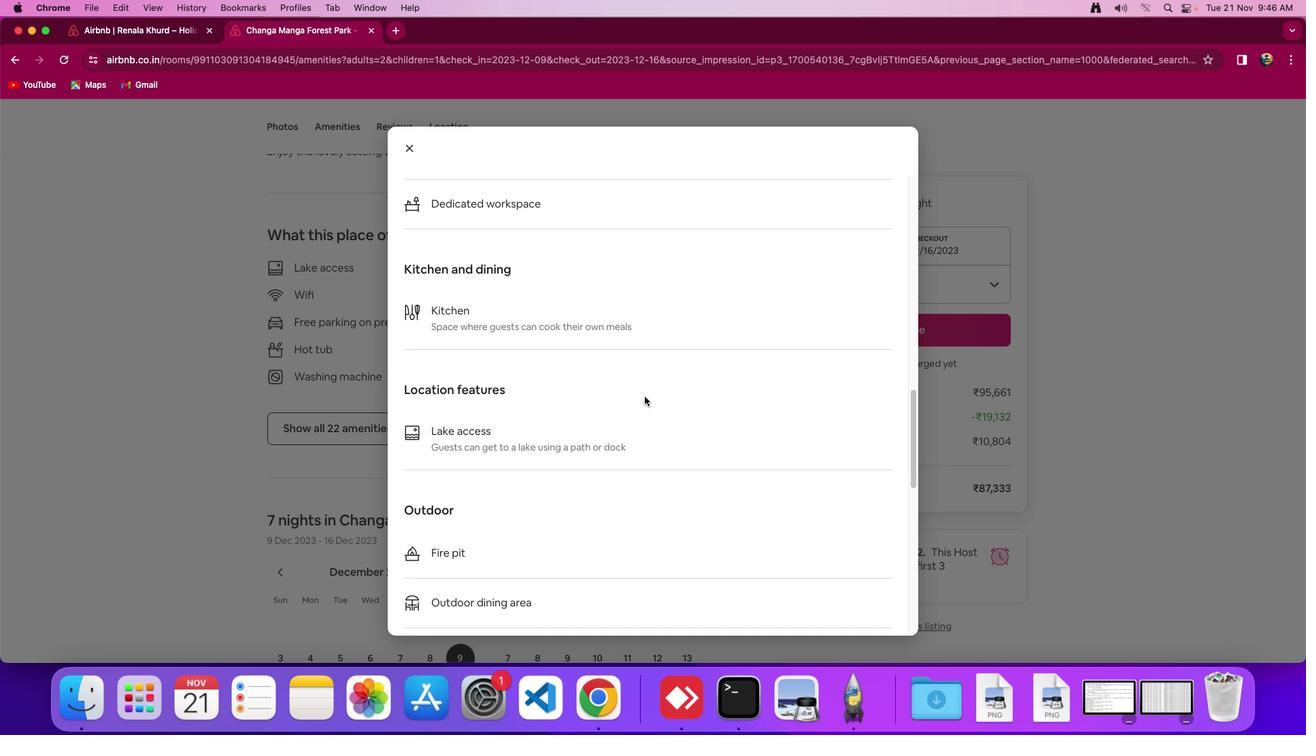 
Action: Mouse scrolled (644, 396) with delta (0, 0)
Screenshot: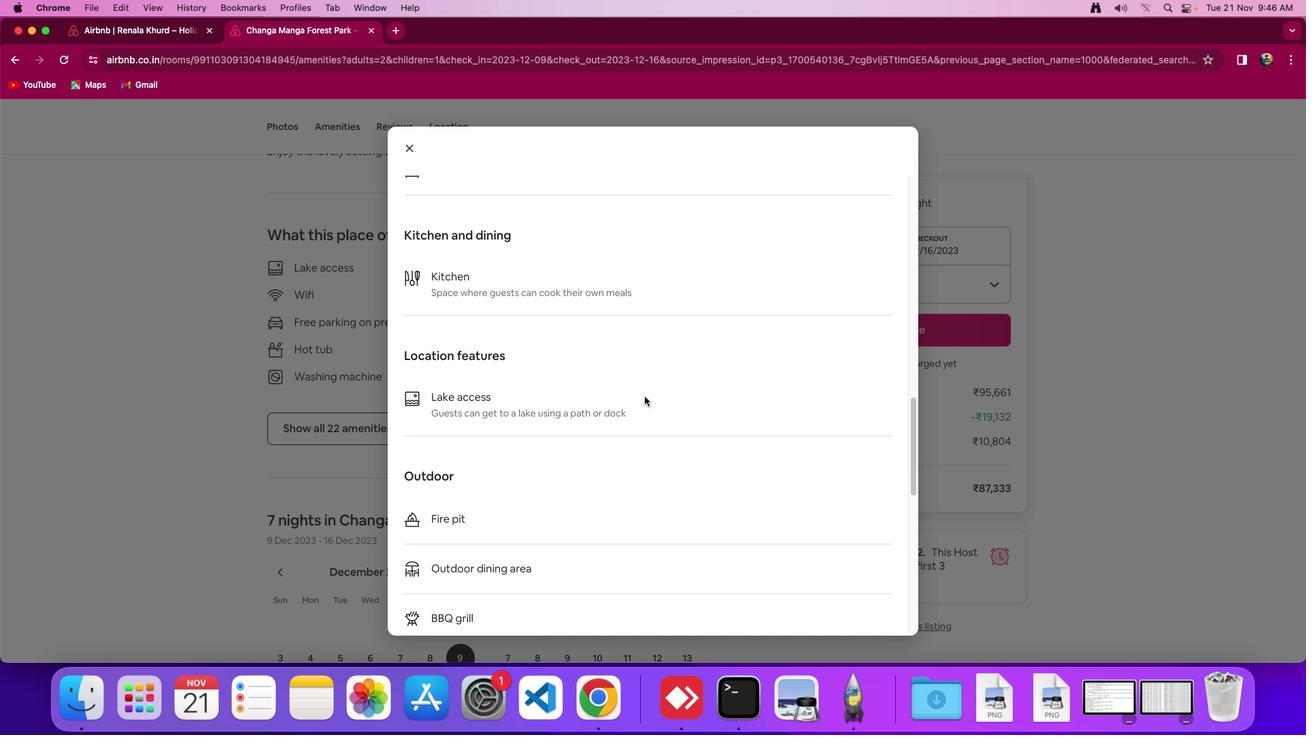 
Action: Mouse scrolled (644, 396) with delta (0, -2)
Screenshot: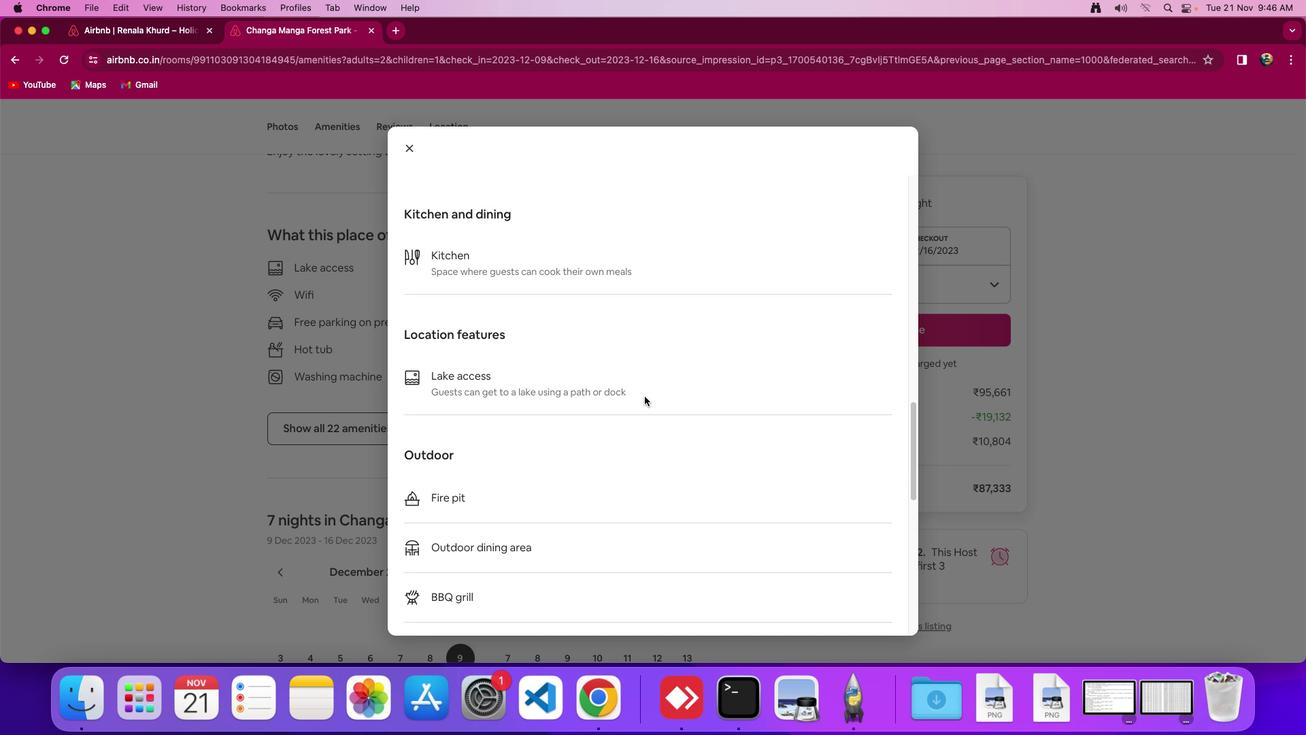 
Action: Mouse scrolled (644, 396) with delta (0, 0)
Screenshot: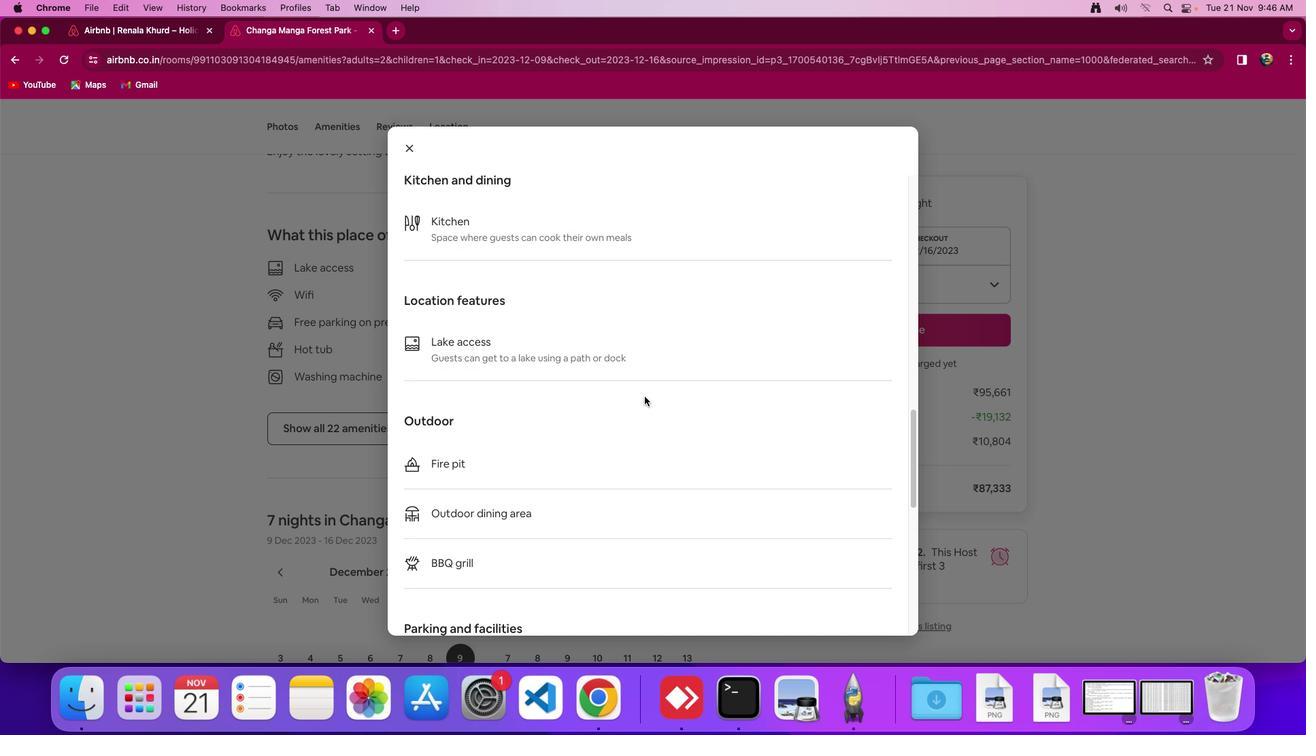 
Action: Mouse scrolled (644, 396) with delta (0, 0)
Screenshot: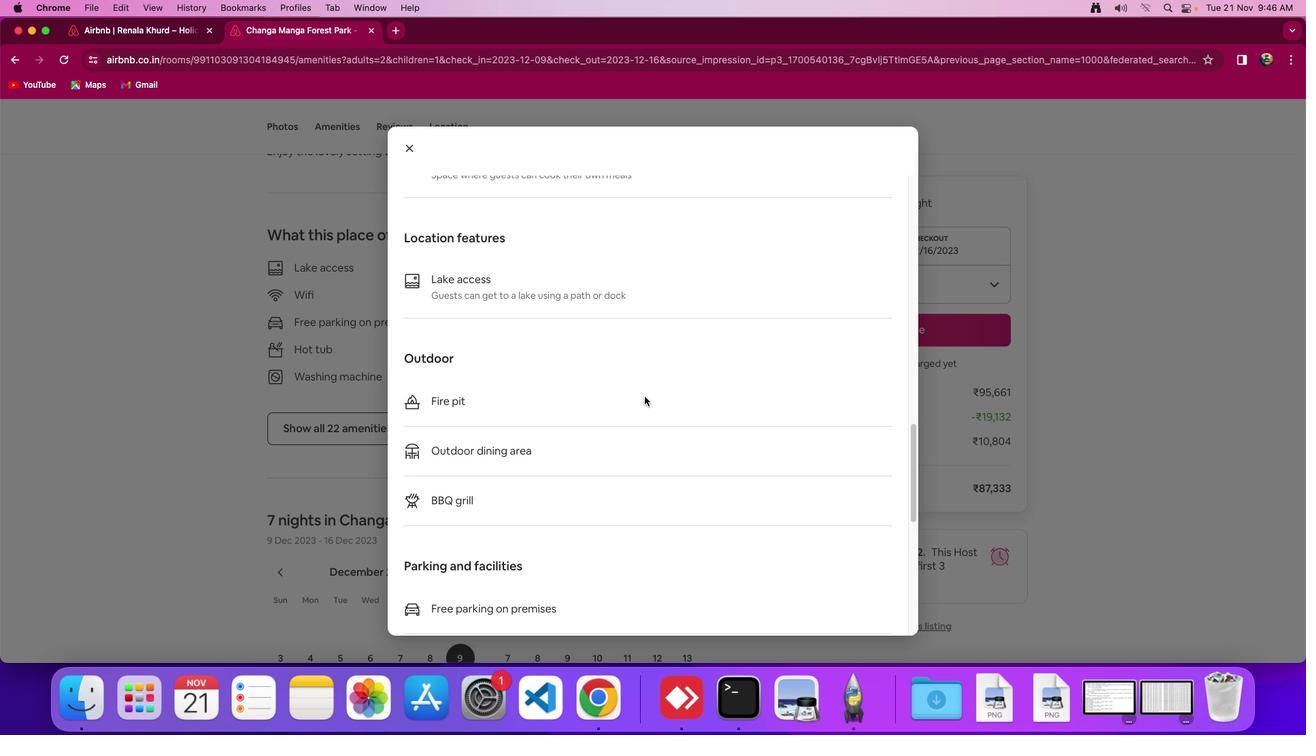 
Action: Mouse scrolled (644, 396) with delta (0, -2)
Screenshot: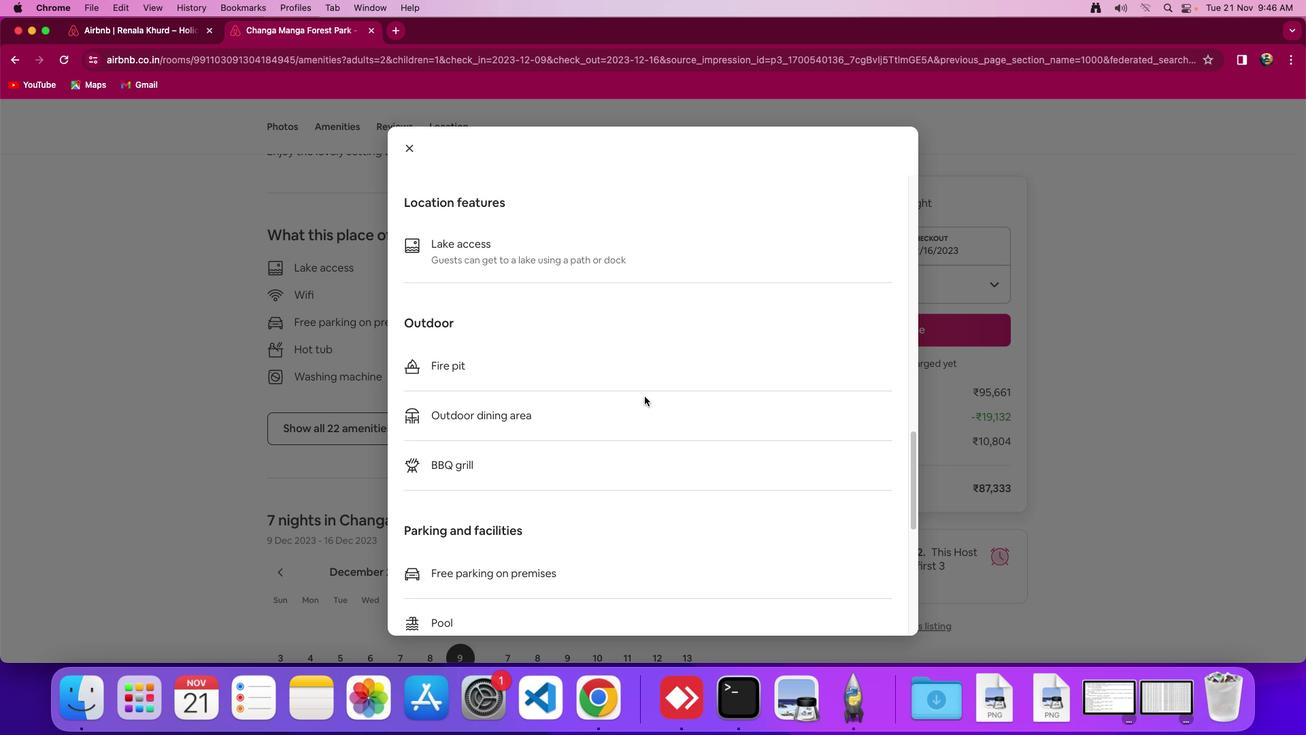 
Action: Mouse scrolled (644, 396) with delta (0, -2)
Screenshot: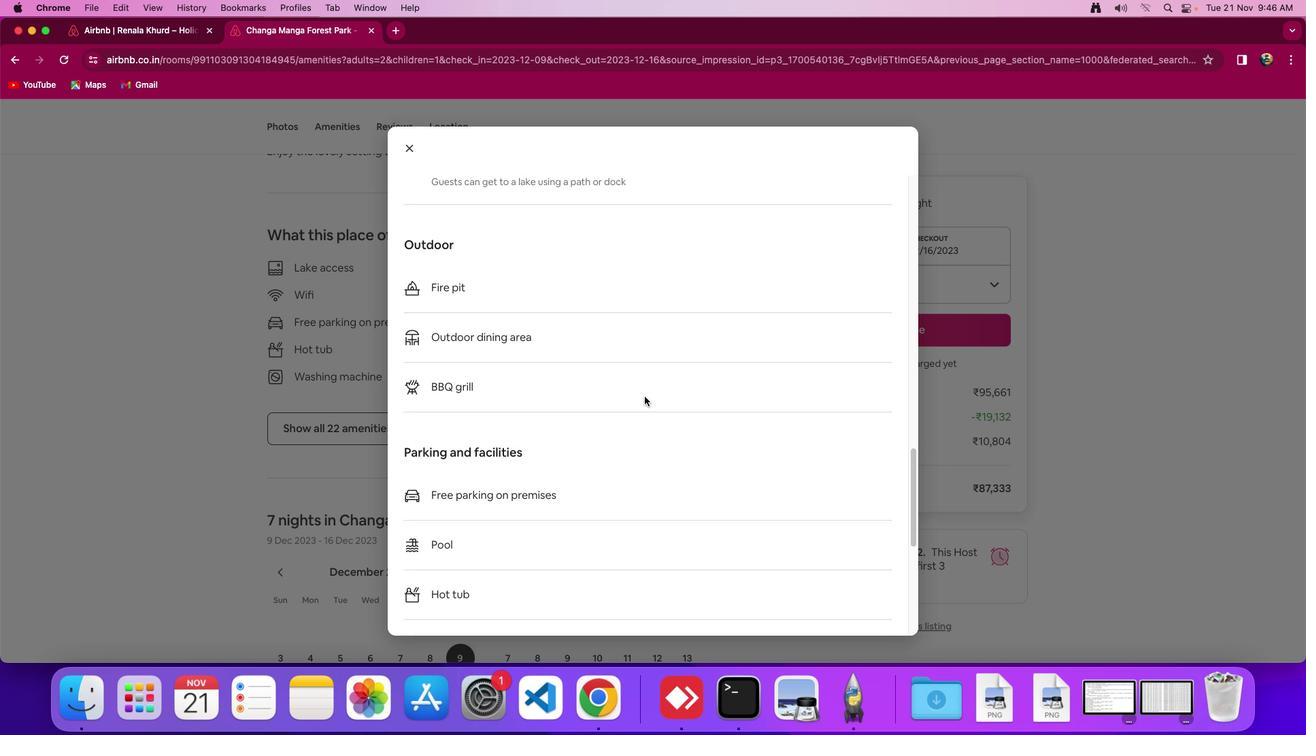 
Action: Mouse scrolled (644, 396) with delta (0, 0)
Screenshot: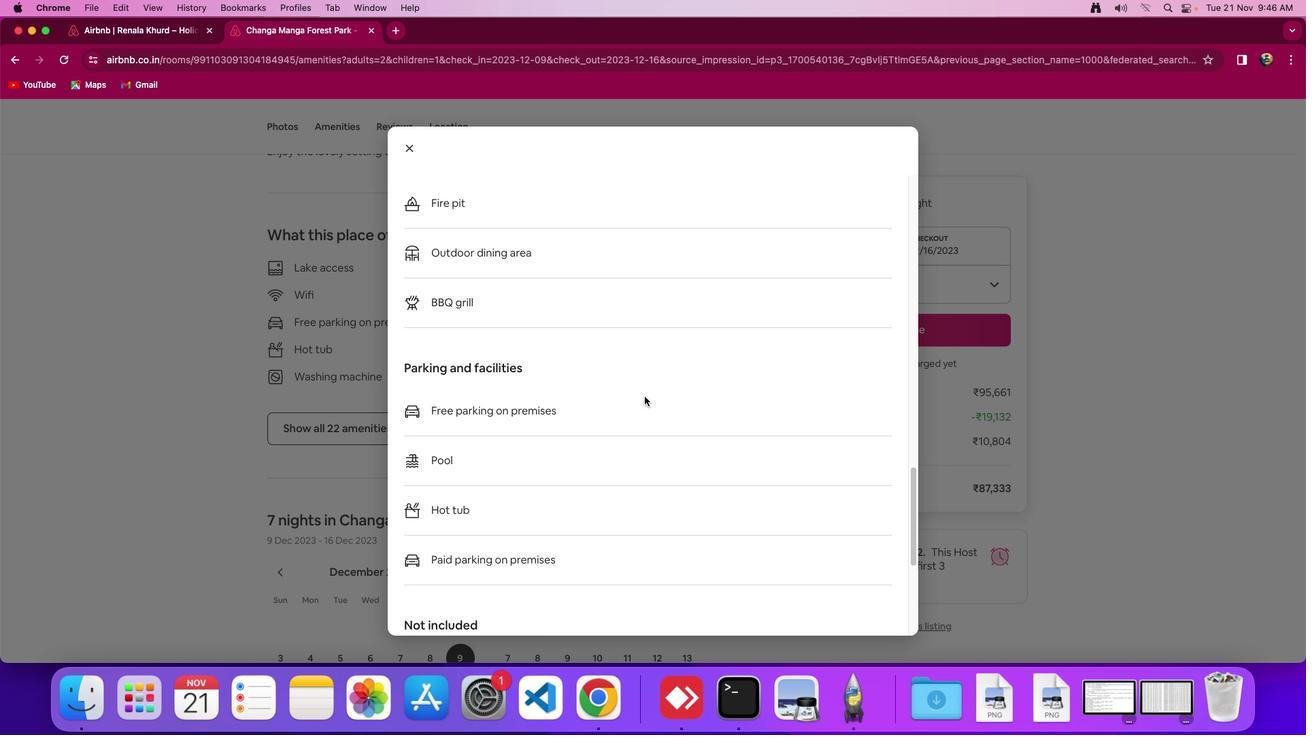 
Action: Mouse scrolled (644, 396) with delta (0, 0)
Screenshot: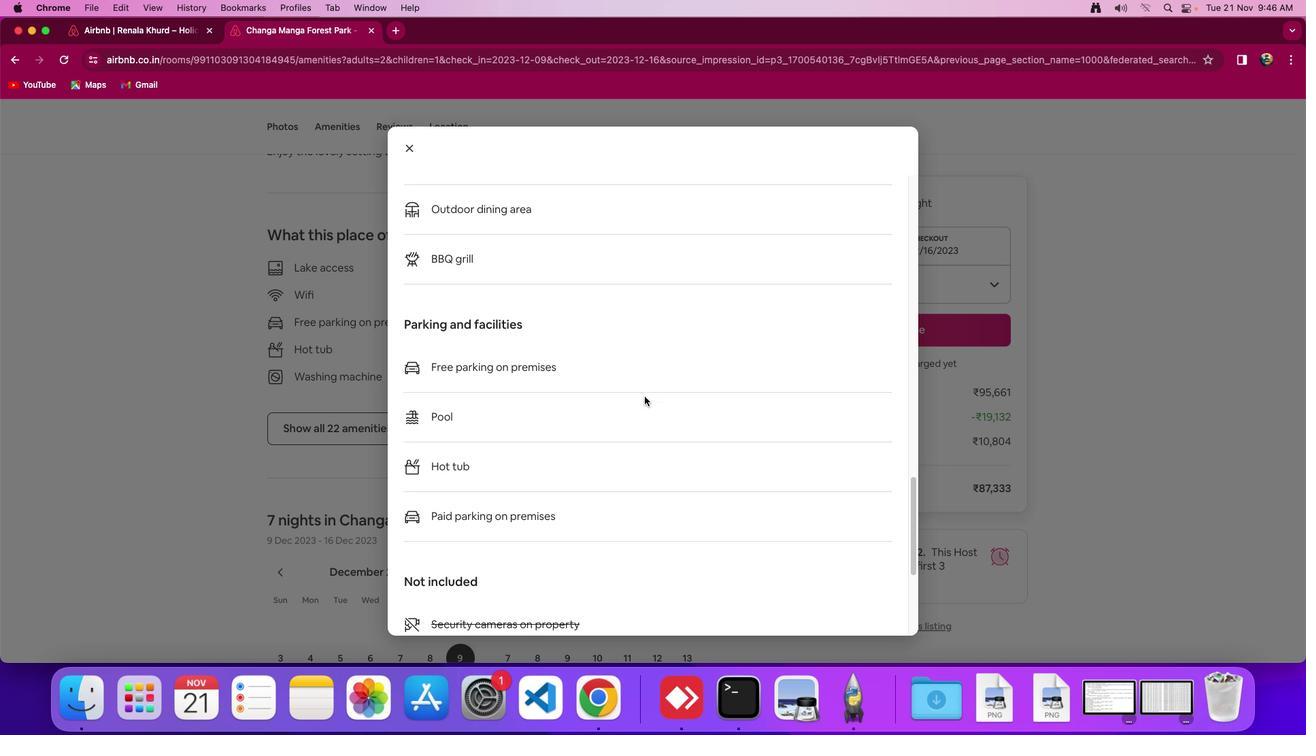 
Action: Mouse scrolled (644, 396) with delta (0, -2)
Screenshot: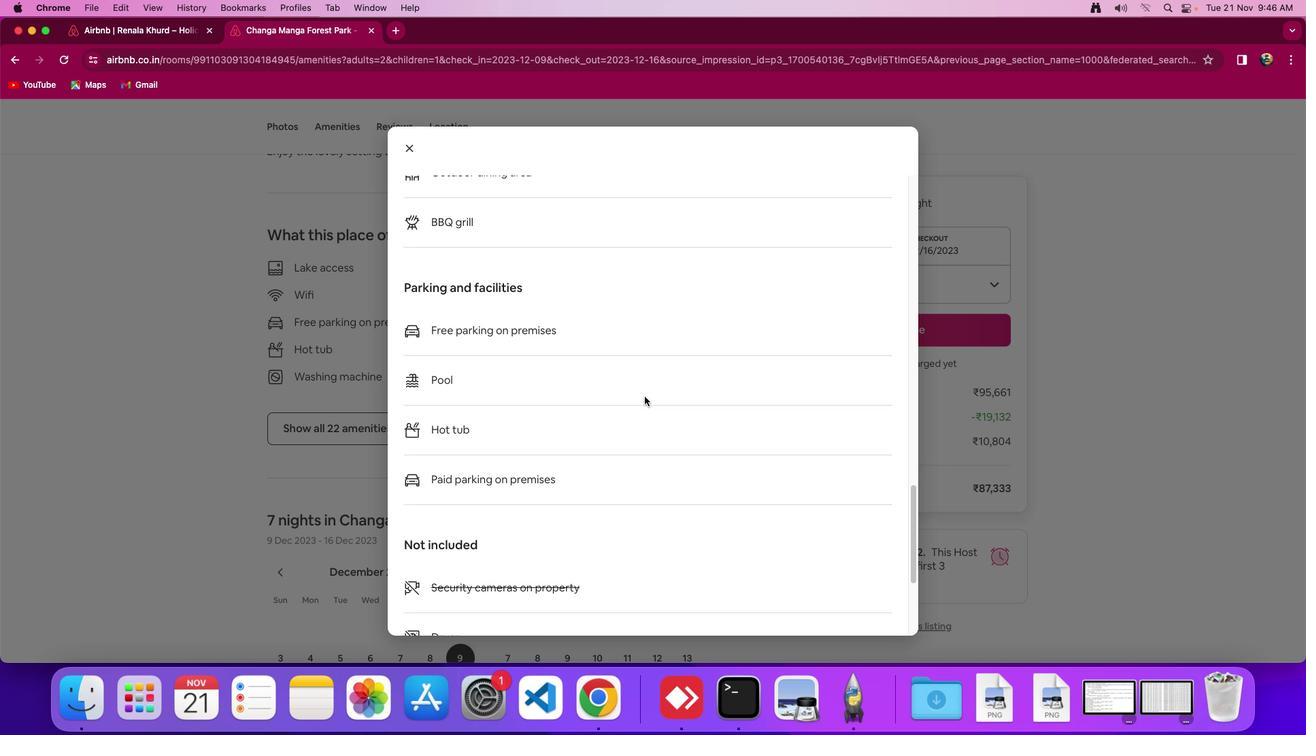 
Action: Mouse scrolled (644, 396) with delta (0, -2)
Screenshot: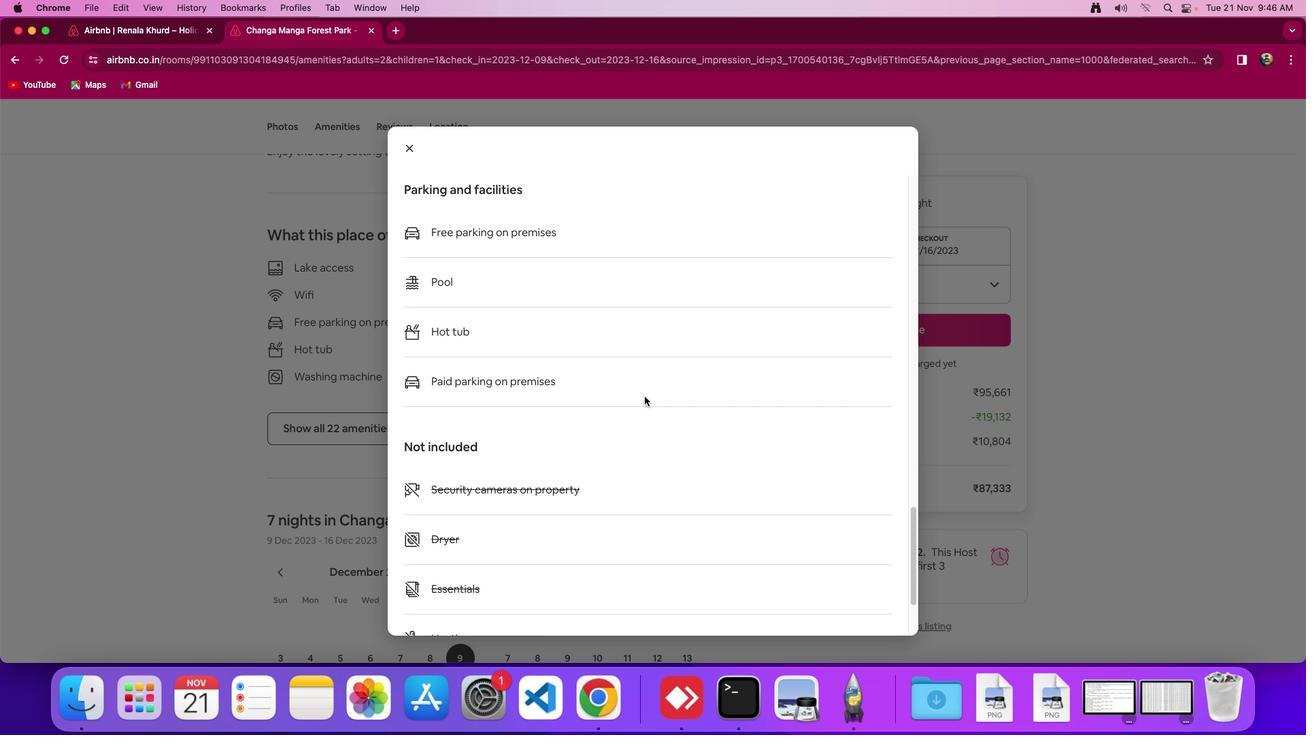 
Action: Mouse scrolled (644, 396) with delta (0, 0)
Screenshot: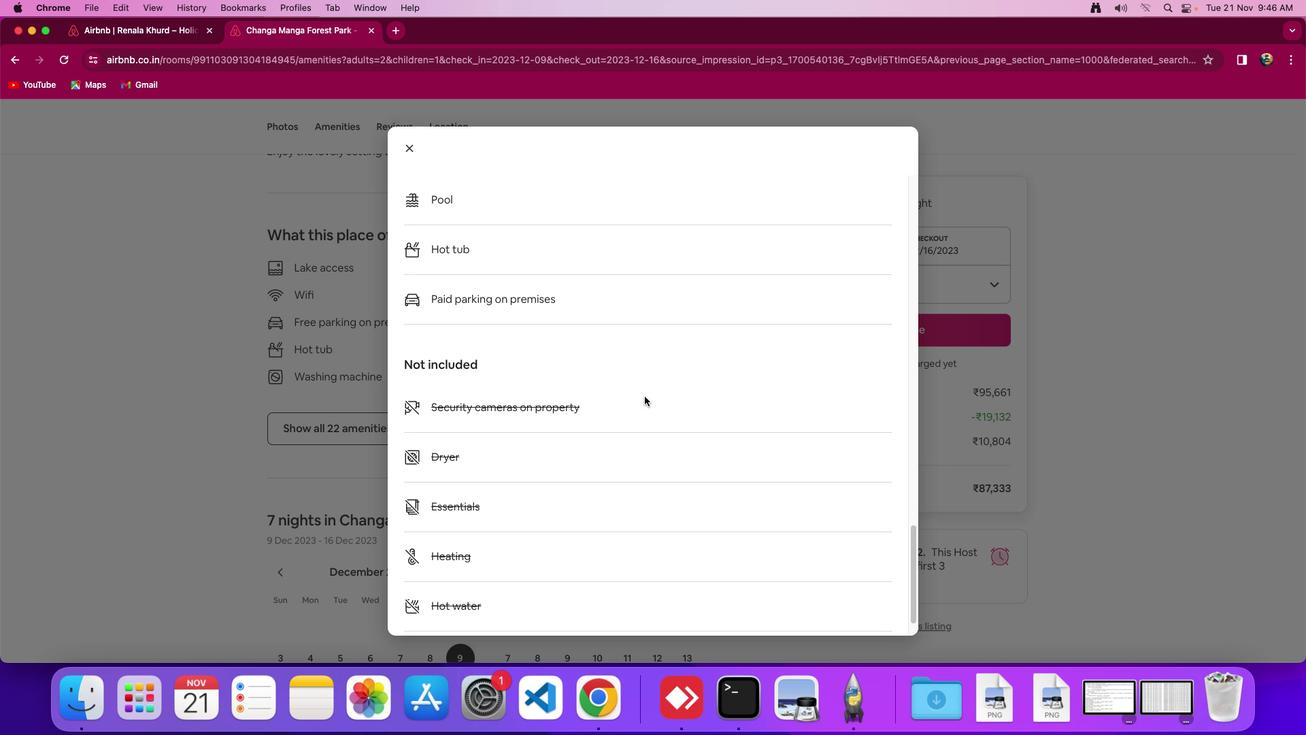 
Action: Mouse scrolled (644, 396) with delta (0, 0)
Screenshot: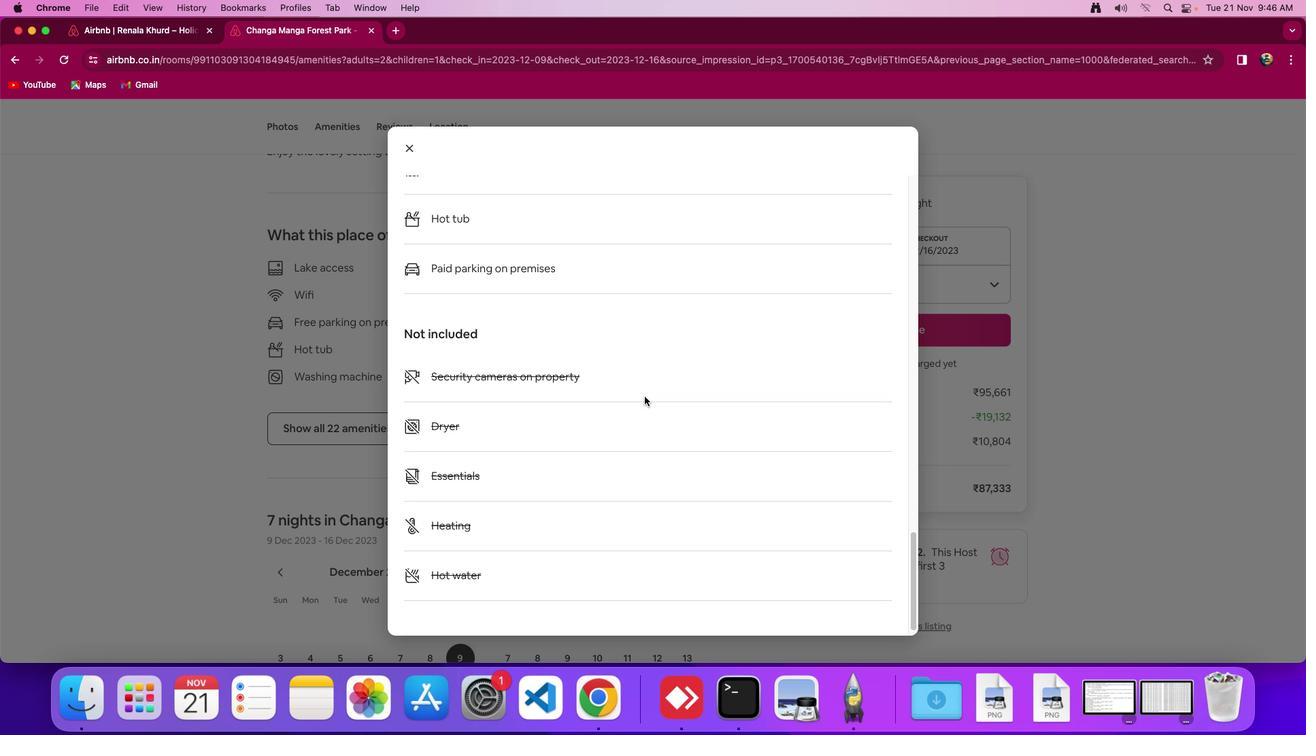 
Action: Mouse scrolled (644, 396) with delta (0, -2)
Screenshot: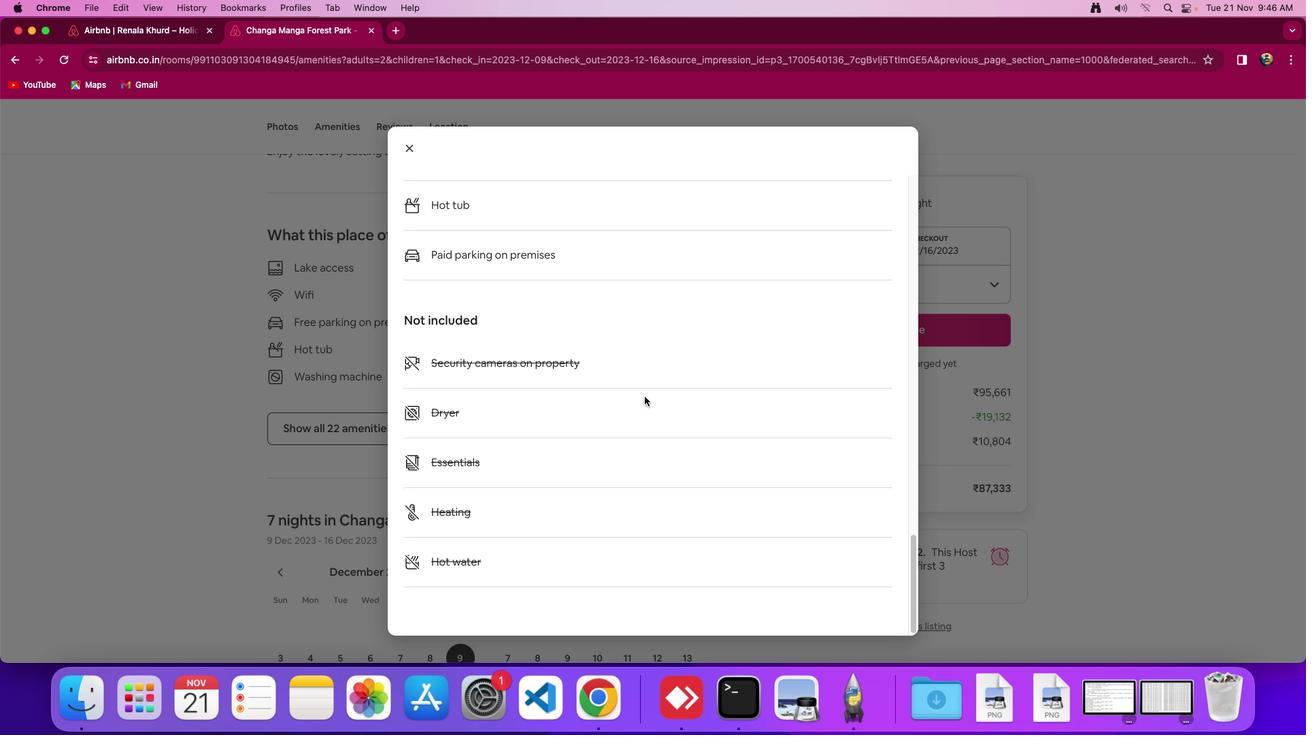 
Action: Mouse scrolled (644, 396) with delta (0, -3)
Screenshot: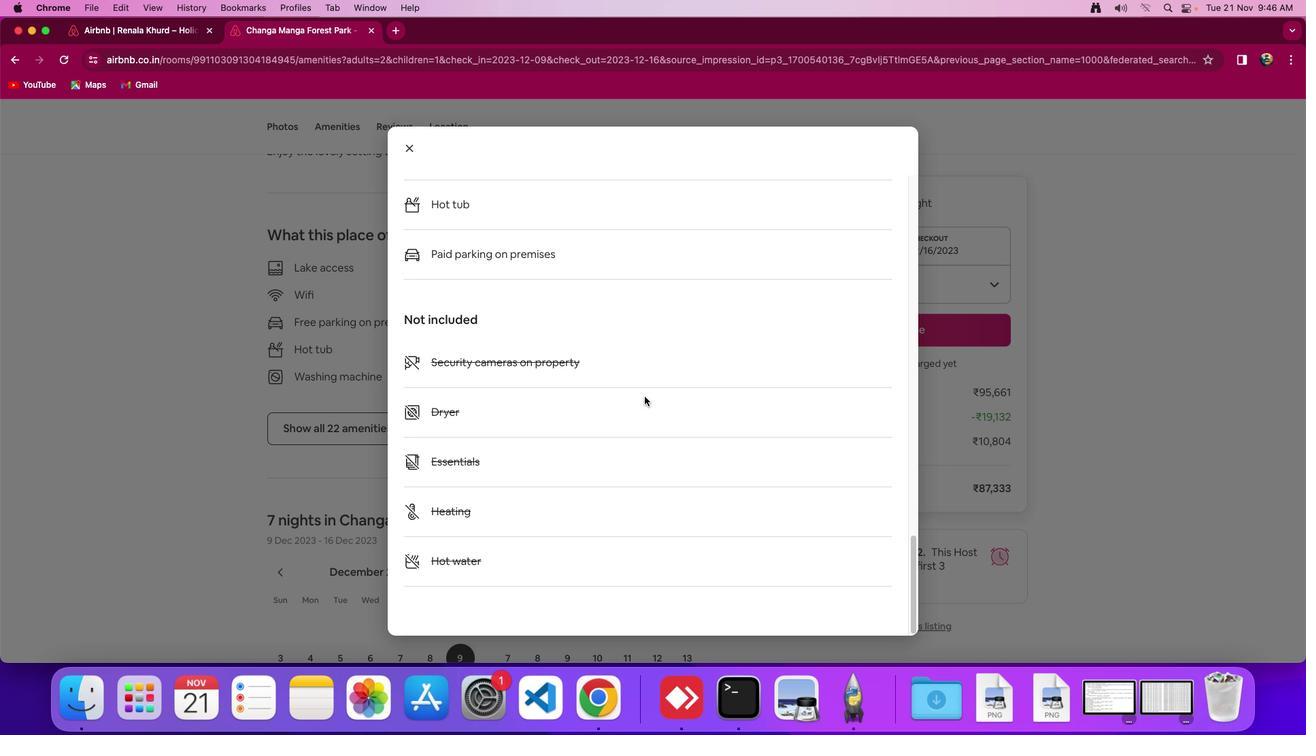 
Action: Mouse scrolled (644, 396) with delta (0, 0)
Screenshot: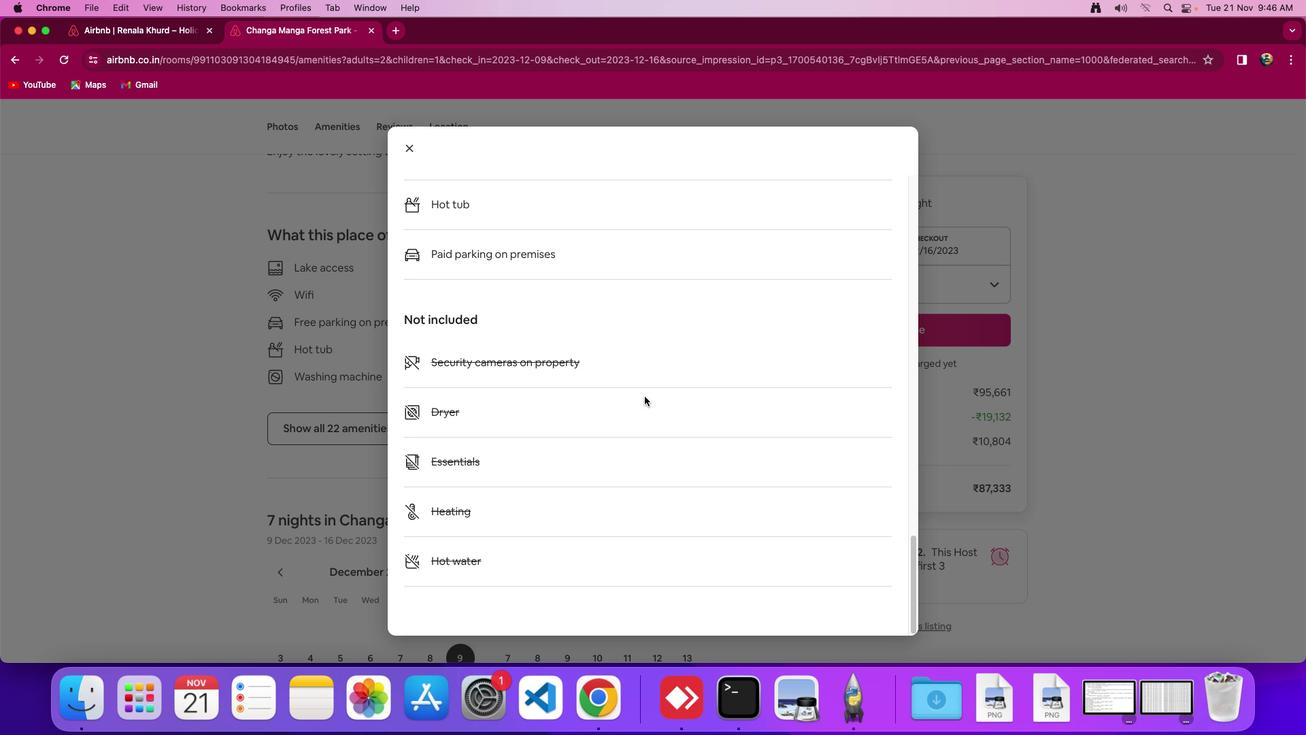 
Action: Mouse scrolled (644, 396) with delta (0, 0)
Screenshot: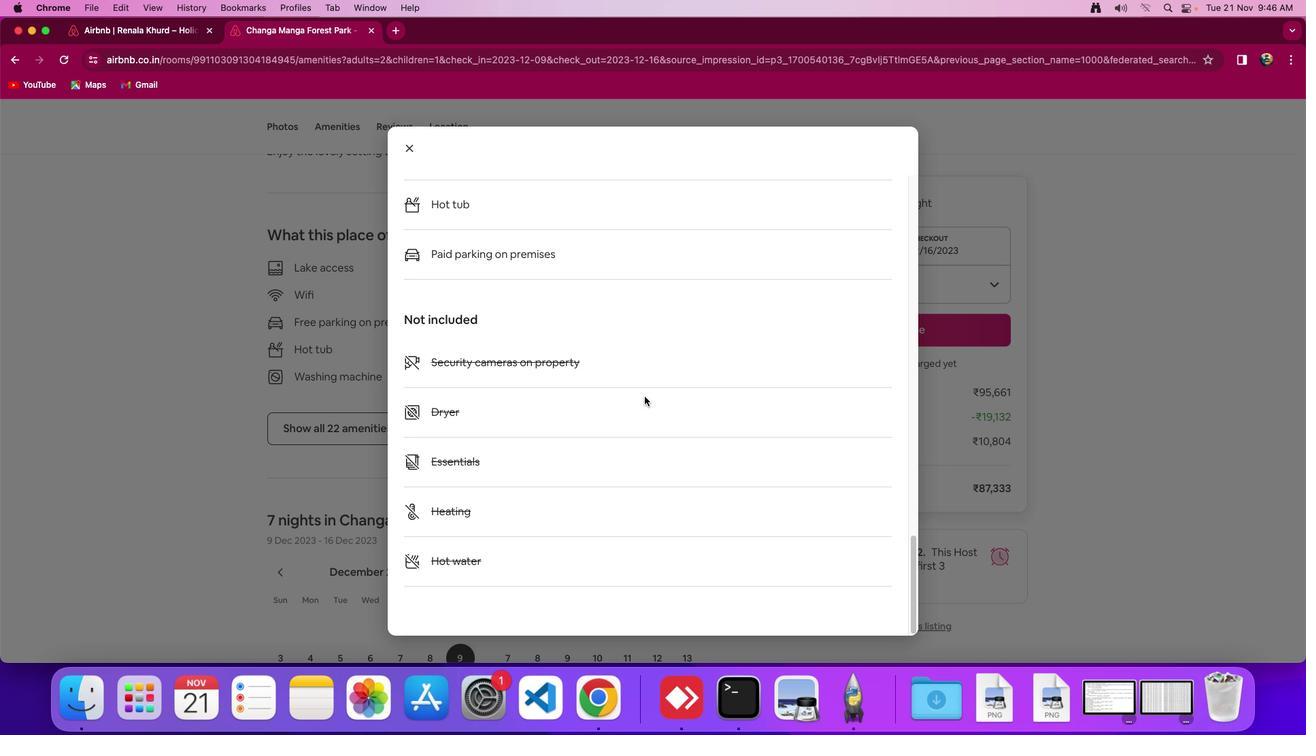
Action: Mouse scrolled (644, 396) with delta (0, -2)
Screenshot: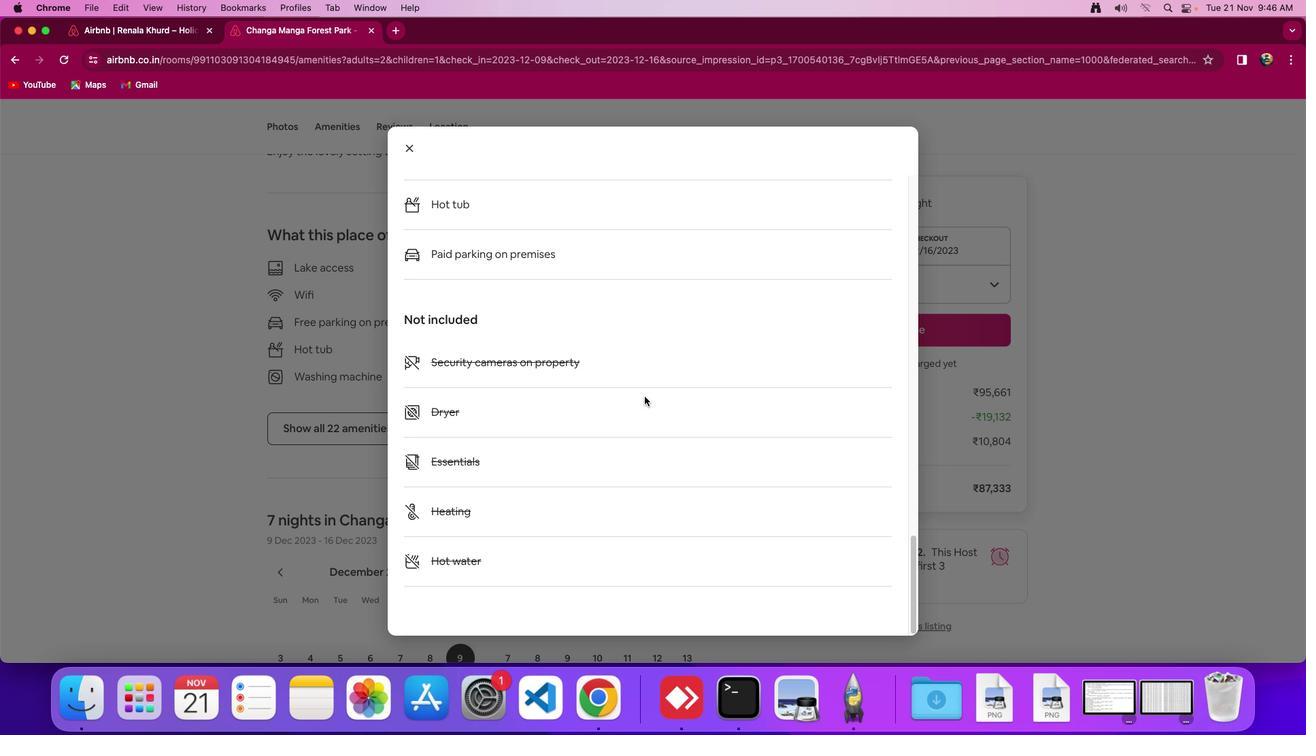 
Action: Mouse scrolled (644, 396) with delta (0, -2)
Screenshot: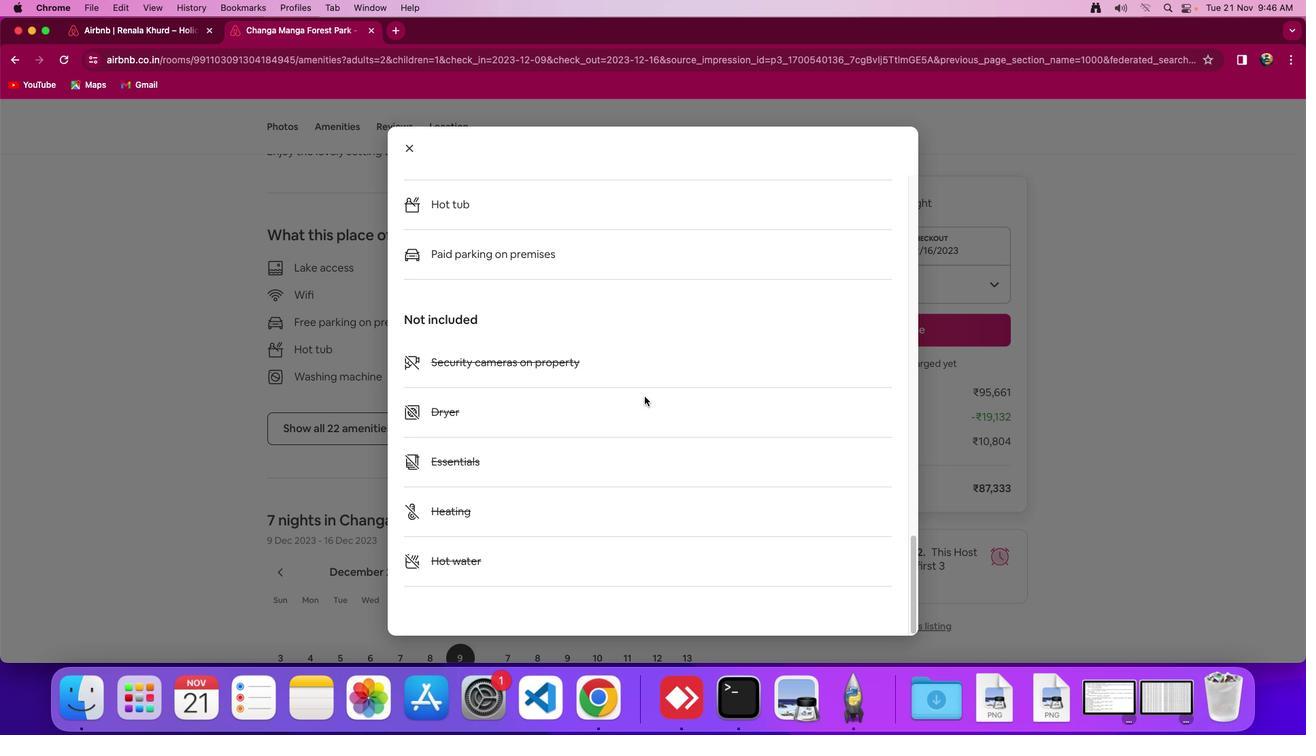 
Action: Mouse scrolled (644, 396) with delta (0, 0)
Screenshot: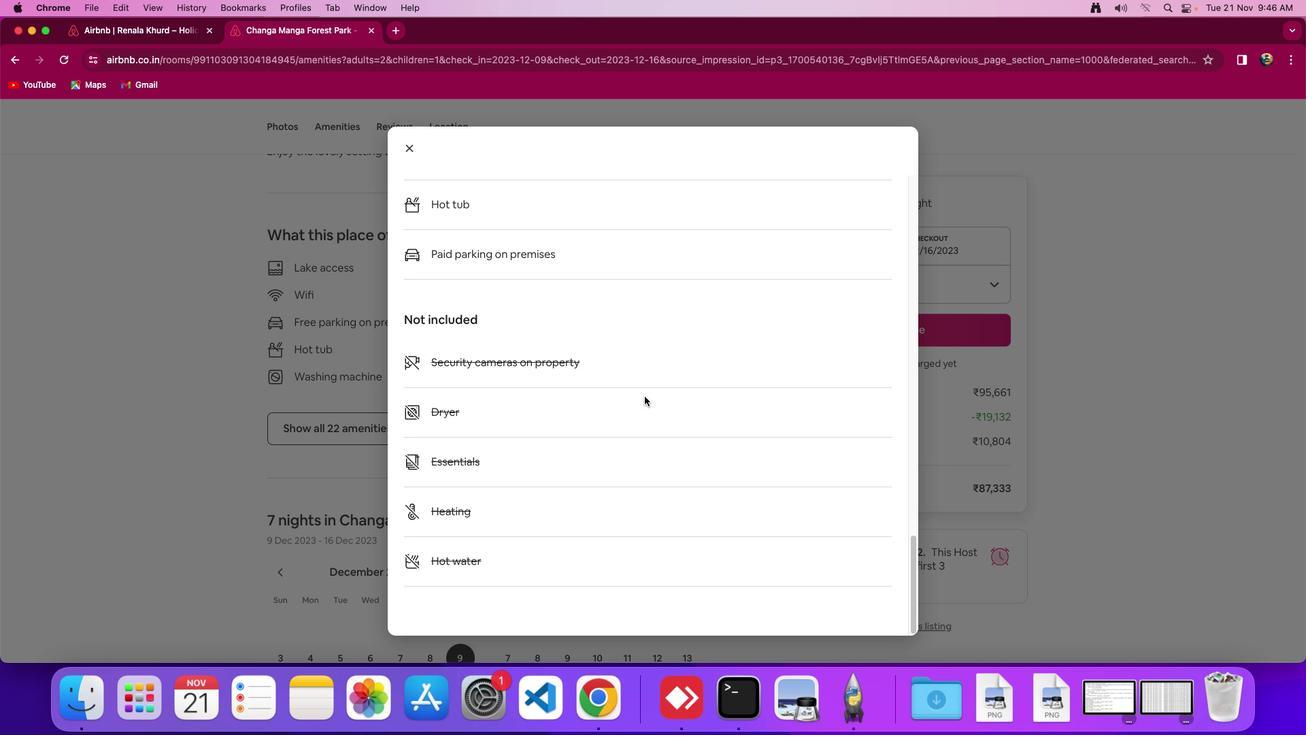
Action: Mouse scrolled (644, 396) with delta (0, 0)
Screenshot: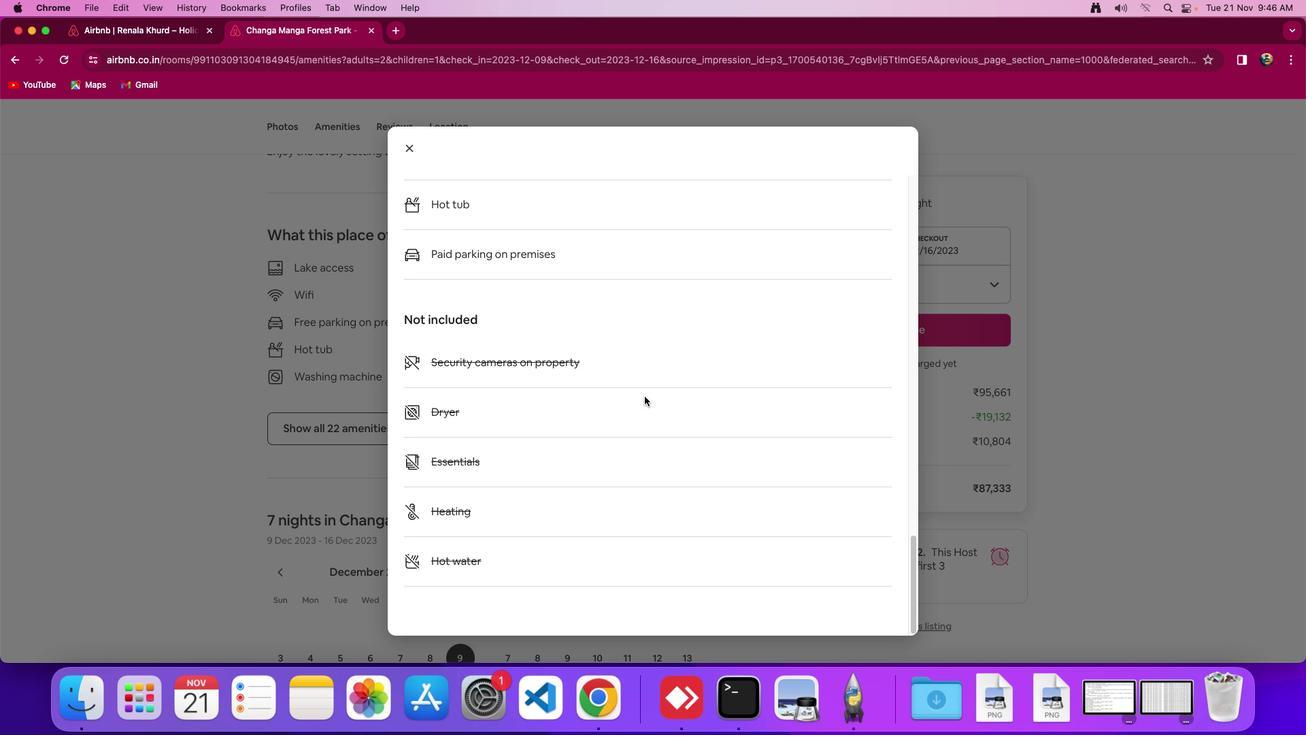 
Action: Mouse scrolled (644, 396) with delta (0, -2)
Screenshot: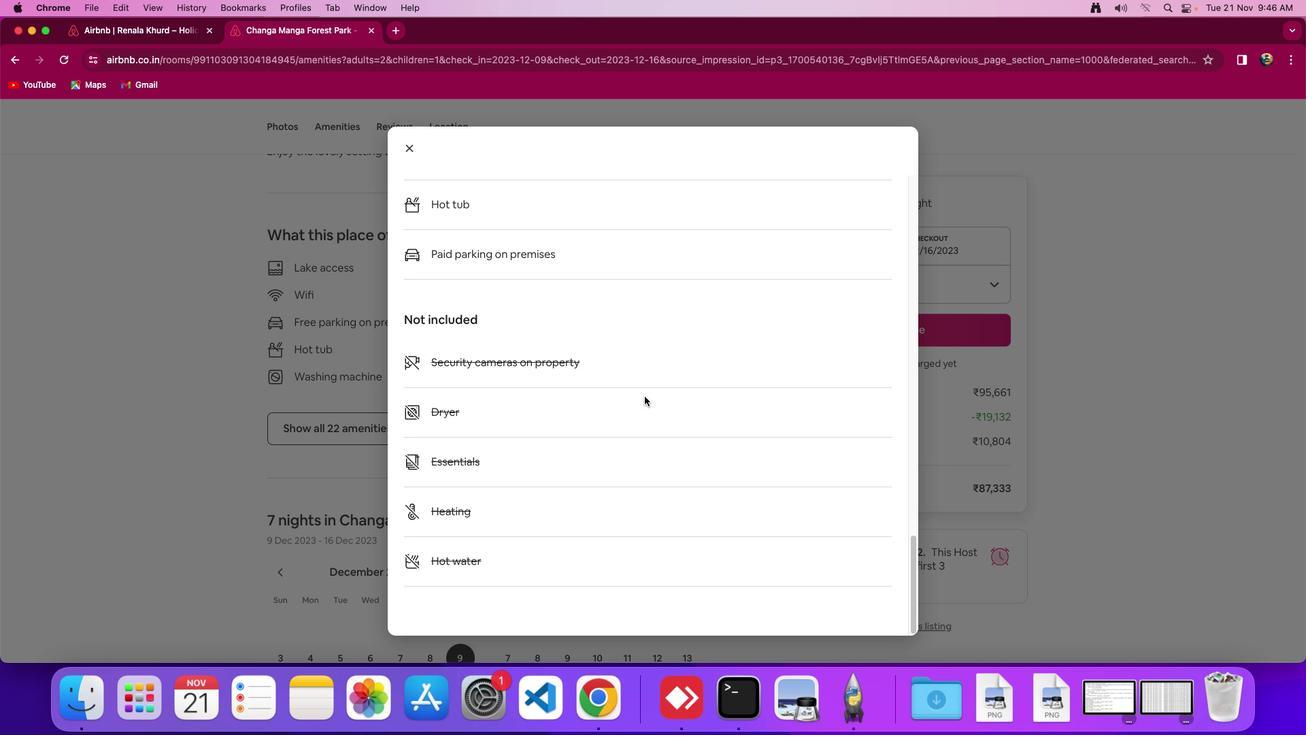 
Action: Mouse scrolled (644, 396) with delta (0, -3)
Screenshot: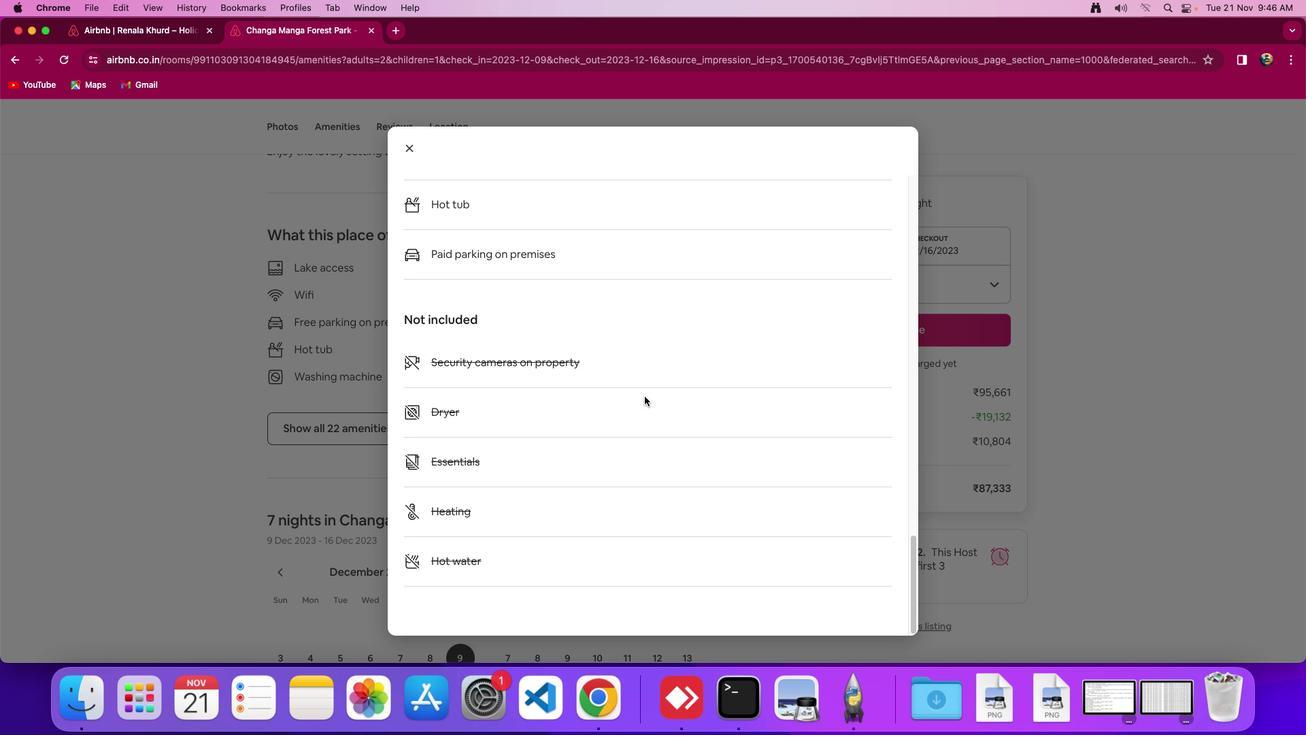 
Action: Mouse scrolled (644, 396) with delta (0, 0)
Screenshot: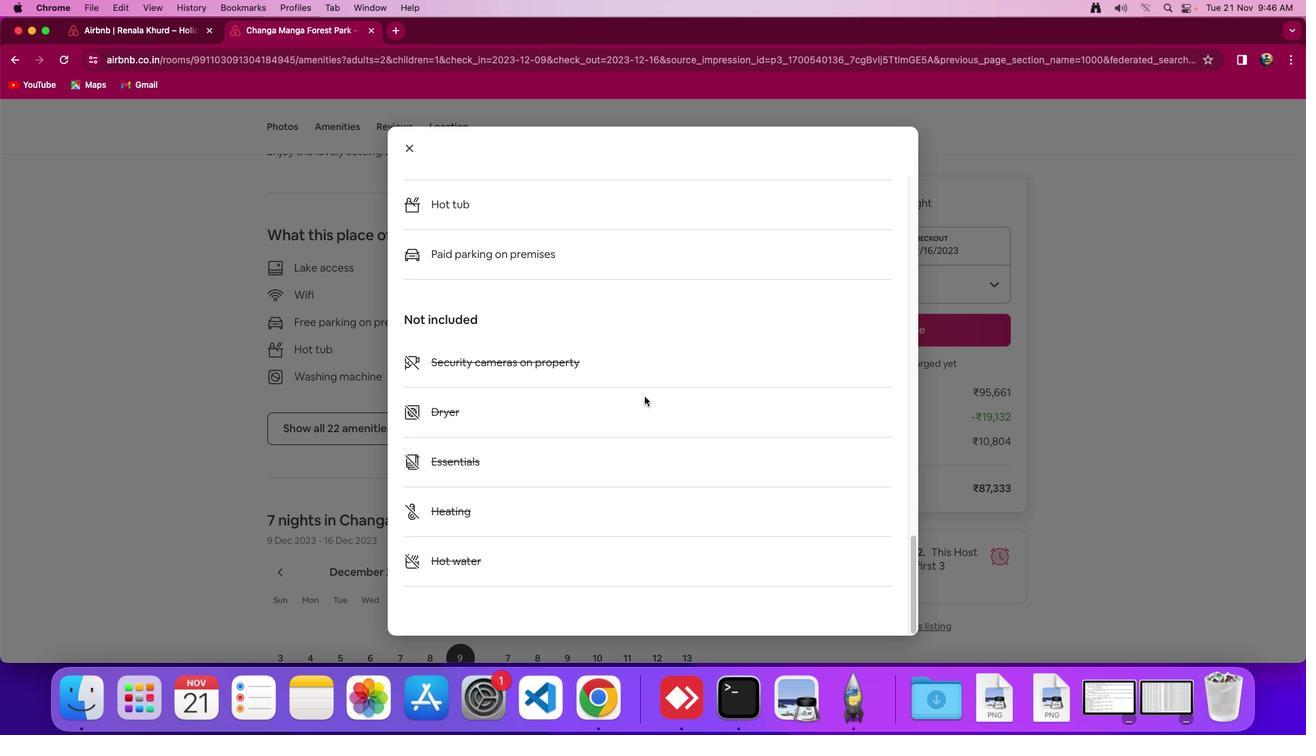 
Action: Mouse scrolled (644, 396) with delta (0, 0)
Screenshot: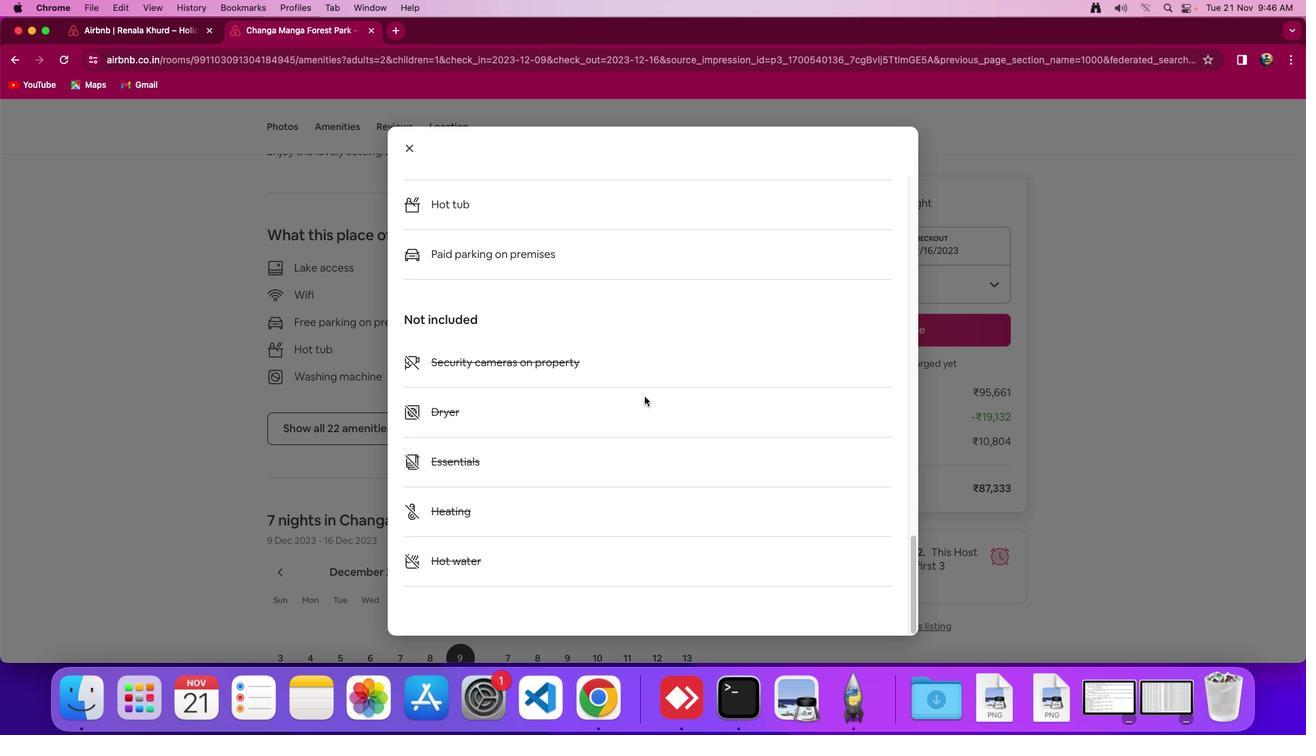 
Action: Mouse scrolled (644, 396) with delta (0, -1)
Screenshot: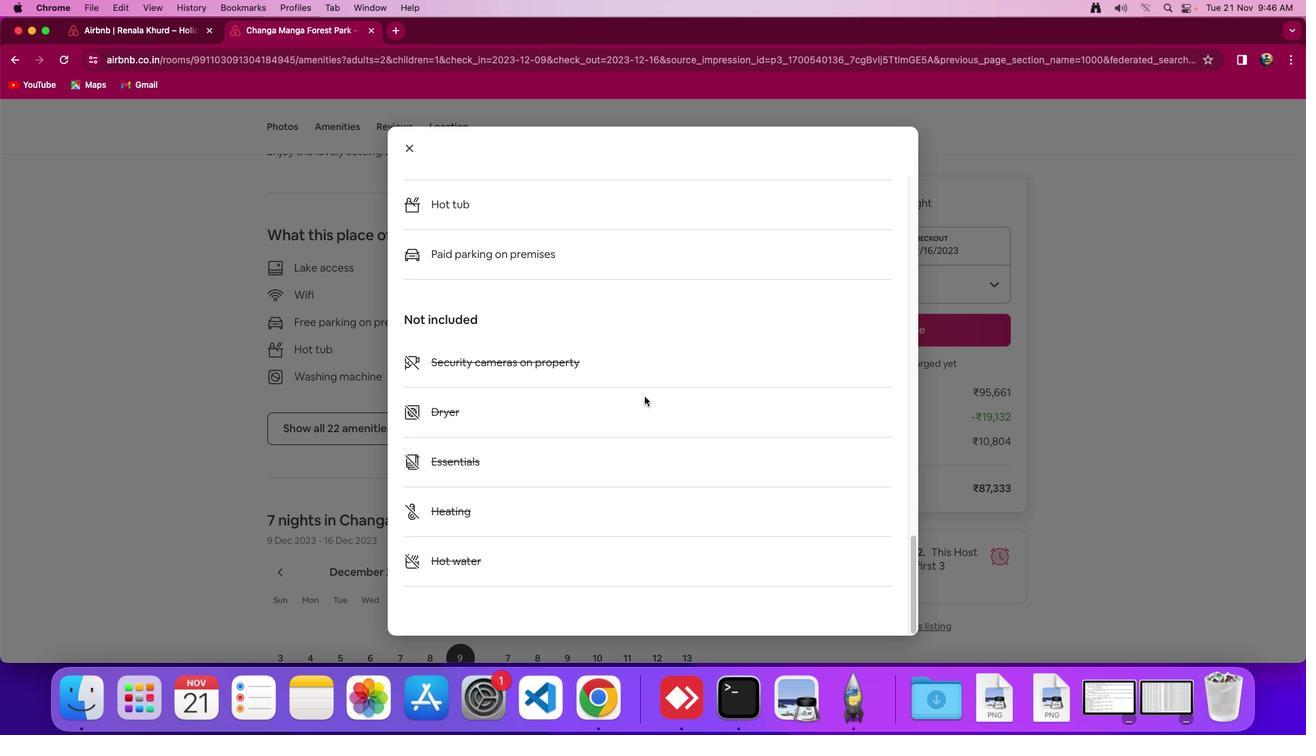 
Action: Mouse scrolled (644, 396) with delta (0, 0)
Screenshot: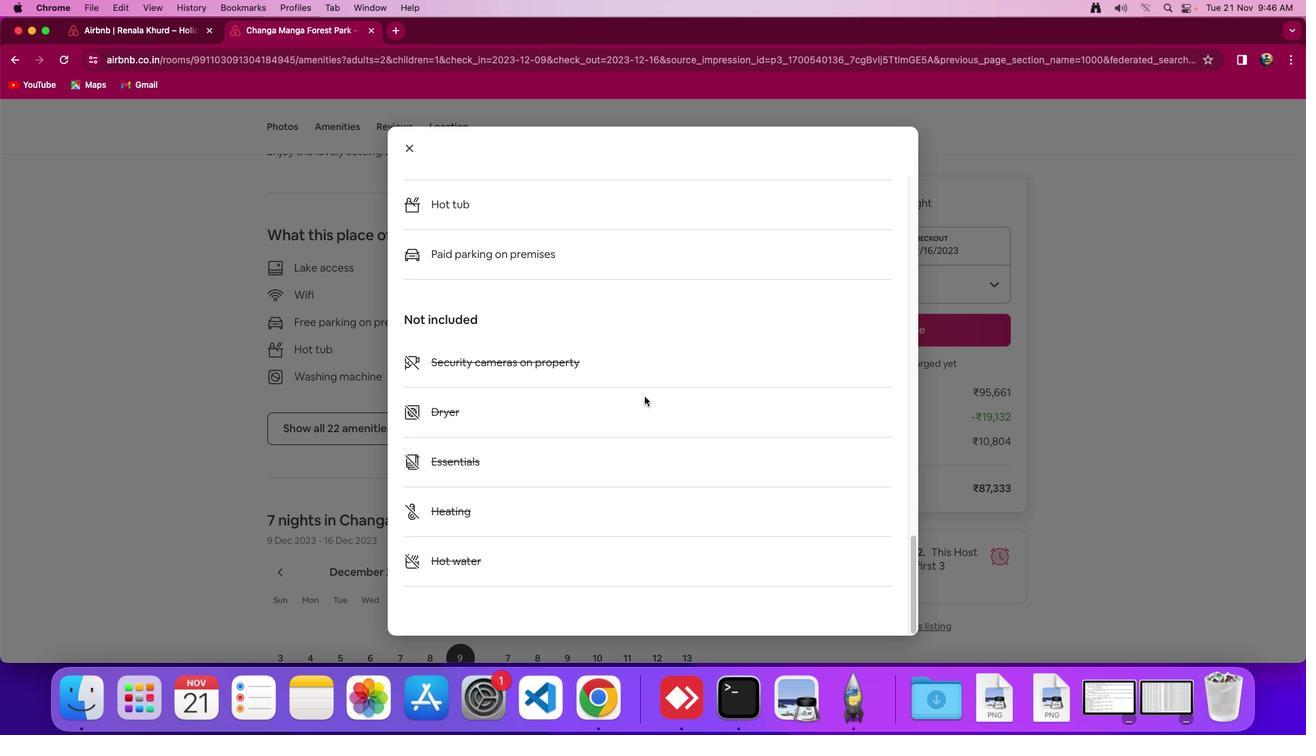 
Action: Mouse moved to (413, 150)
Screenshot: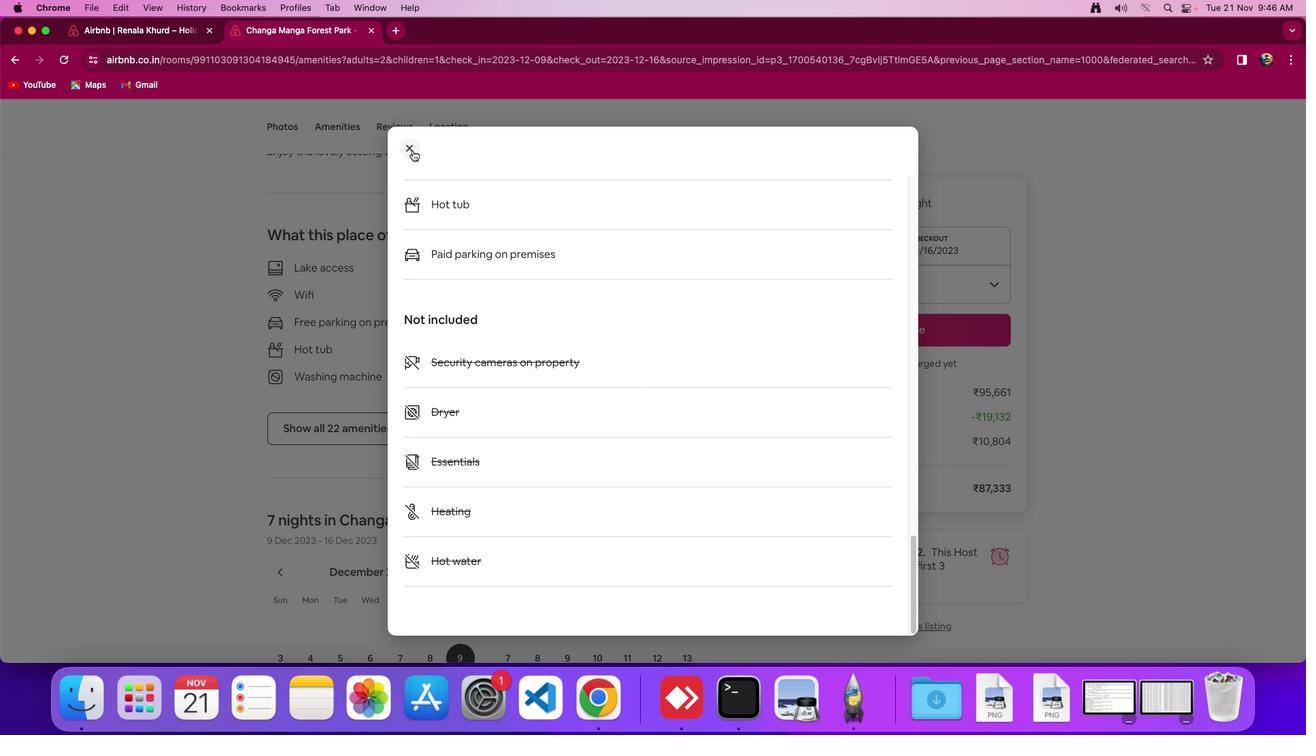 
Action: Mouse pressed left at (413, 150)
Screenshot: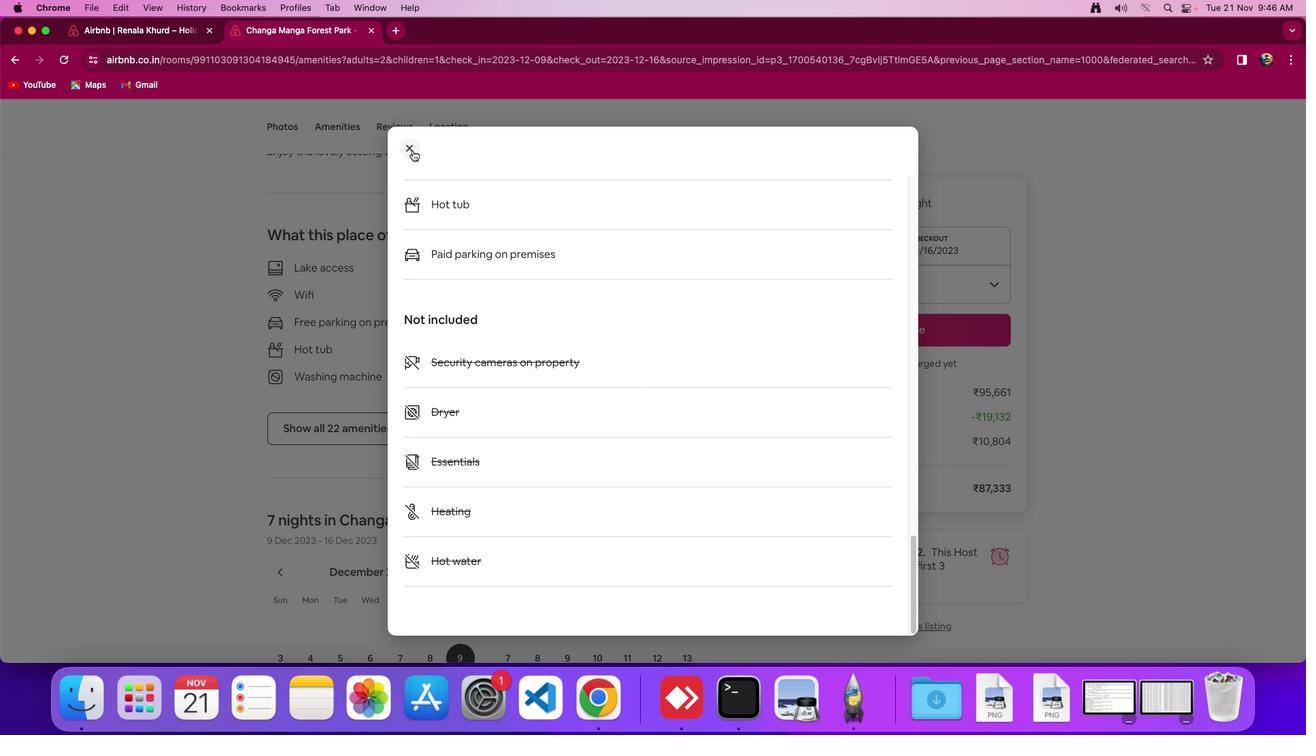 
Action: Mouse moved to (466, 440)
Screenshot: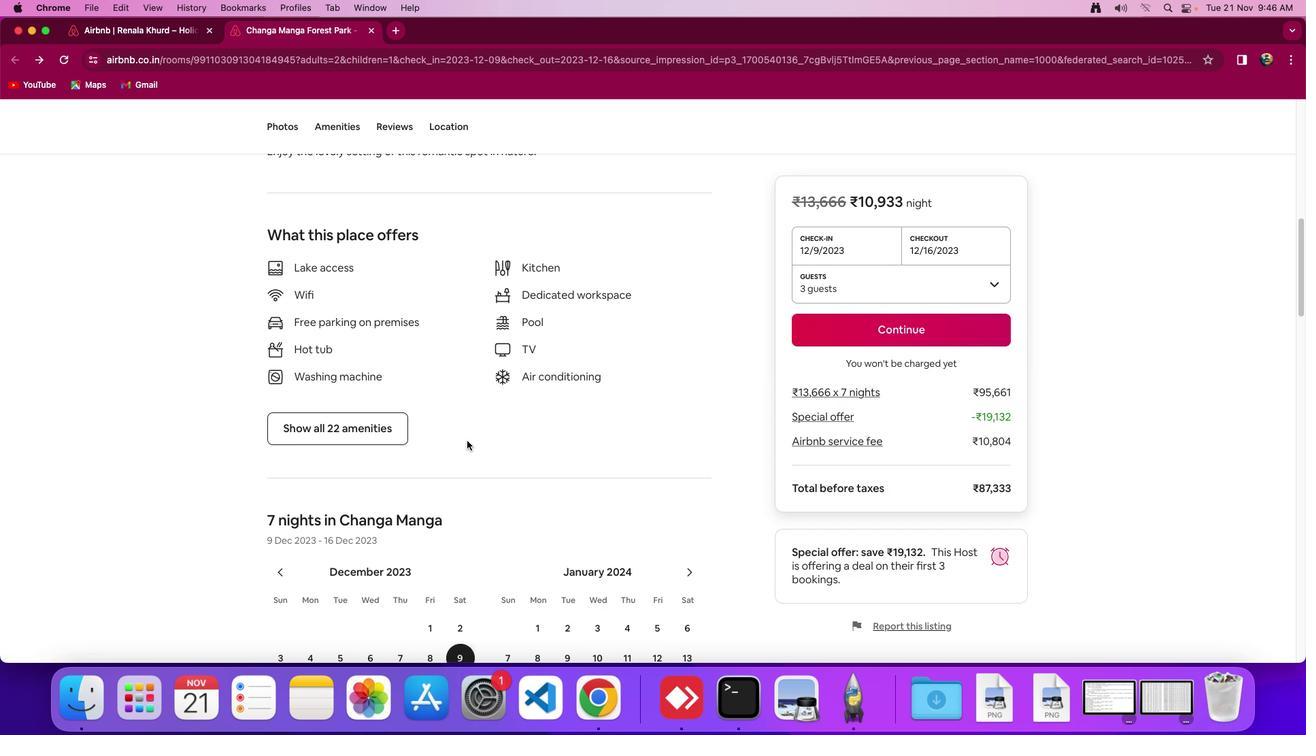 
Action: Mouse scrolled (466, 440) with delta (0, 0)
Screenshot: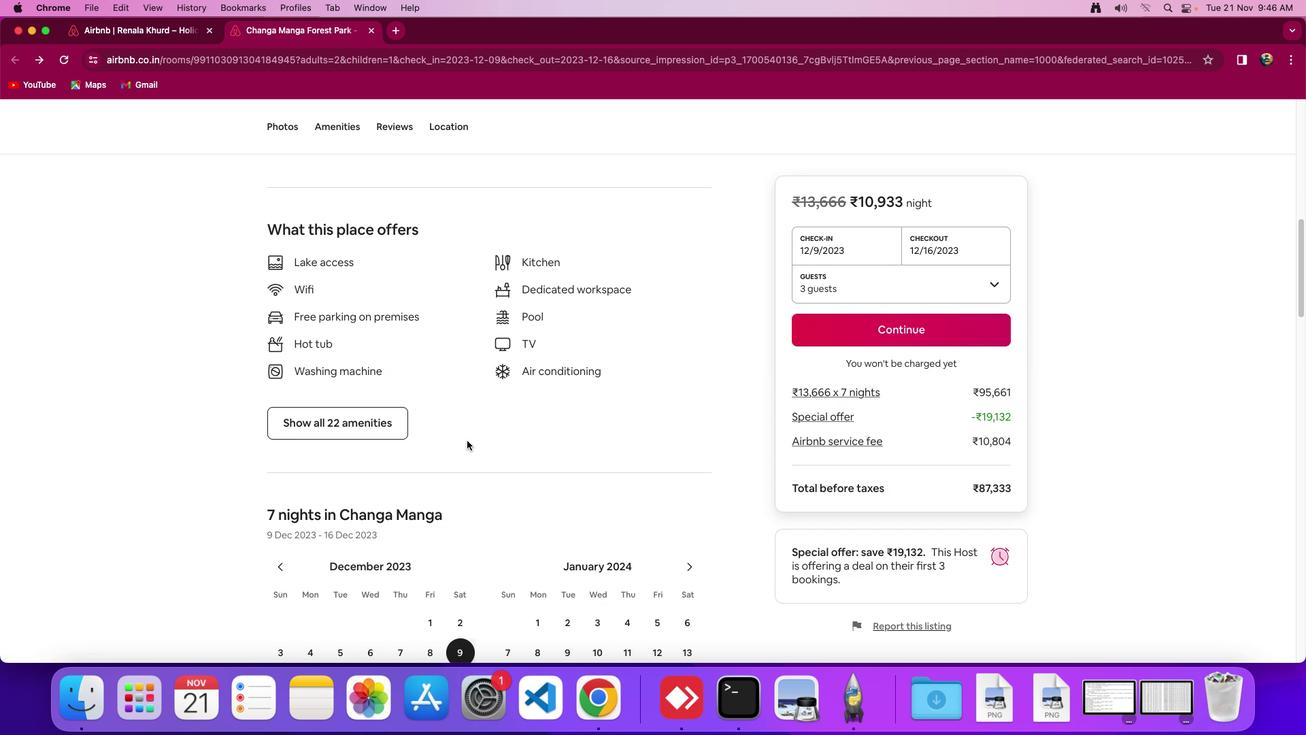 
Action: Mouse scrolled (466, 440) with delta (0, 0)
Screenshot: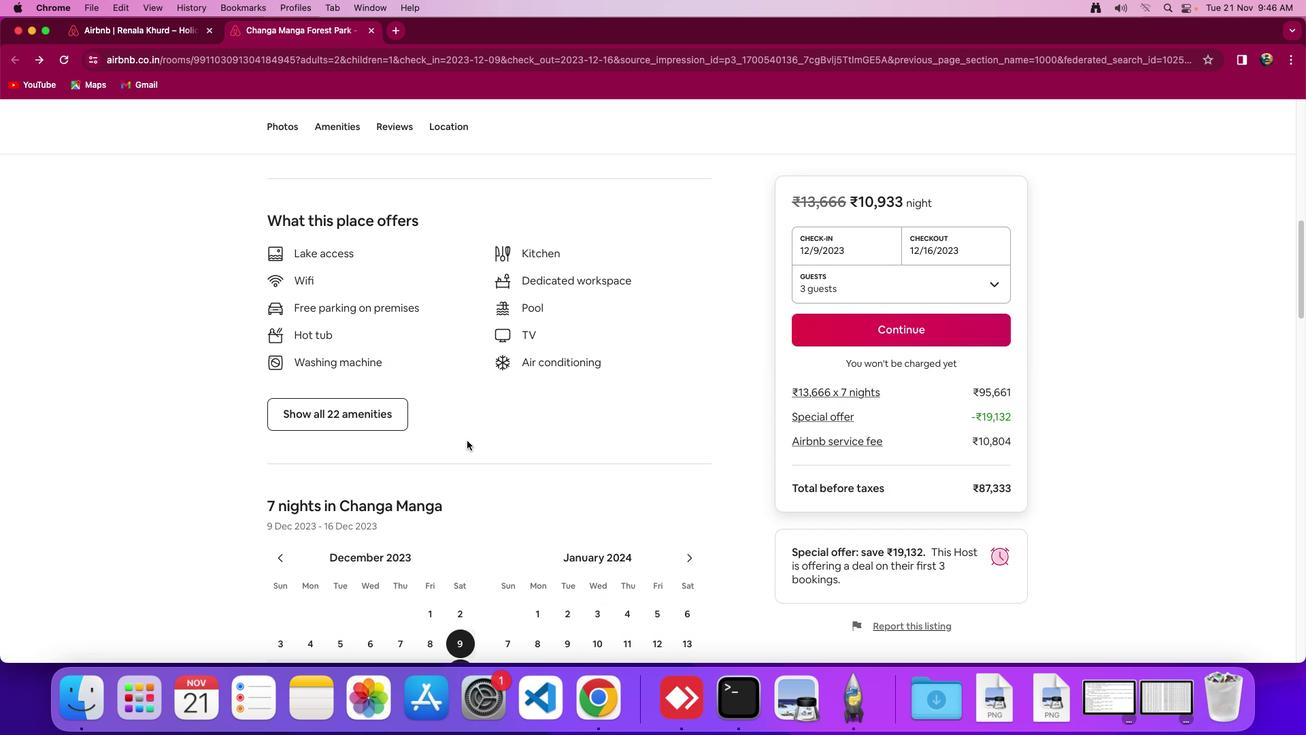 
Action: Mouse scrolled (466, 440) with delta (0, 0)
Screenshot: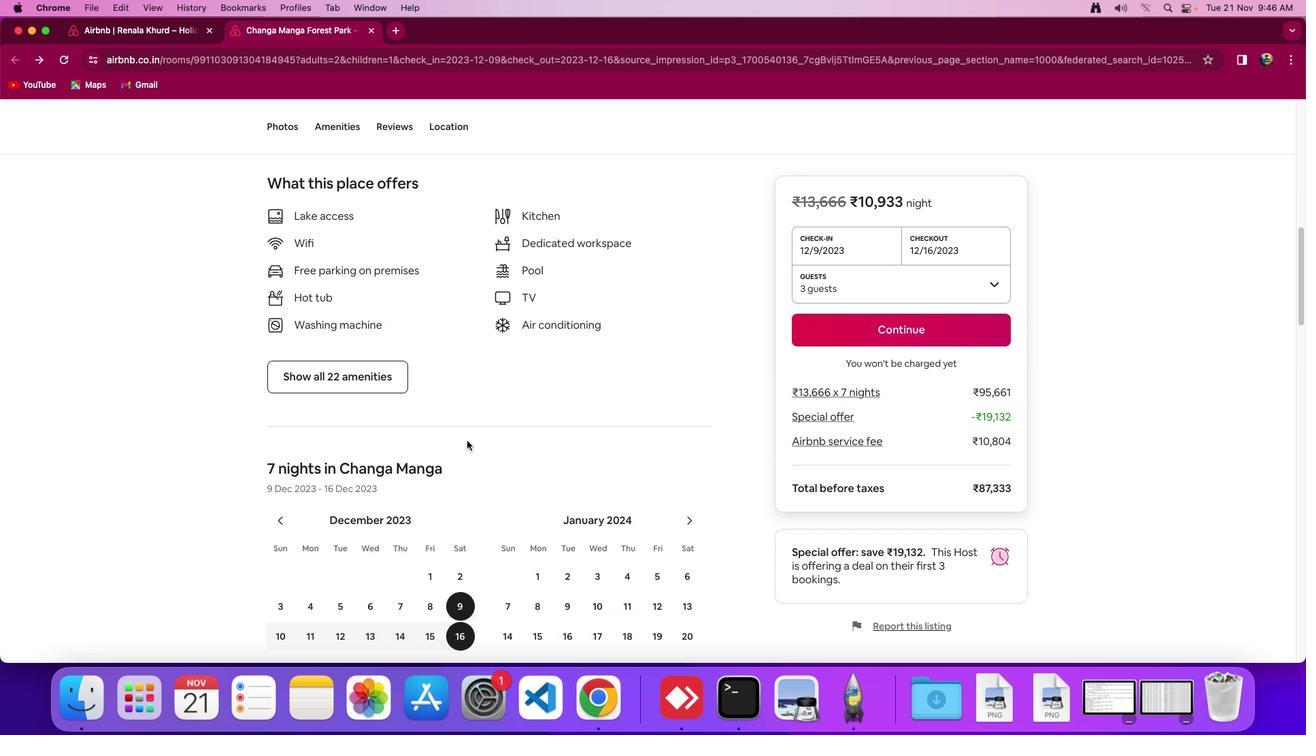 
Action: Mouse moved to (466, 440)
Screenshot: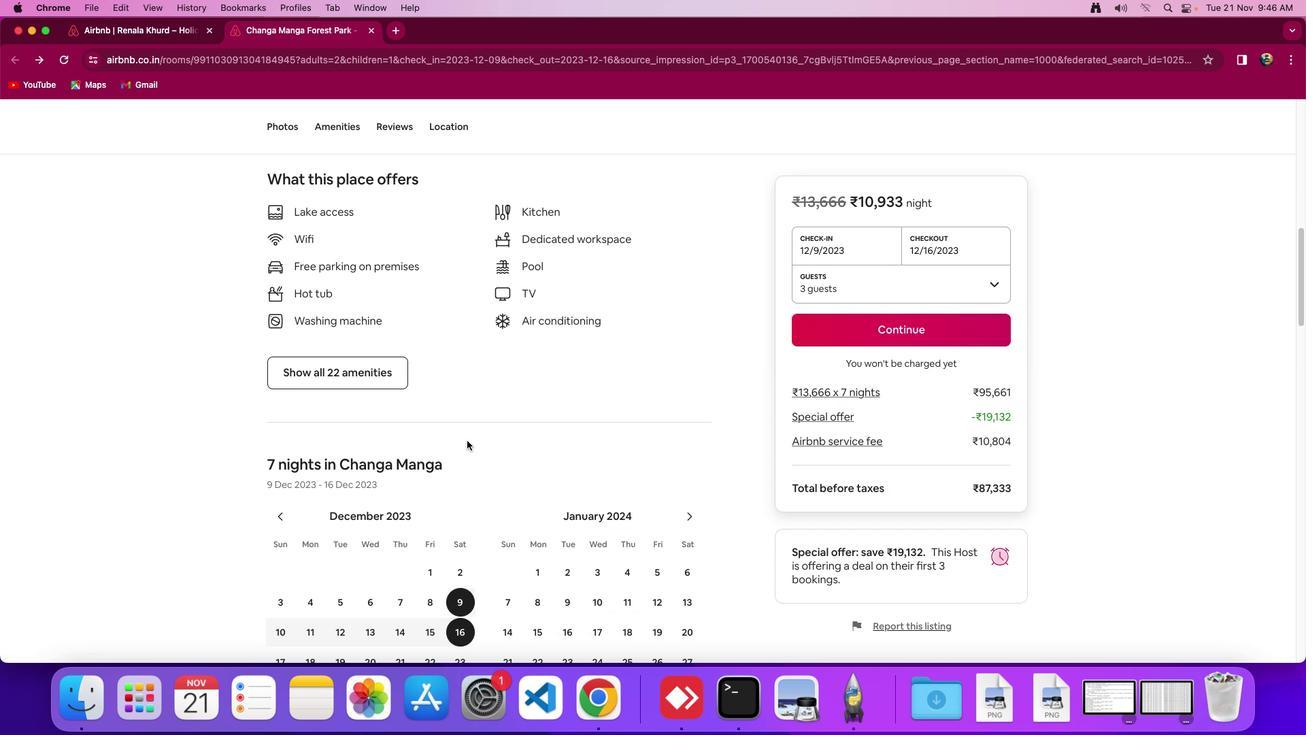
Action: Mouse scrolled (466, 440) with delta (0, 0)
Screenshot: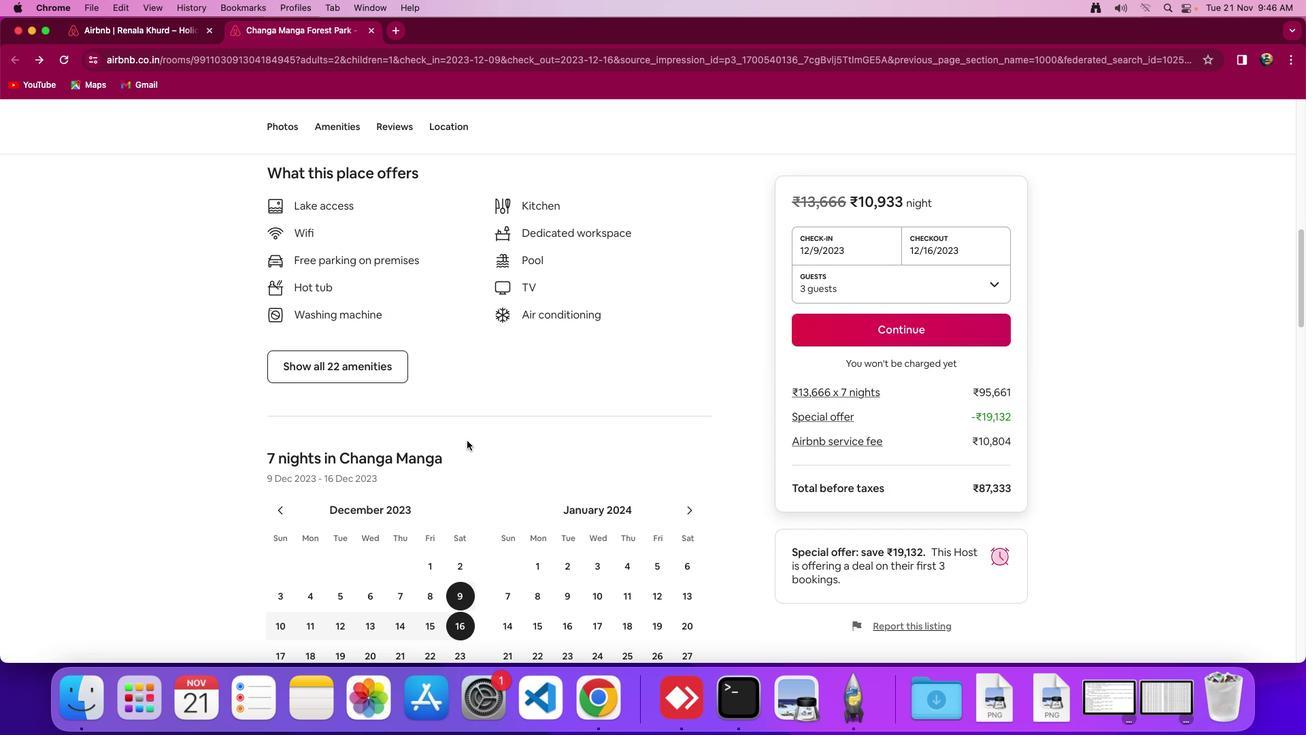 
Action: Mouse scrolled (466, 440) with delta (0, 0)
Screenshot: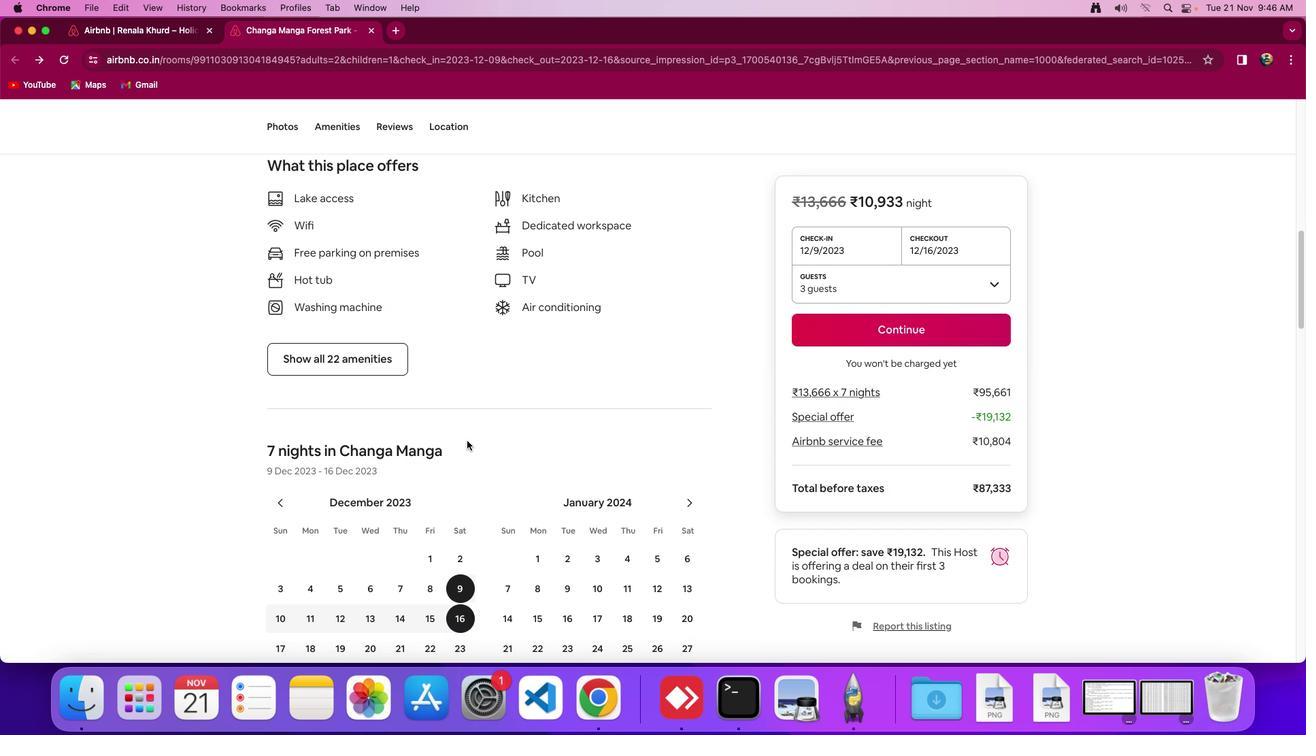 
Action: Mouse scrolled (466, 440) with delta (0, 0)
Screenshot: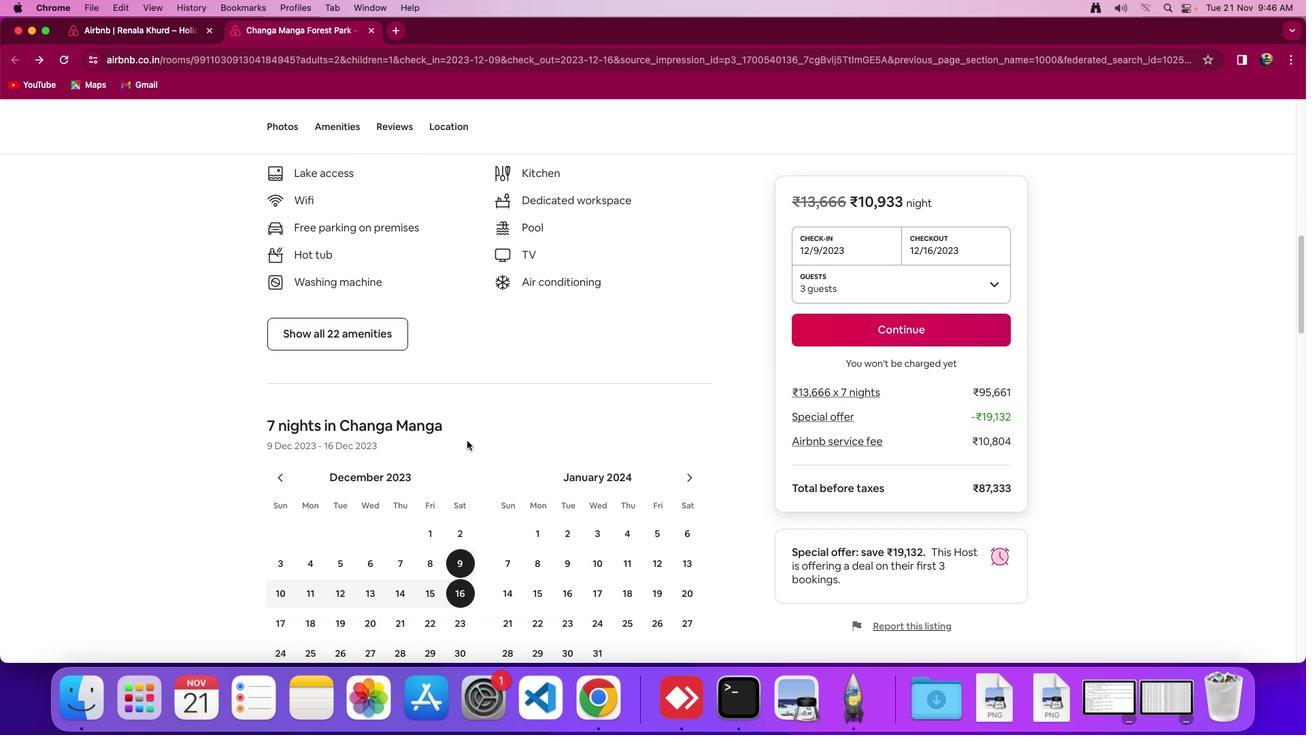 
Action: Mouse scrolled (466, 440) with delta (0, 0)
Screenshot: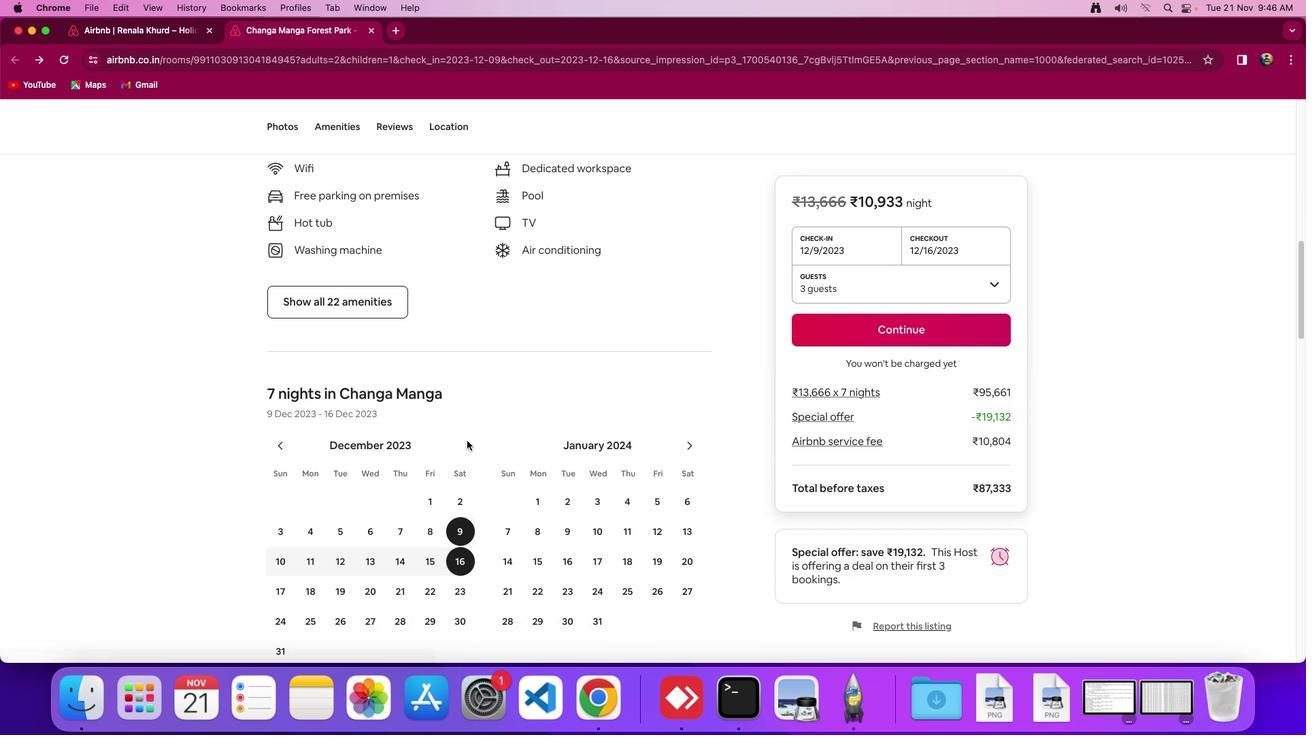 
Action: Mouse scrolled (466, 440) with delta (0, 0)
Screenshot: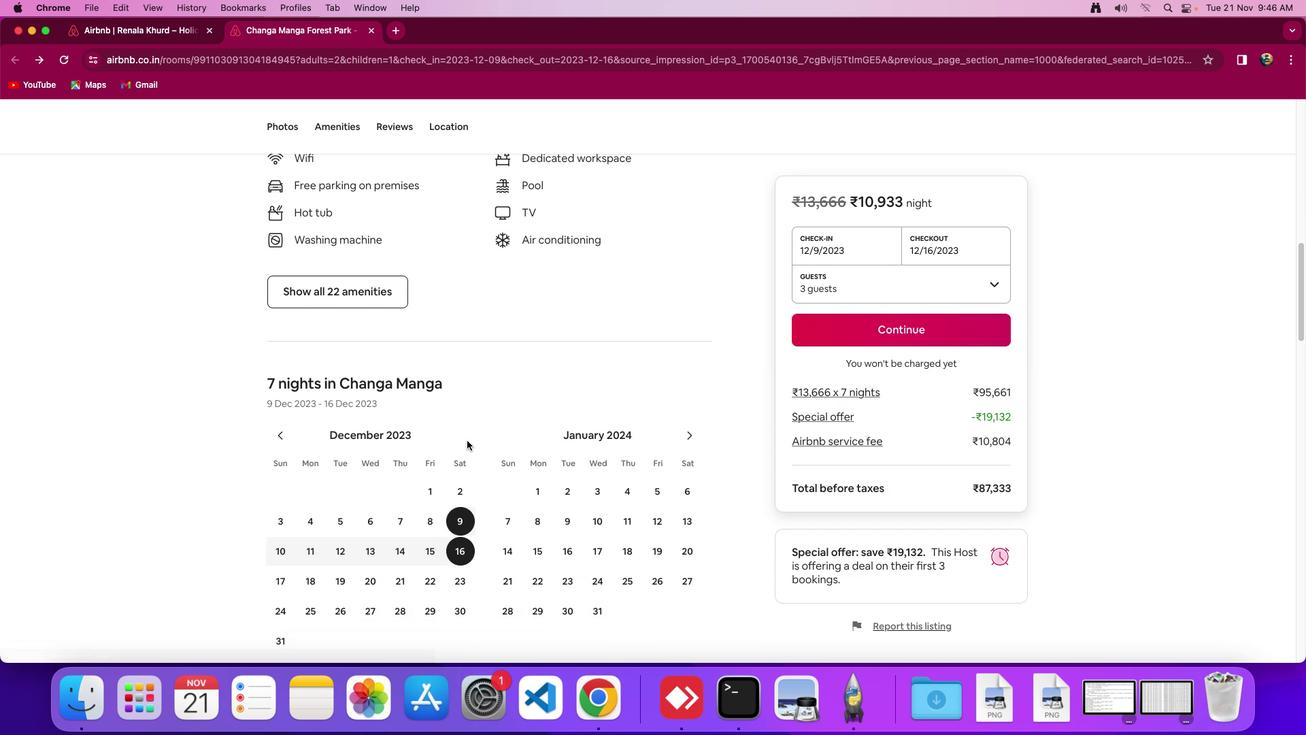 
Action: Mouse scrolled (466, 440) with delta (0, -1)
Screenshot: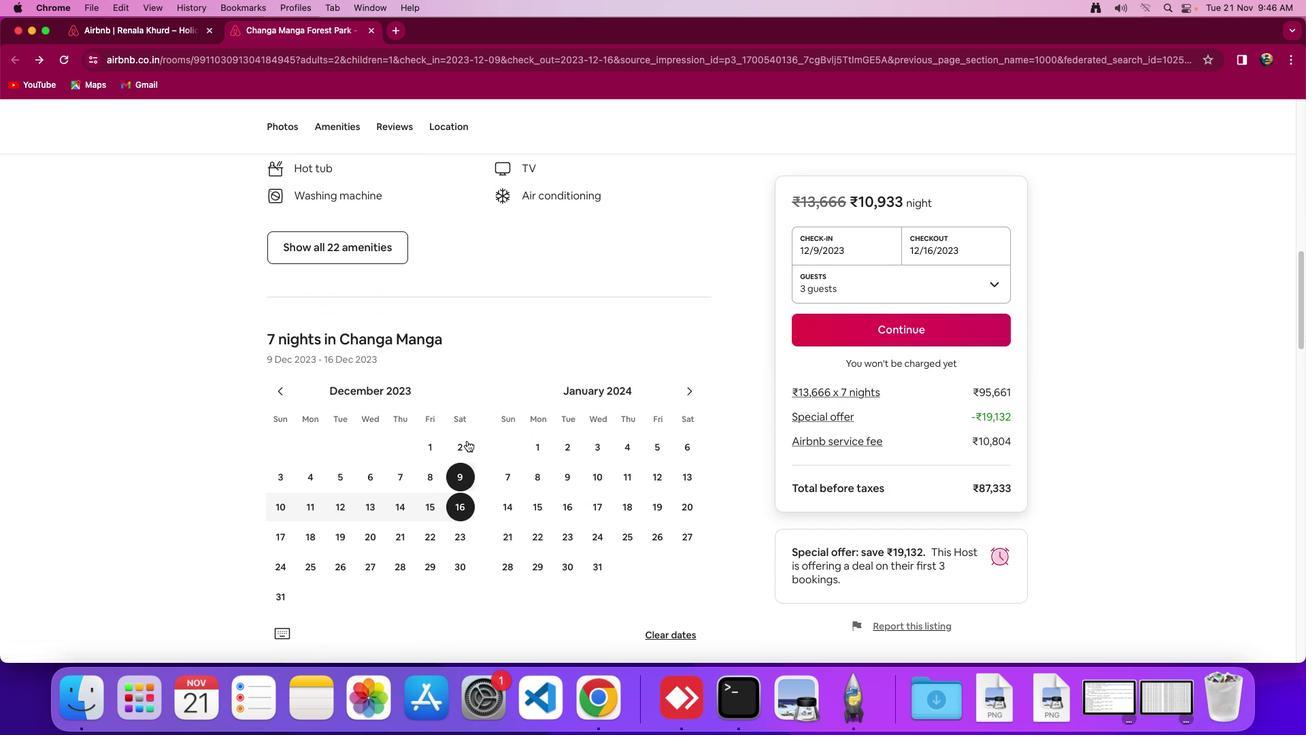 
Action: Mouse moved to (467, 439)
Screenshot: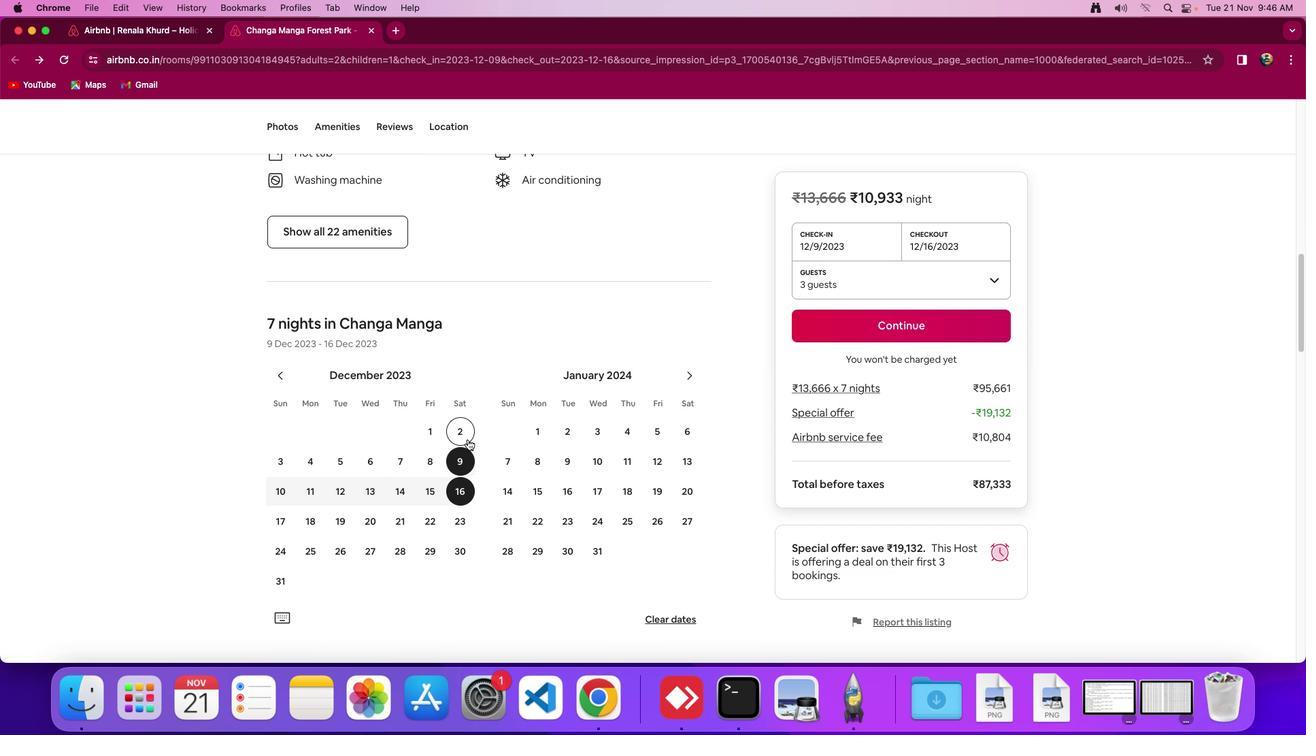
Action: Mouse scrolled (467, 439) with delta (0, 0)
Screenshot: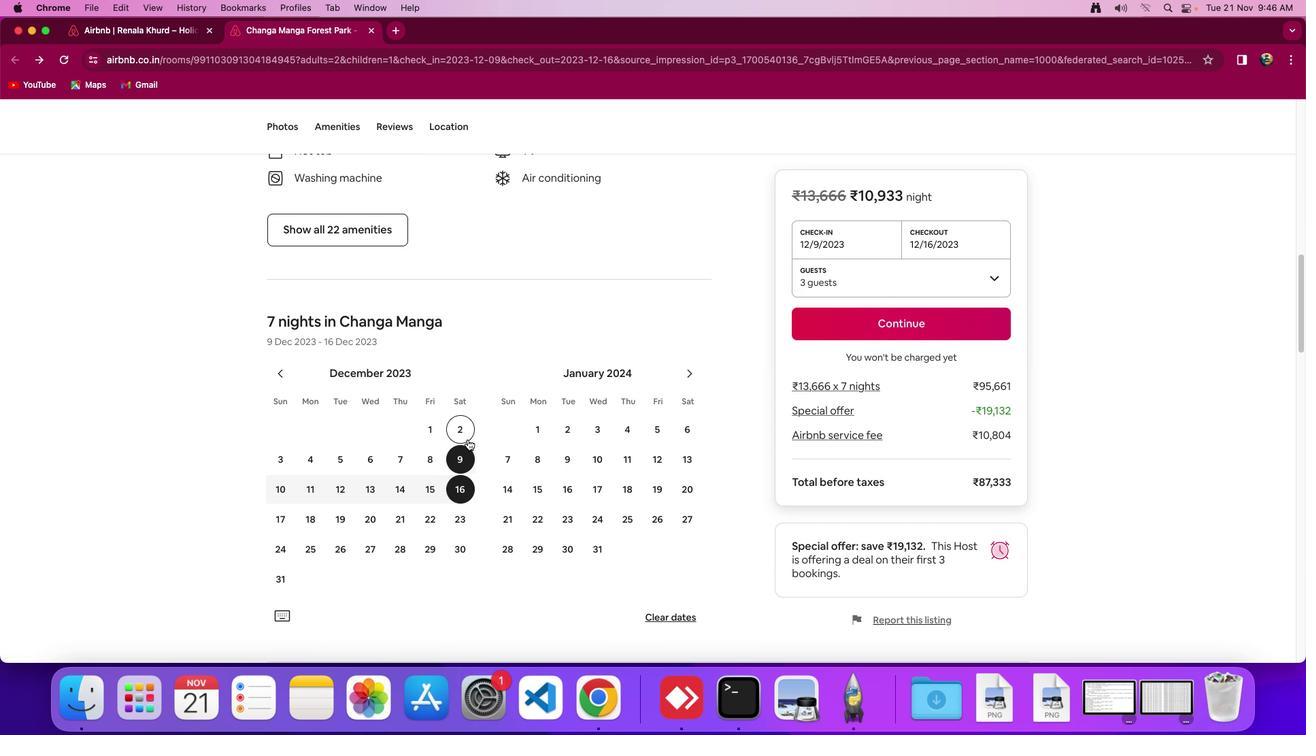 
Action: Mouse scrolled (467, 439) with delta (0, 0)
Screenshot: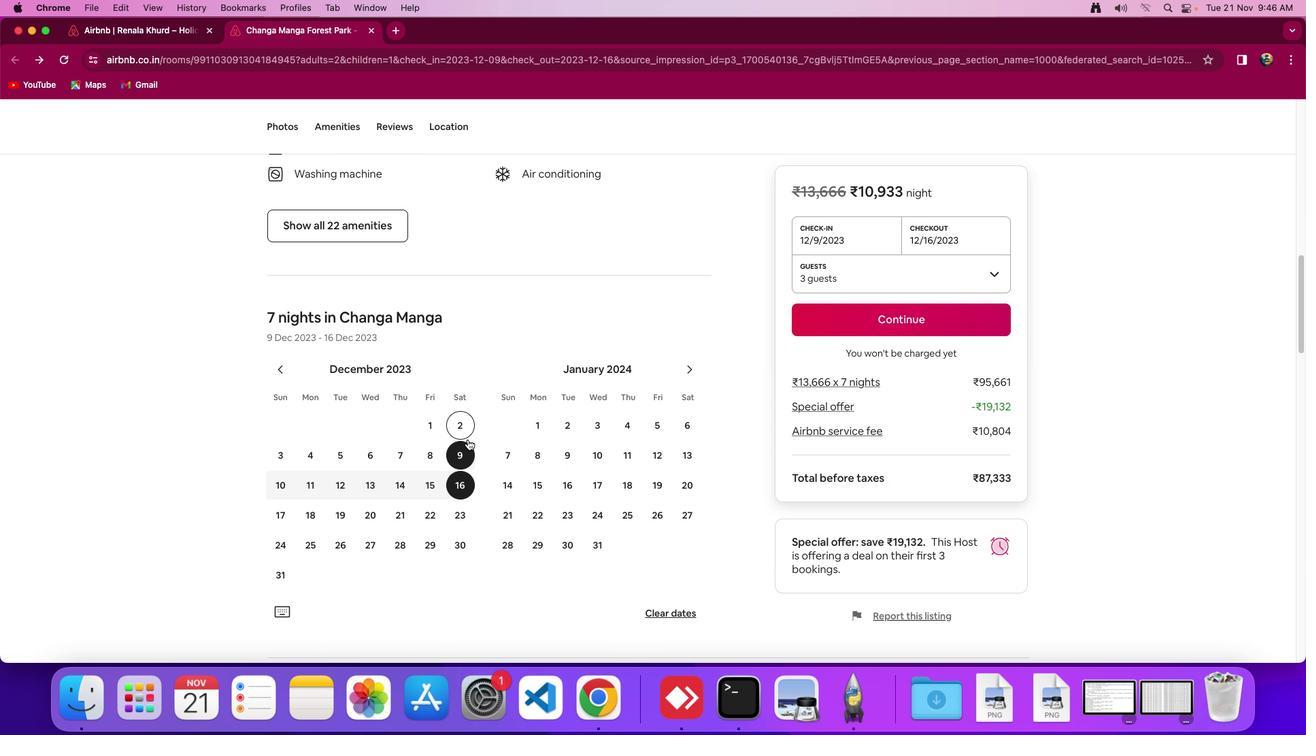 
Action: Mouse scrolled (467, 439) with delta (0, 0)
Screenshot: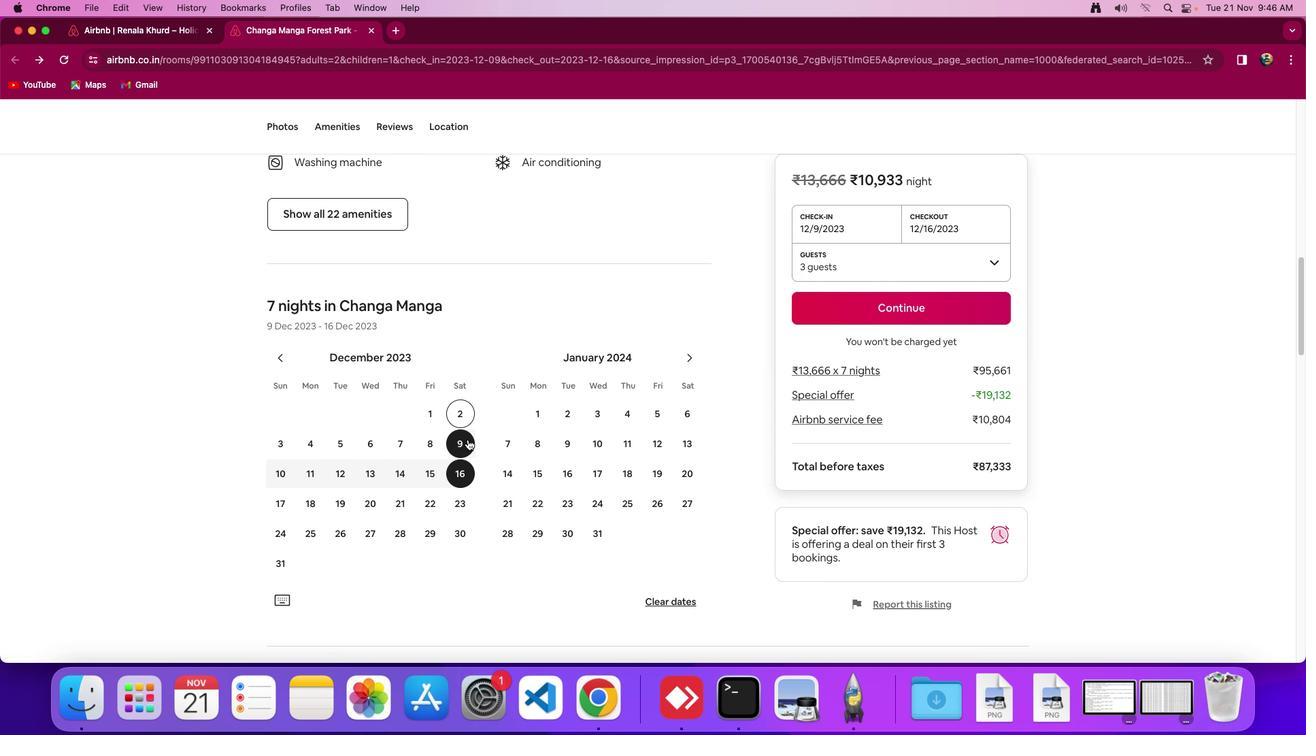 
Action: Mouse scrolled (467, 439) with delta (0, 0)
Screenshot: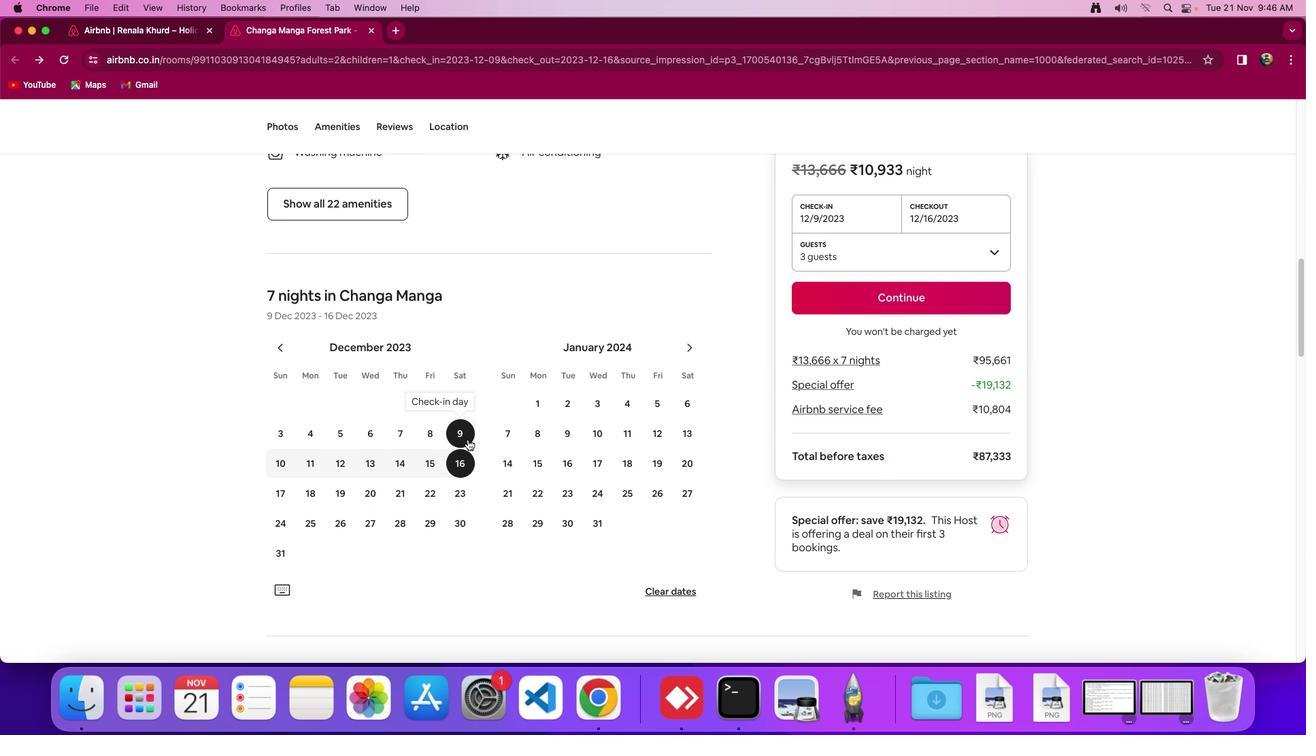 
Action: Mouse scrolled (467, 439) with delta (0, 0)
Screenshot: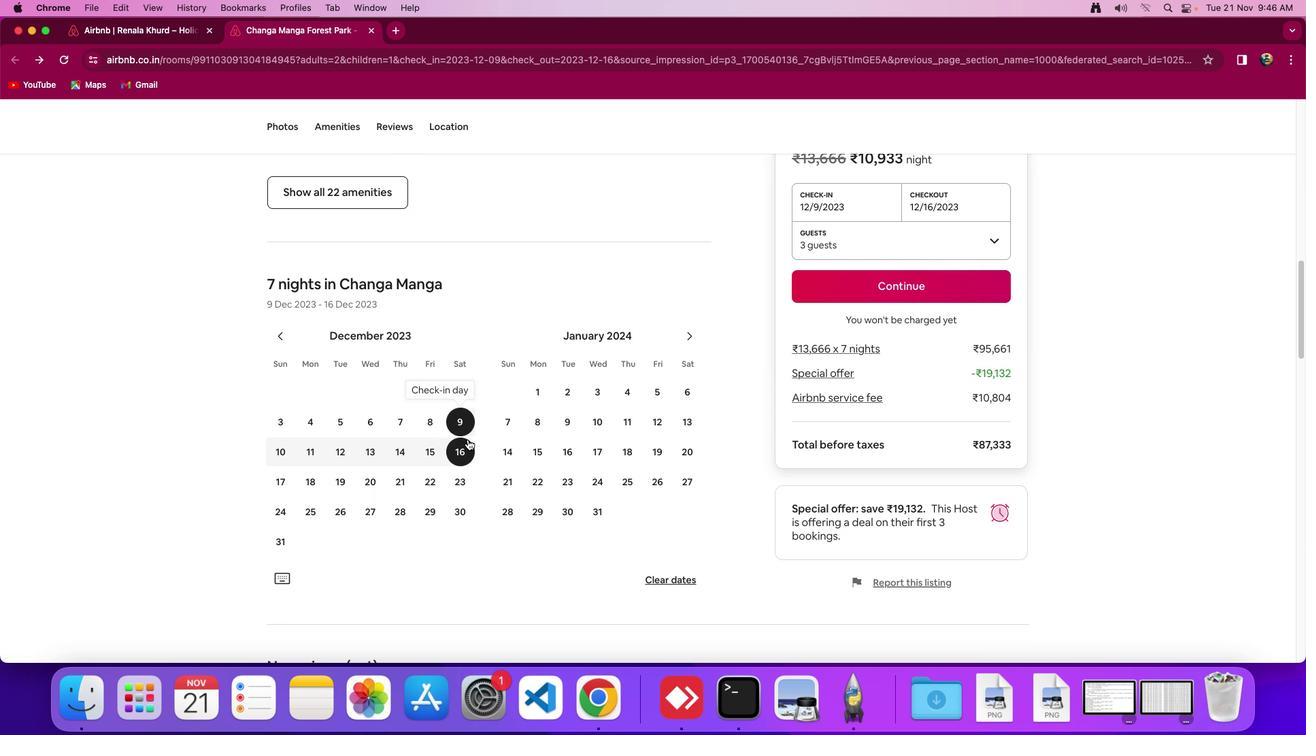 
Action: Mouse scrolled (467, 439) with delta (0, 0)
Screenshot: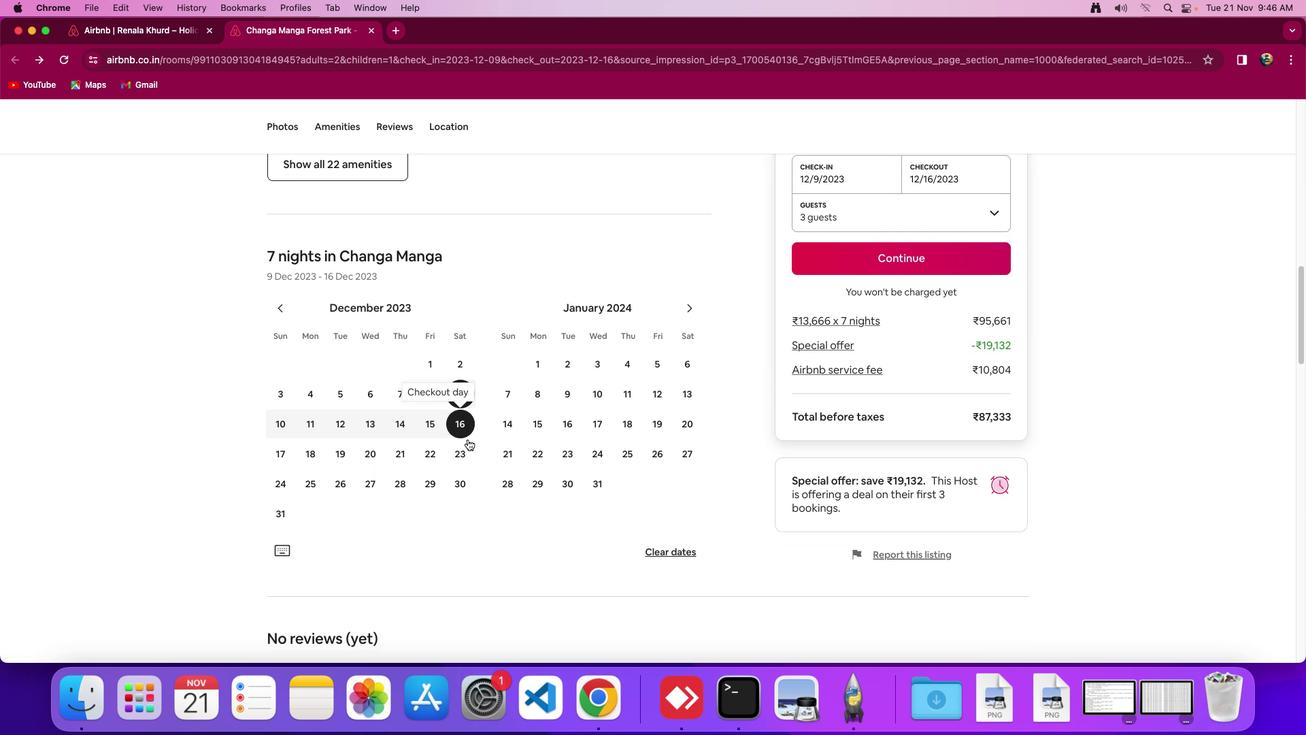 
Action: Mouse scrolled (467, 439) with delta (0, 0)
Screenshot: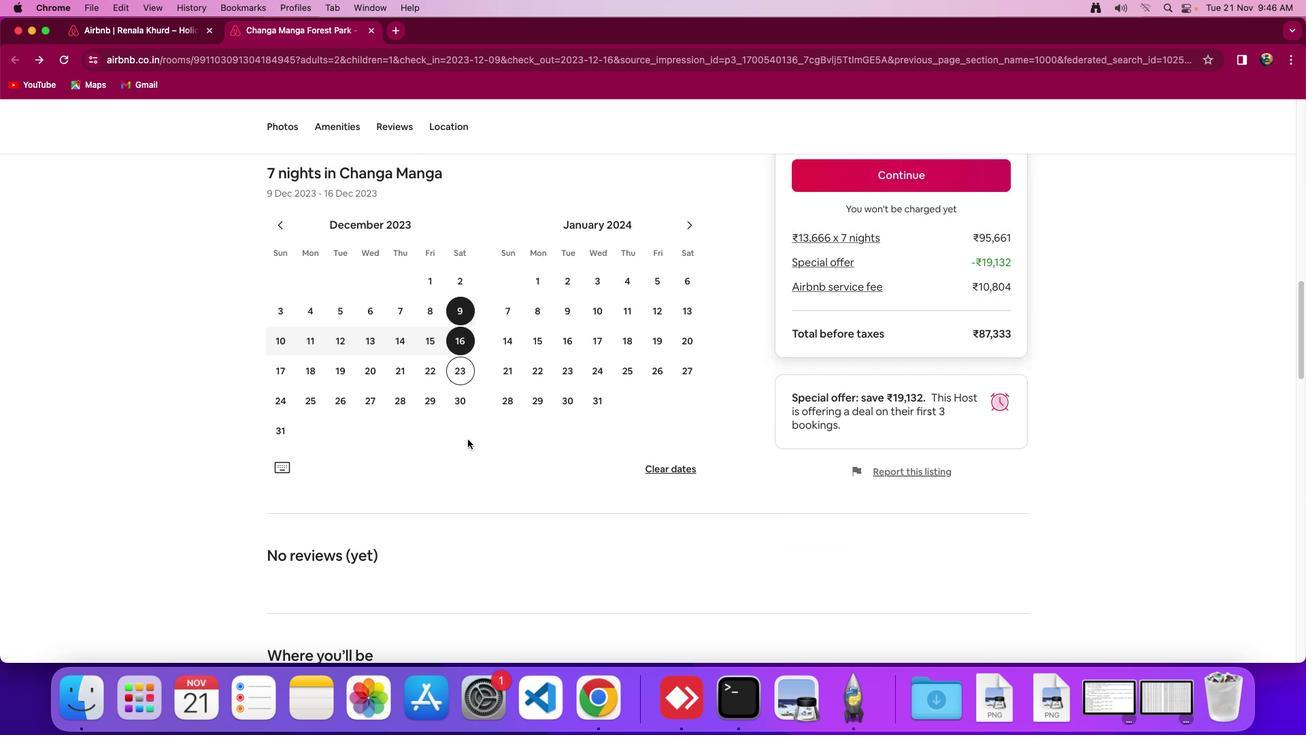 
Action: Mouse scrolled (467, 439) with delta (0, 0)
Screenshot: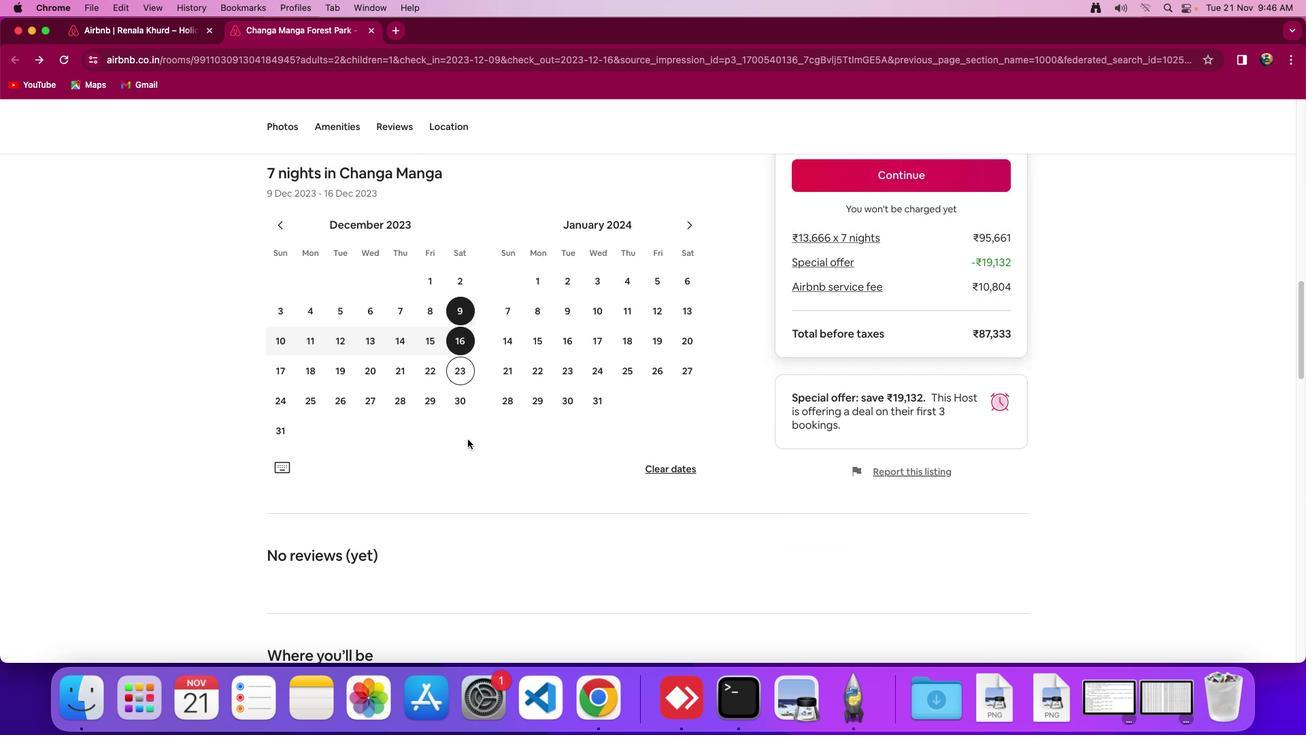 
Action: Mouse scrolled (467, 439) with delta (0, -2)
Screenshot: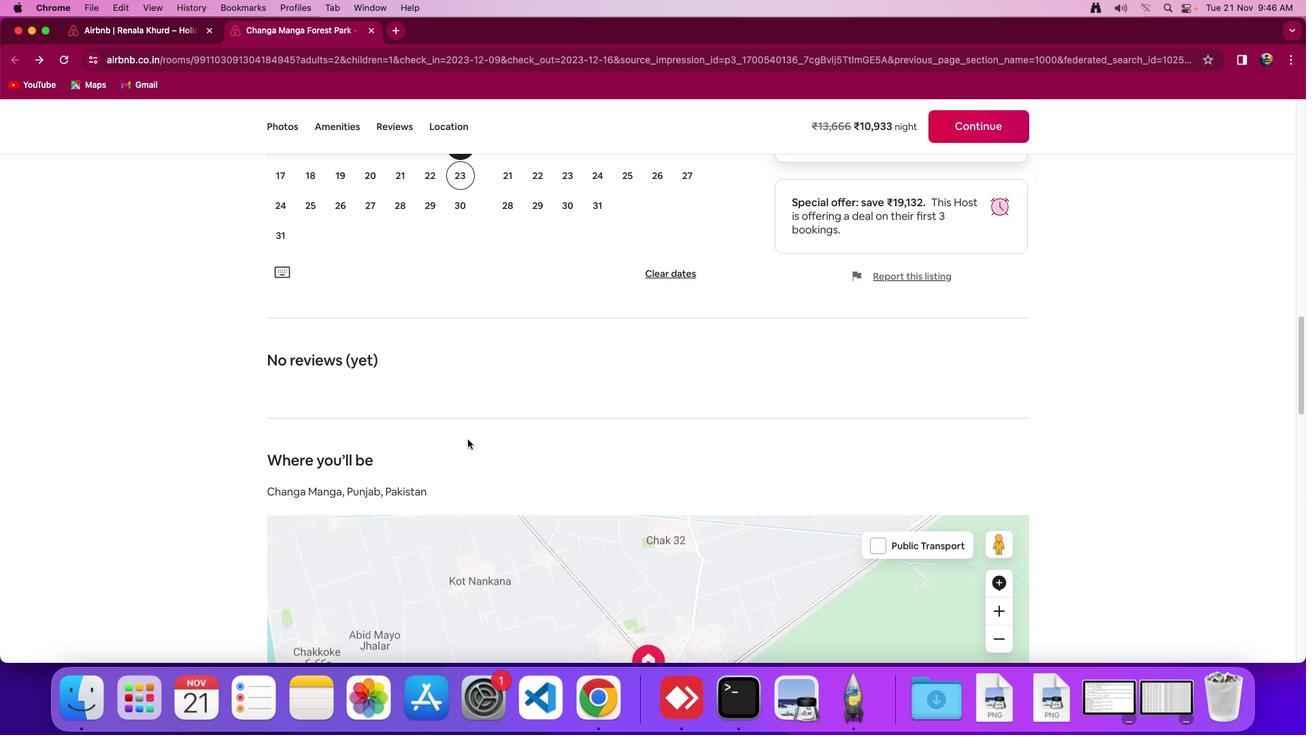 
Action: Mouse scrolled (467, 439) with delta (0, -4)
Screenshot: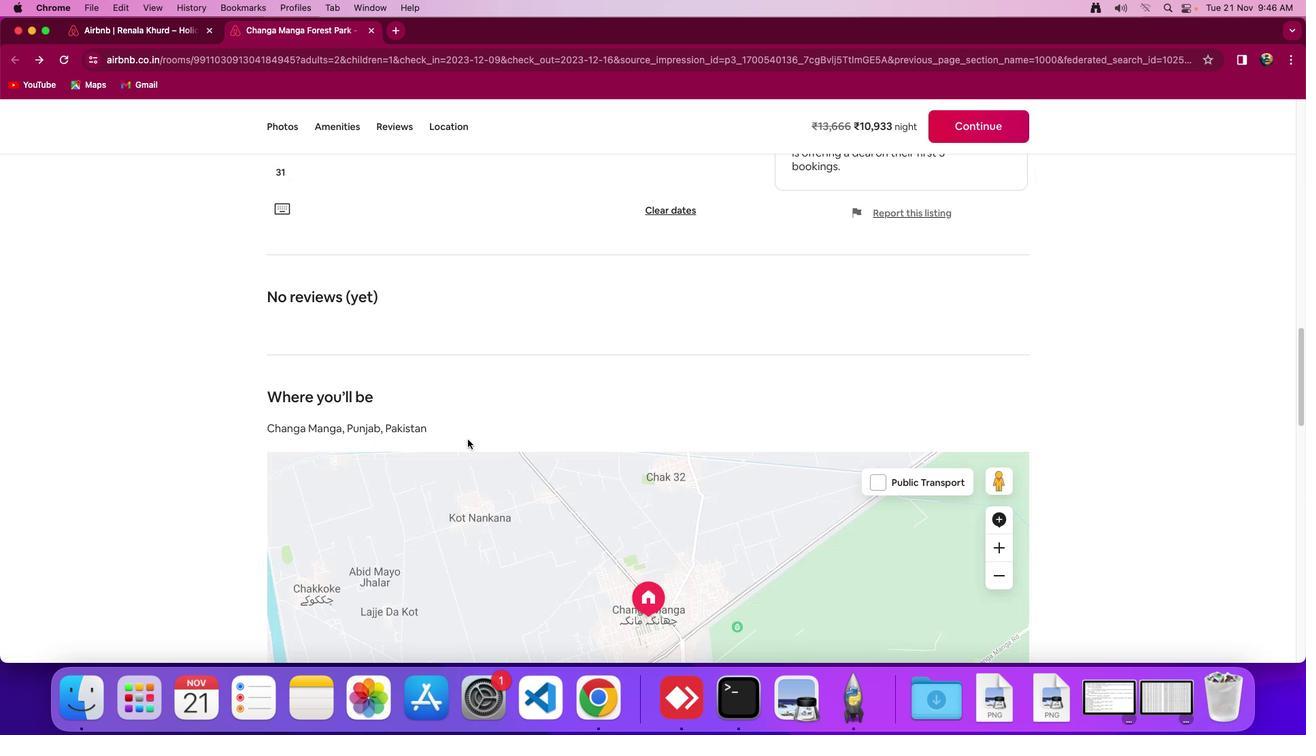 
Action: Mouse scrolled (467, 439) with delta (0, 0)
Screenshot: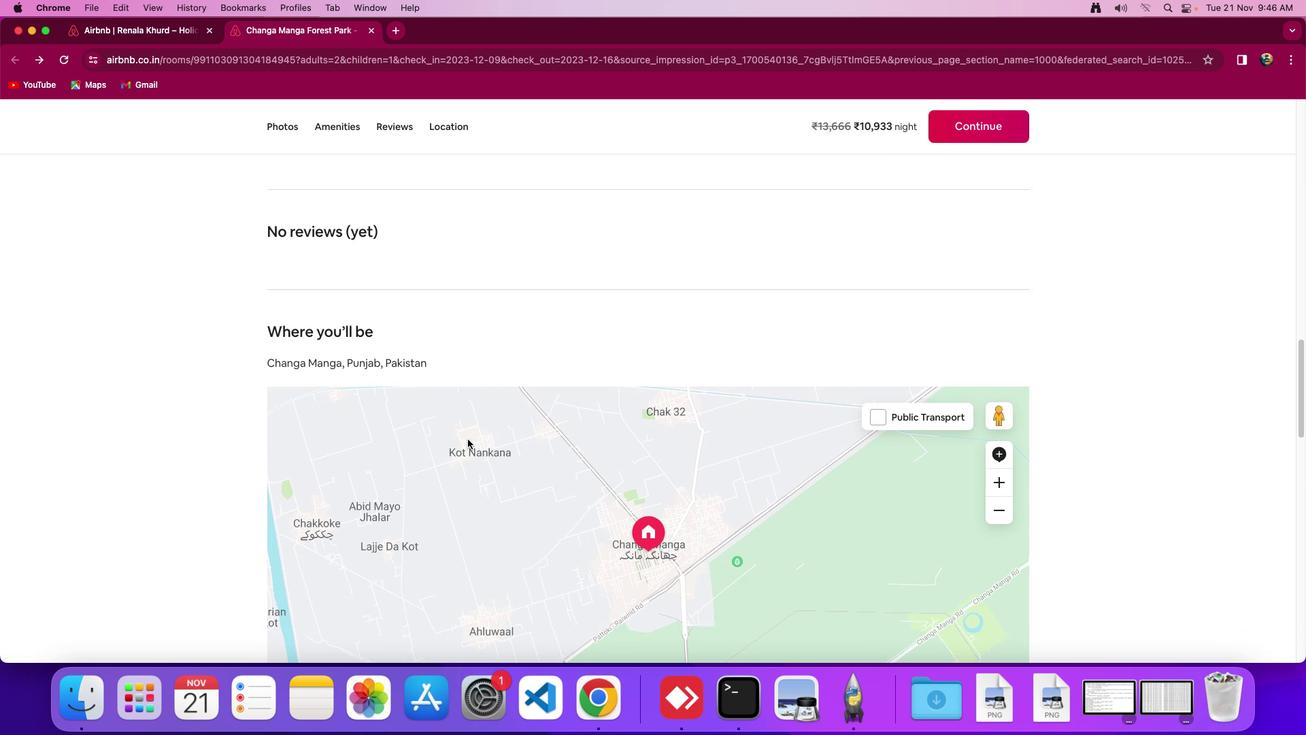 
Action: Mouse scrolled (467, 439) with delta (0, 0)
Screenshot: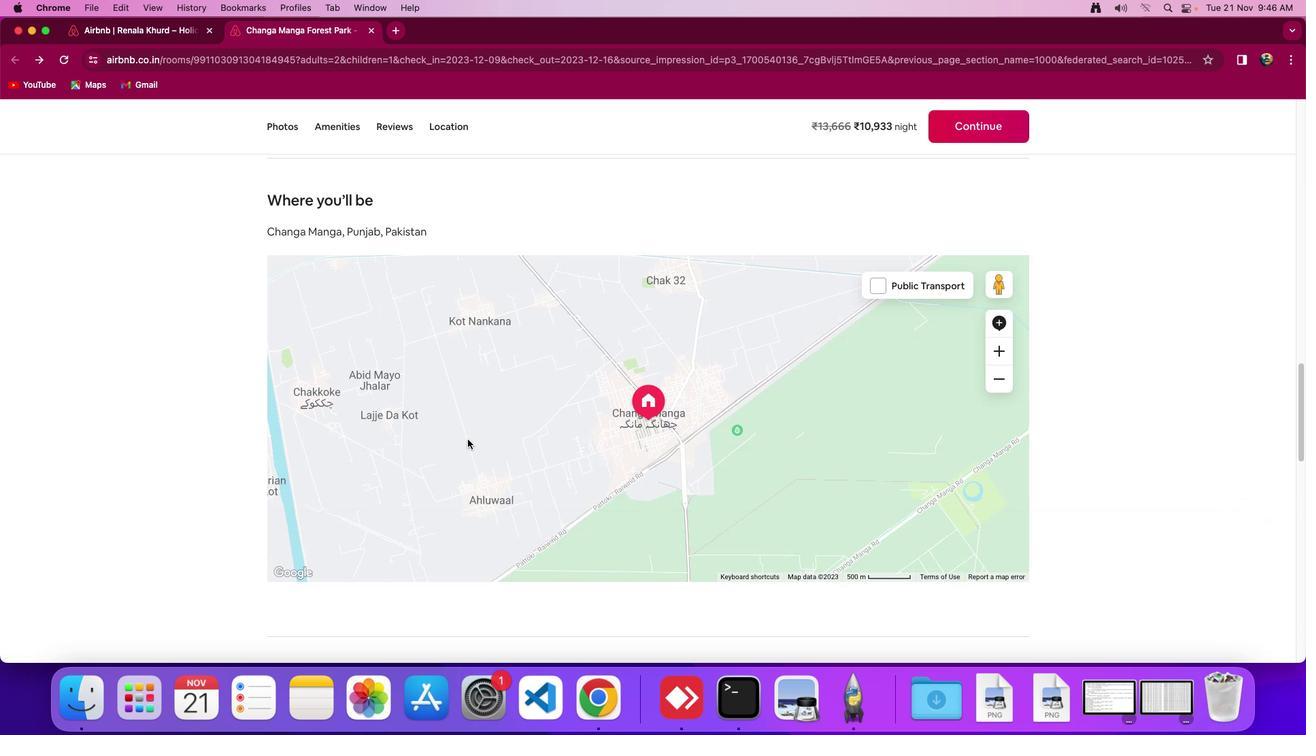 
Action: Mouse scrolled (467, 439) with delta (0, -2)
Screenshot: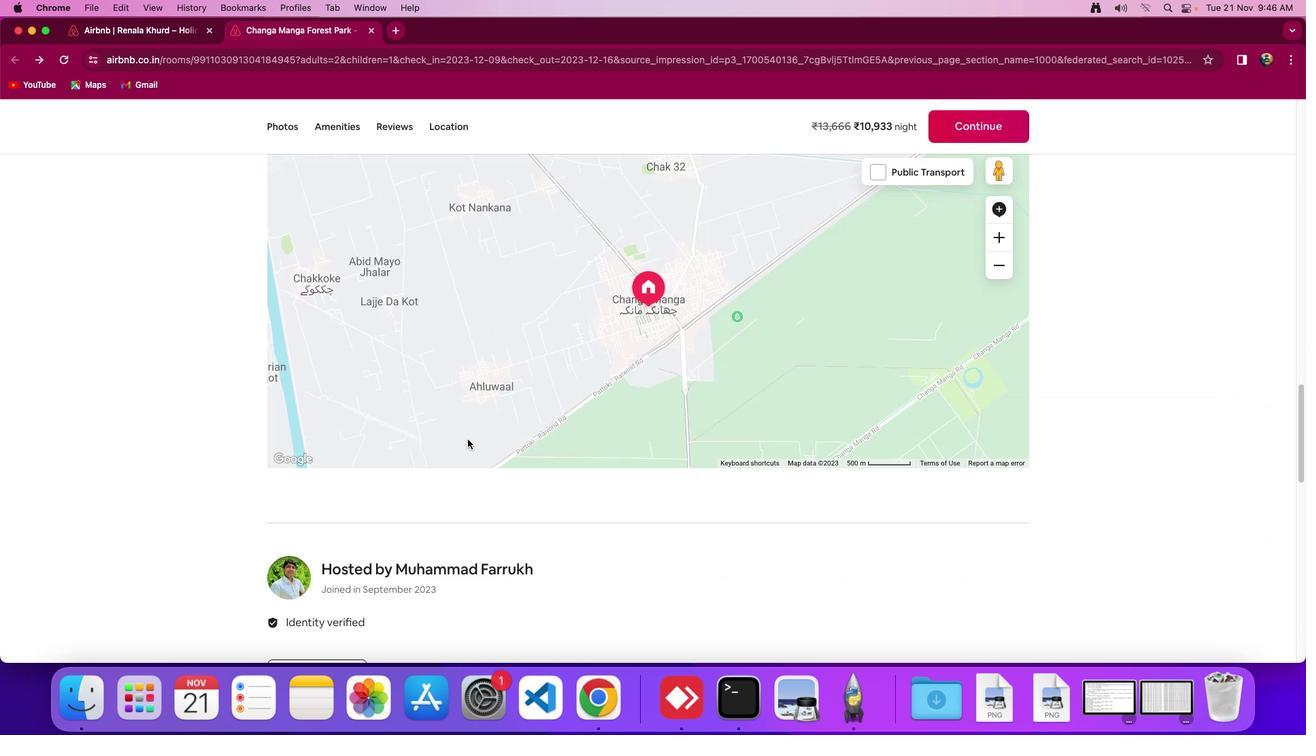 
Action: Mouse scrolled (467, 439) with delta (0, -4)
Screenshot: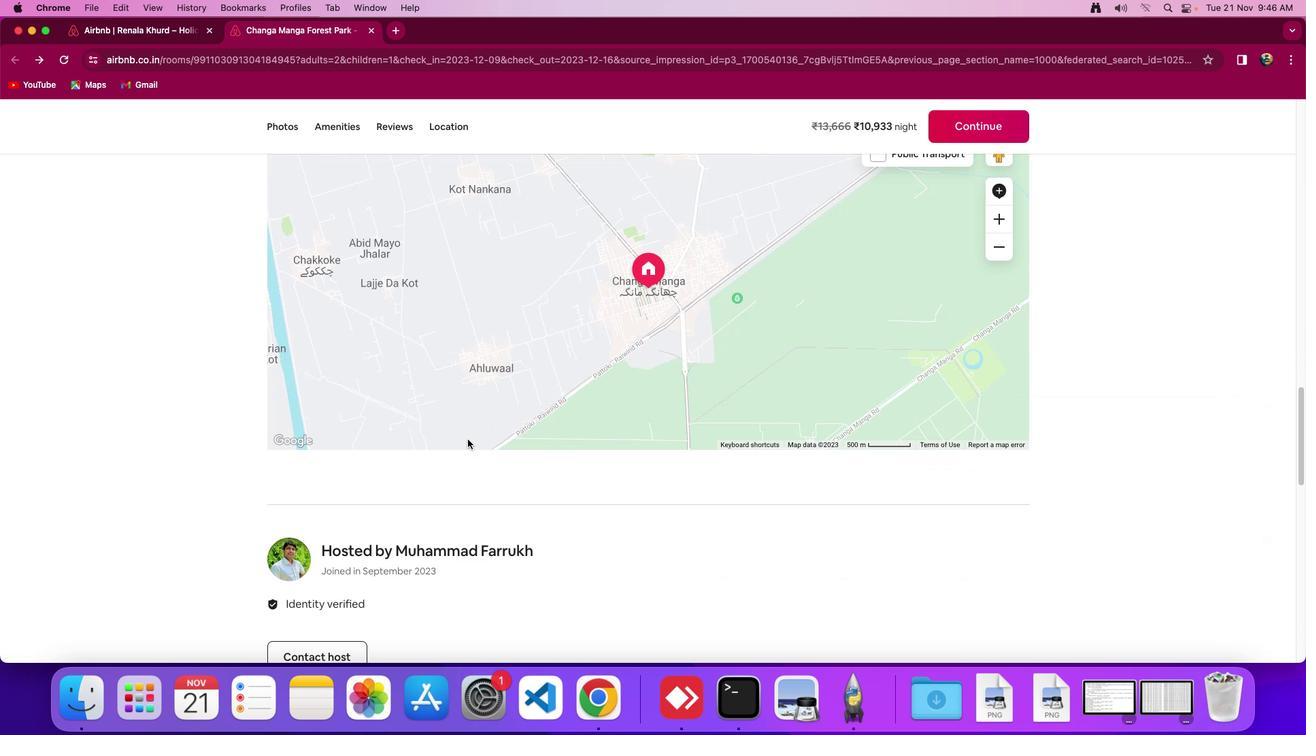 
Action: Mouse scrolled (467, 439) with delta (0, 0)
Screenshot: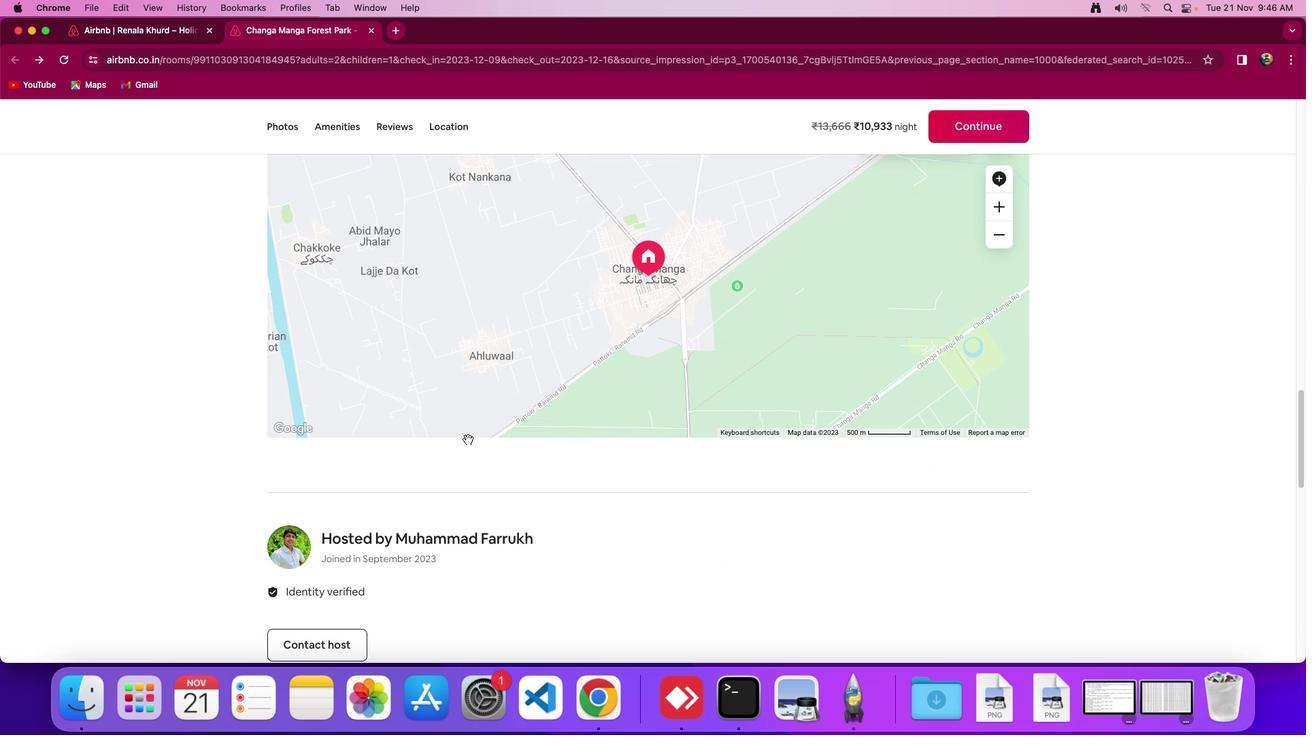 
Action: Mouse scrolled (467, 439) with delta (0, 0)
Screenshot: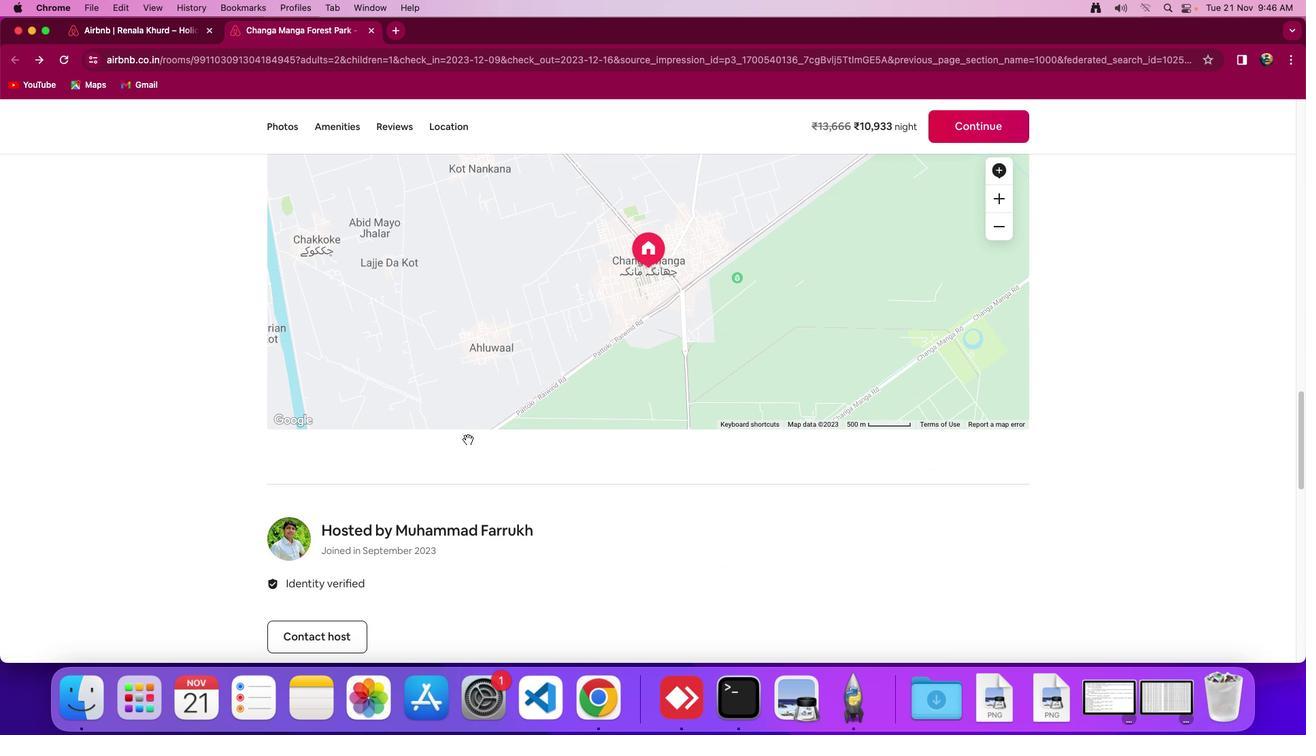
Action: Mouse scrolled (467, 439) with delta (0, 0)
Screenshot: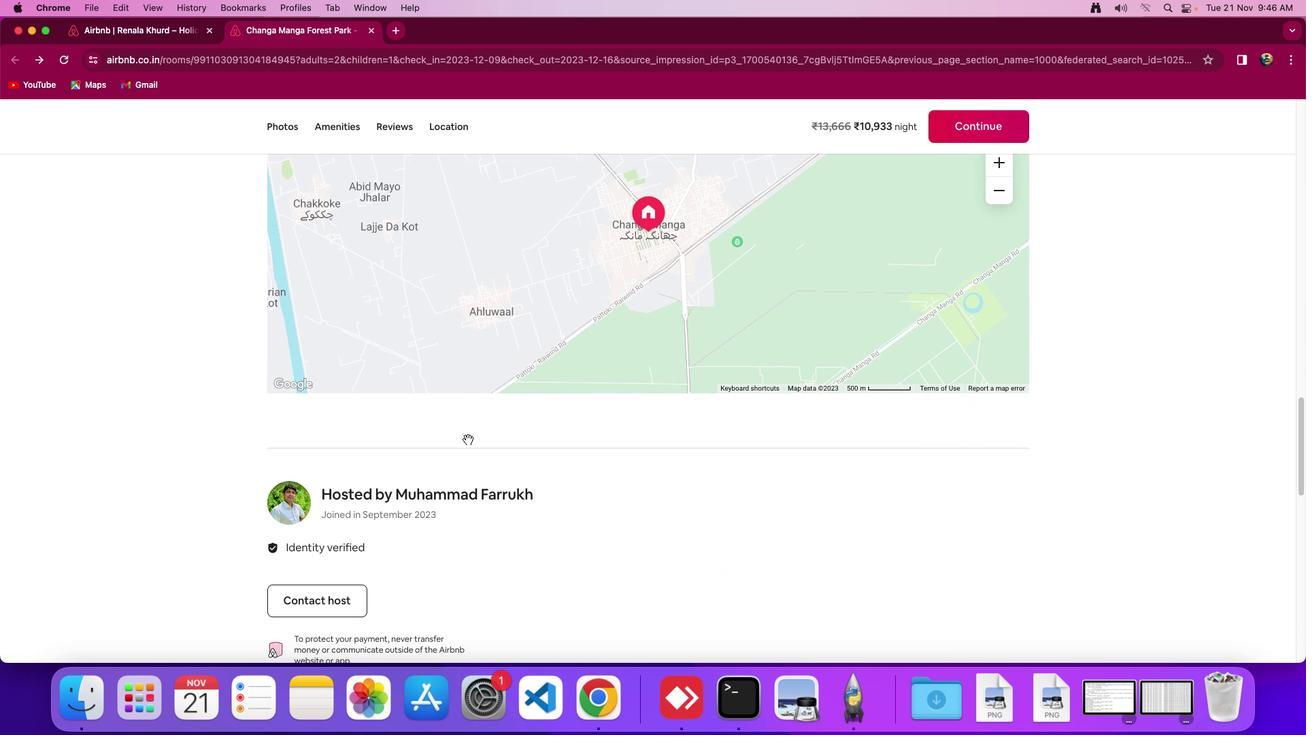 
Action: Mouse scrolled (467, 439) with delta (0, 0)
Screenshot: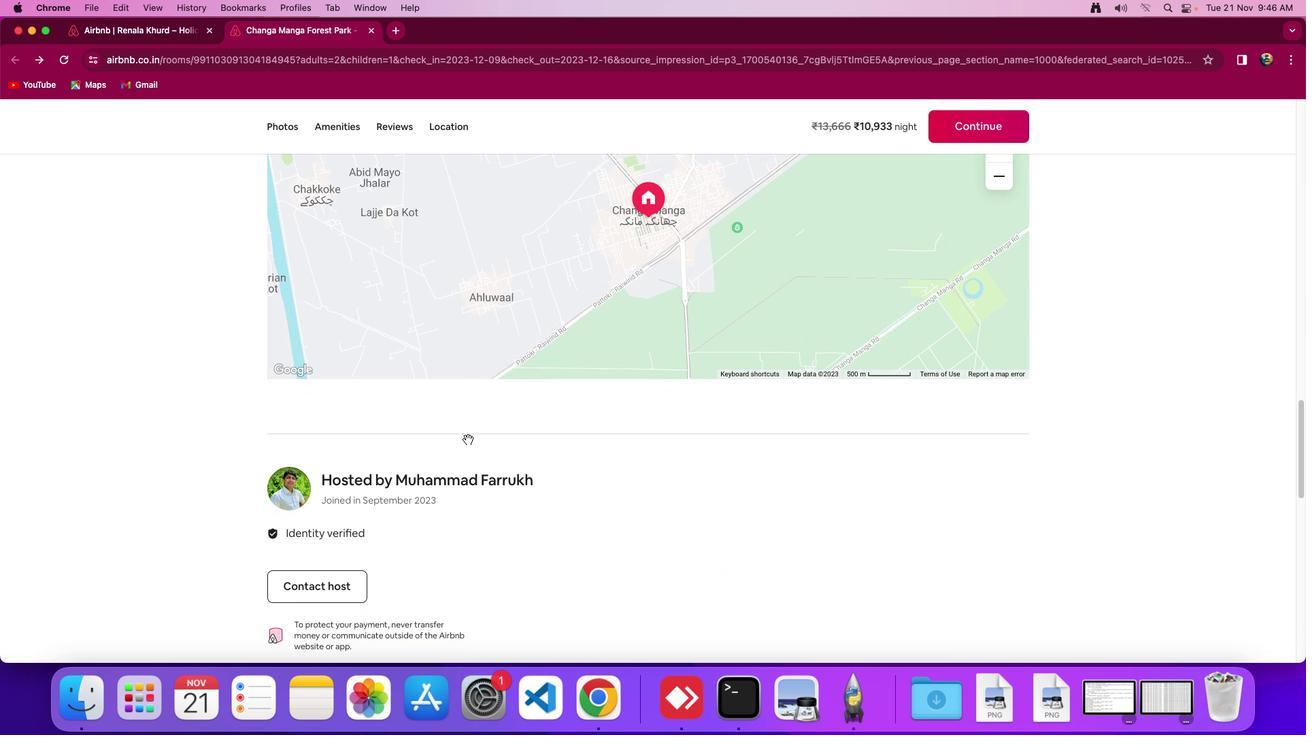
Action: Mouse scrolled (467, 439) with delta (0, 0)
Screenshot: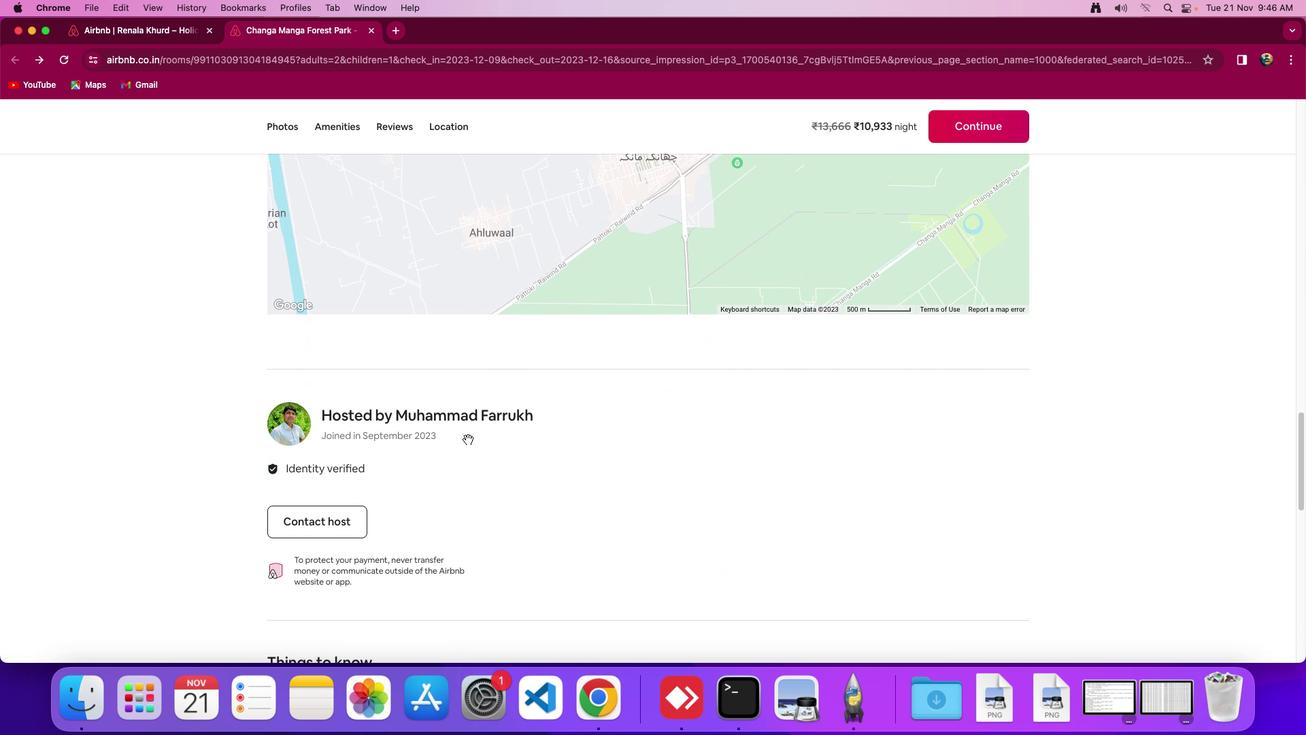 
Action: Mouse scrolled (467, 439) with delta (0, -2)
Screenshot: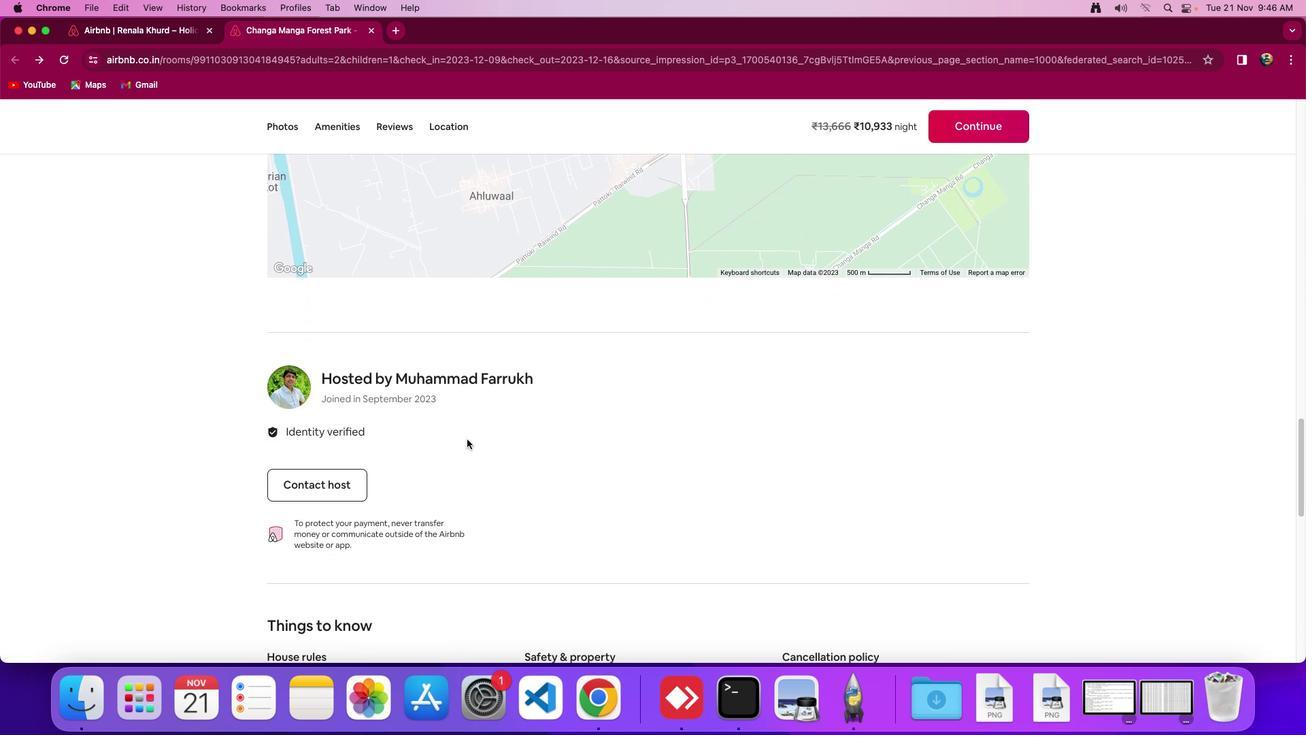 
Action: Mouse moved to (461, 441)
Screenshot: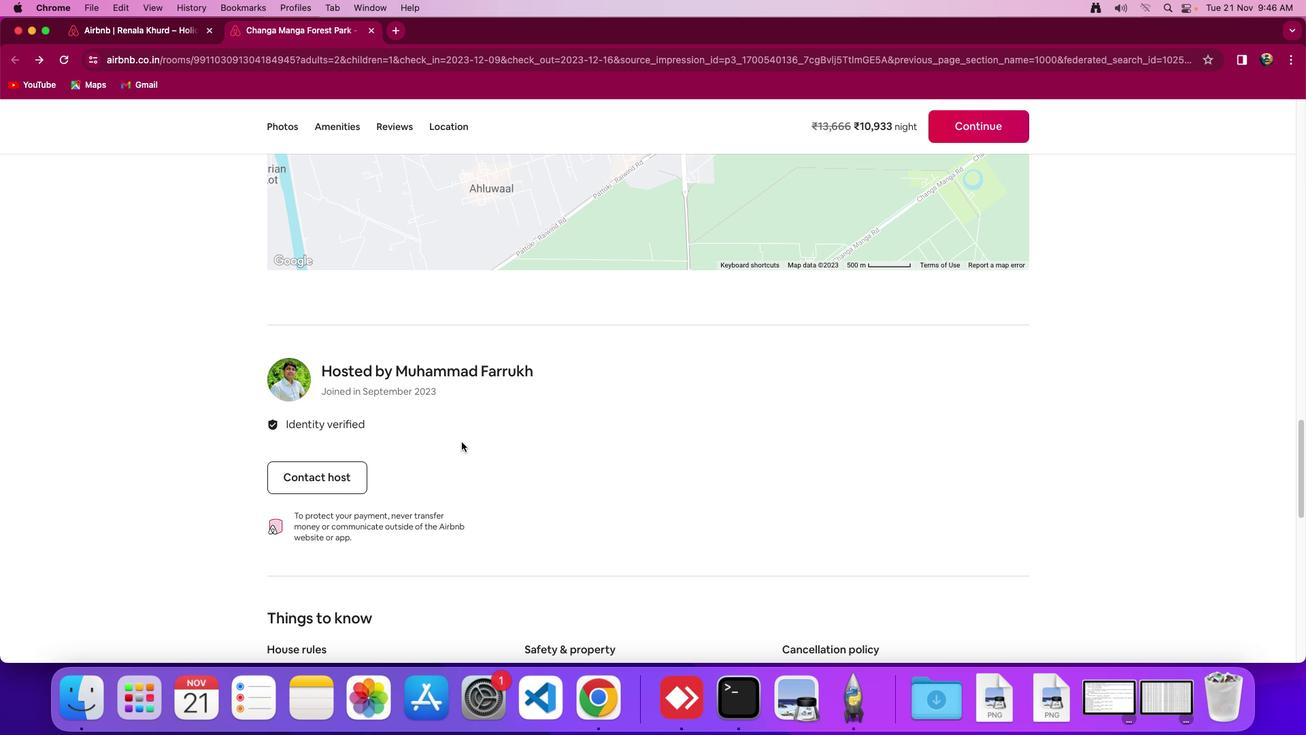 
Action: Mouse scrolled (461, 441) with delta (0, 0)
Screenshot: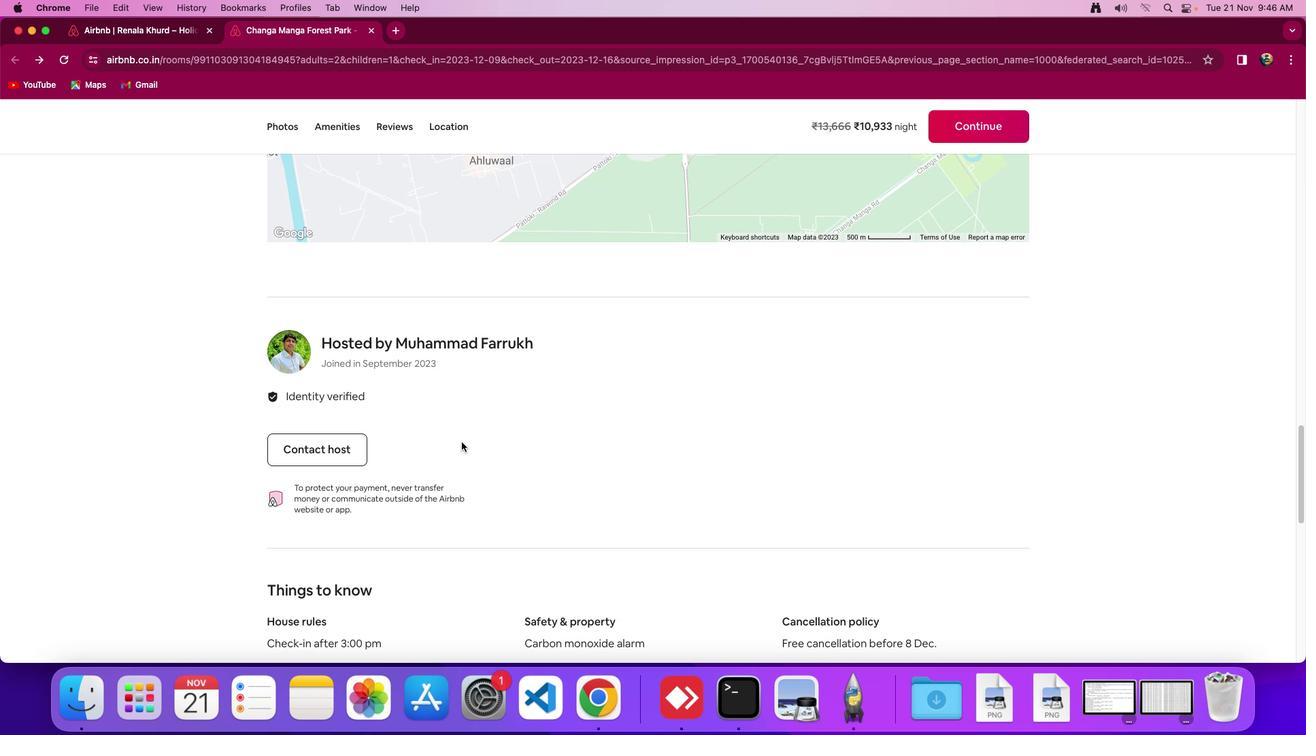 
Action: Mouse scrolled (461, 441) with delta (0, 0)
Screenshot: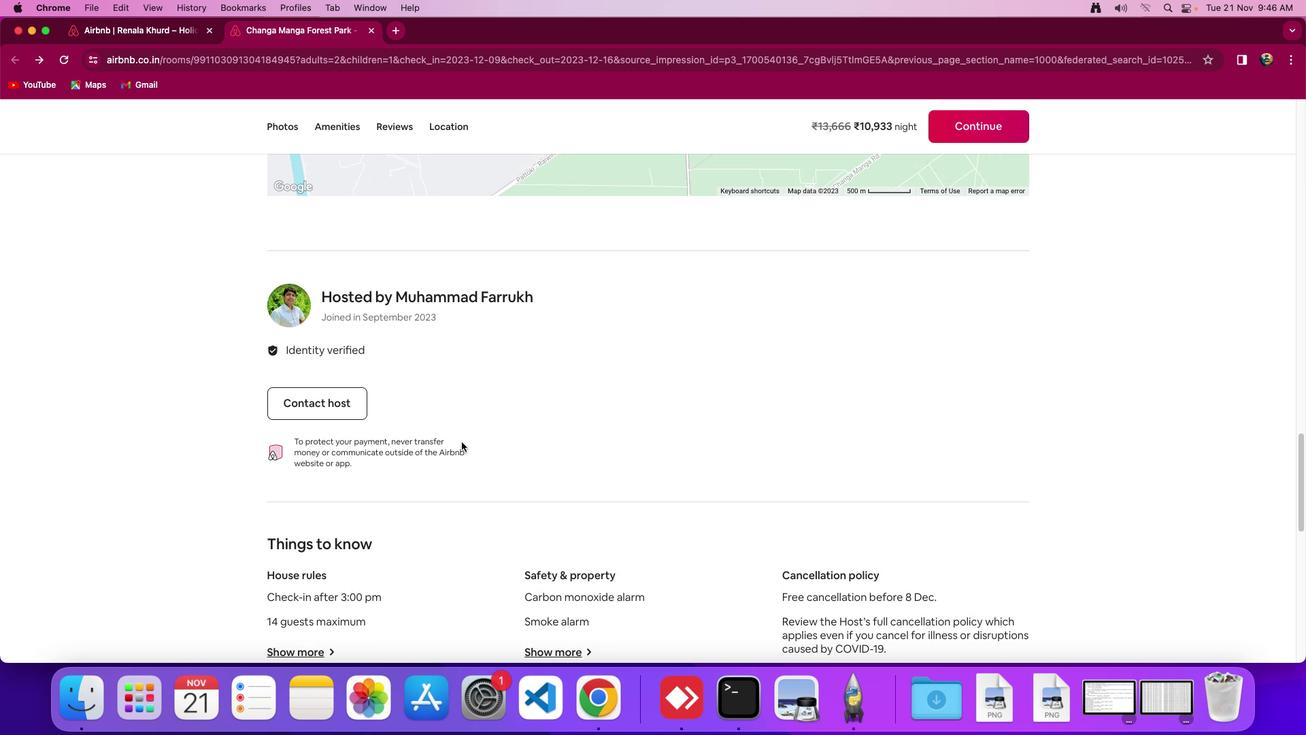
Action: Mouse scrolled (461, 441) with delta (0, -2)
Screenshot: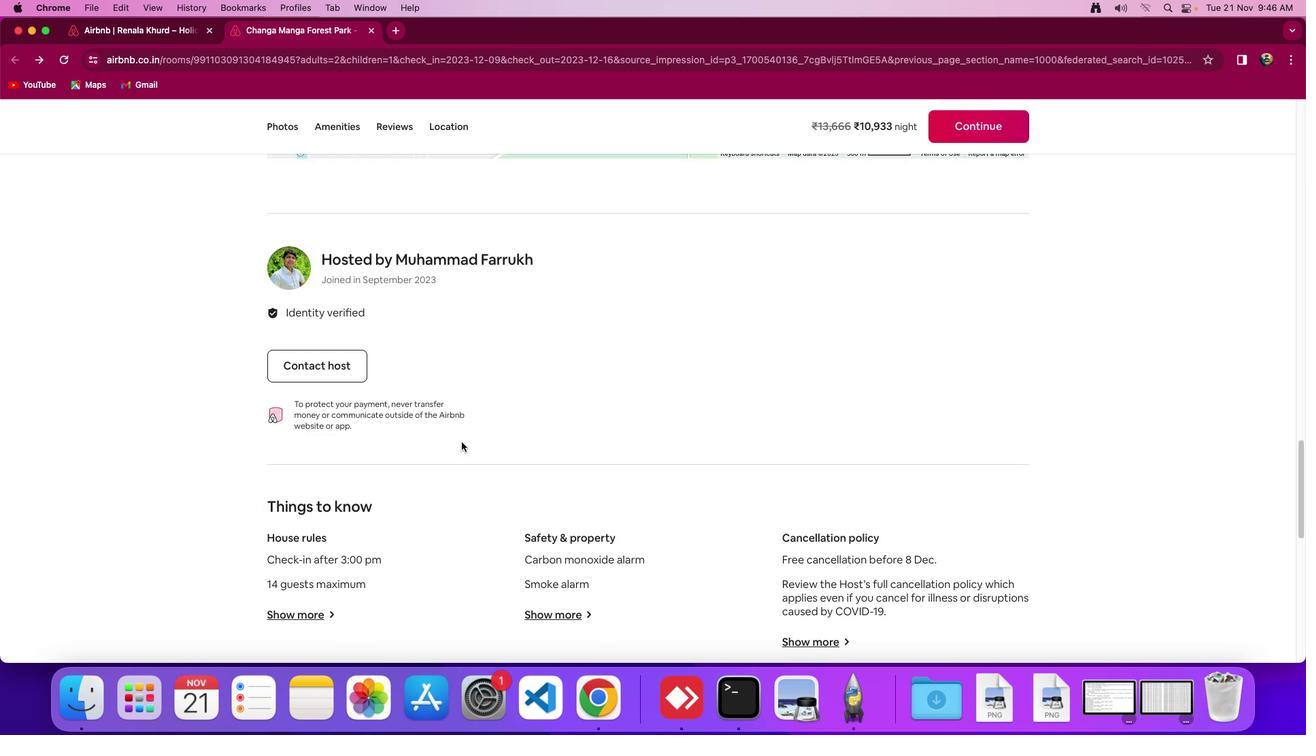 
Action: Mouse scrolled (461, 441) with delta (0, 0)
Screenshot: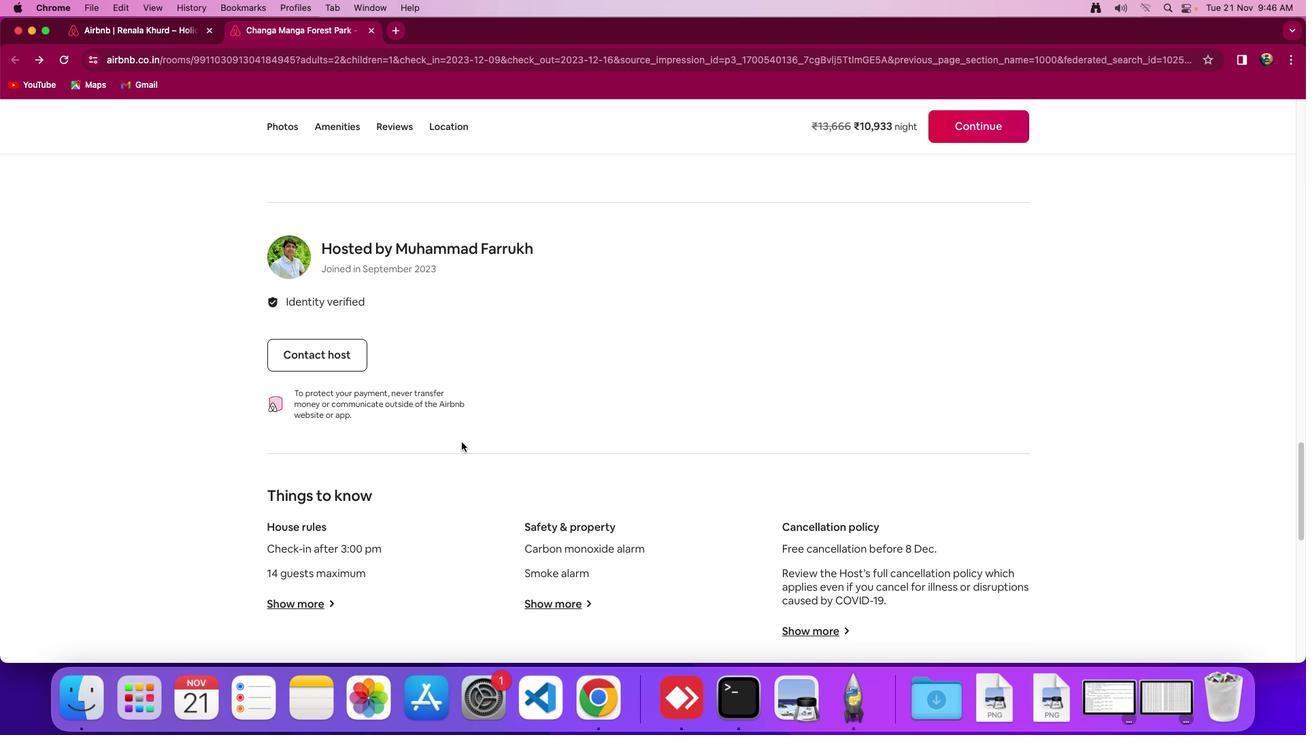 
Action: Mouse scrolled (461, 441) with delta (0, 0)
Screenshot: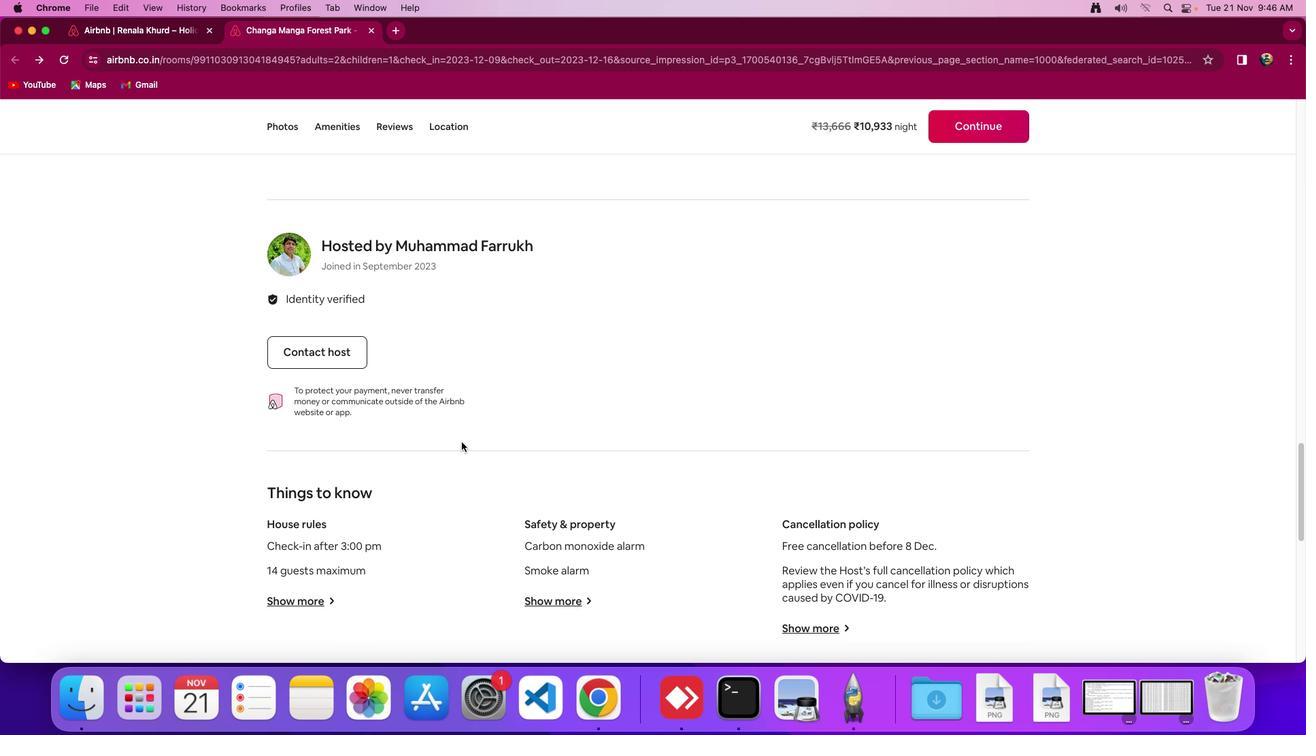 
Action: Mouse scrolled (461, 441) with delta (0, 0)
Screenshot: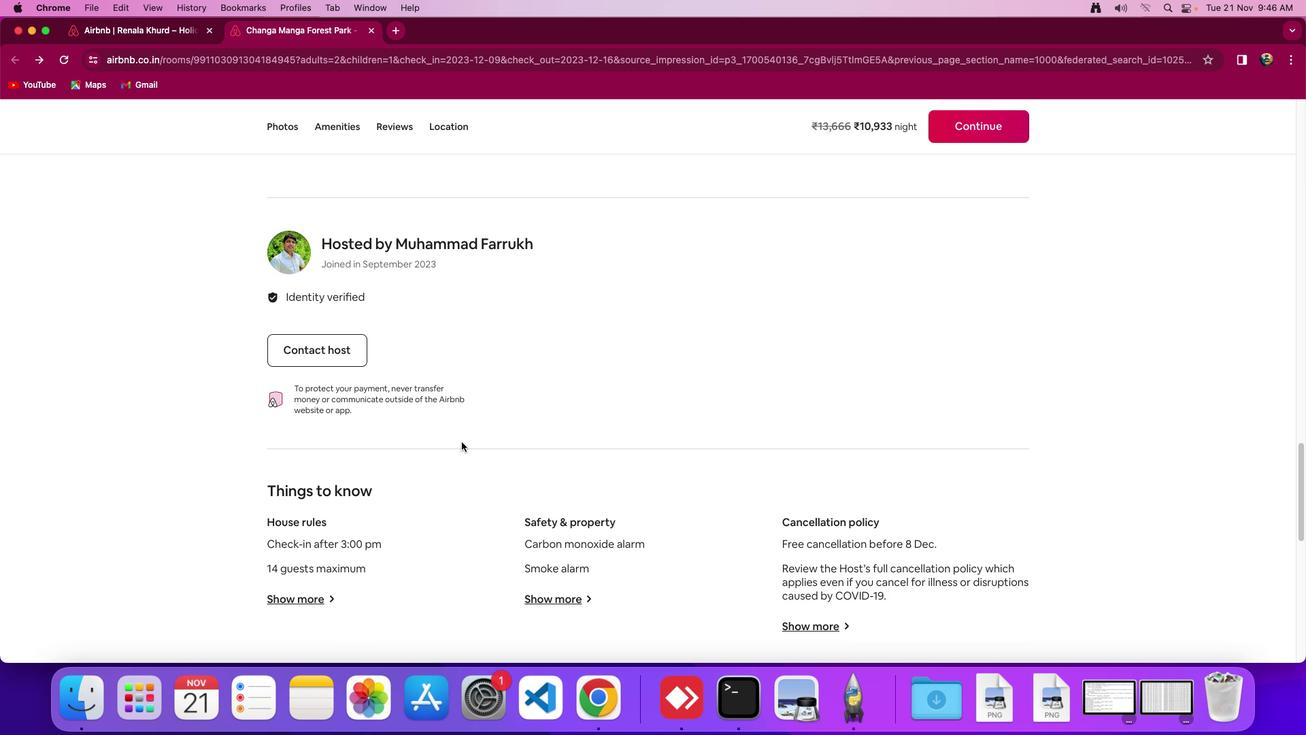 
Action: Mouse scrolled (461, 441) with delta (0, 0)
Screenshot: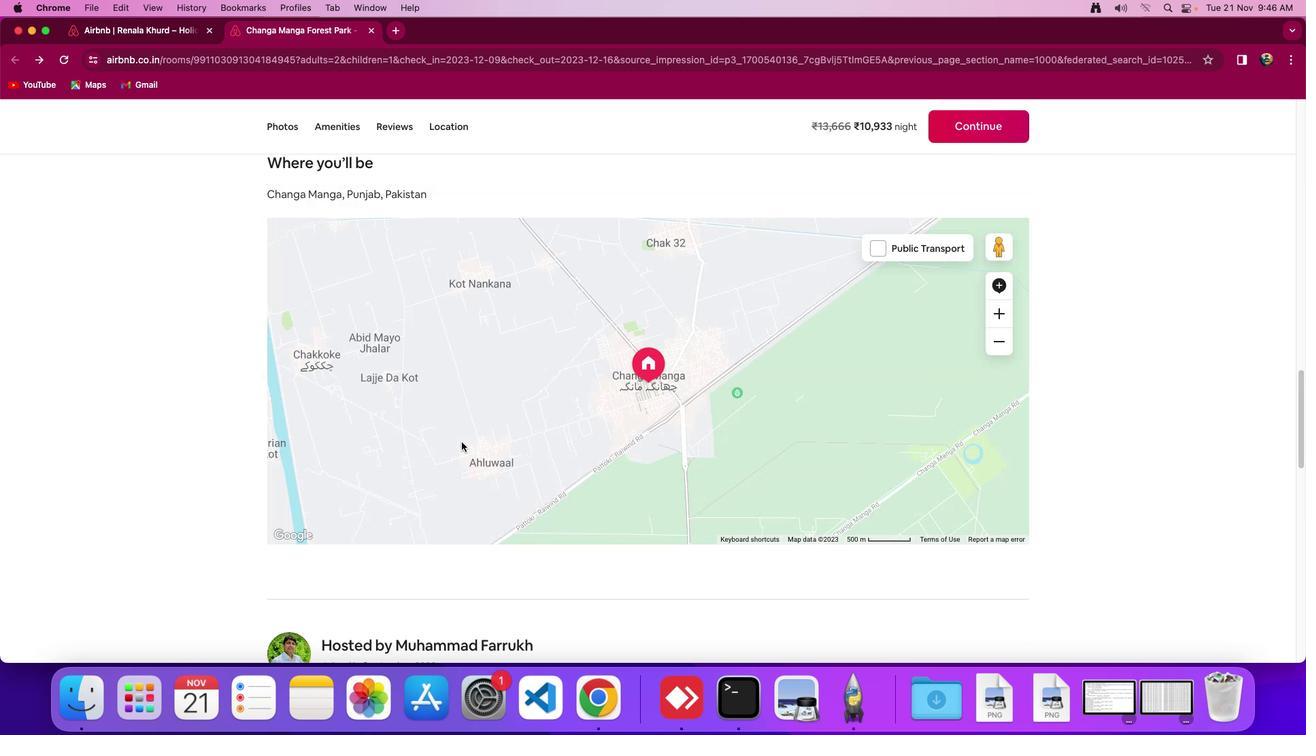 
Action: Mouse scrolled (461, 441) with delta (0, 0)
Screenshot: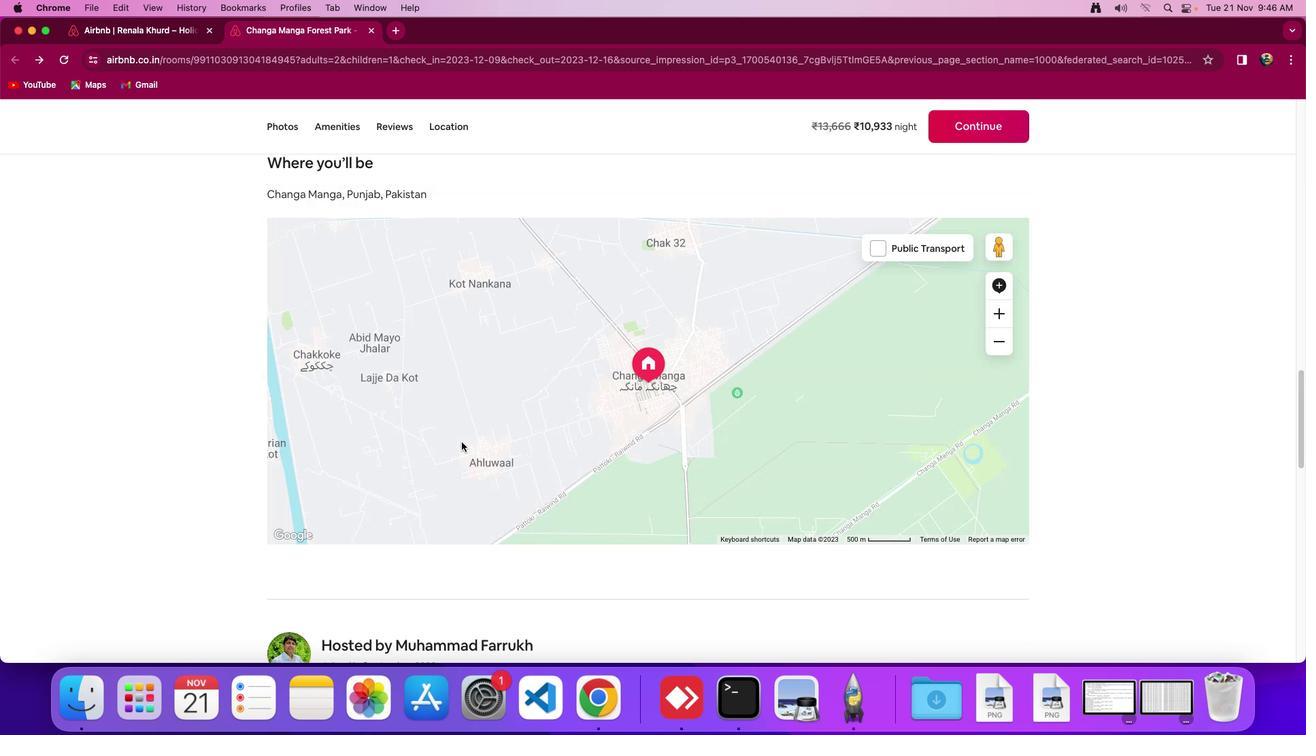 
Action: Mouse scrolled (461, 441) with delta (0, 3)
Screenshot: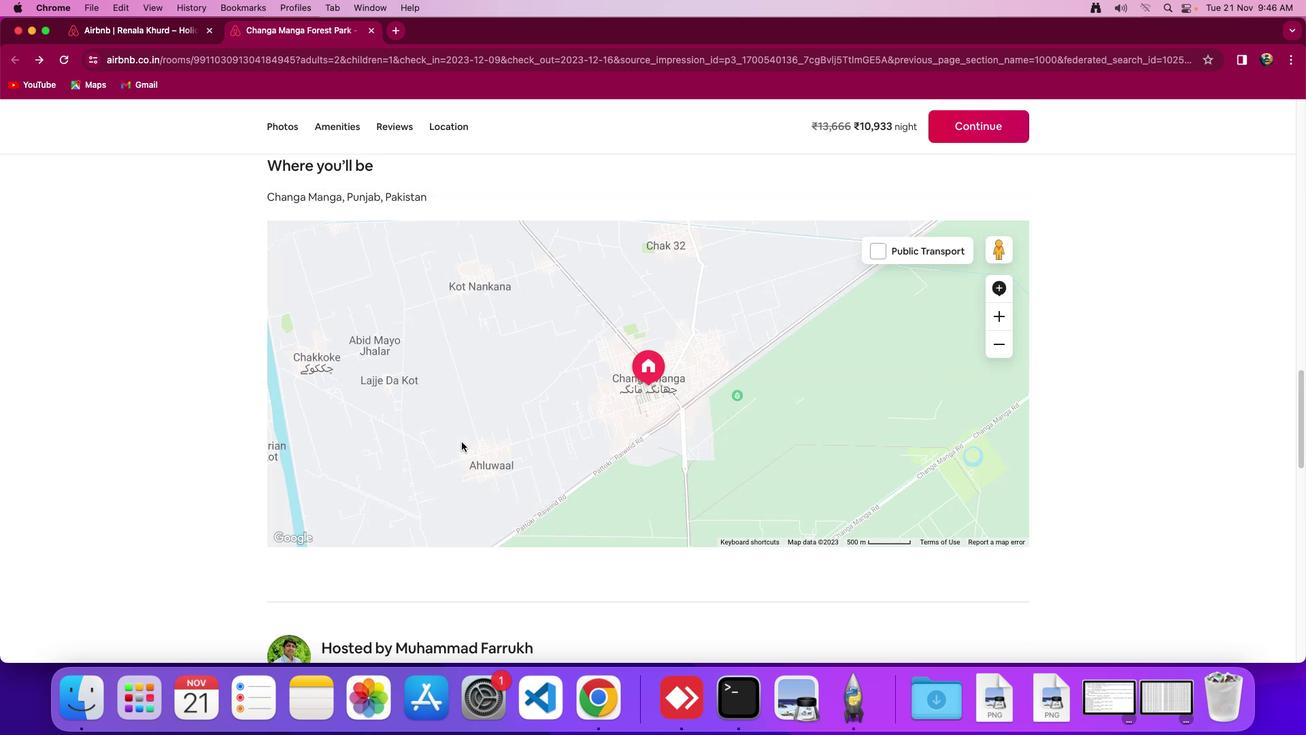 
Action: Mouse scrolled (461, 441) with delta (0, 4)
Screenshot: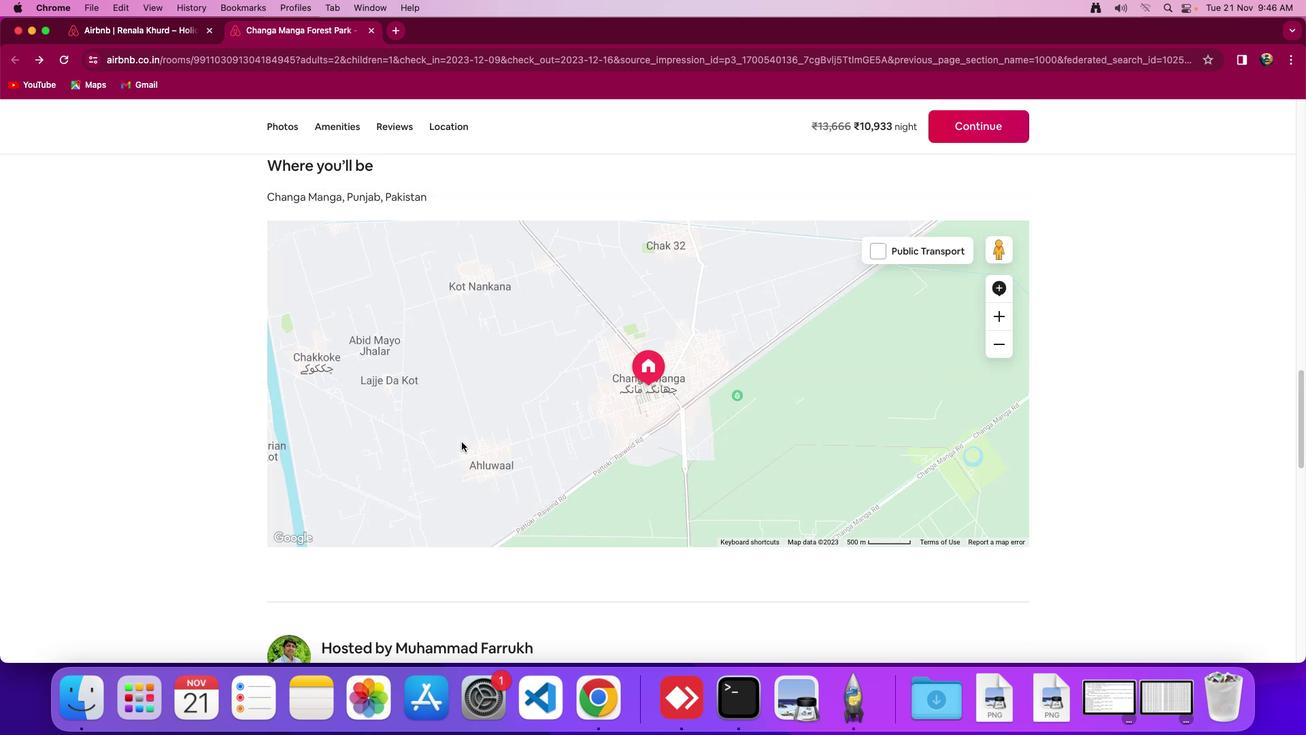 
Action: Mouse moved to (462, 441)
Screenshot: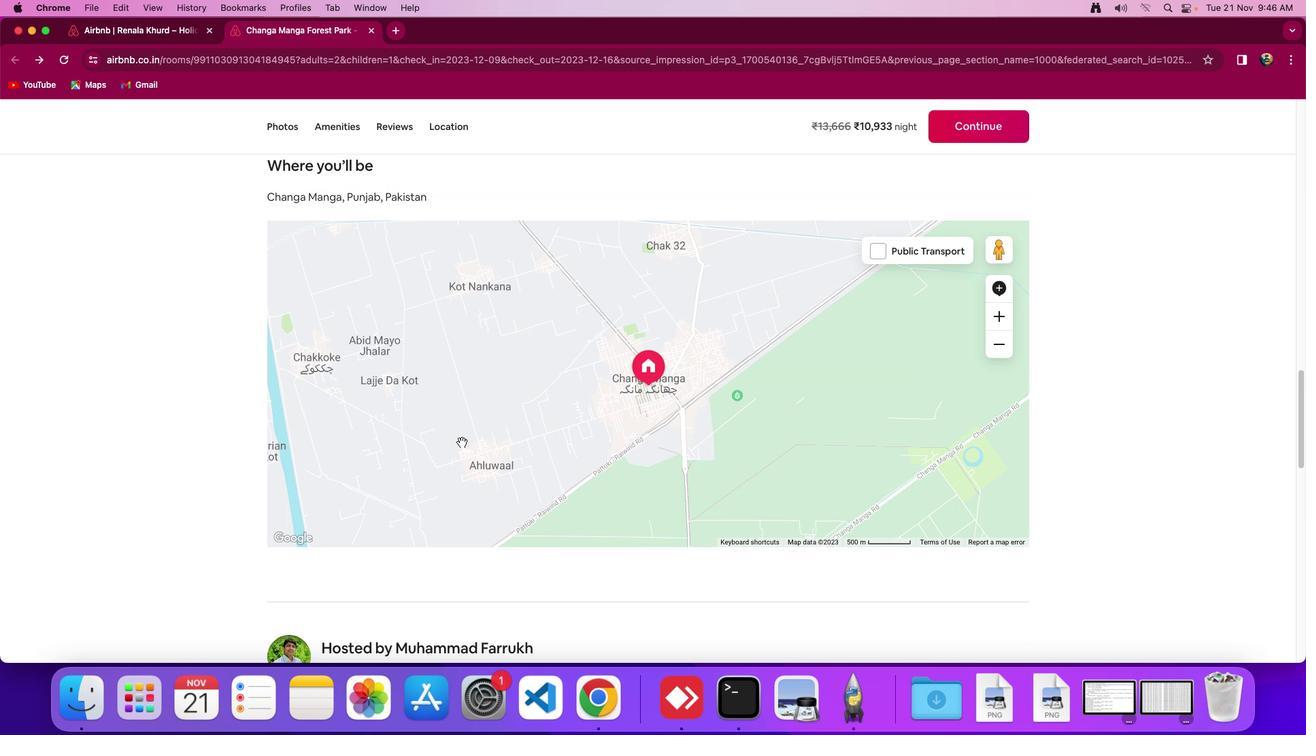 
Action: Mouse scrolled (462, 441) with delta (0, 0)
Screenshot: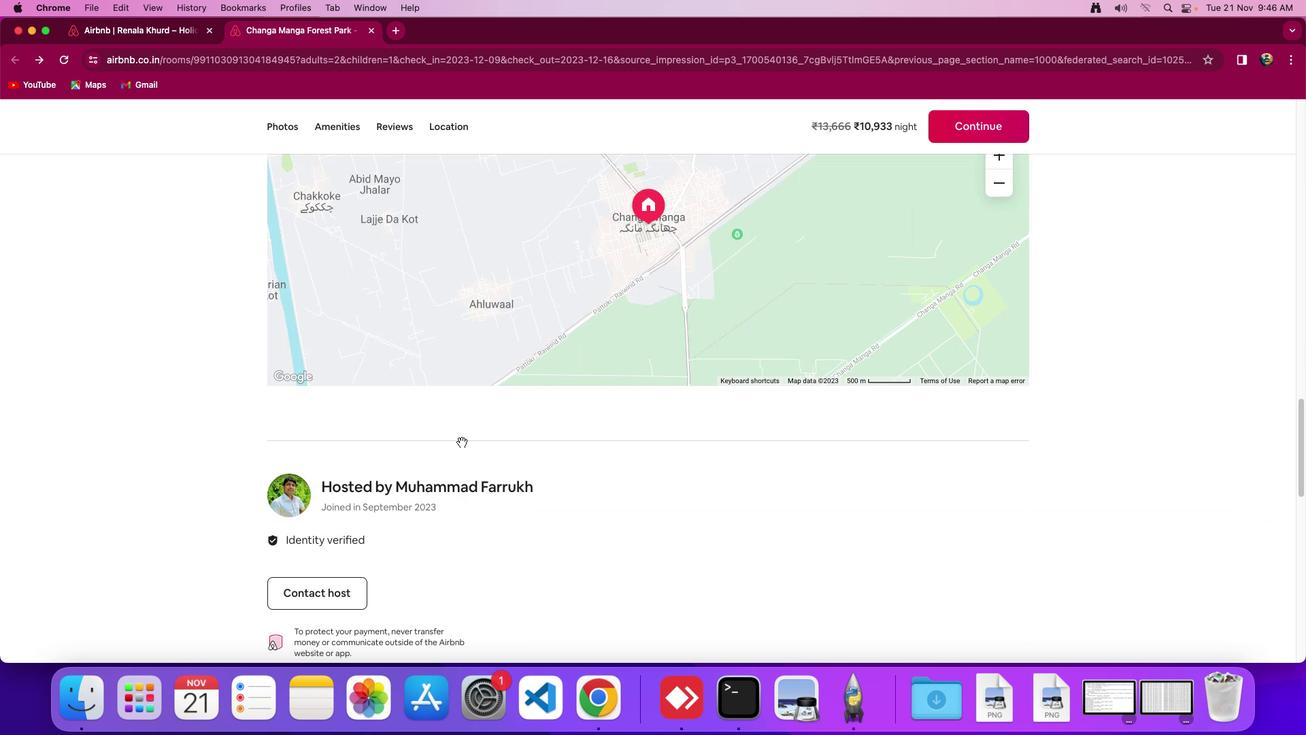 
Action: Mouse scrolled (462, 441) with delta (0, 0)
Screenshot: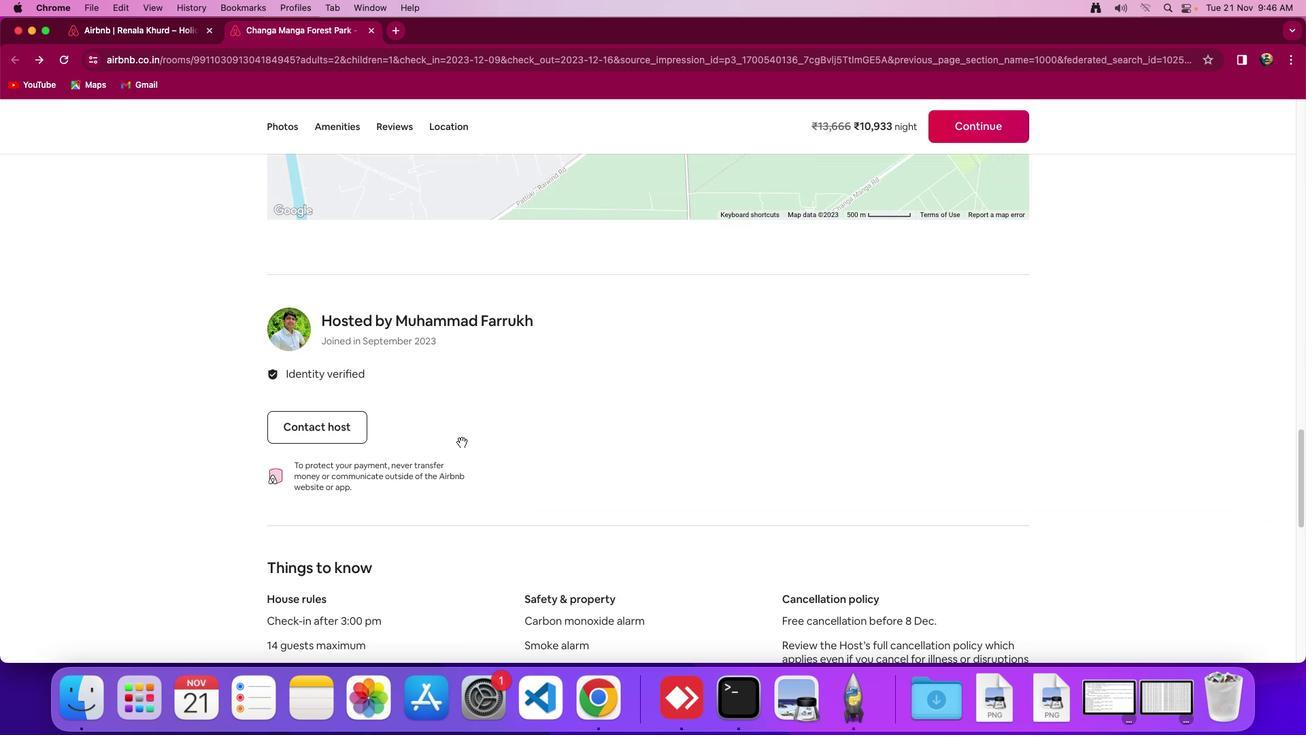 
Action: Mouse scrolled (462, 441) with delta (0, -2)
Screenshot: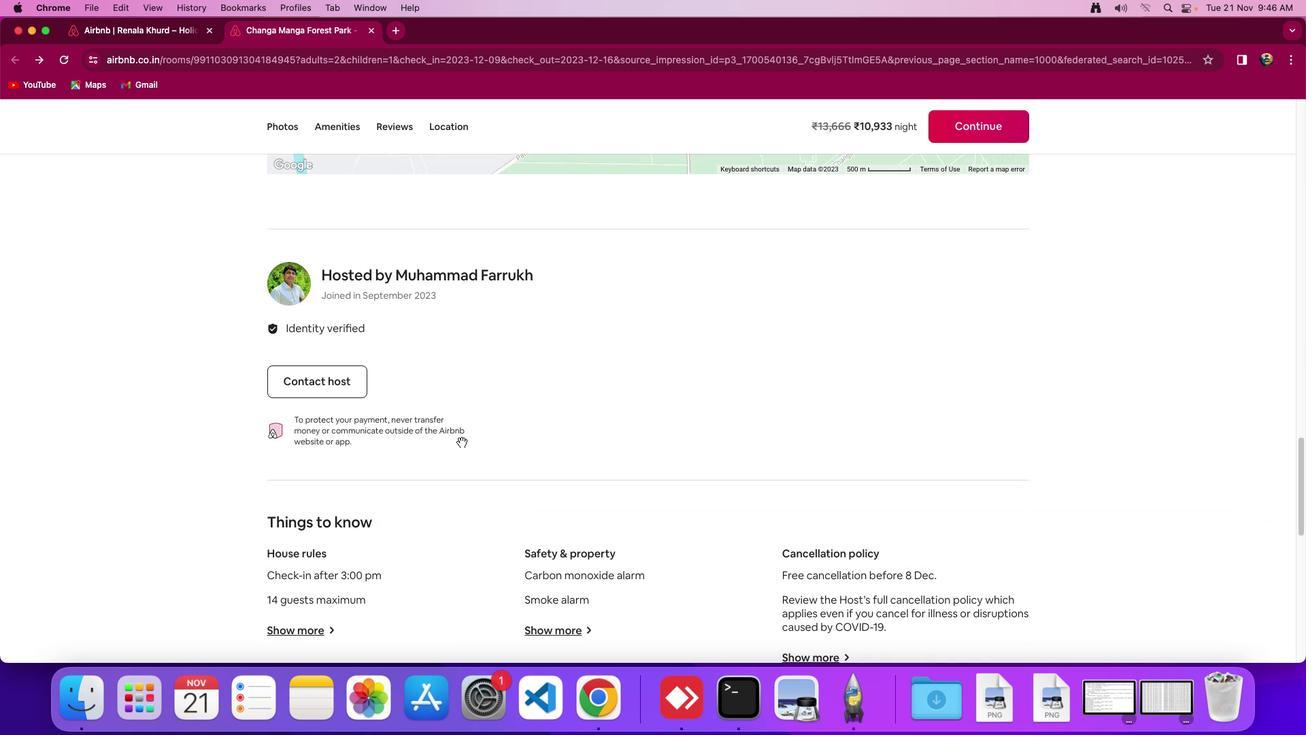 
Action: Mouse scrolled (462, 441) with delta (0, -4)
Screenshot: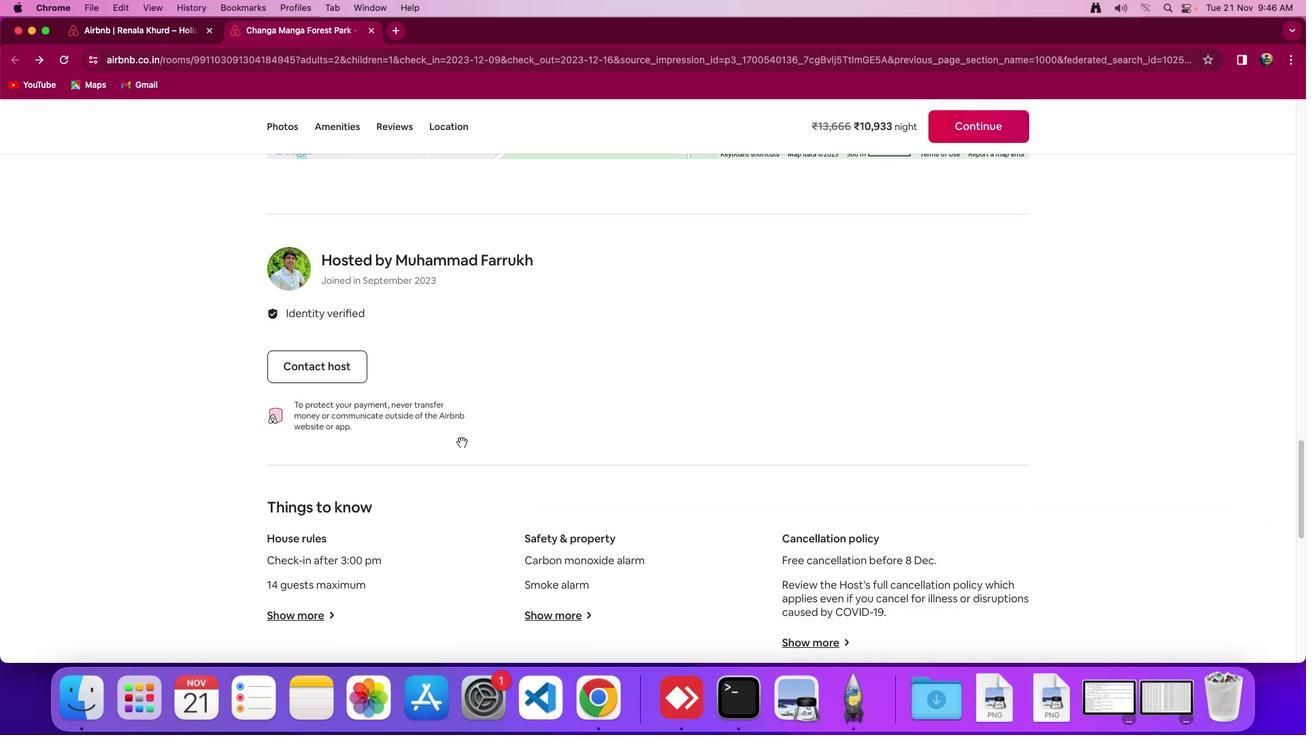 
Action: Mouse scrolled (462, 441) with delta (0, -4)
Screenshot: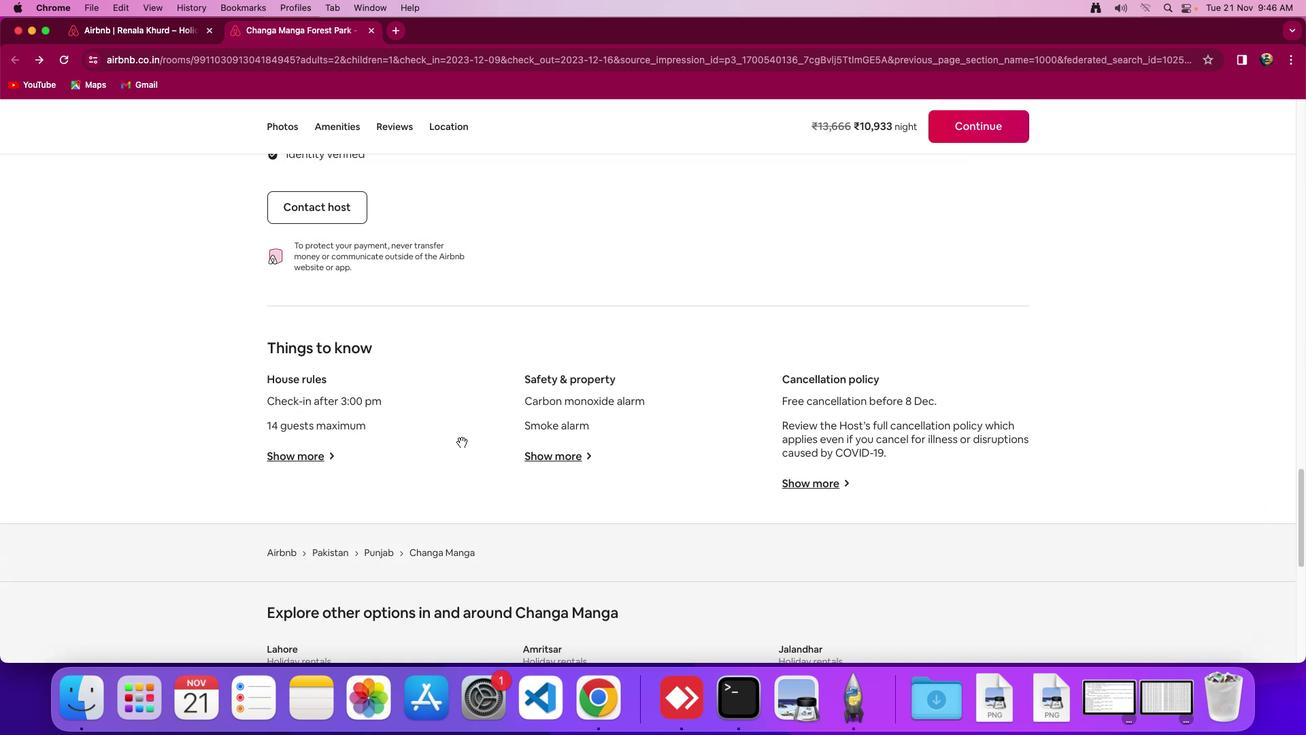 
Action: Mouse scrolled (462, 441) with delta (0, 0)
Screenshot: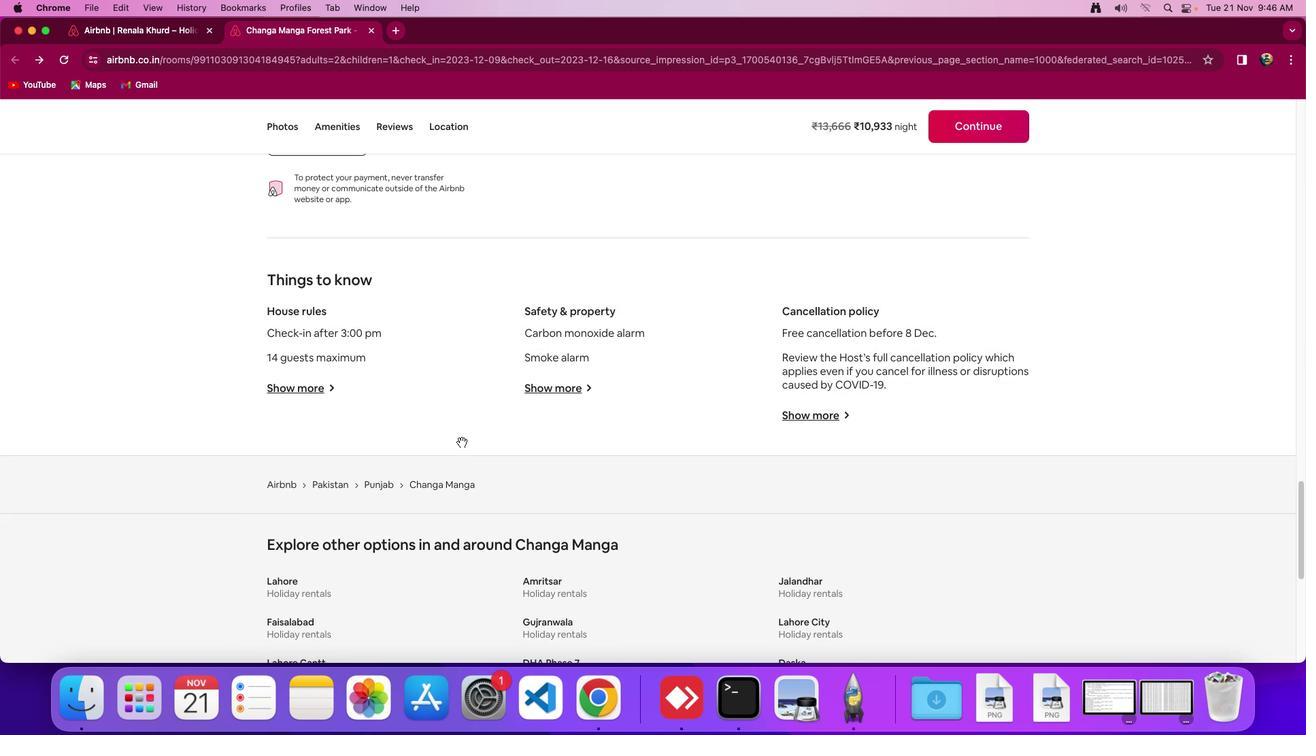 
Action: Mouse scrolled (462, 441) with delta (0, 0)
Screenshot: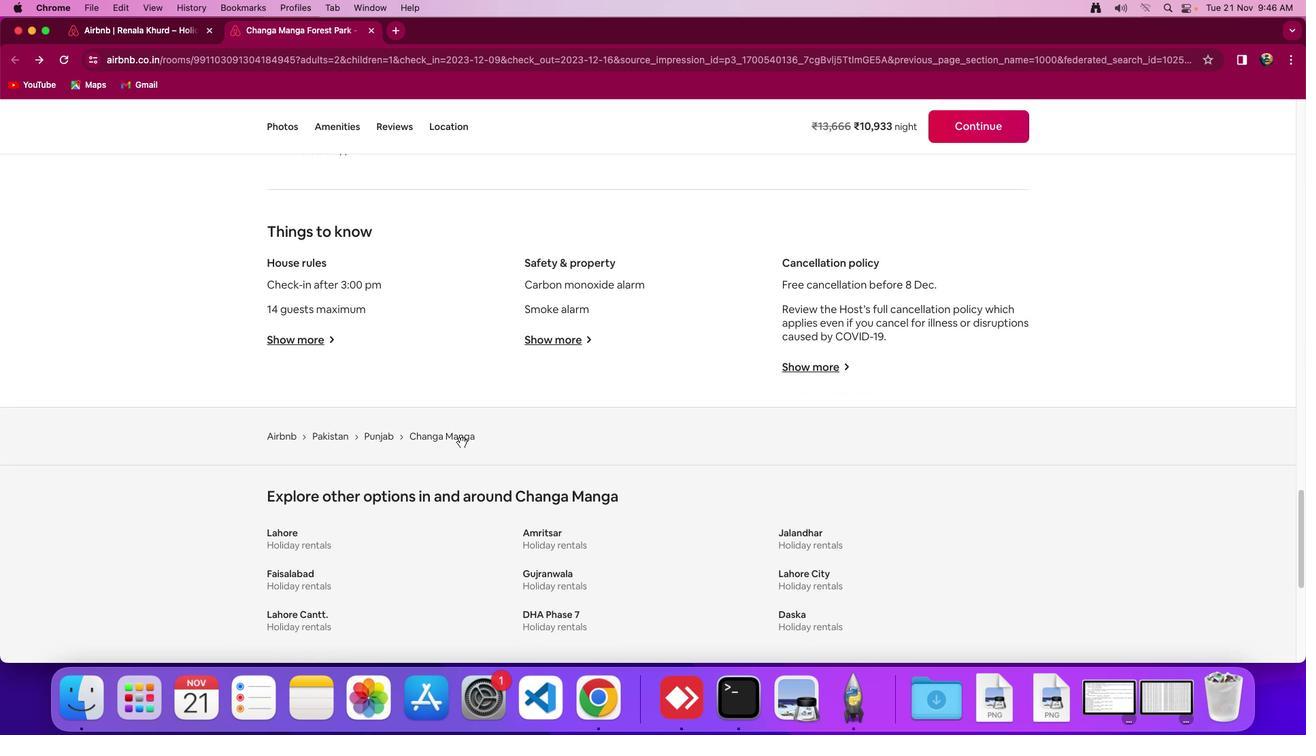 
Action: Mouse scrolled (462, 441) with delta (0, -2)
Screenshot: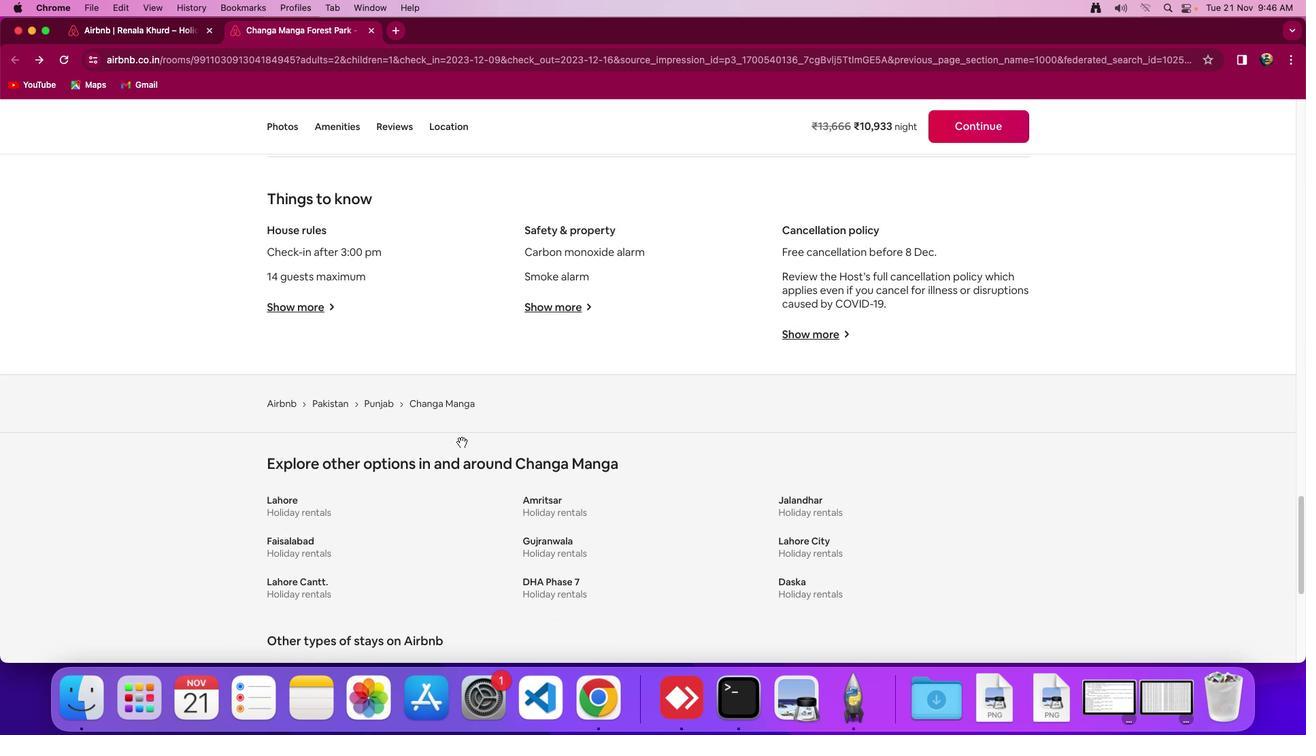 
Action: Mouse moved to (366, 532)
Screenshot: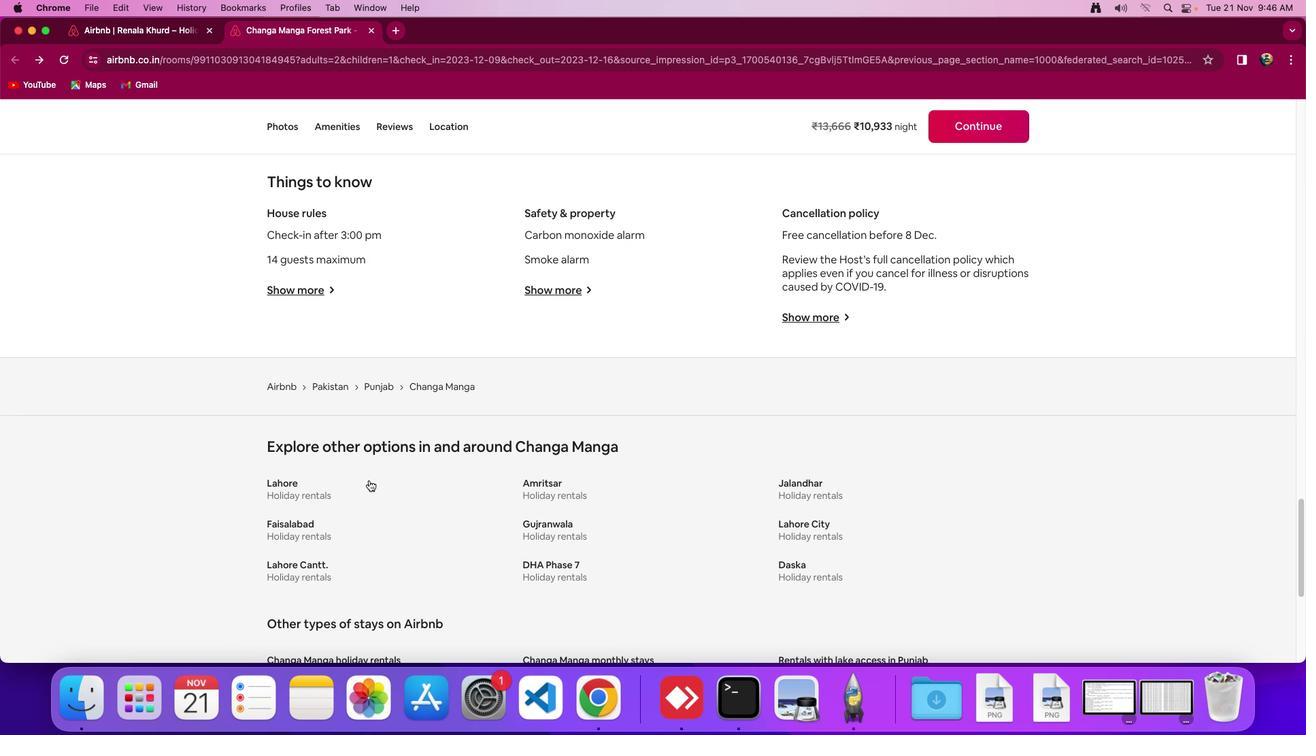 
Action: Mouse scrolled (366, 532) with delta (0, 0)
Screenshot: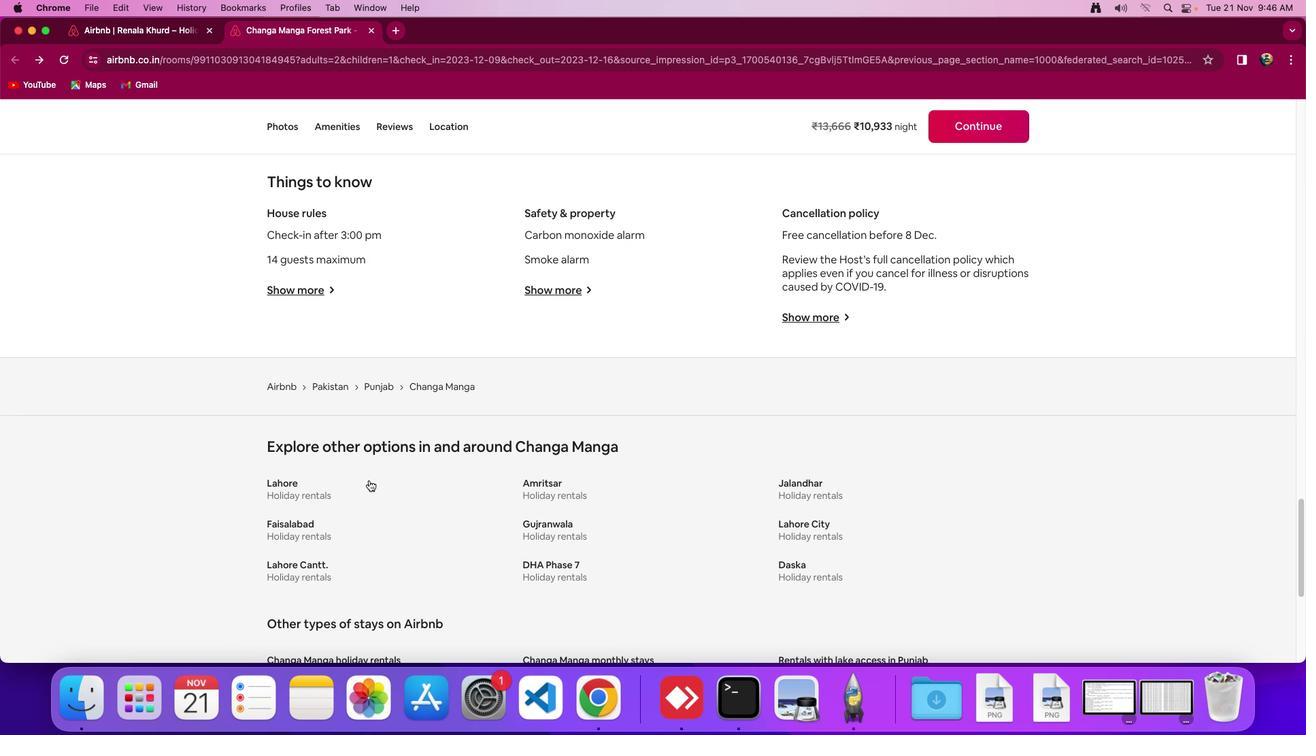 
Action: Mouse moved to (369, 528)
Screenshot: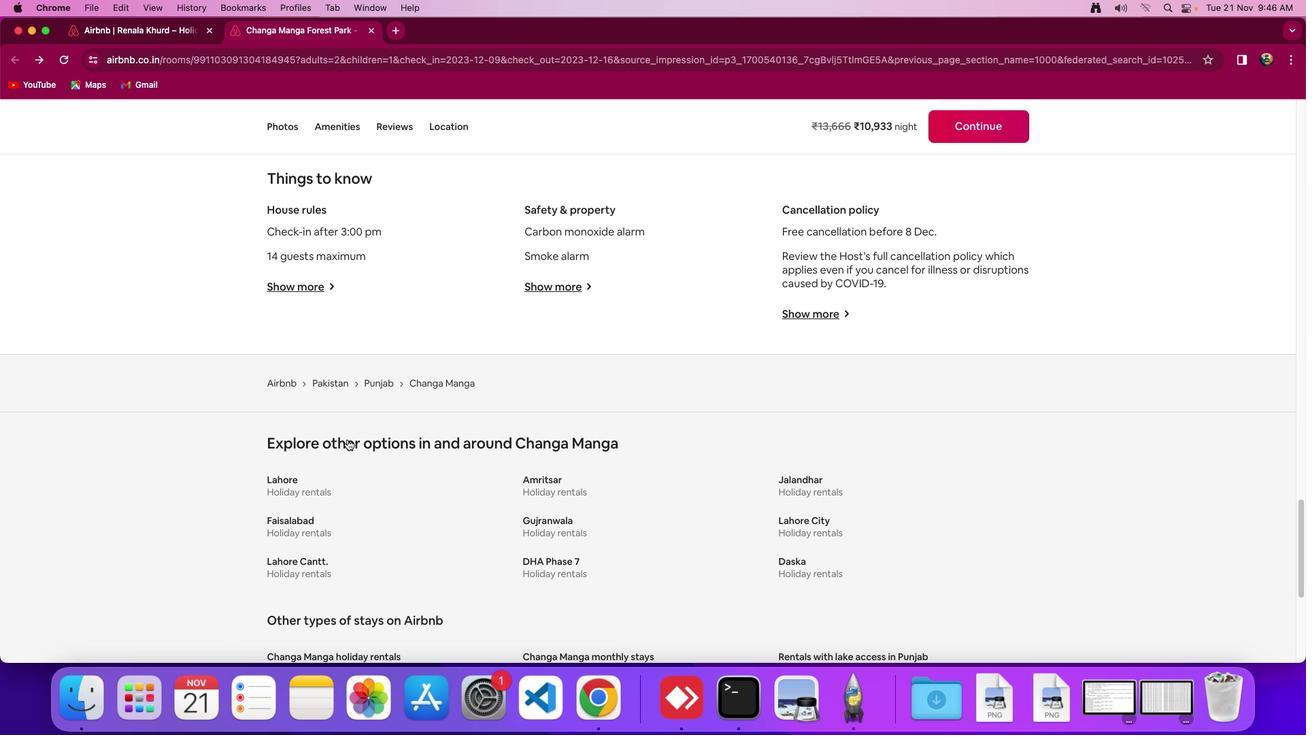 
Action: Mouse scrolled (369, 528) with delta (0, 0)
Screenshot: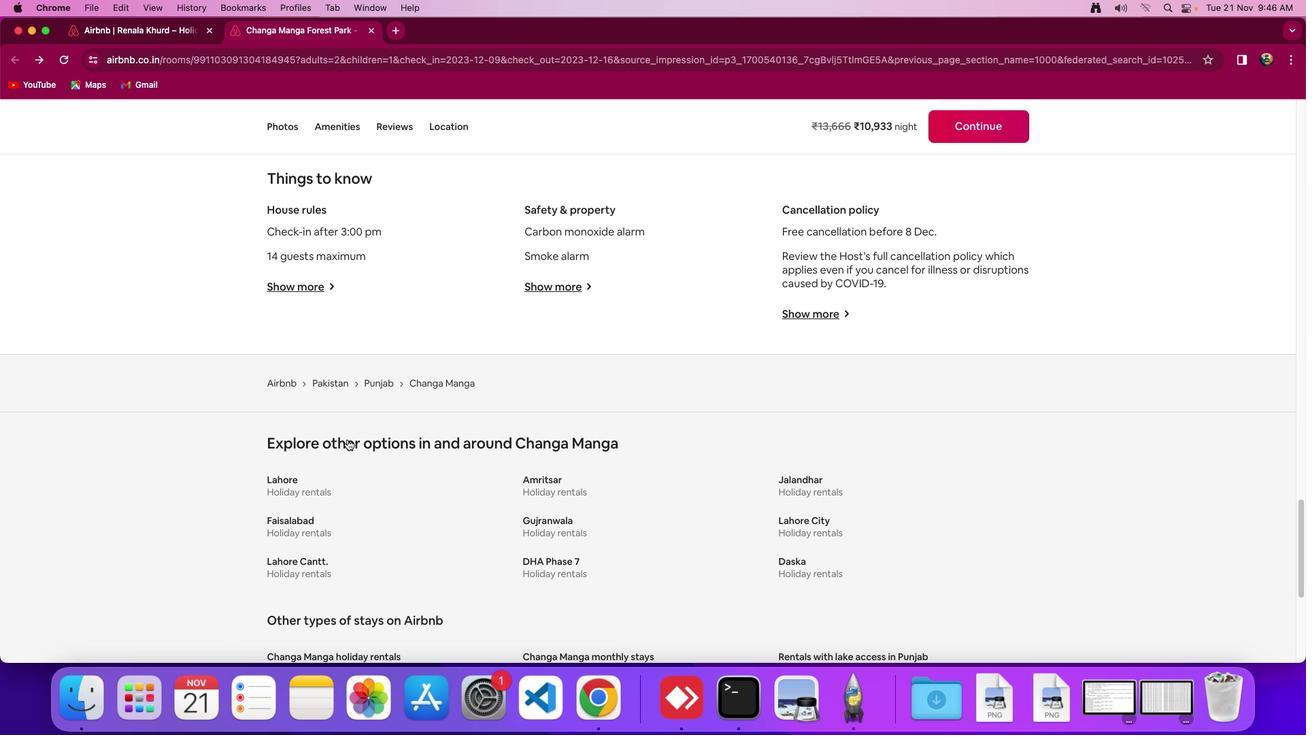 
Action: Mouse moved to (292, 277)
Screenshot: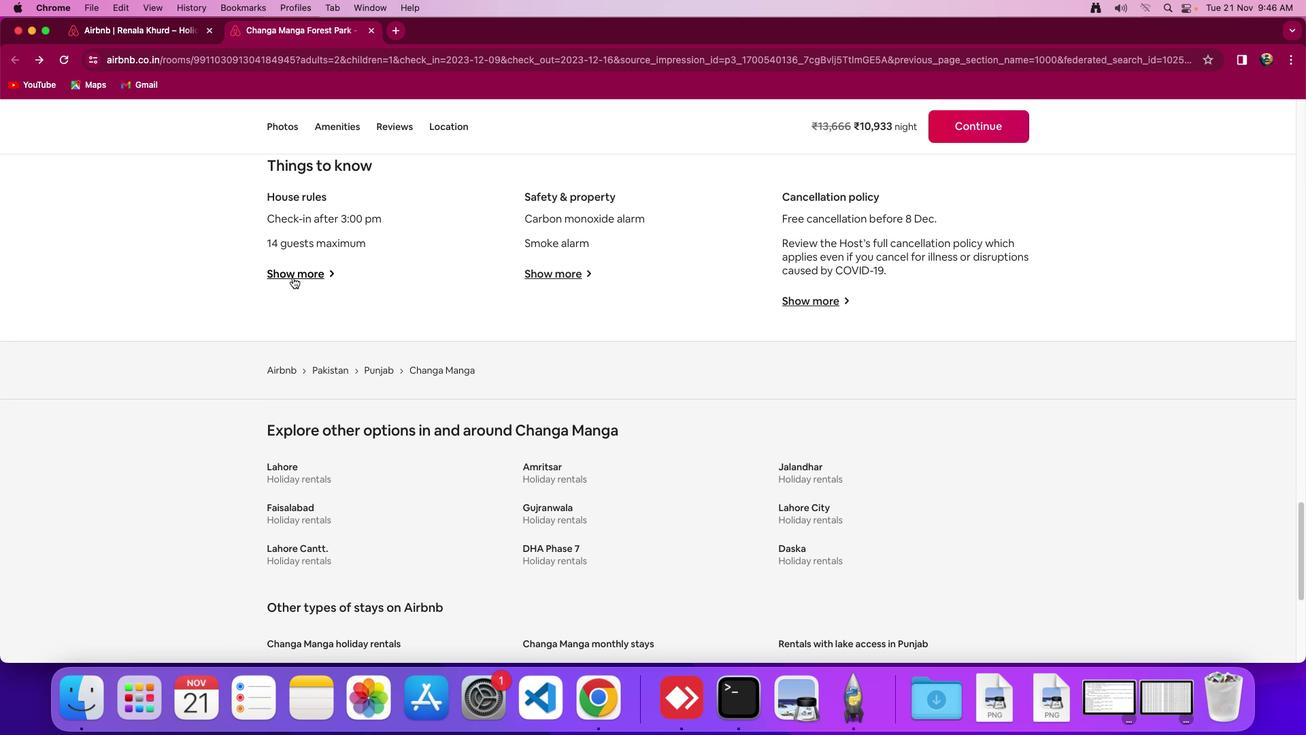 
Action: Mouse pressed left at (292, 277)
Screenshot: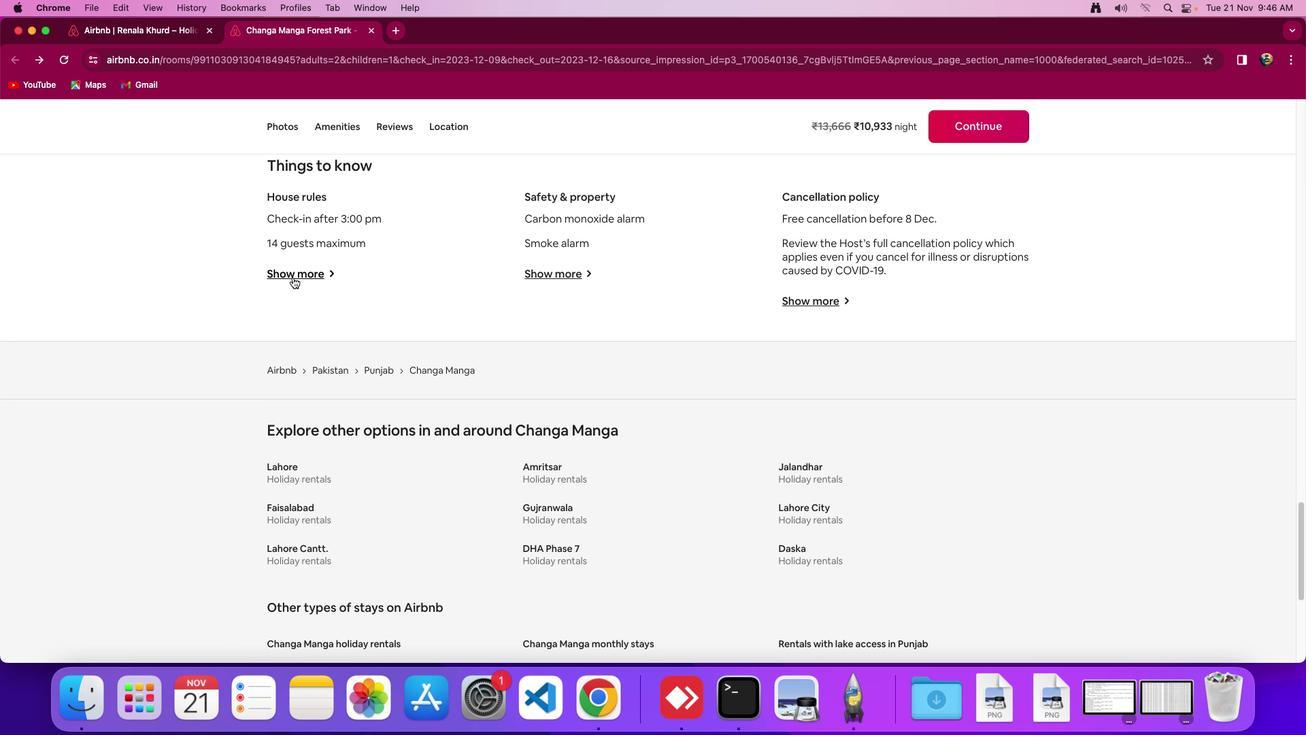 
Action: Mouse moved to (556, 330)
Screenshot: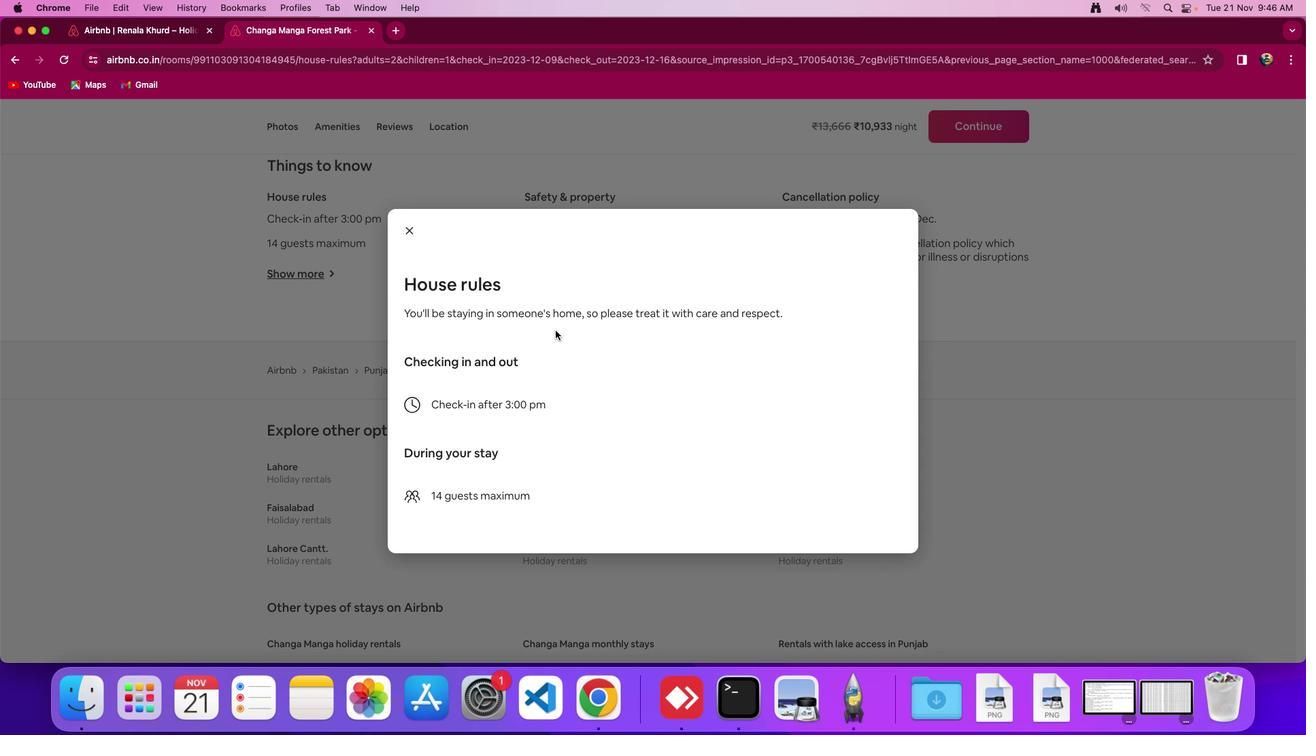 
Action: Mouse scrolled (556, 330) with delta (0, 0)
Screenshot: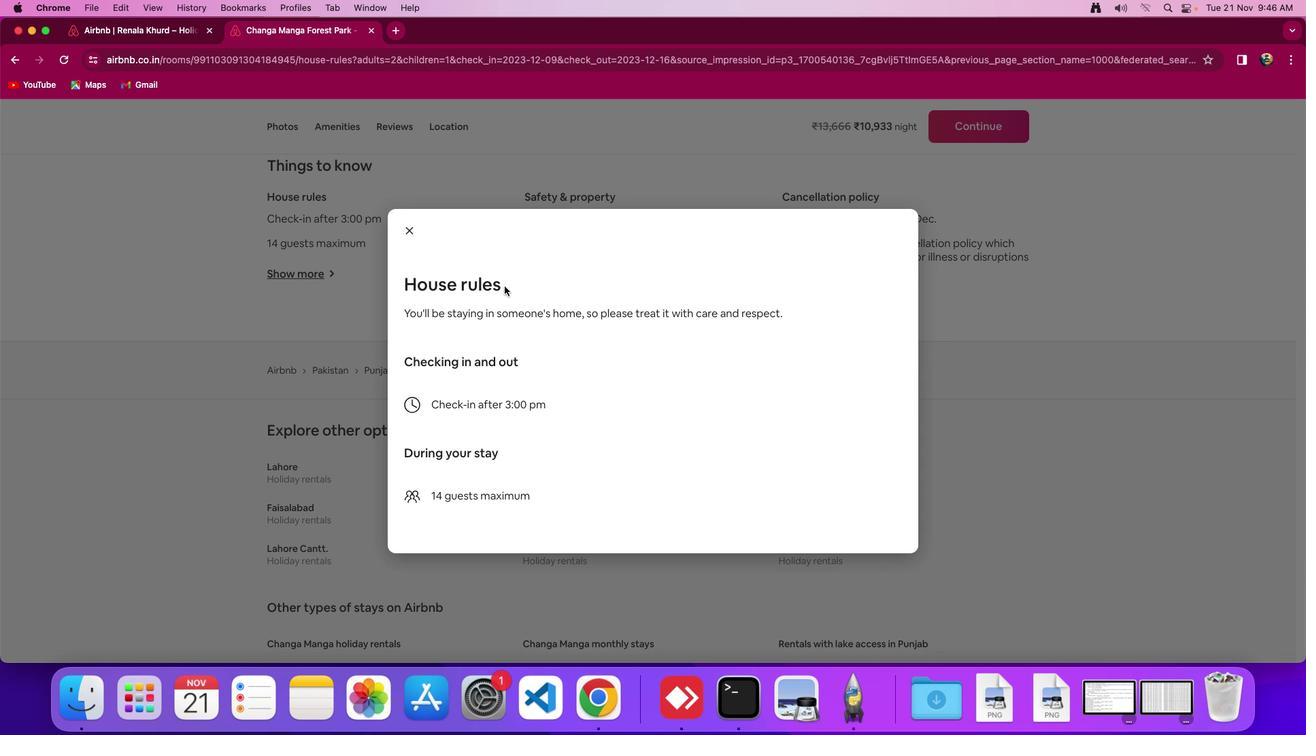 
Action: Mouse moved to (549, 323)
Screenshot: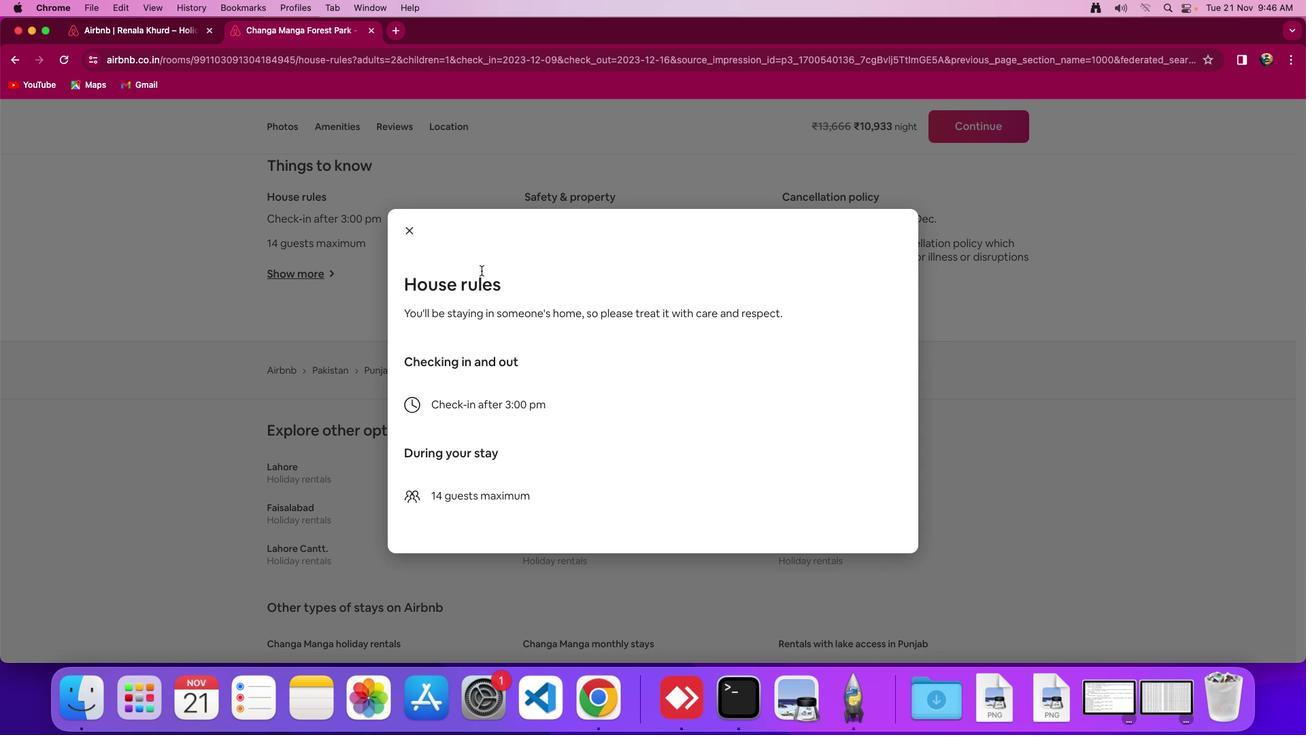
Action: Mouse scrolled (549, 323) with delta (0, 0)
Screenshot: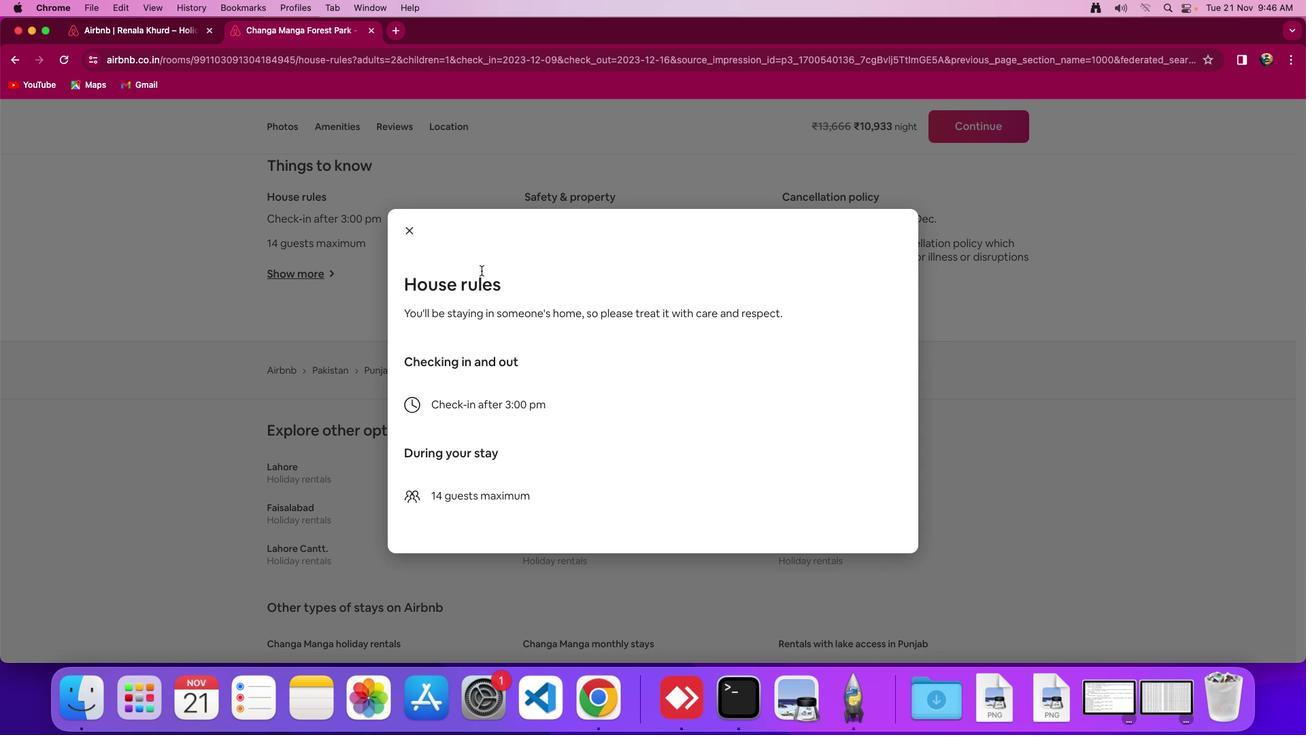 
Action: Mouse moved to (410, 229)
Screenshot: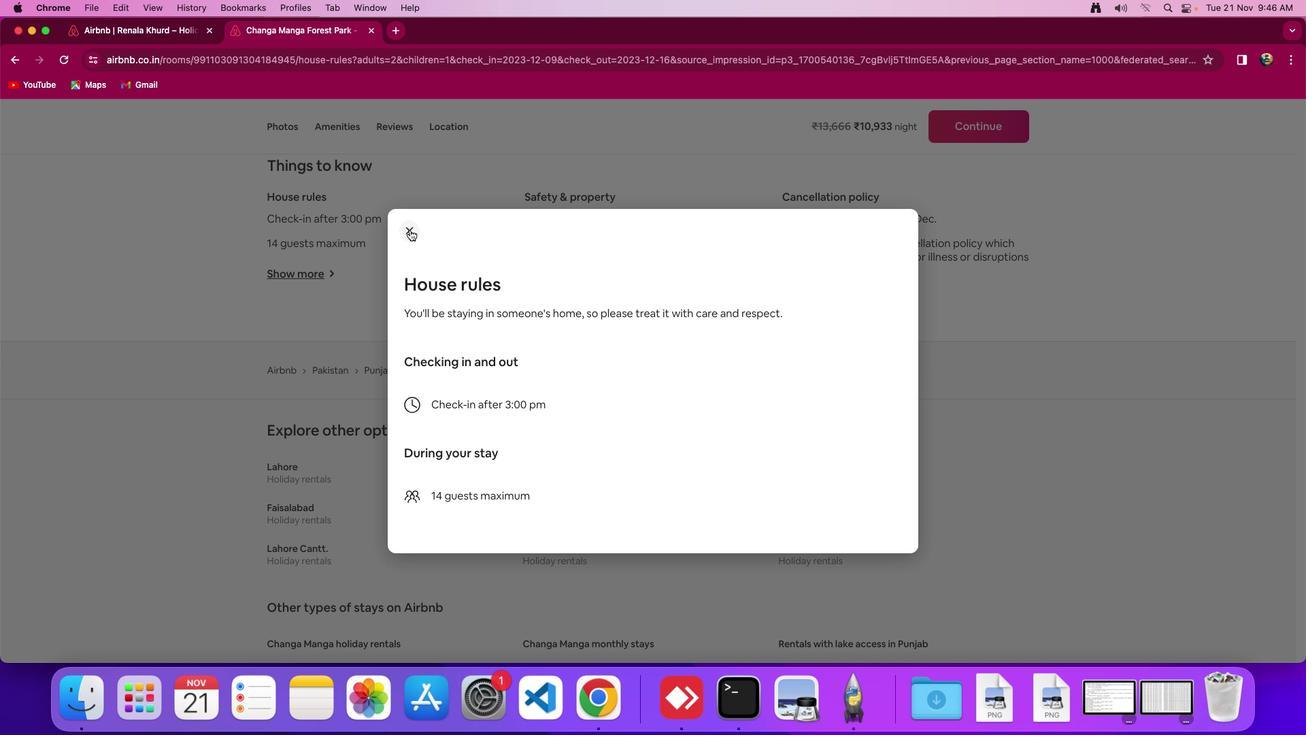
Action: Mouse pressed left at (410, 229)
Screenshot: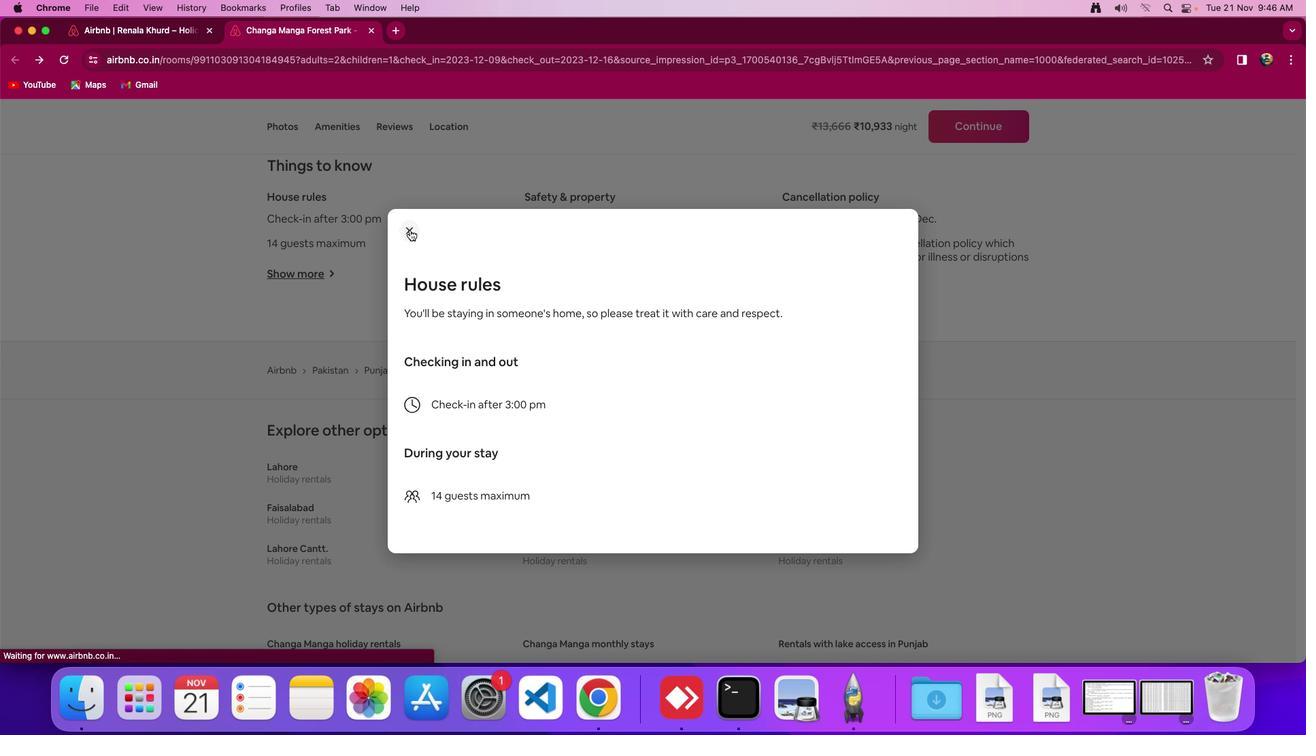 
Action: Mouse moved to (557, 272)
Screenshot: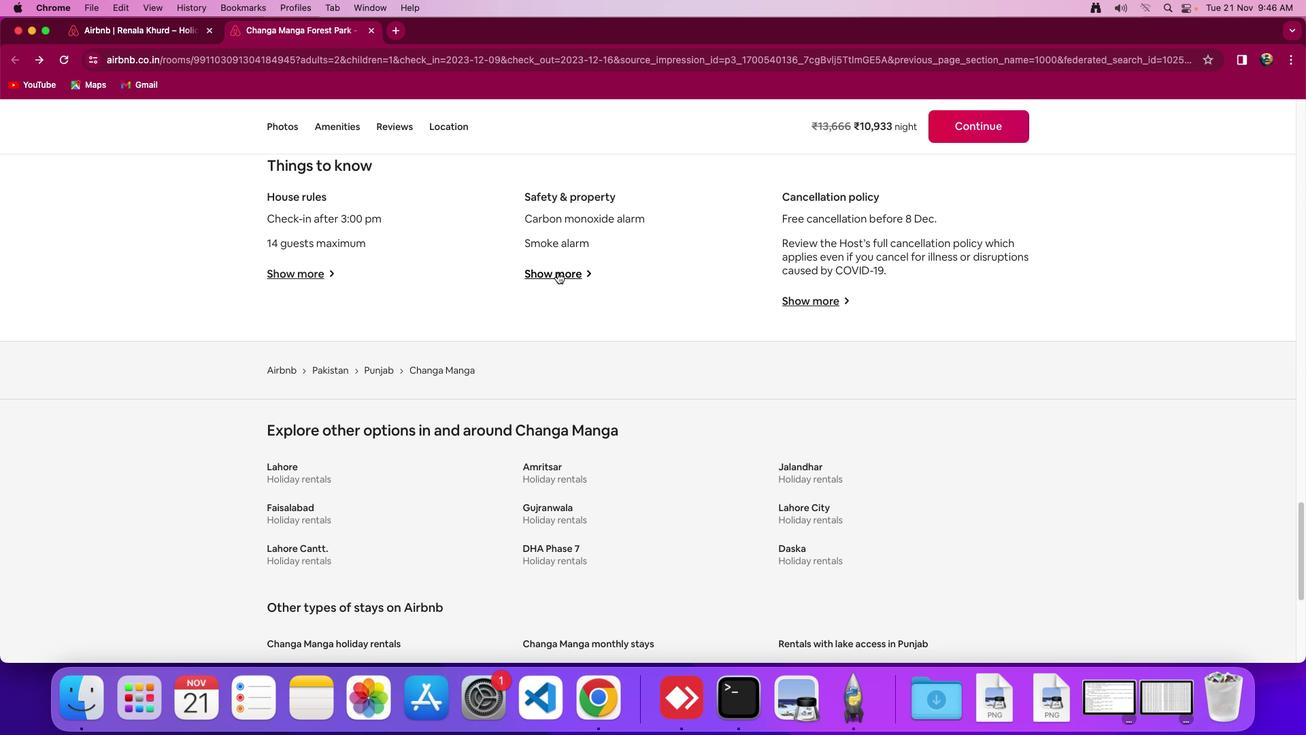 
Action: Mouse pressed left at (557, 272)
Screenshot: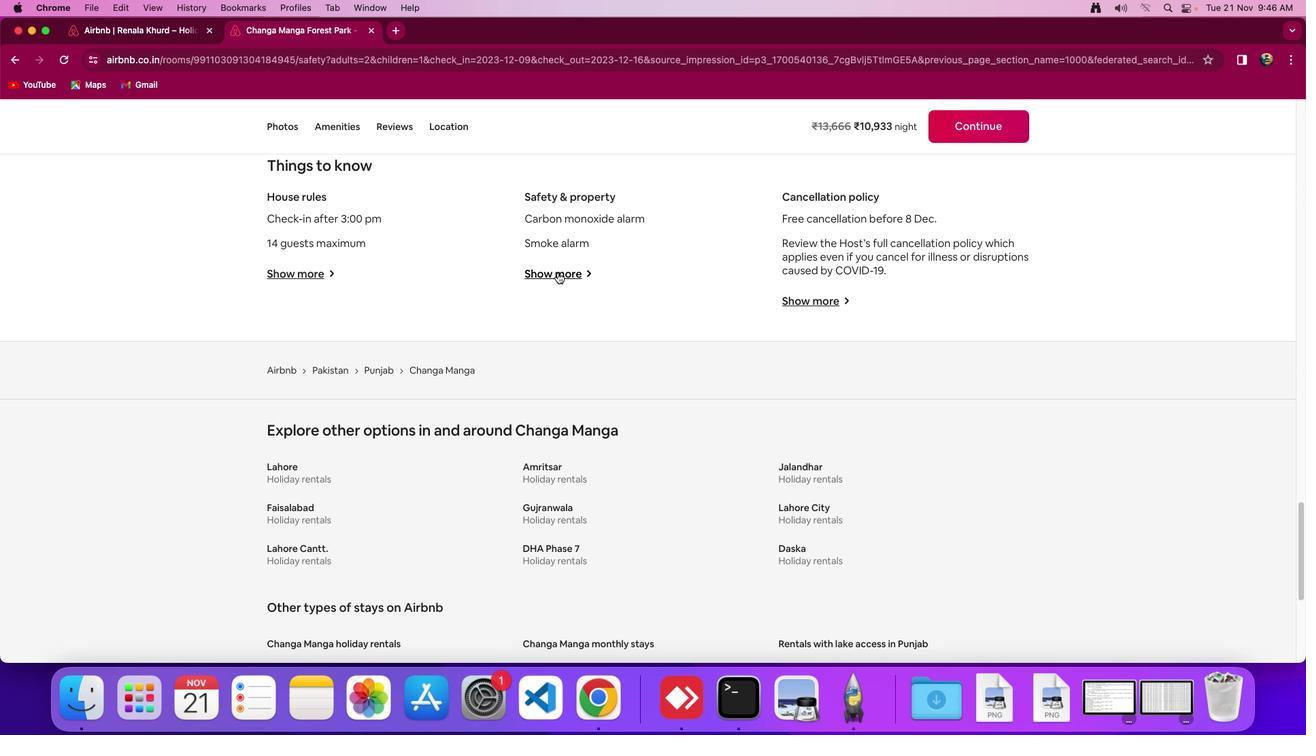 
Action: Mouse moved to (560, 290)
Screenshot: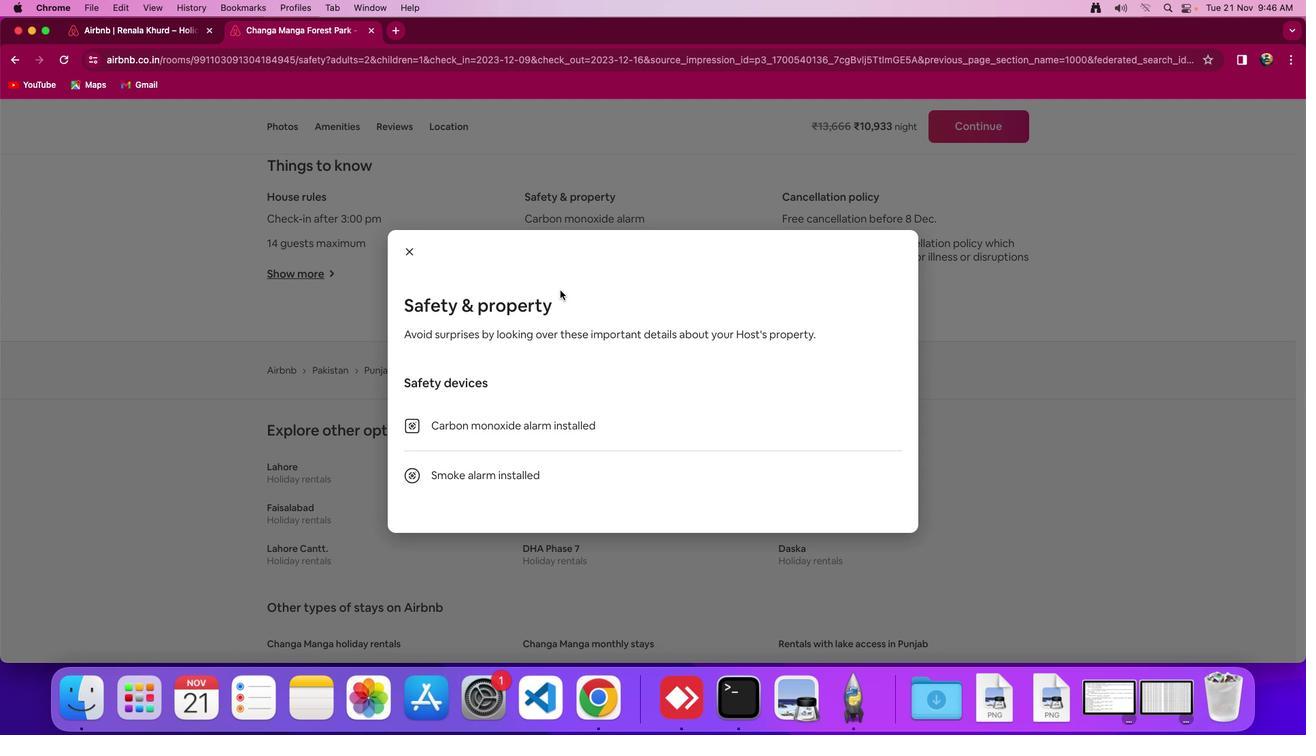 
Action: Mouse scrolled (560, 290) with delta (0, 0)
Screenshot: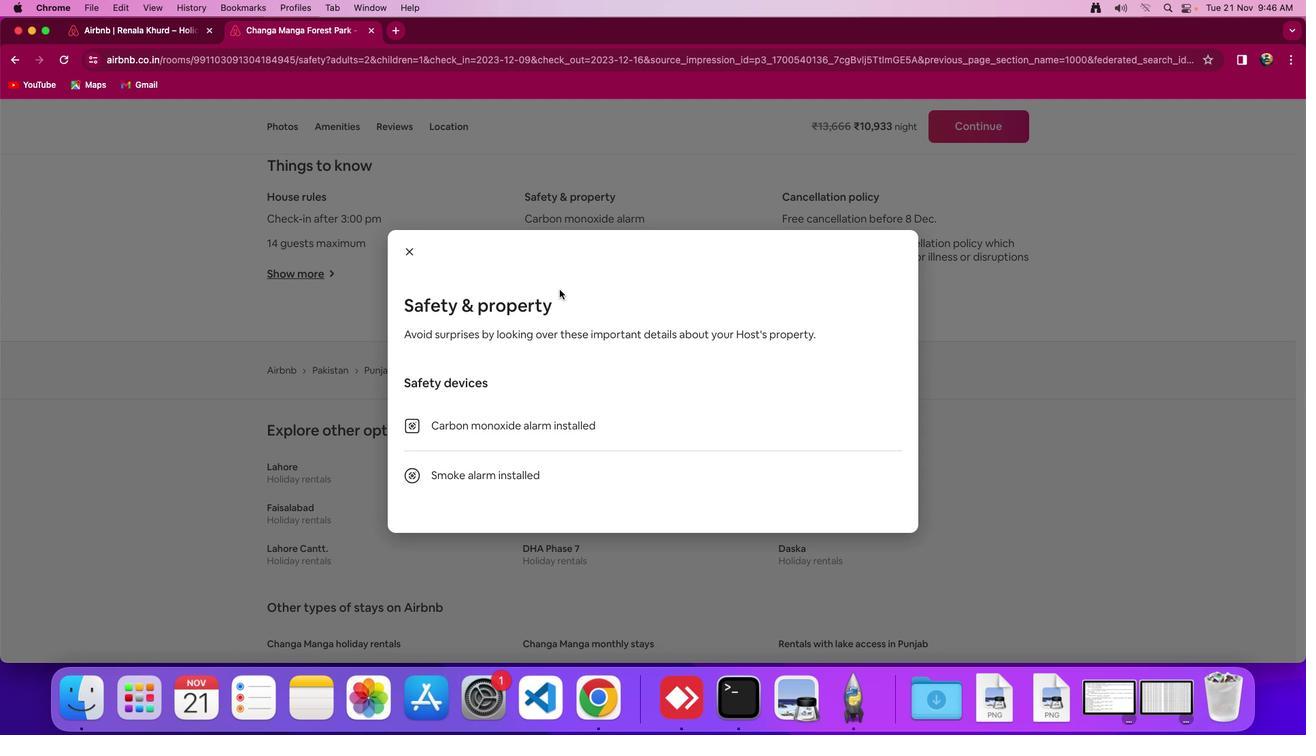 
Action: Mouse moved to (560, 290)
